 Task: Use LinkedIn's search filters to find people working at MongoDB with the title 'solar photovoltaic installer', offering 'wedding planning' services, in the 'historical sites' industry, and speaking 'Portuguese'.
Action: Mouse pressed left at (639, 95)
Screenshot: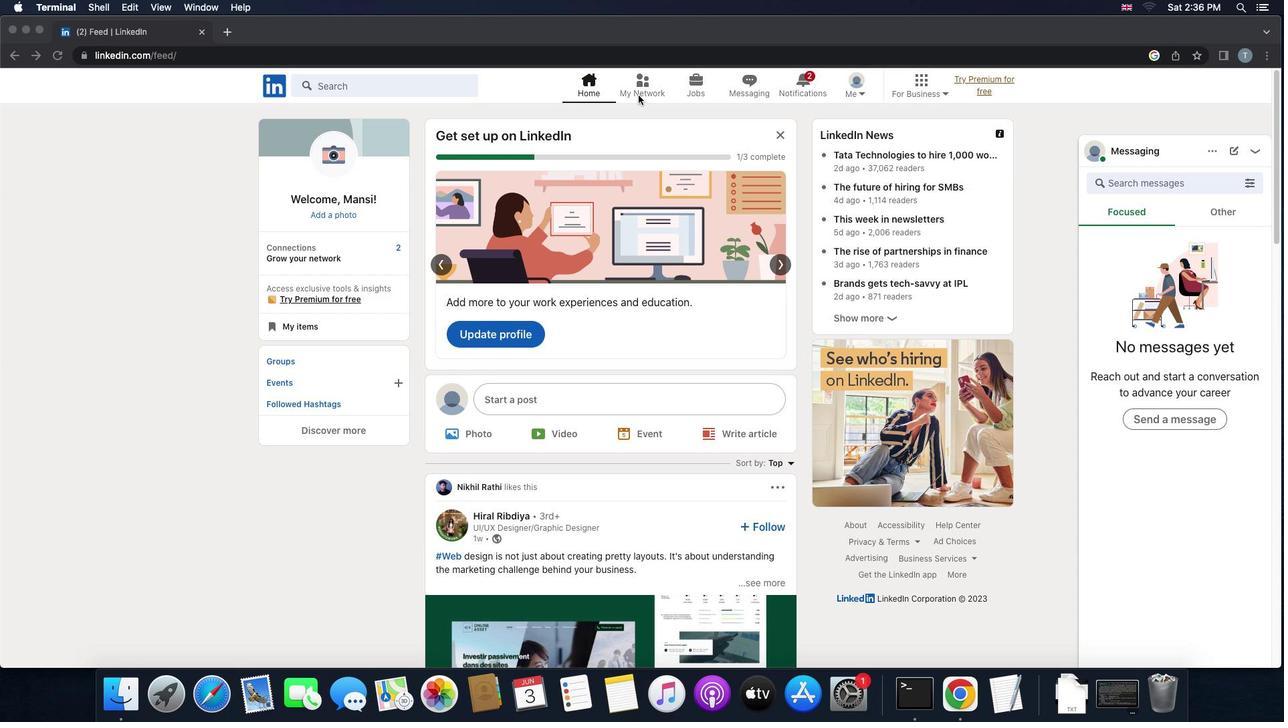 
Action: Mouse pressed left at (639, 95)
Screenshot: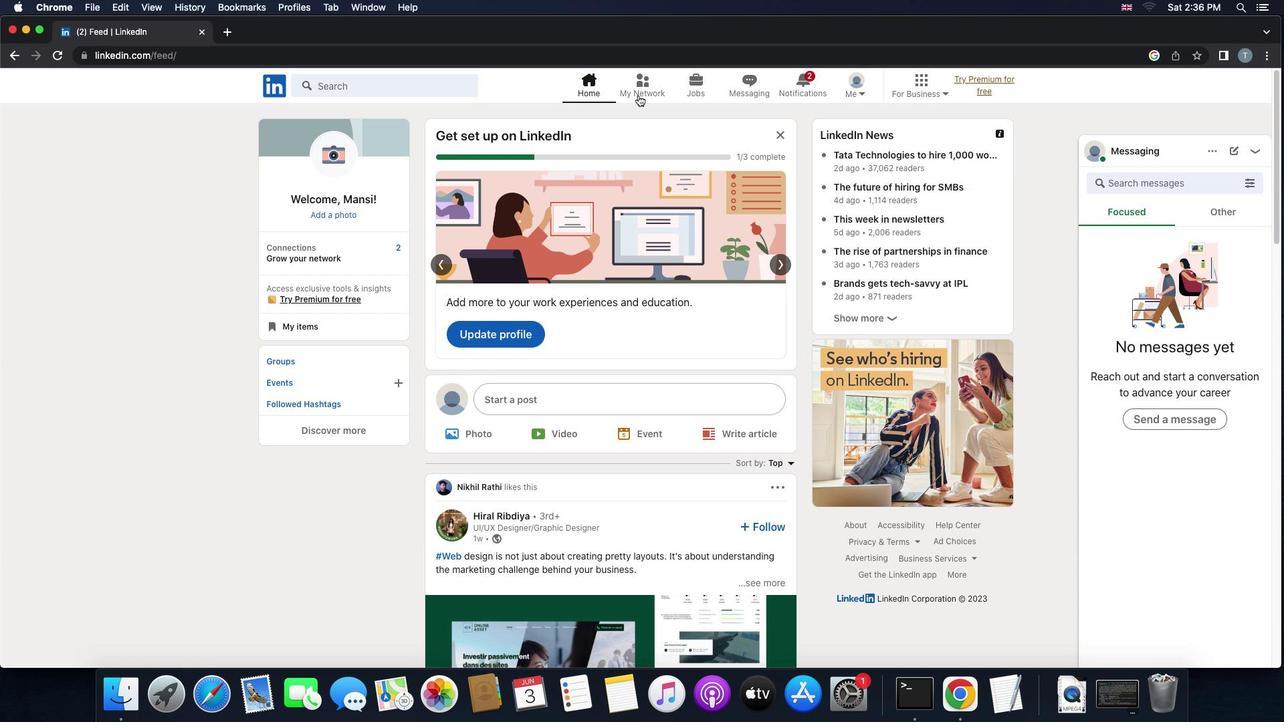 
Action: Mouse moved to (390, 153)
Screenshot: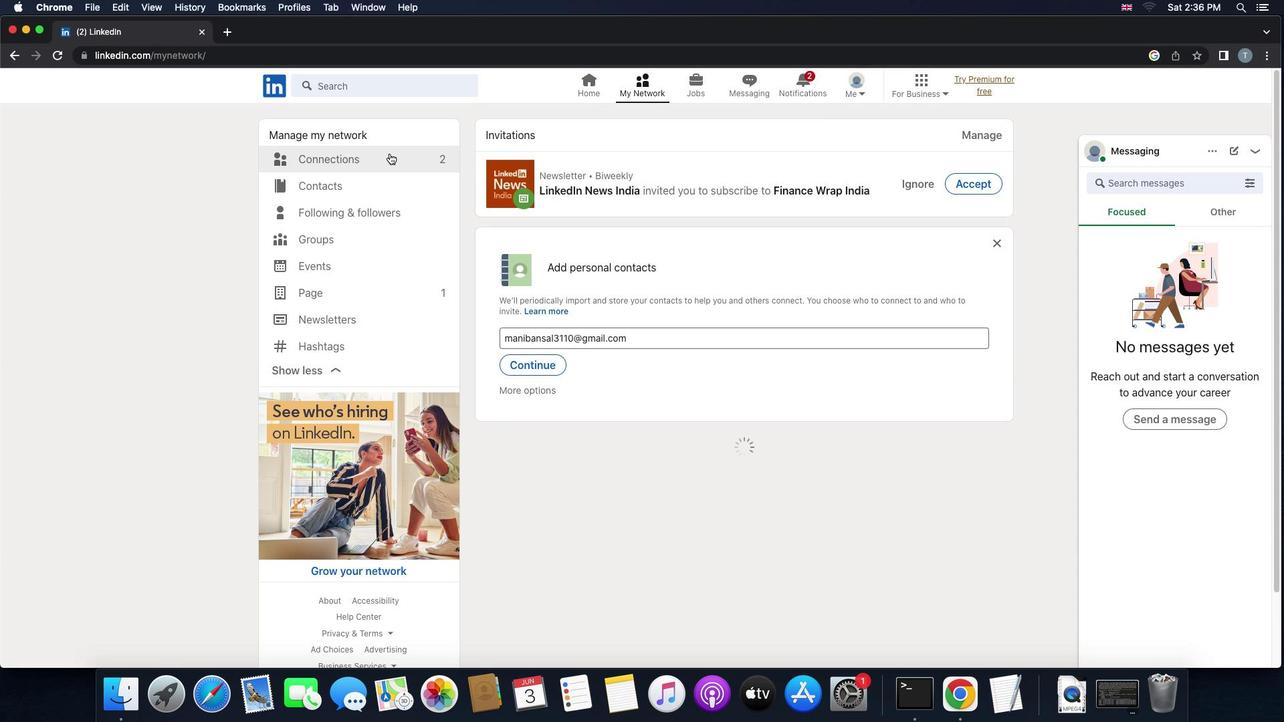 
Action: Mouse pressed left at (390, 153)
Screenshot: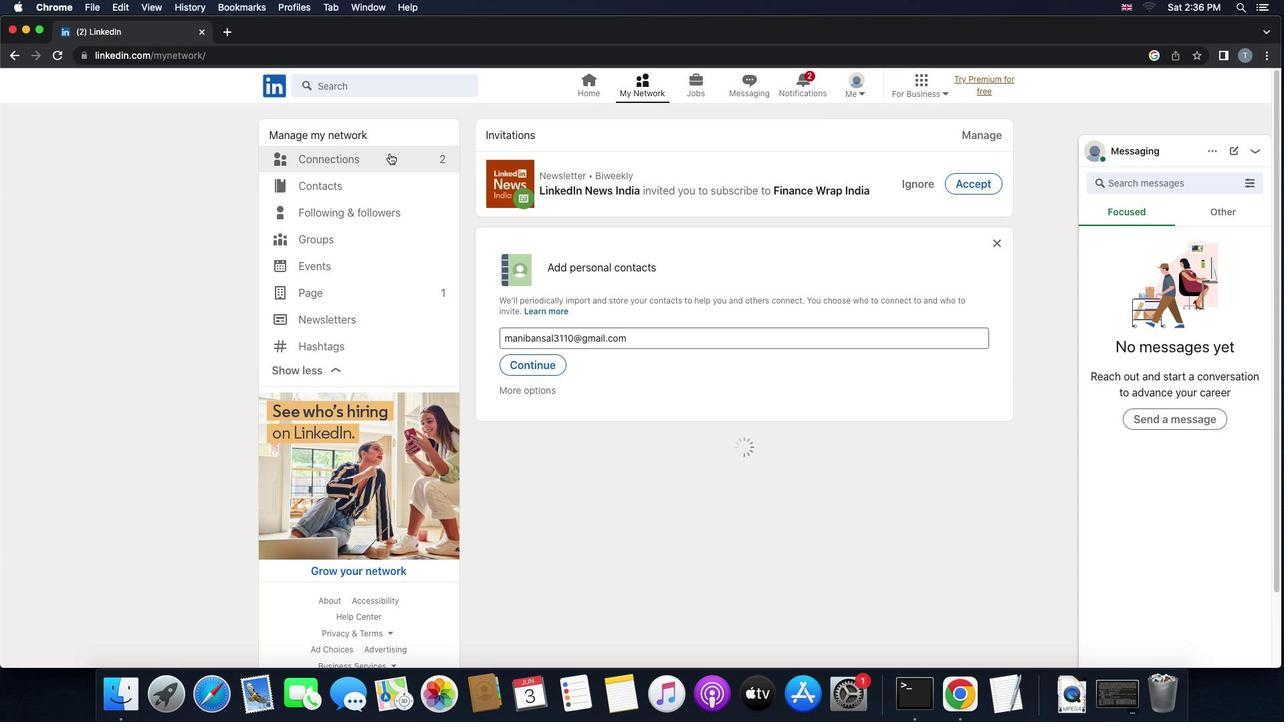 
Action: Mouse pressed left at (390, 153)
Screenshot: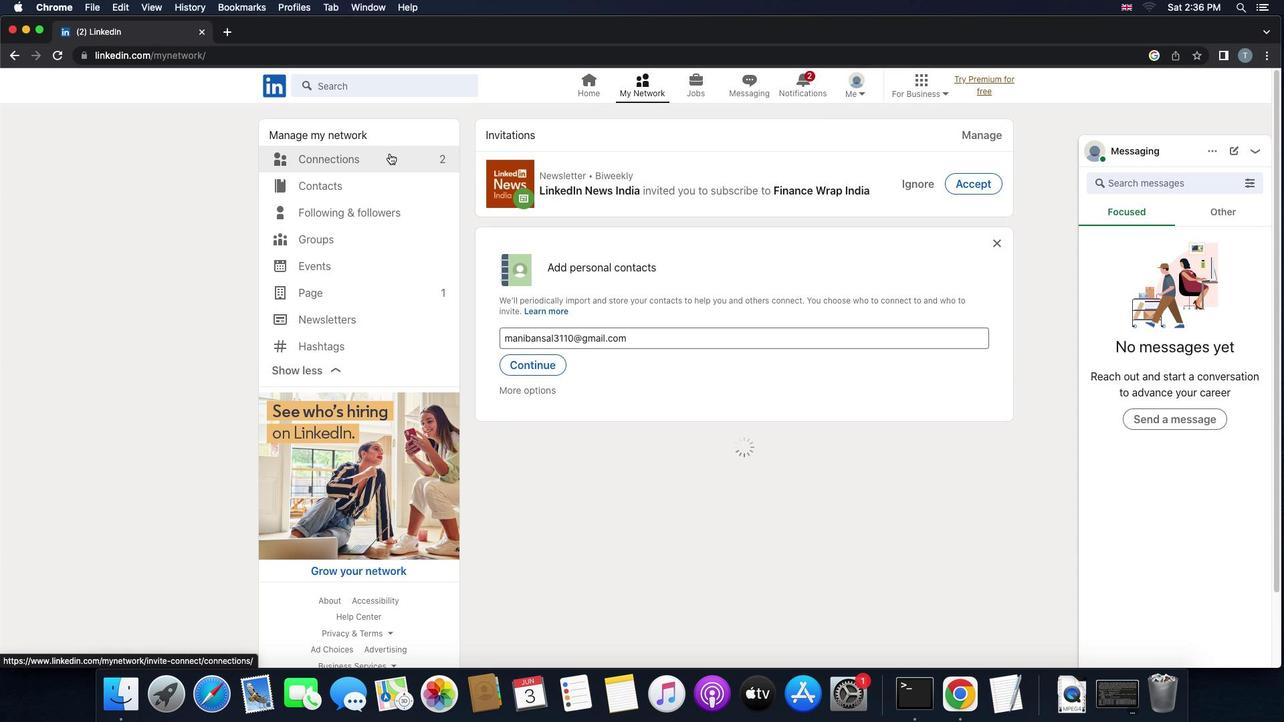 
Action: Mouse moved to (738, 154)
Screenshot: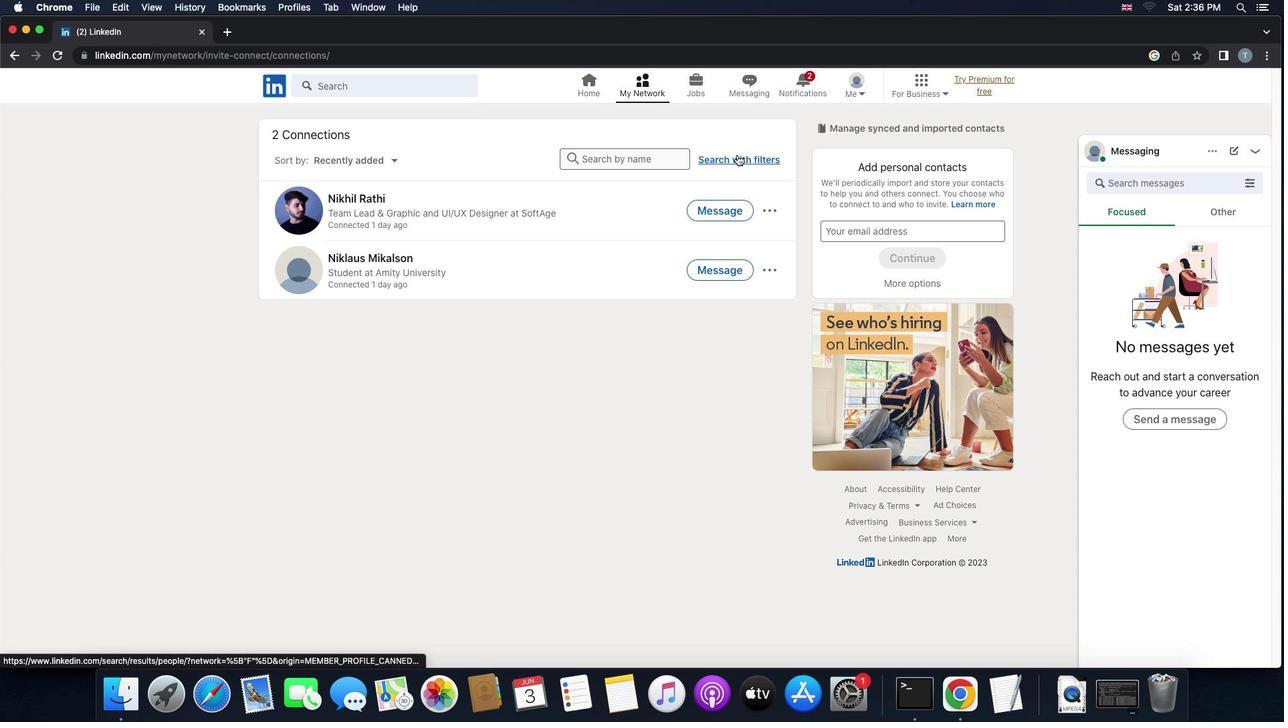 
Action: Mouse pressed left at (738, 154)
Screenshot: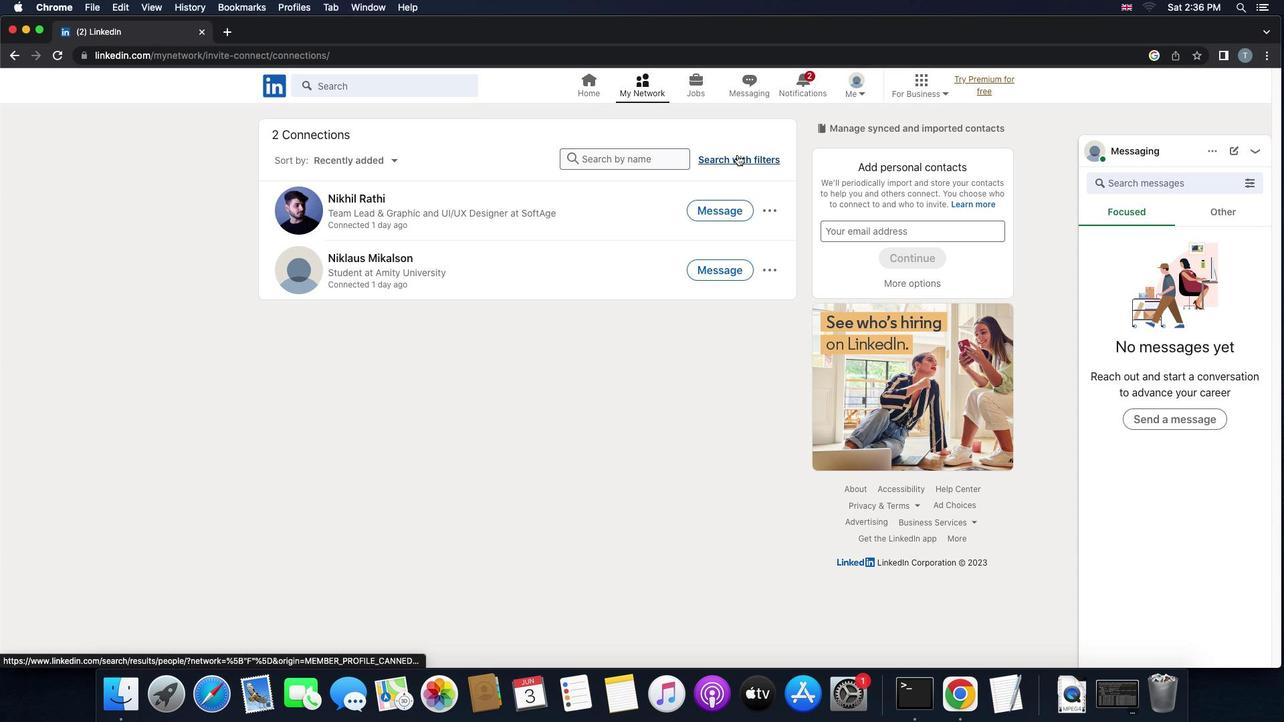 
Action: Mouse moved to (684, 124)
Screenshot: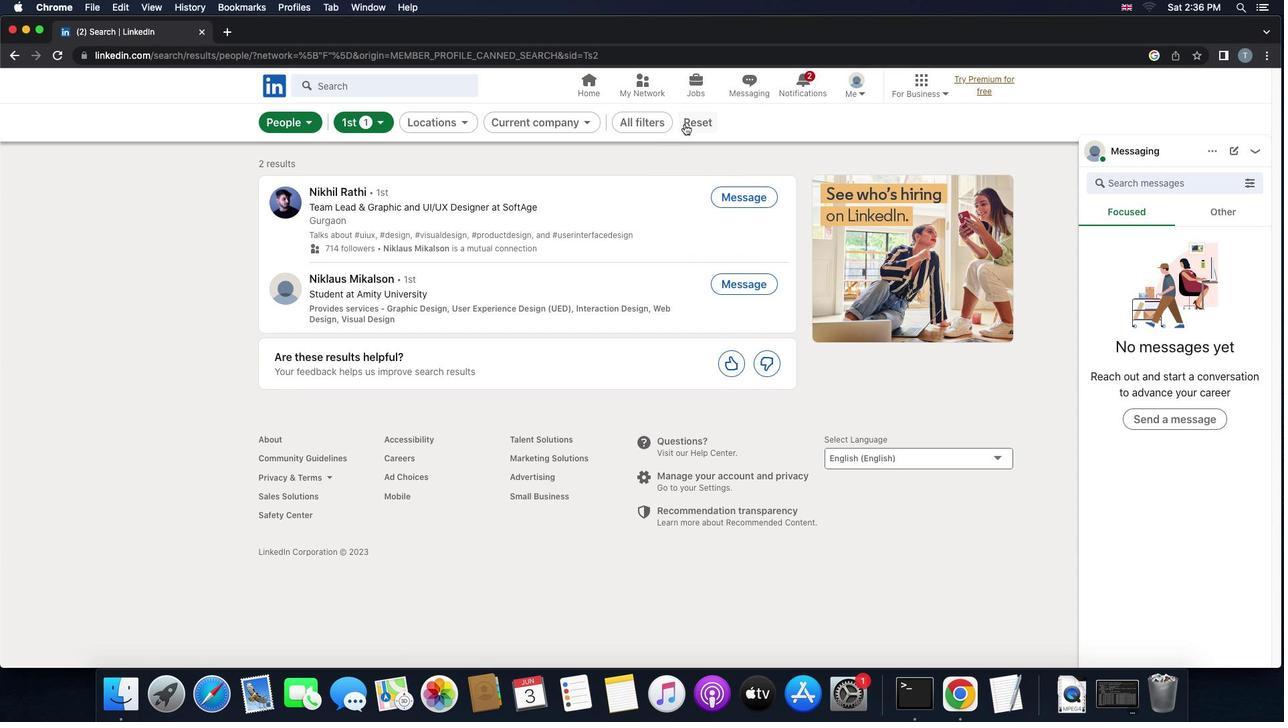 
Action: Mouse pressed left at (684, 124)
Screenshot: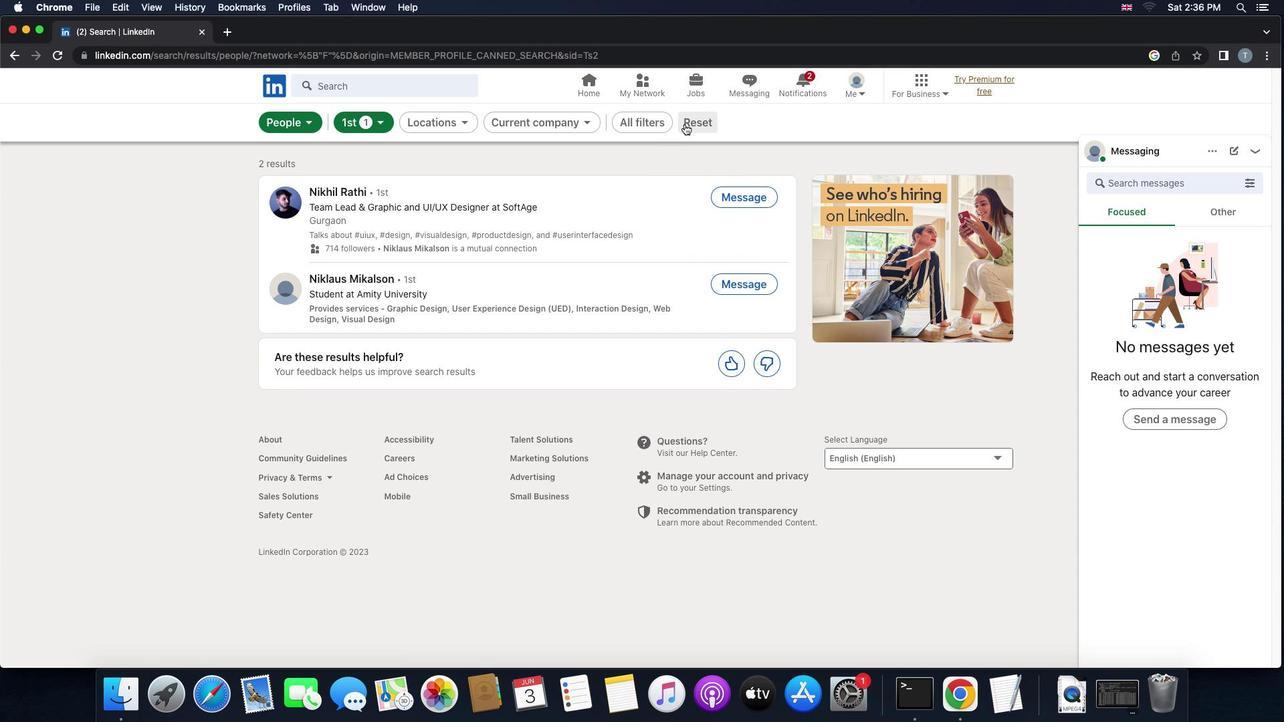 
Action: Mouse moved to (693, 125)
Screenshot: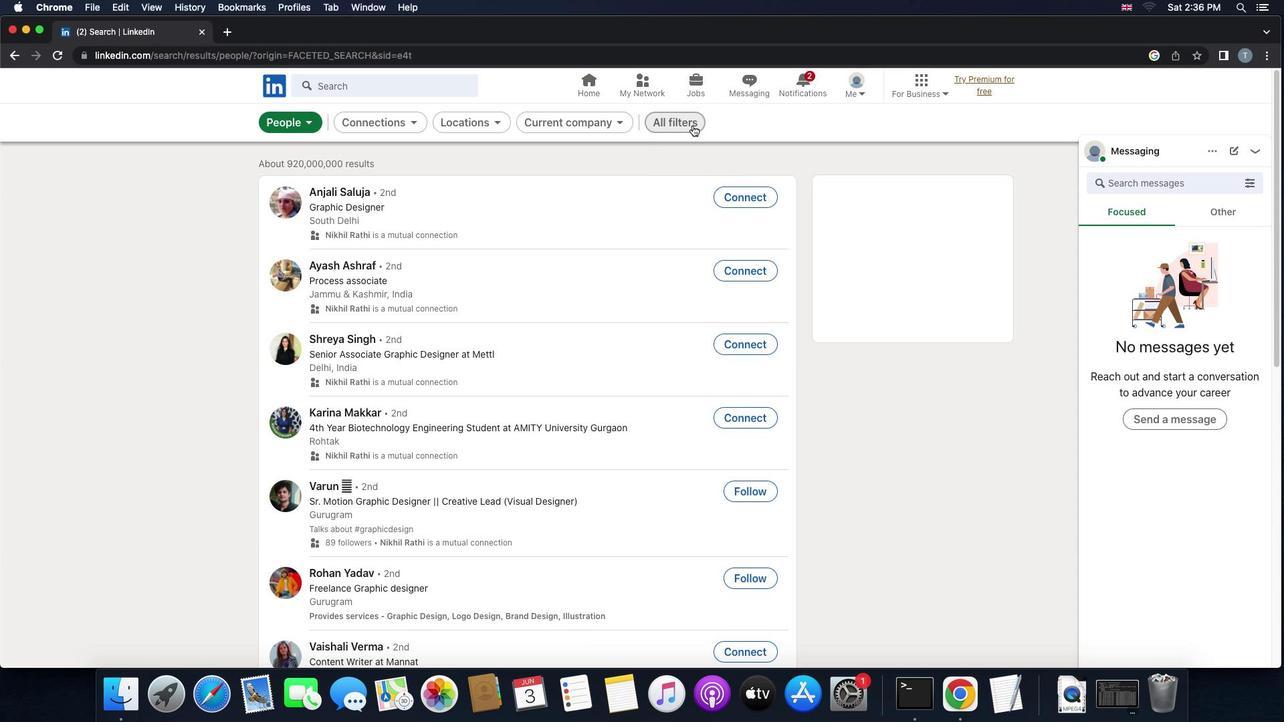 
Action: Mouse pressed left at (693, 125)
Screenshot: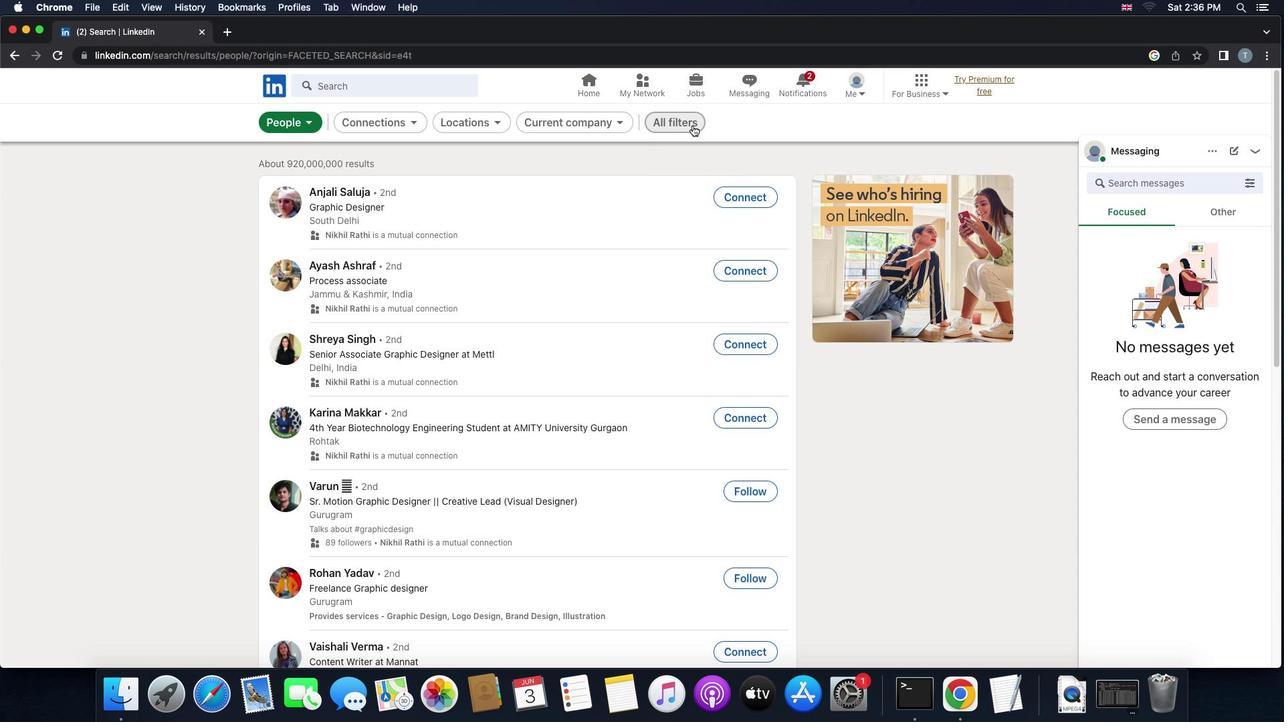 
Action: Mouse moved to (967, 376)
Screenshot: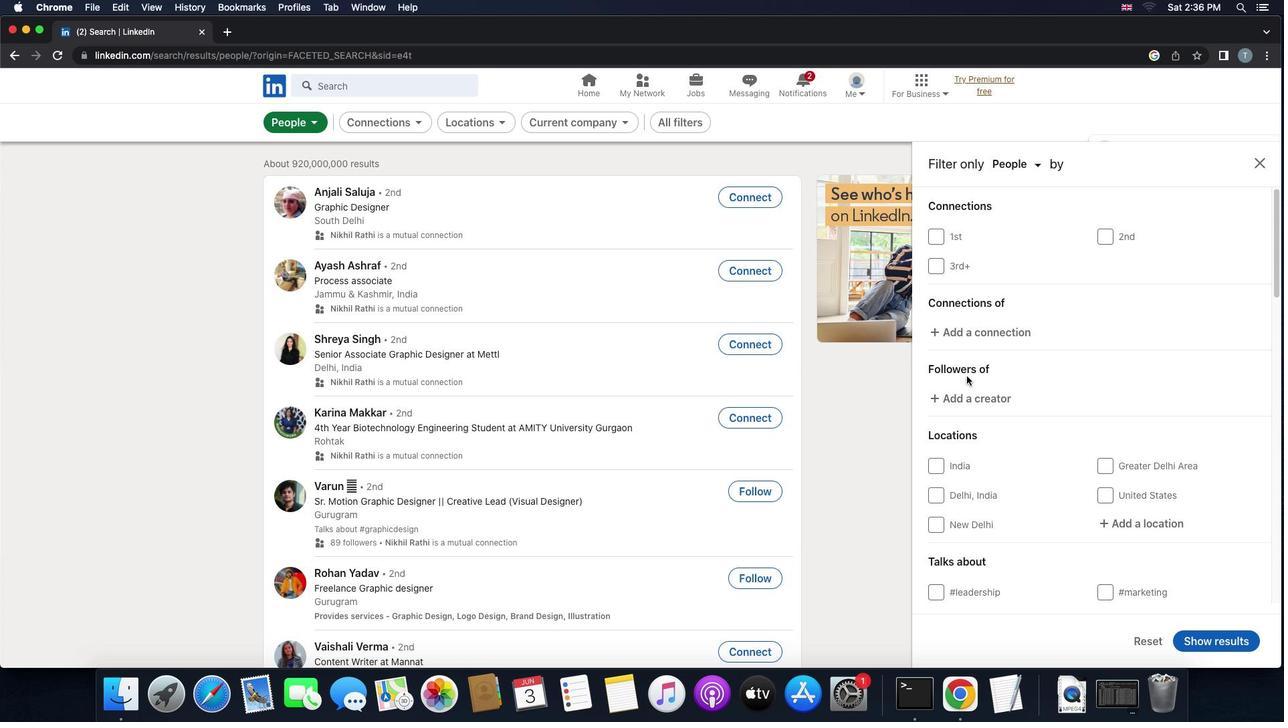 
Action: Mouse scrolled (967, 376) with delta (0, 0)
Screenshot: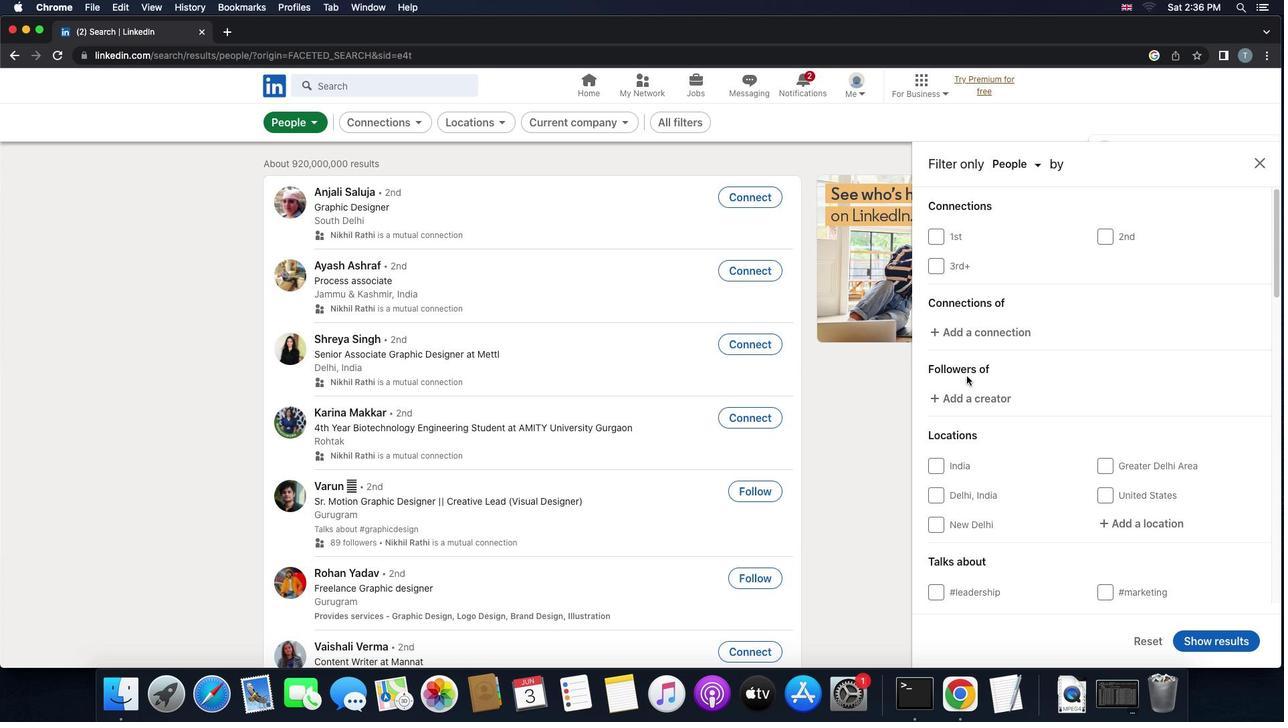 
Action: Mouse scrolled (967, 376) with delta (0, 0)
Screenshot: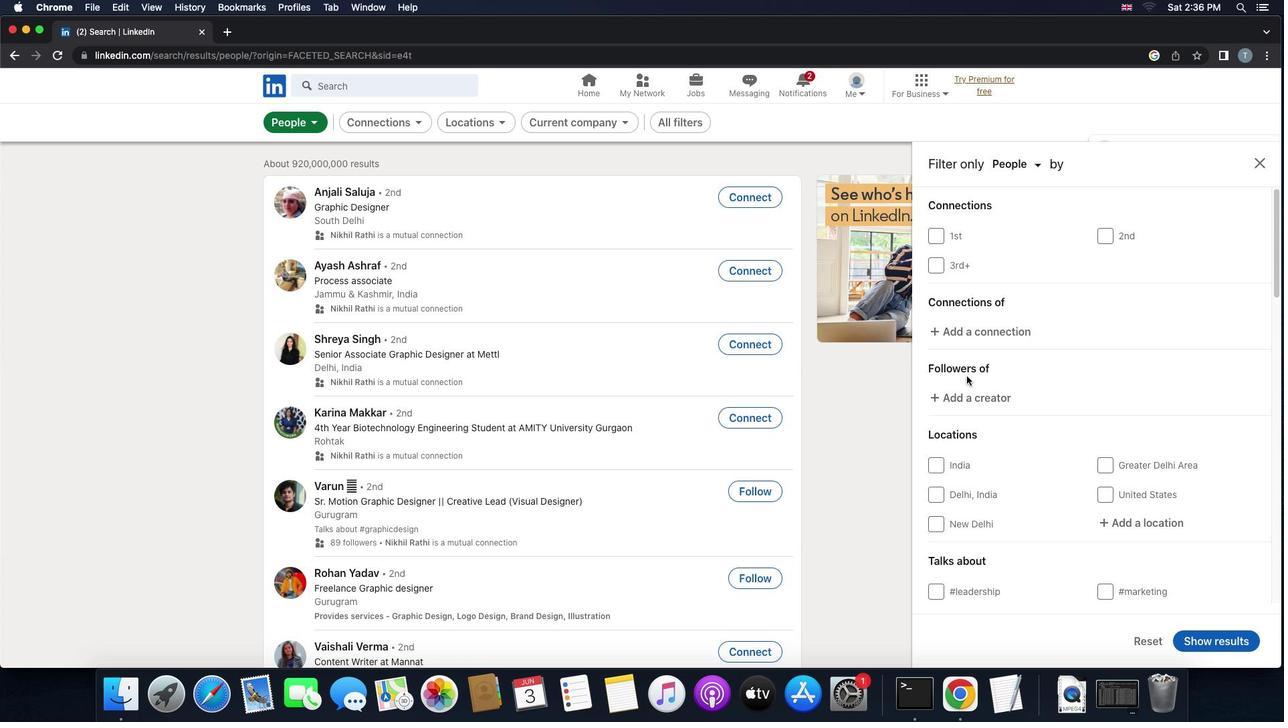 
Action: Mouse moved to (967, 376)
Screenshot: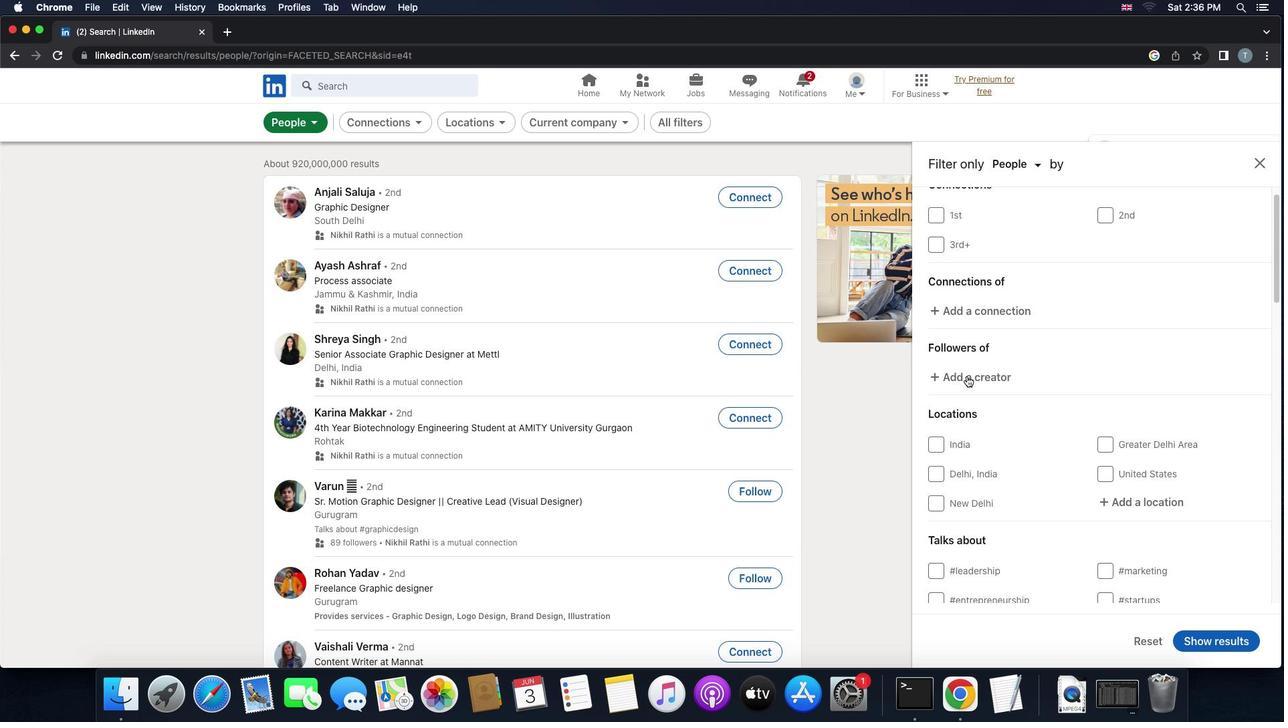 
Action: Mouse scrolled (967, 376) with delta (0, 0)
Screenshot: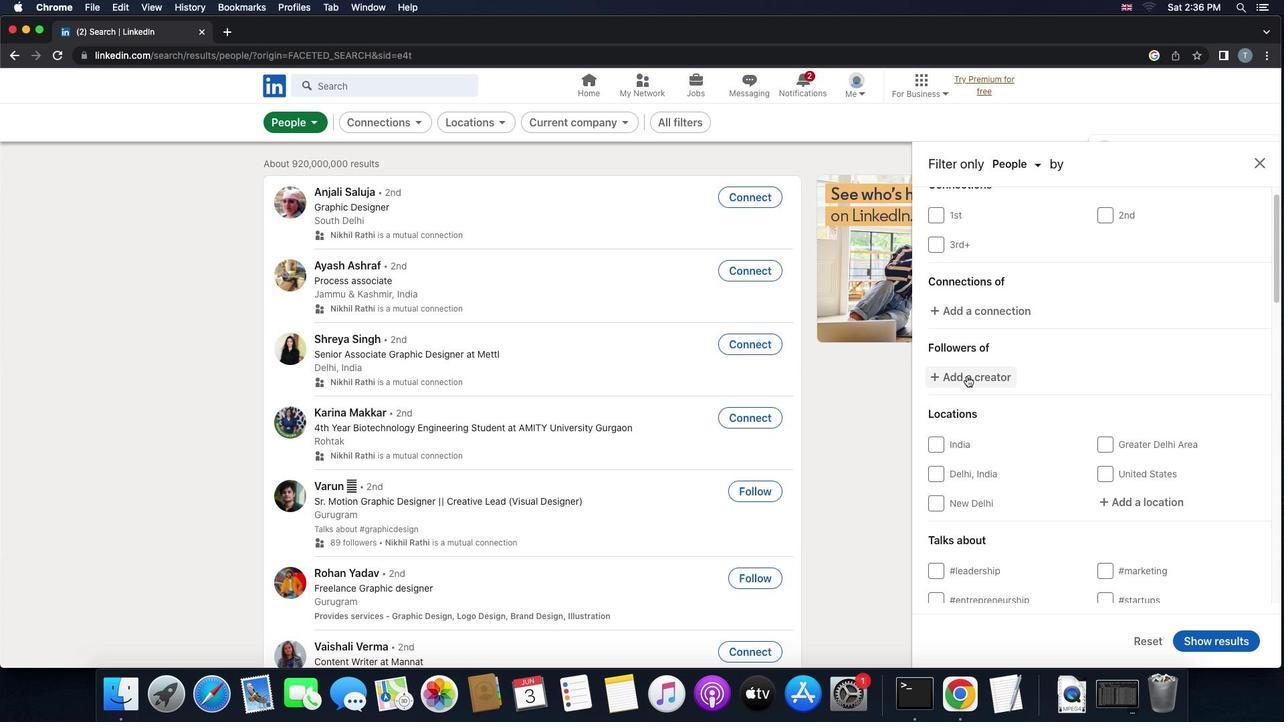 
Action: Mouse scrolled (967, 376) with delta (0, 0)
Screenshot: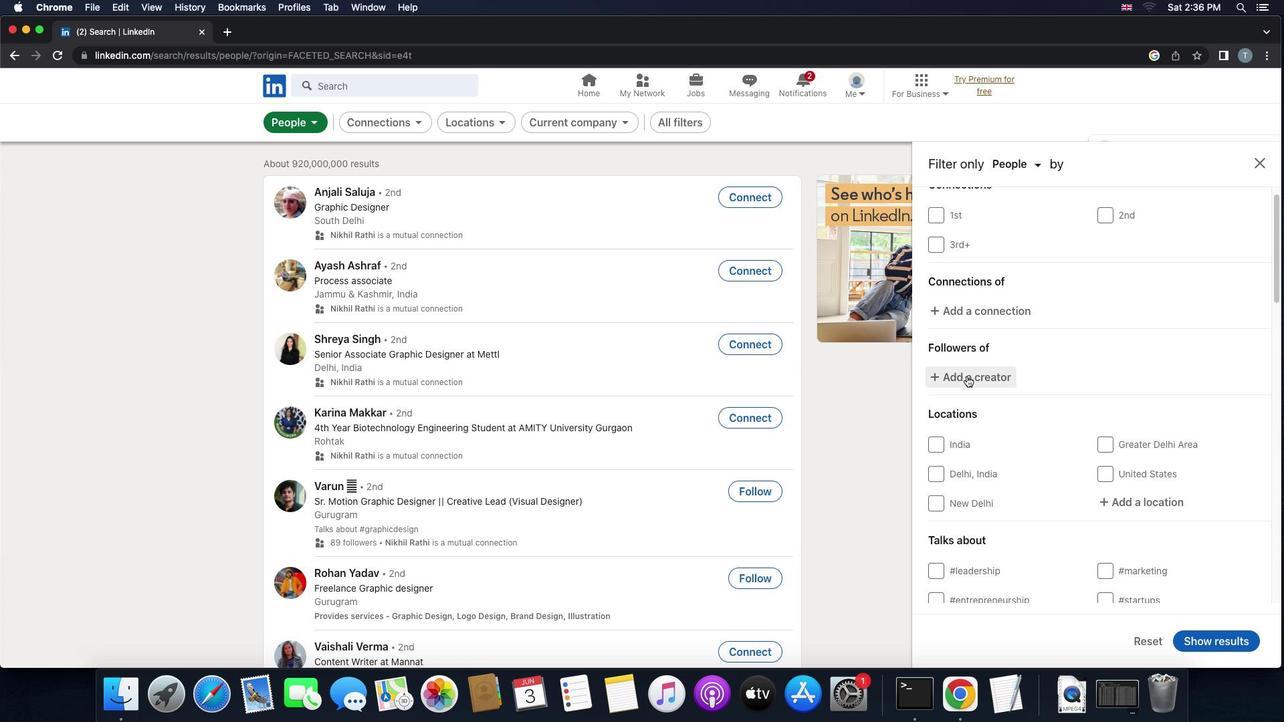 
Action: Mouse scrolled (967, 376) with delta (0, 0)
Screenshot: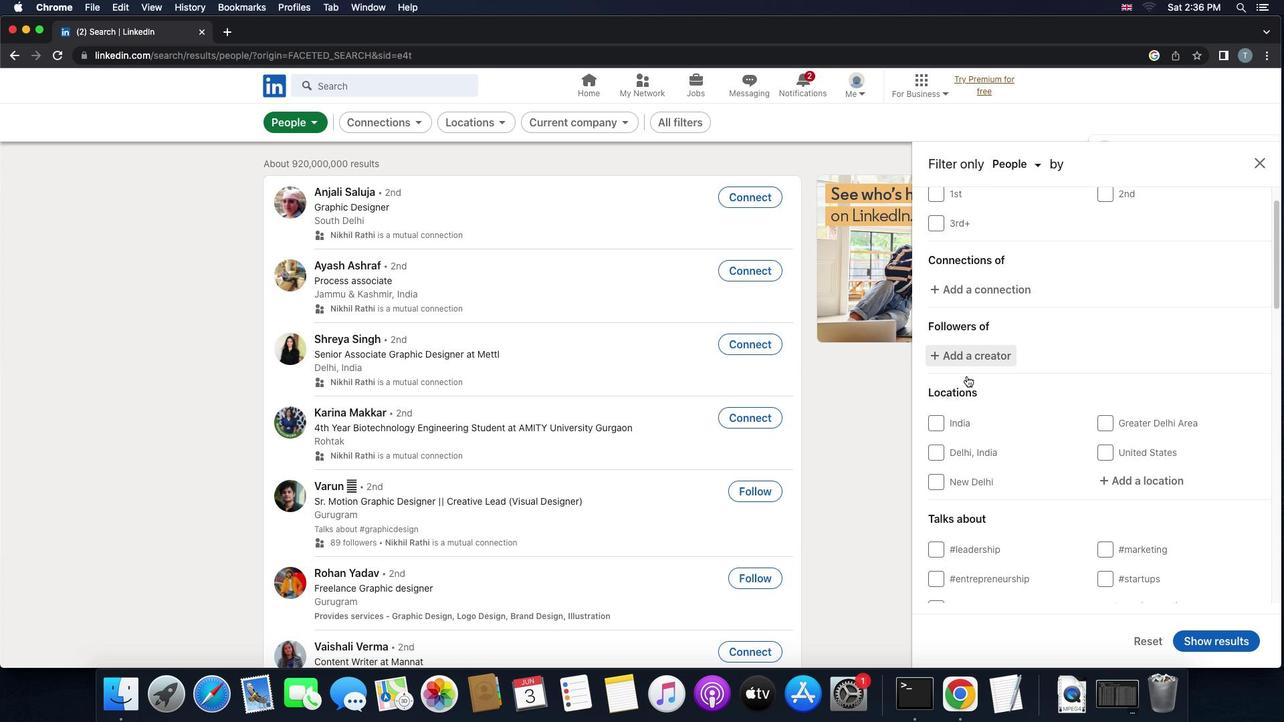 
Action: Mouse moved to (1118, 473)
Screenshot: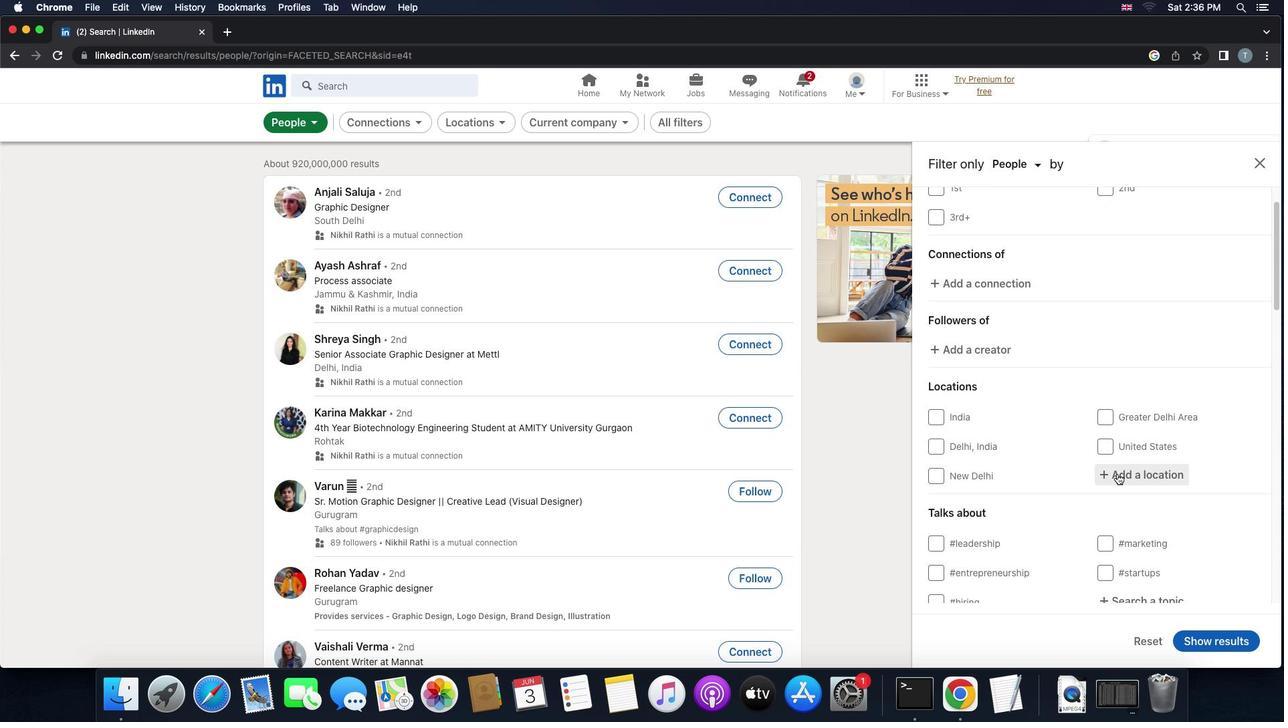 
Action: Mouse pressed left at (1118, 473)
Screenshot: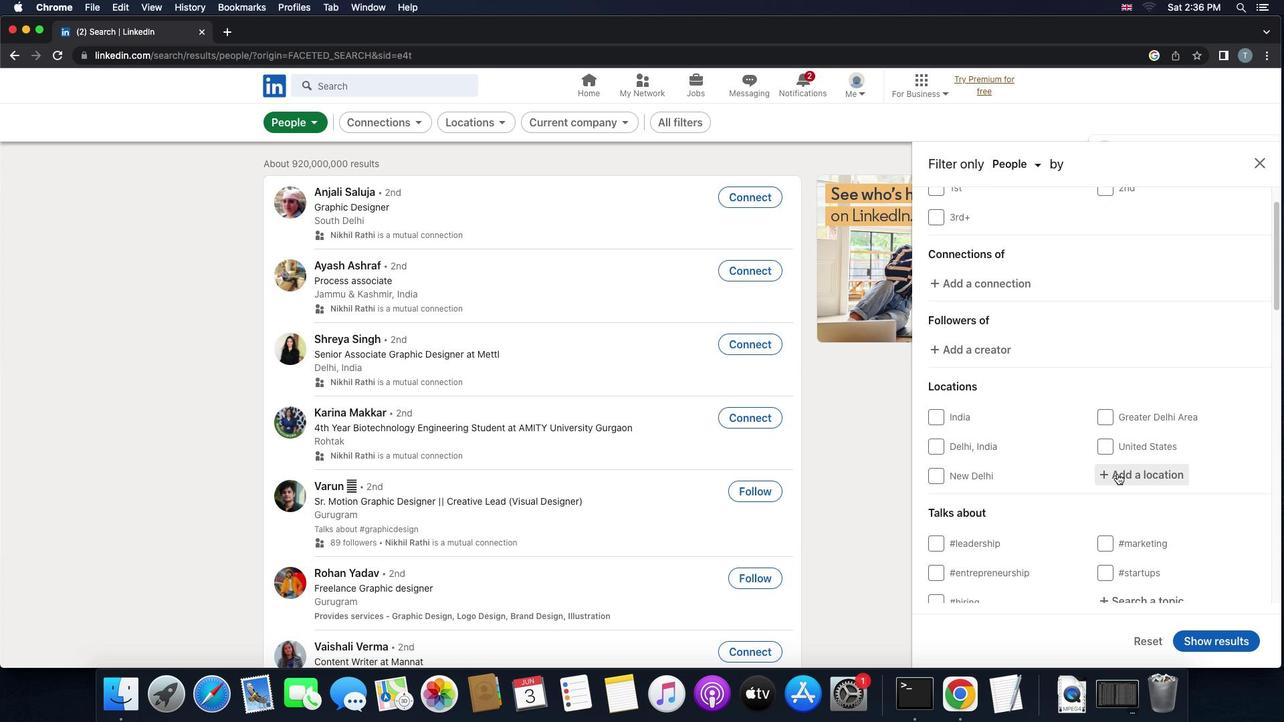 
Action: Mouse moved to (1113, 477)
Screenshot: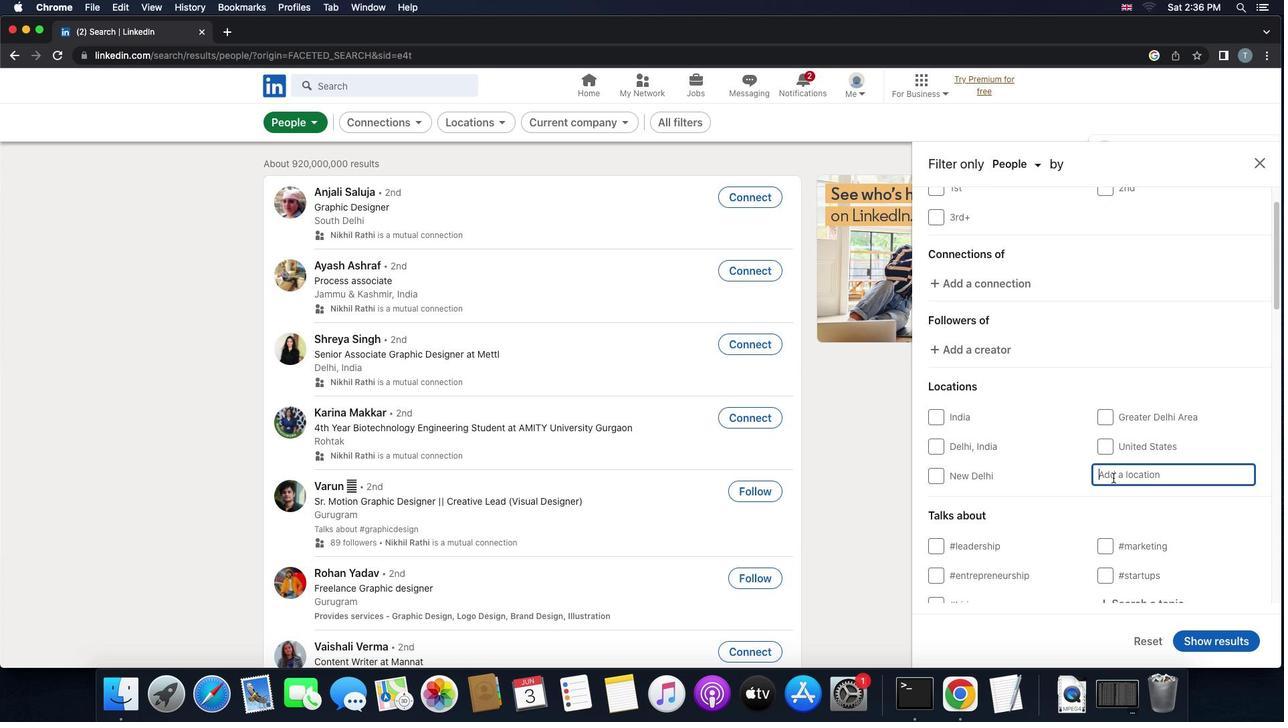
Action: Key pressed 's''z''e''n''t''e''n''d''r''e'
Screenshot: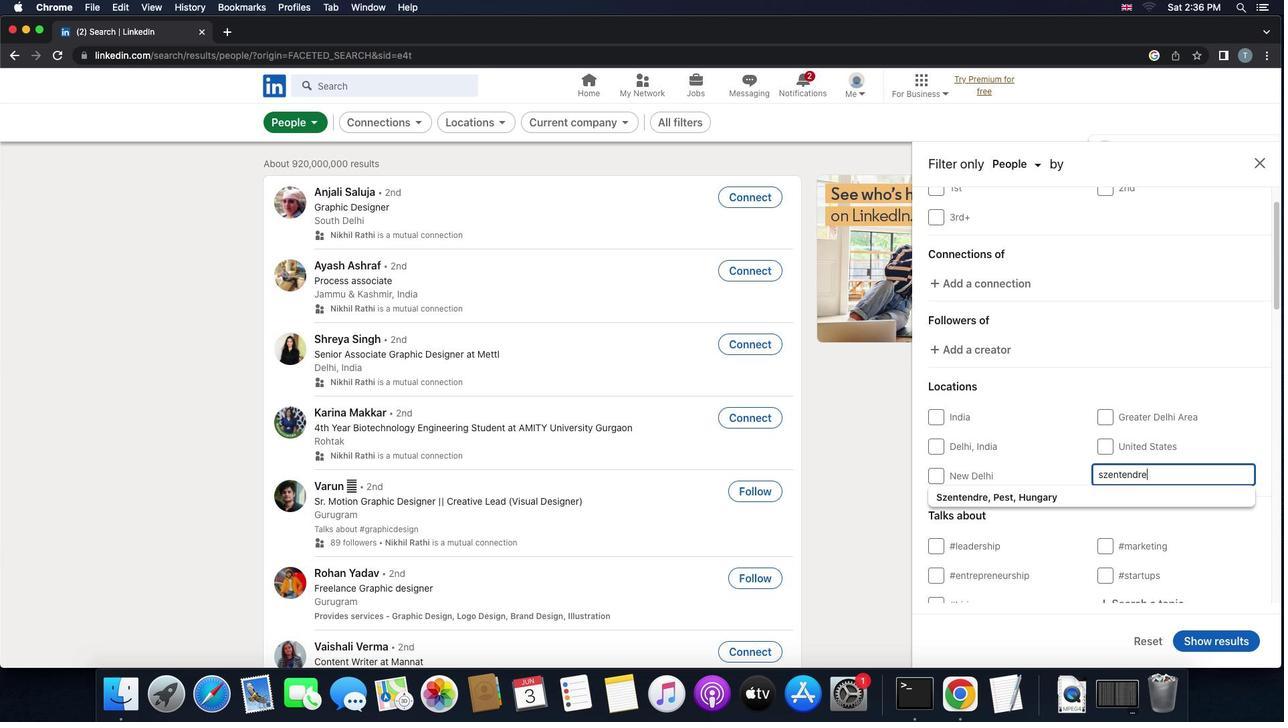 
Action: Mouse moved to (1101, 497)
Screenshot: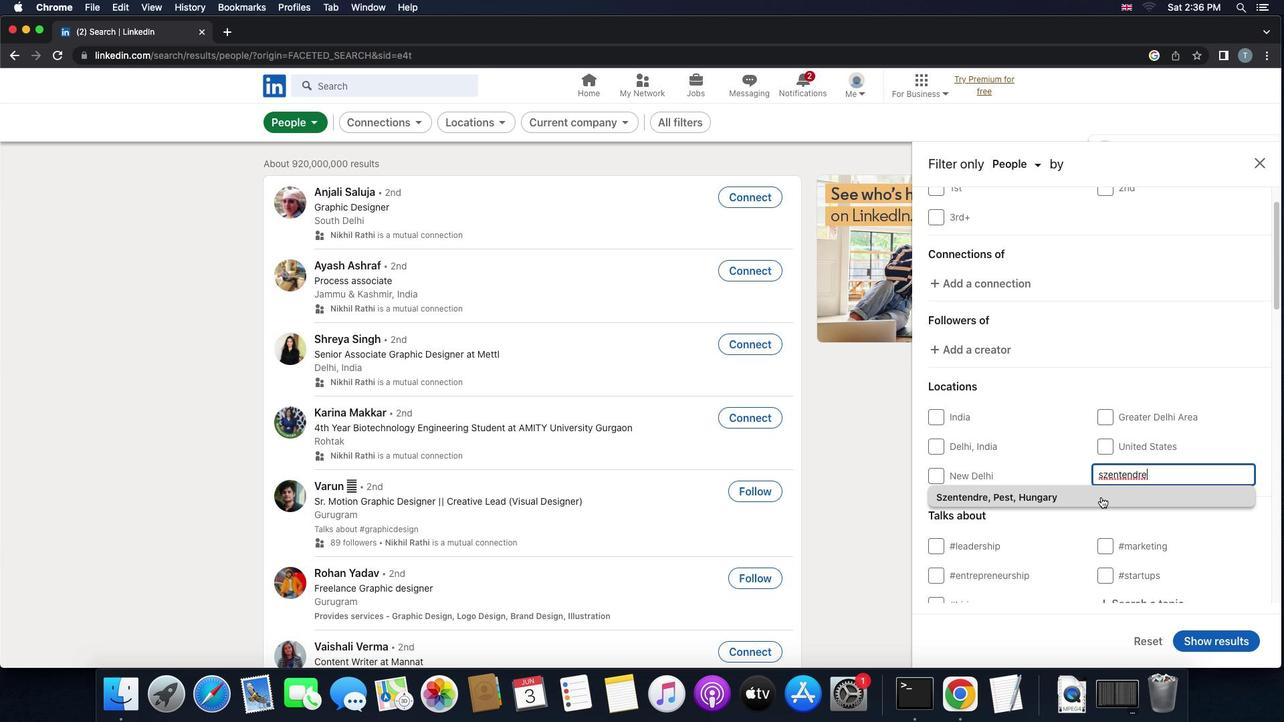 
Action: Mouse pressed left at (1101, 497)
Screenshot: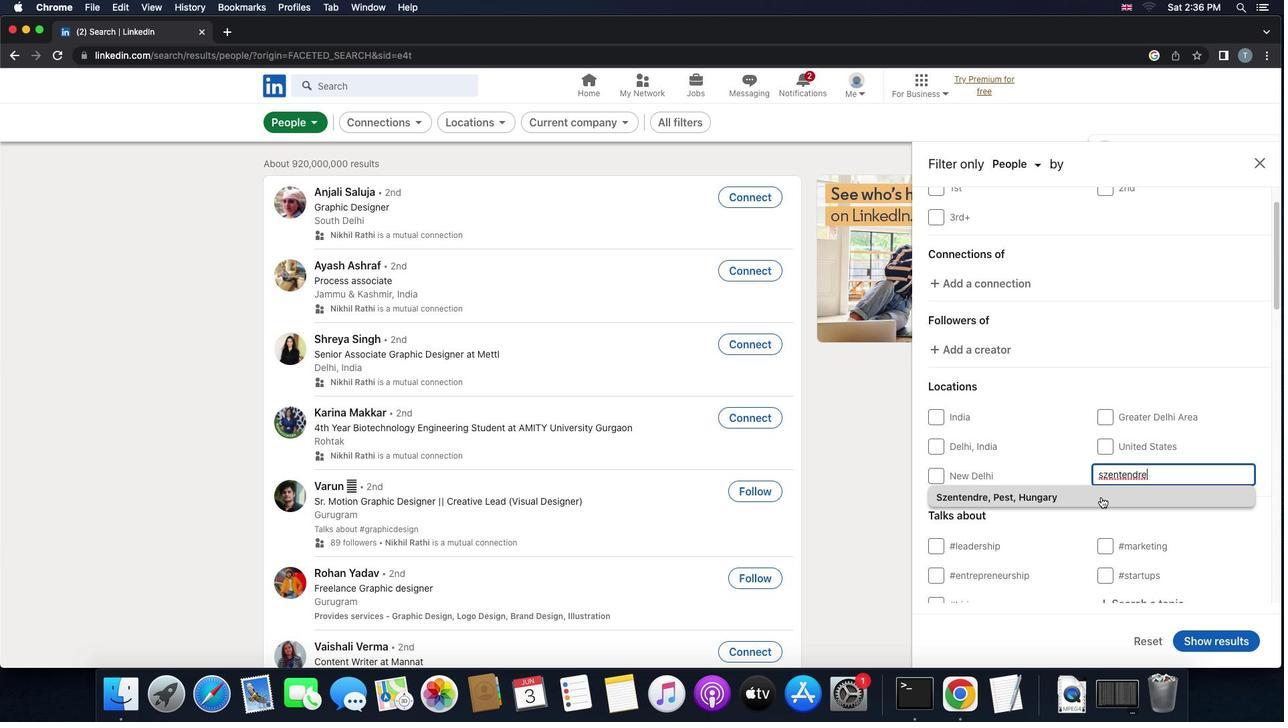 
Action: Mouse moved to (1098, 498)
Screenshot: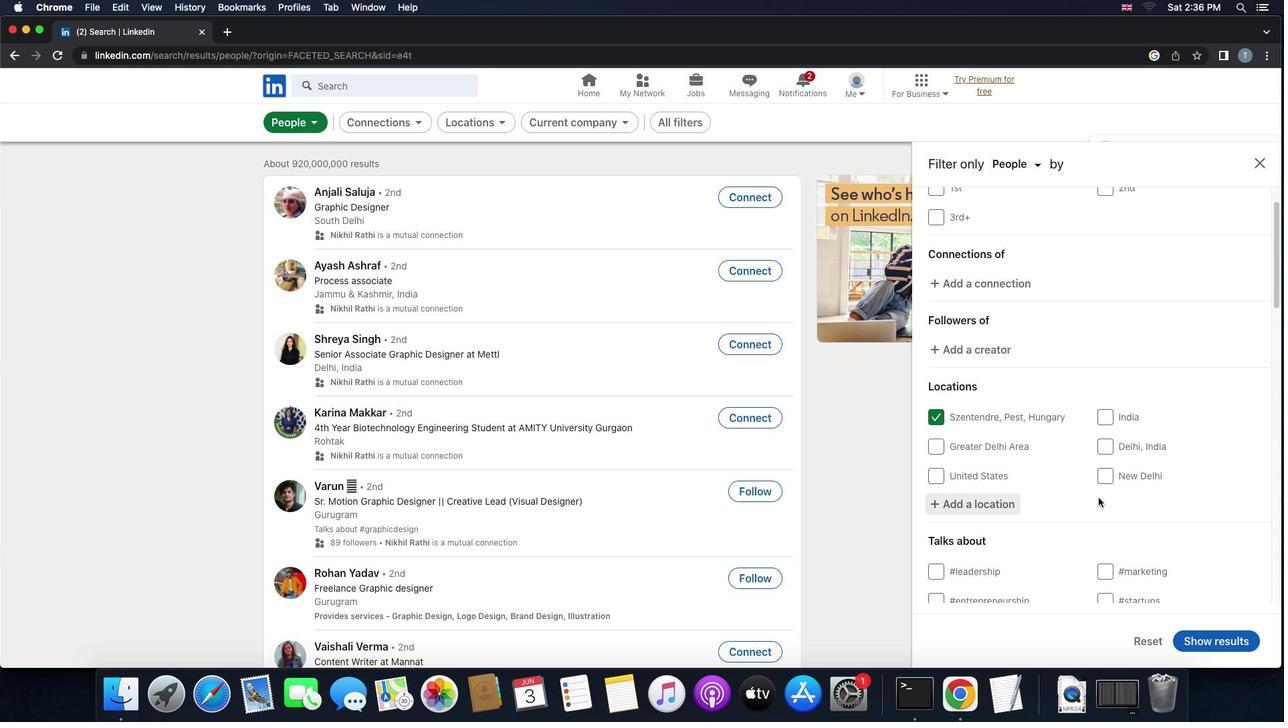 
Action: Mouse scrolled (1098, 498) with delta (0, 0)
Screenshot: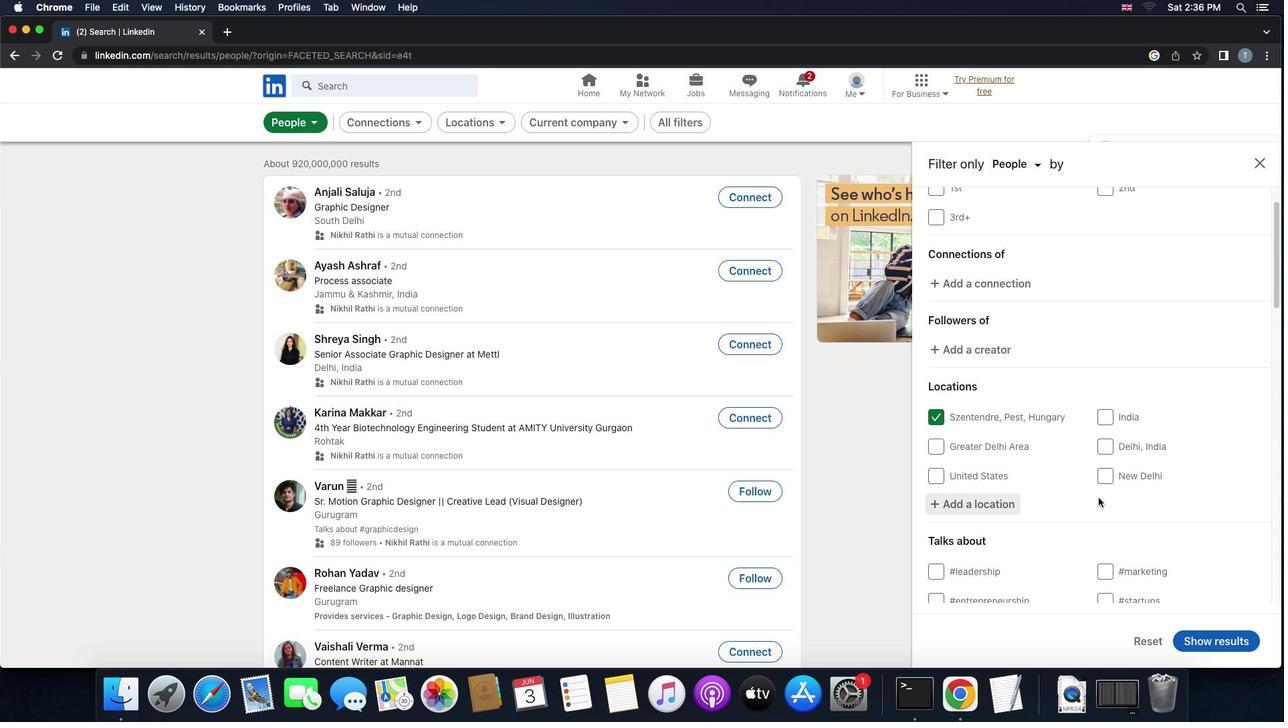 
Action: Mouse scrolled (1098, 498) with delta (0, 0)
Screenshot: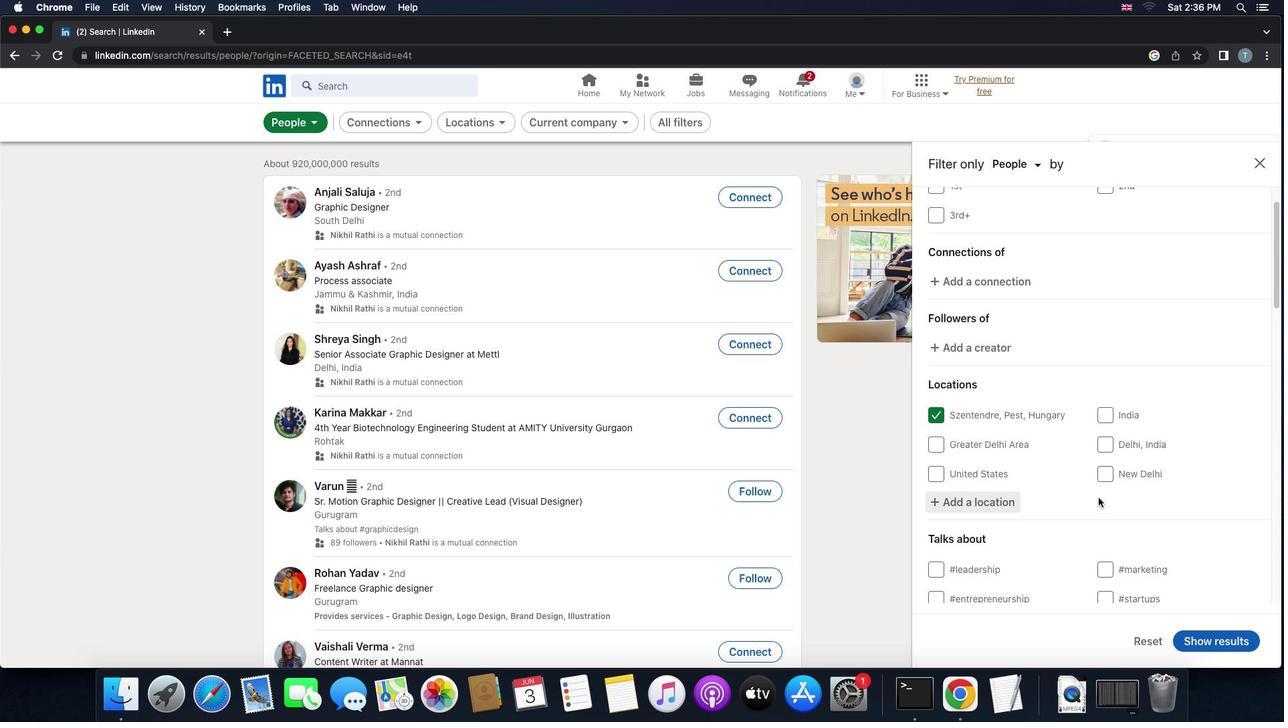 
Action: Mouse scrolled (1098, 498) with delta (0, 0)
Screenshot: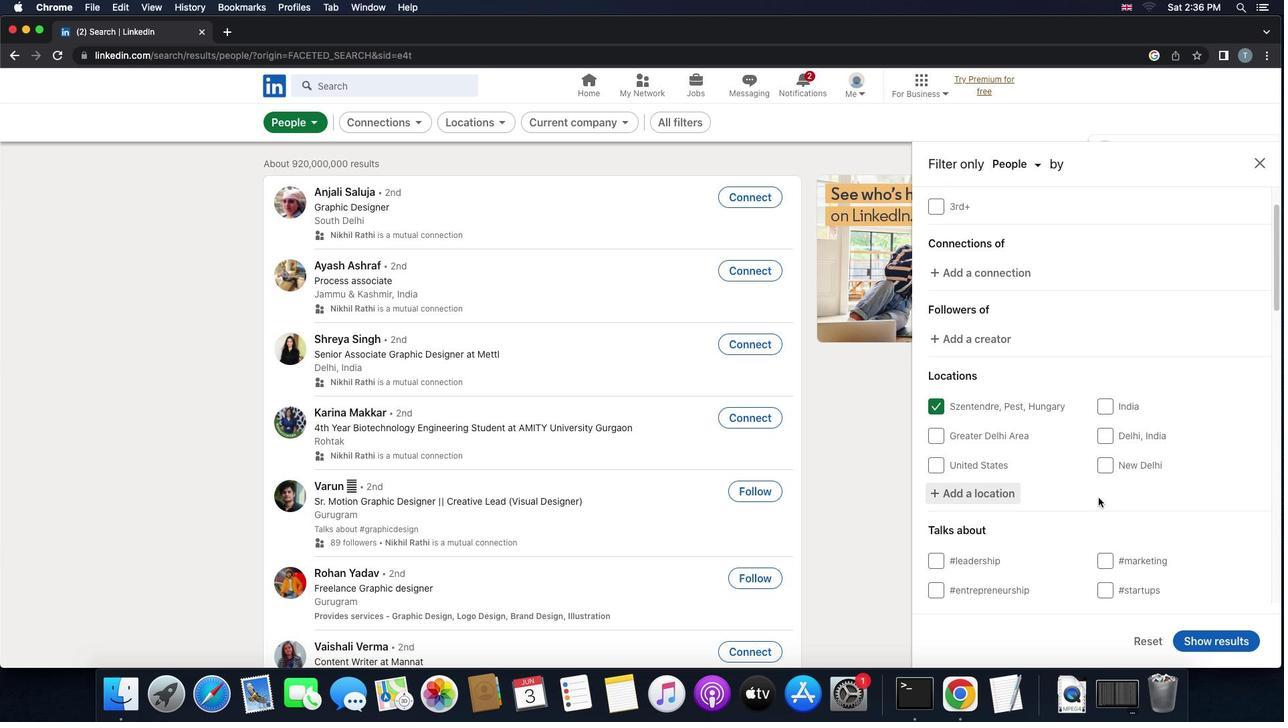 
Action: Mouse moved to (1098, 498)
Screenshot: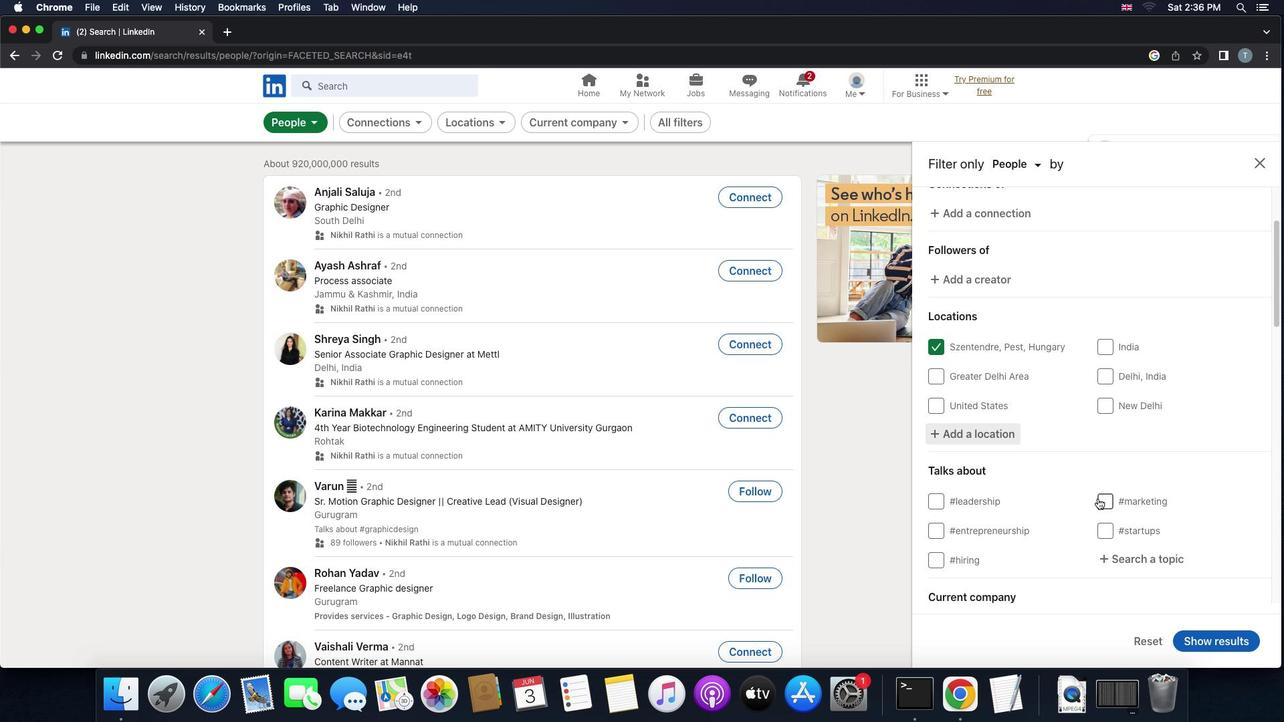 
Action: Mouse scrolled (1098, 498) with delta (0, 0)
Screenshot: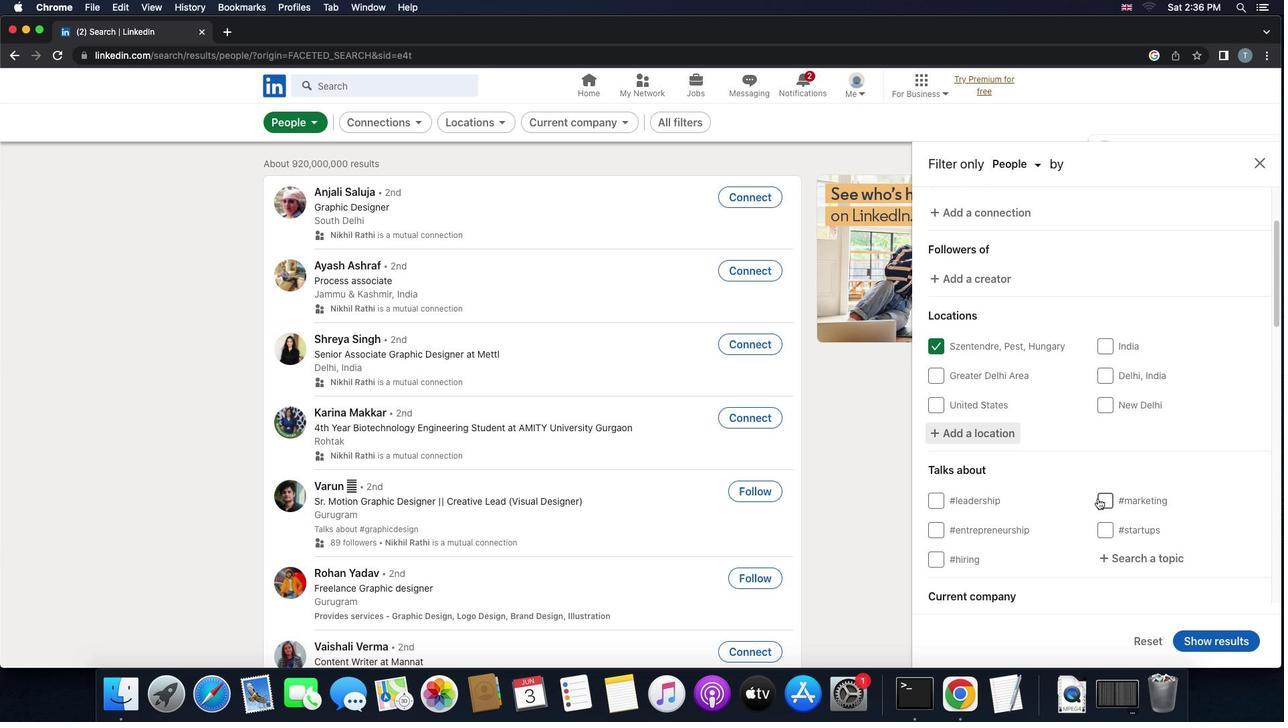 
Action: Mouse scrolled (1098, 498) with delta (0, 0)
Screenshot: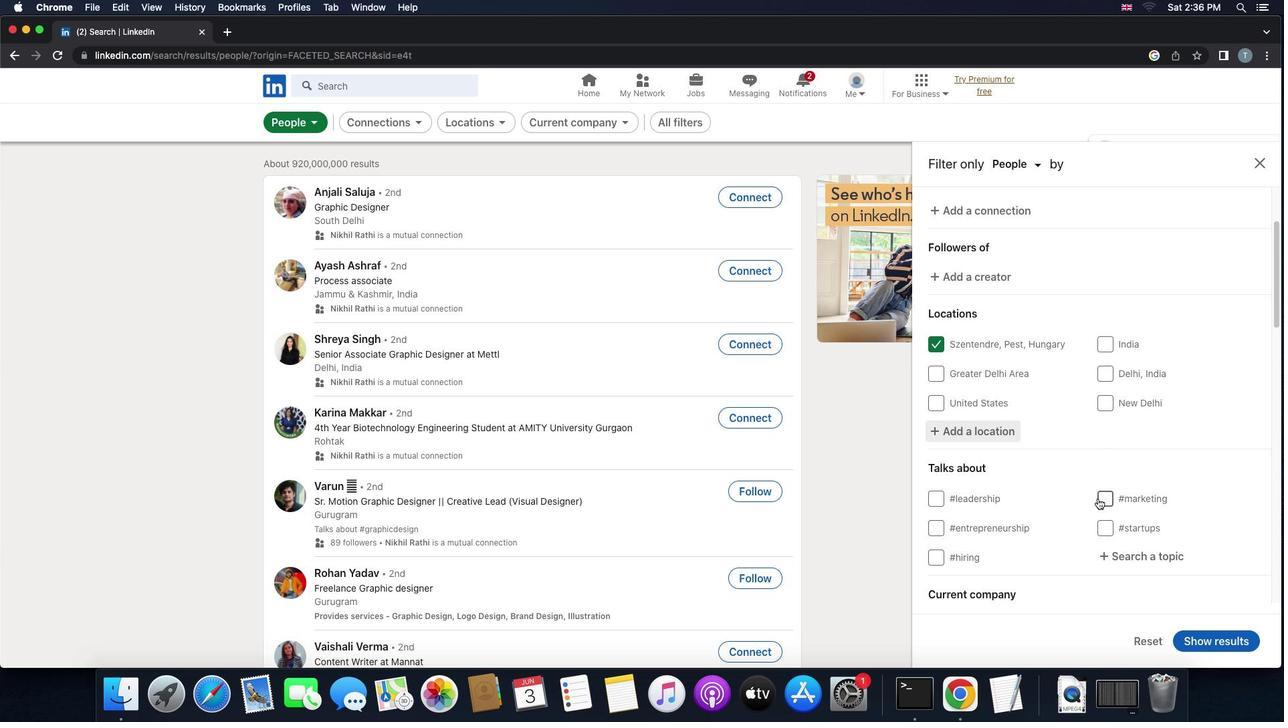 
Action: Mouse scrolled (1098, 498) with delta (0, 0)
Screenshot: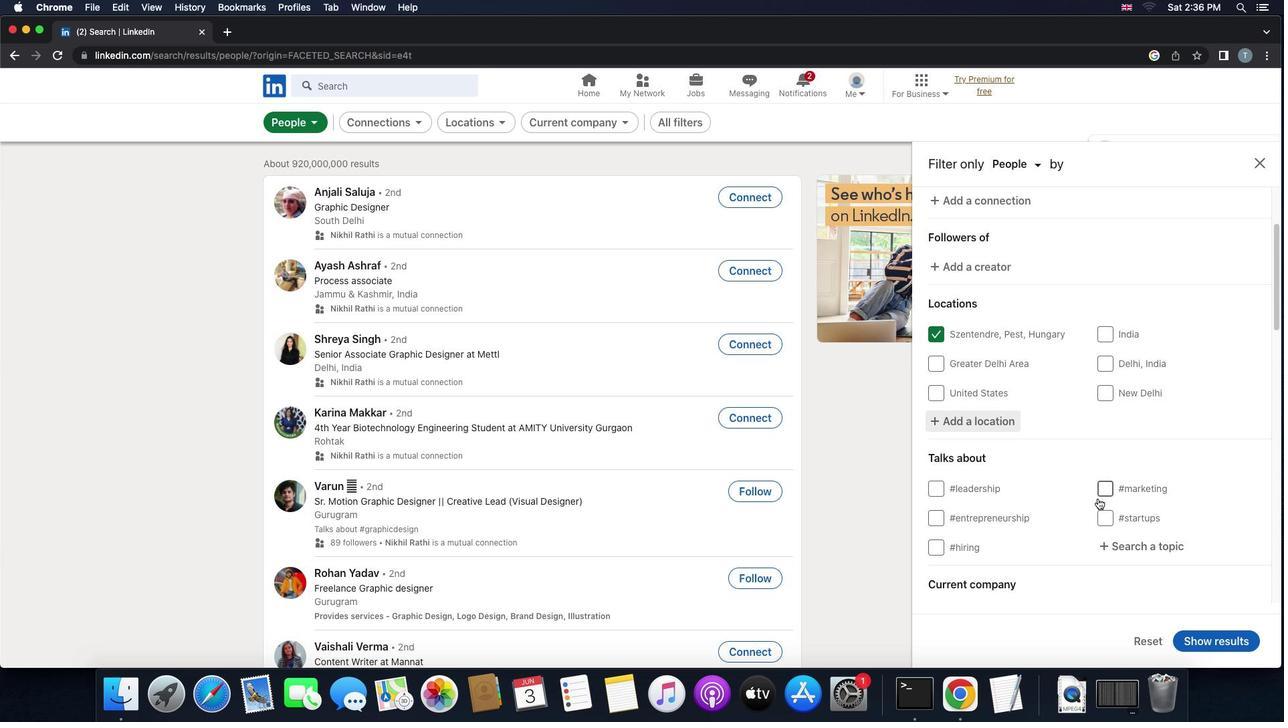 
Action: Mouse moved to (1098, 498)
Screenshot: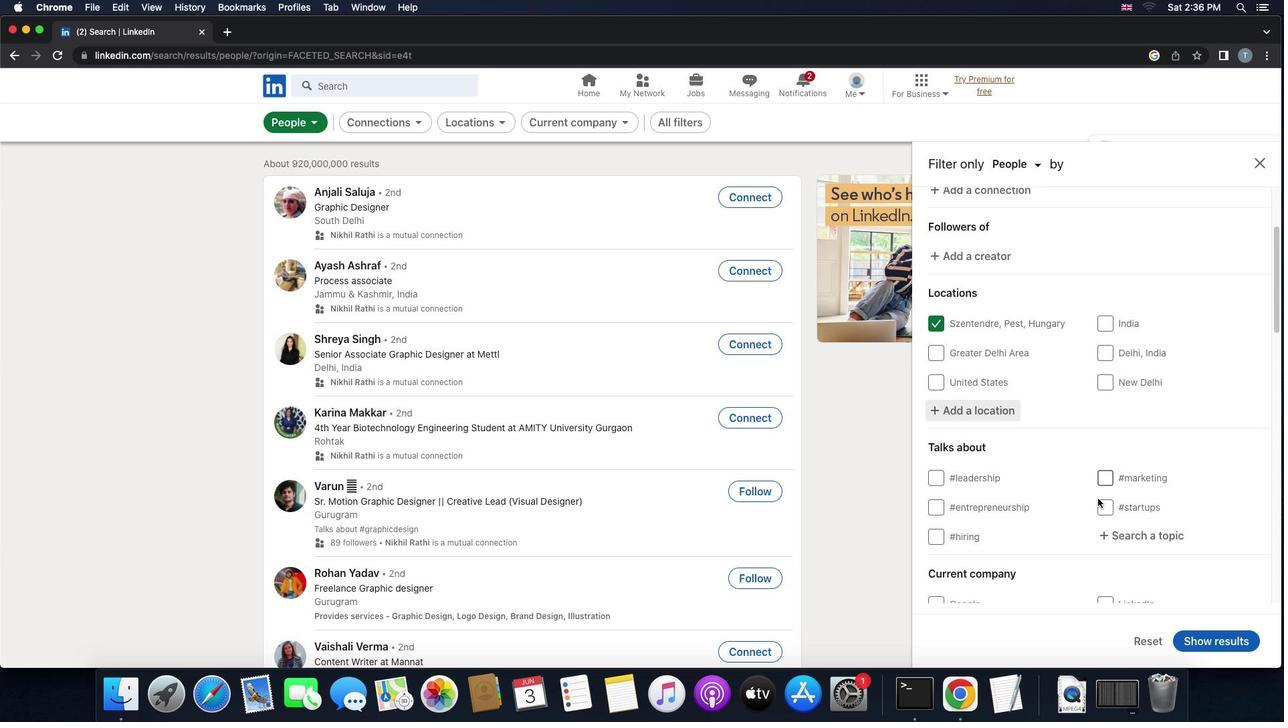 
Action: Mouse scrolled (1098, 498) with delta (0, 0)
Screenshot: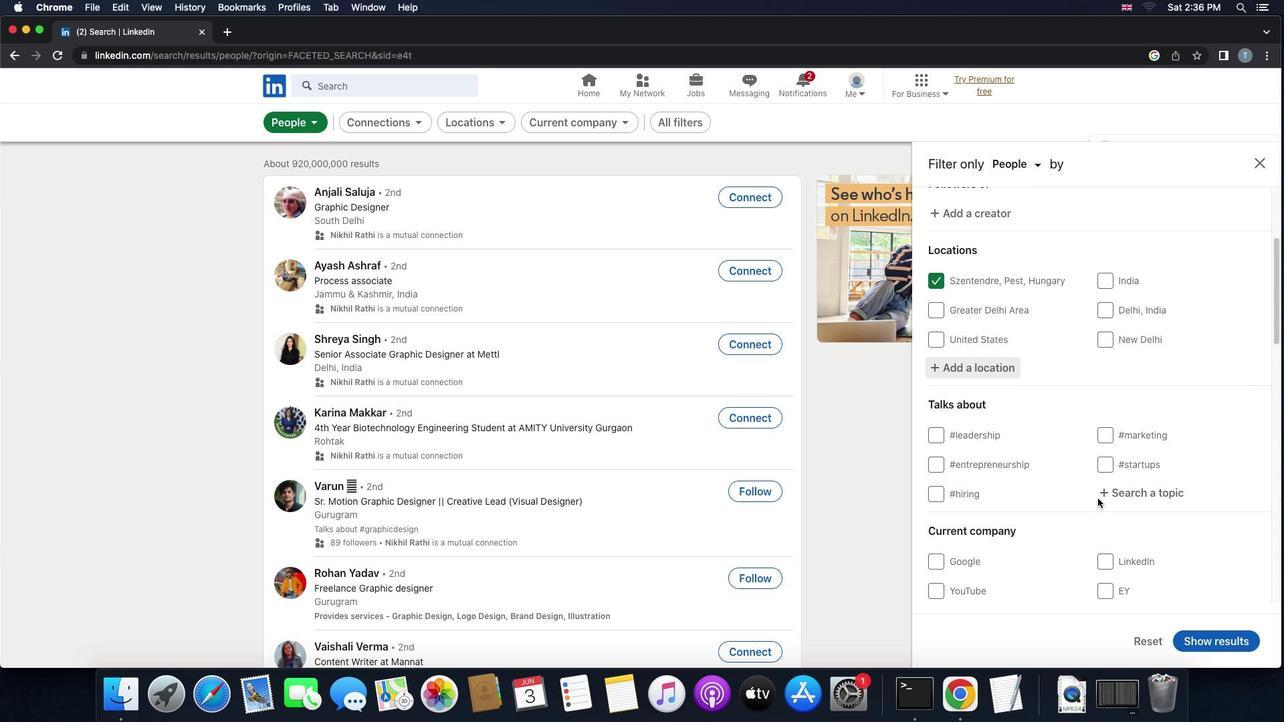 
Action: Mouse scrolled (1098, 498) with delta (0, 0)
Screenshot: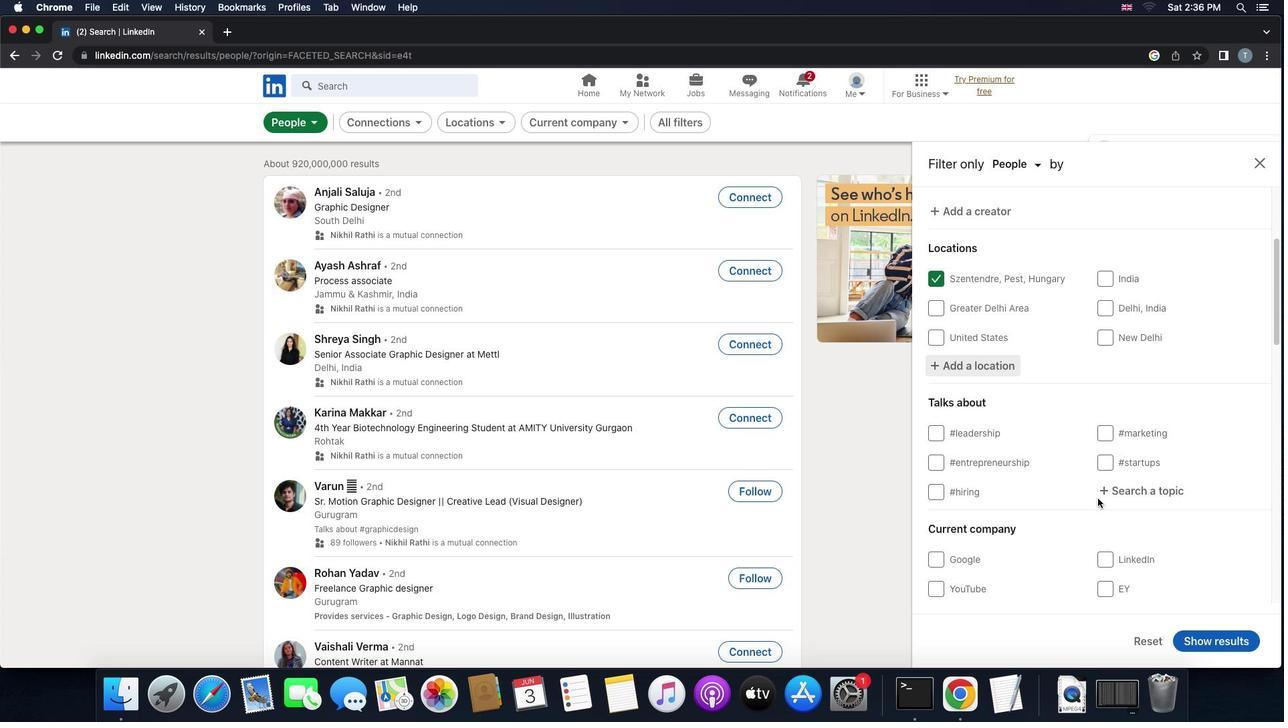 
Action: Mouse moved to (1132, 479)
Screenshot: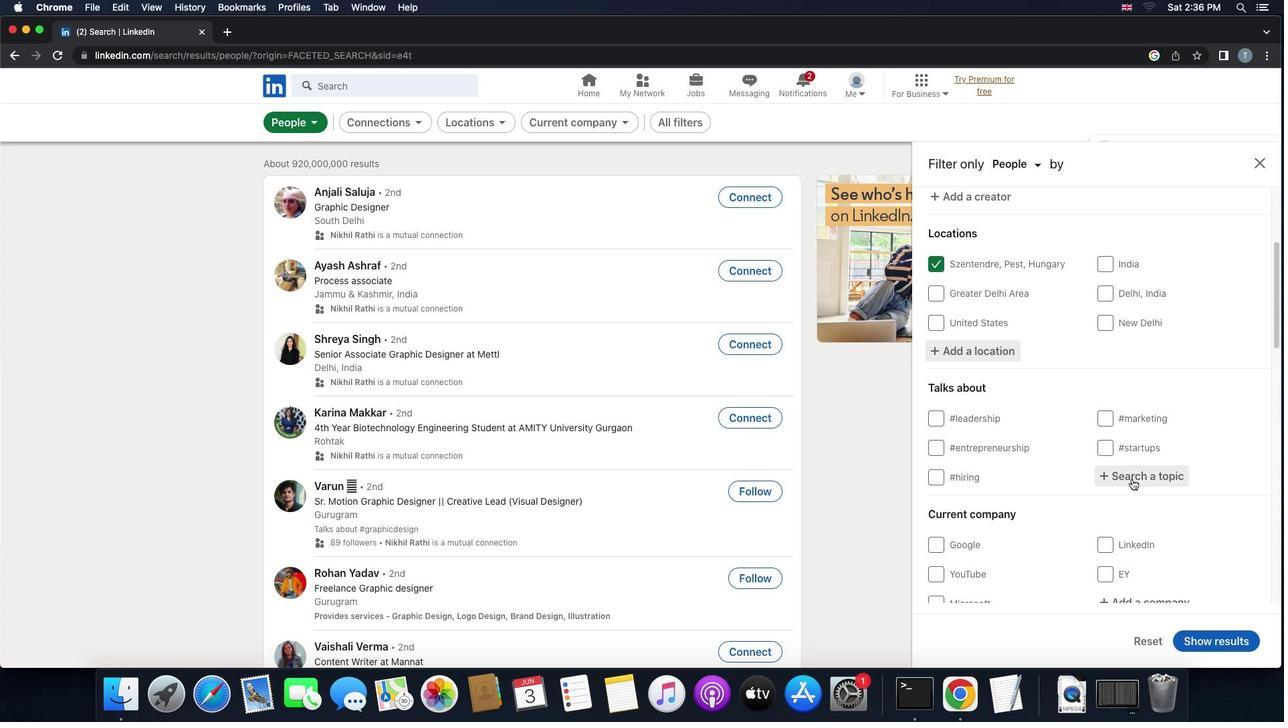 
Action: Mouse pressed left at (1132, 479)
Screenshot: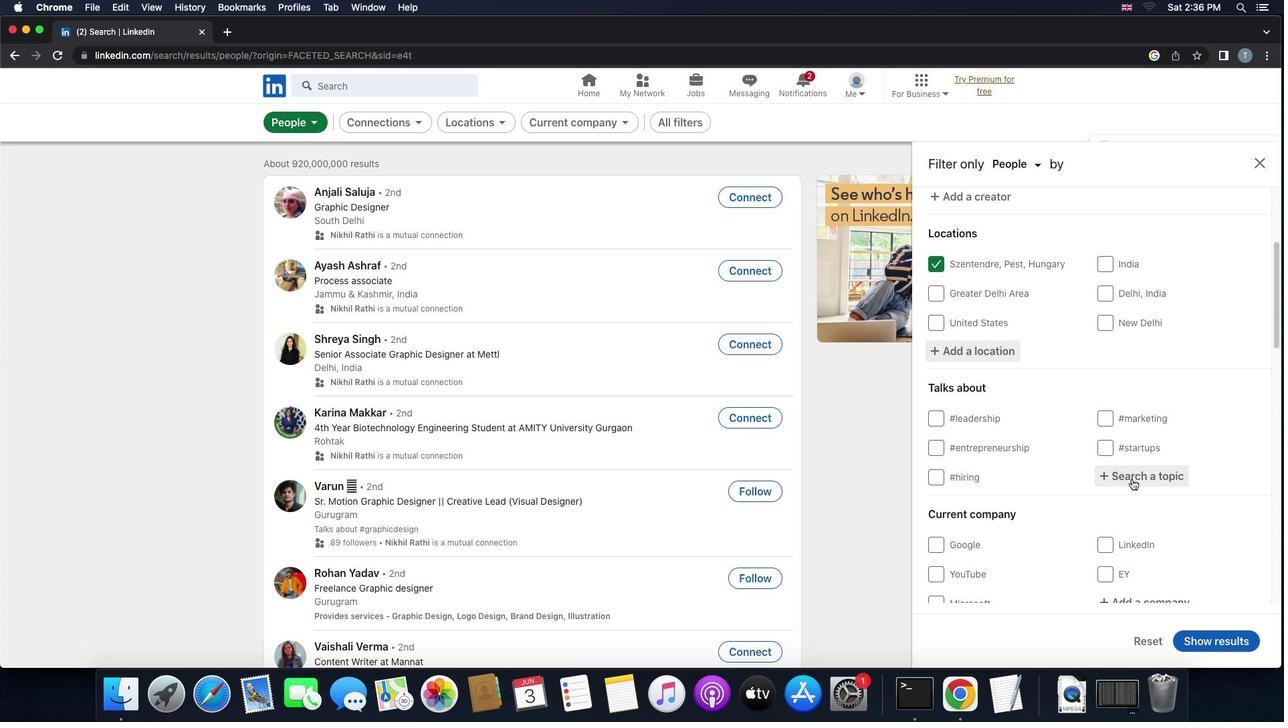 
Action: Mouse moved to (1124, 481)
Screenshot: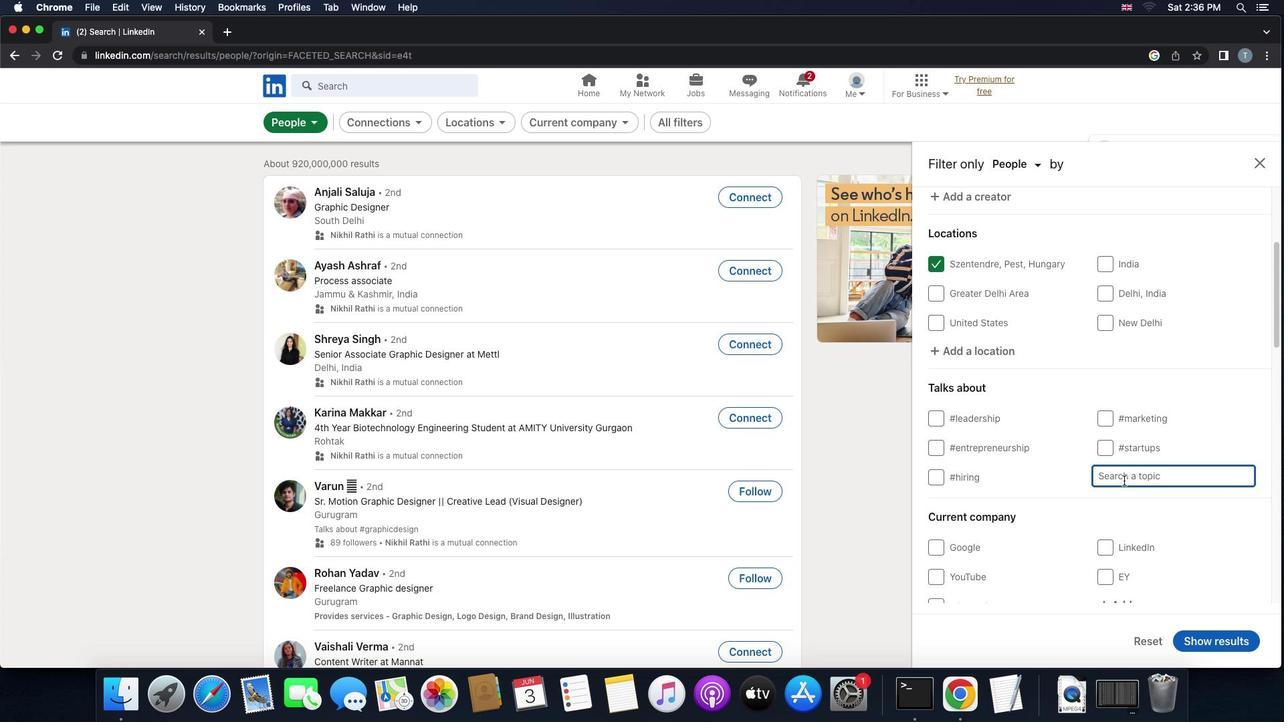 
Action: Key pressed 'p''e''r''s''o''n''a''l''t''r''a''i''n''e''r'
Screenshot: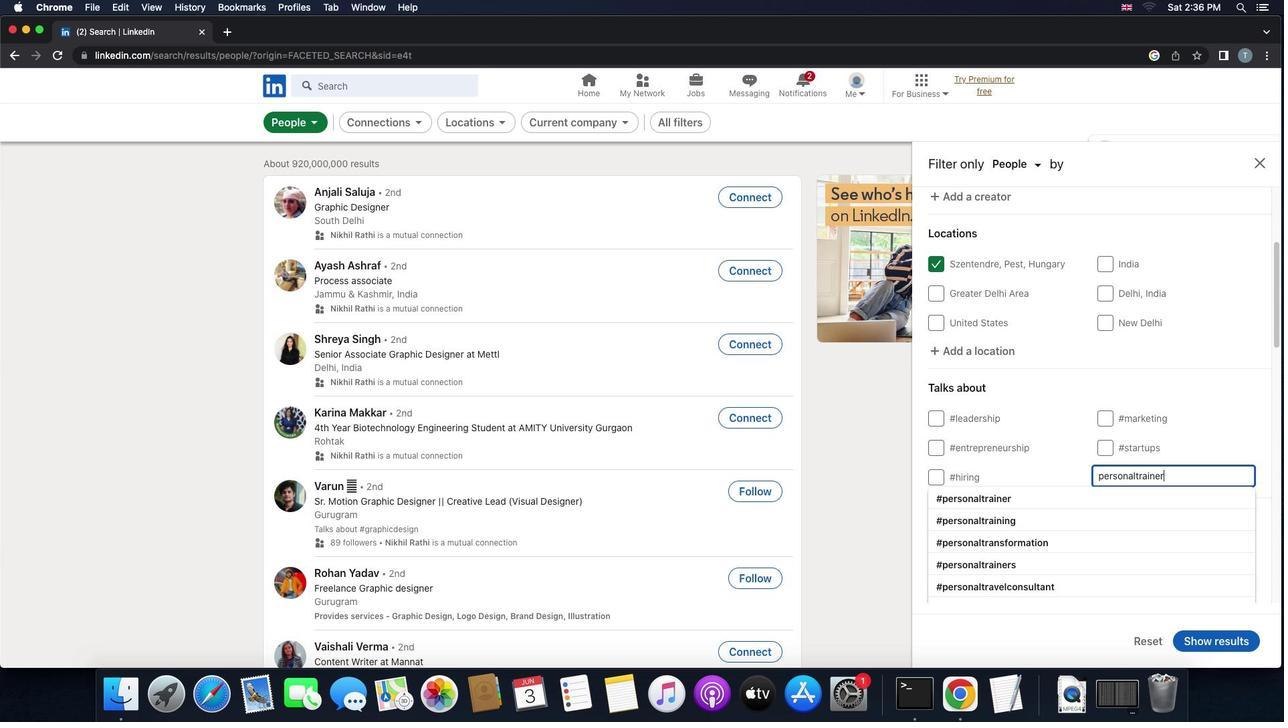 
Action: Mouse moved to (1067, 488)
Screenshot: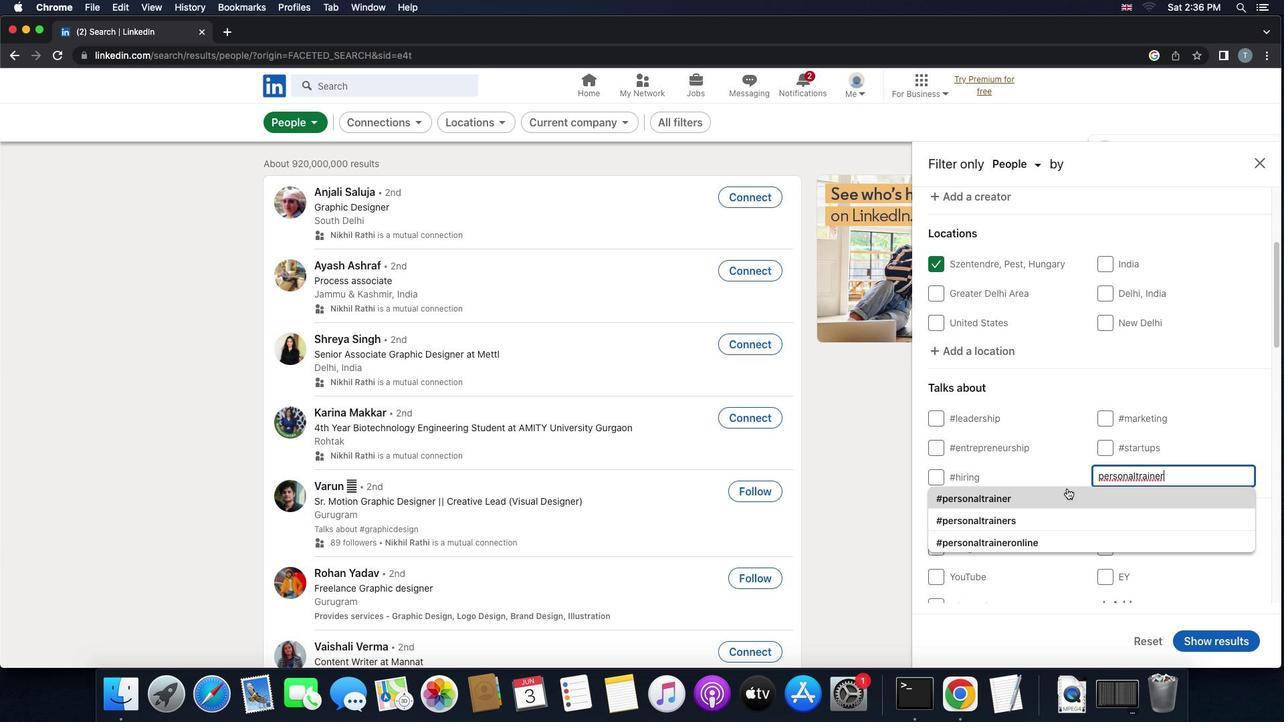 
Action: Mouse pressed left at (1067, 488)
Screenshot: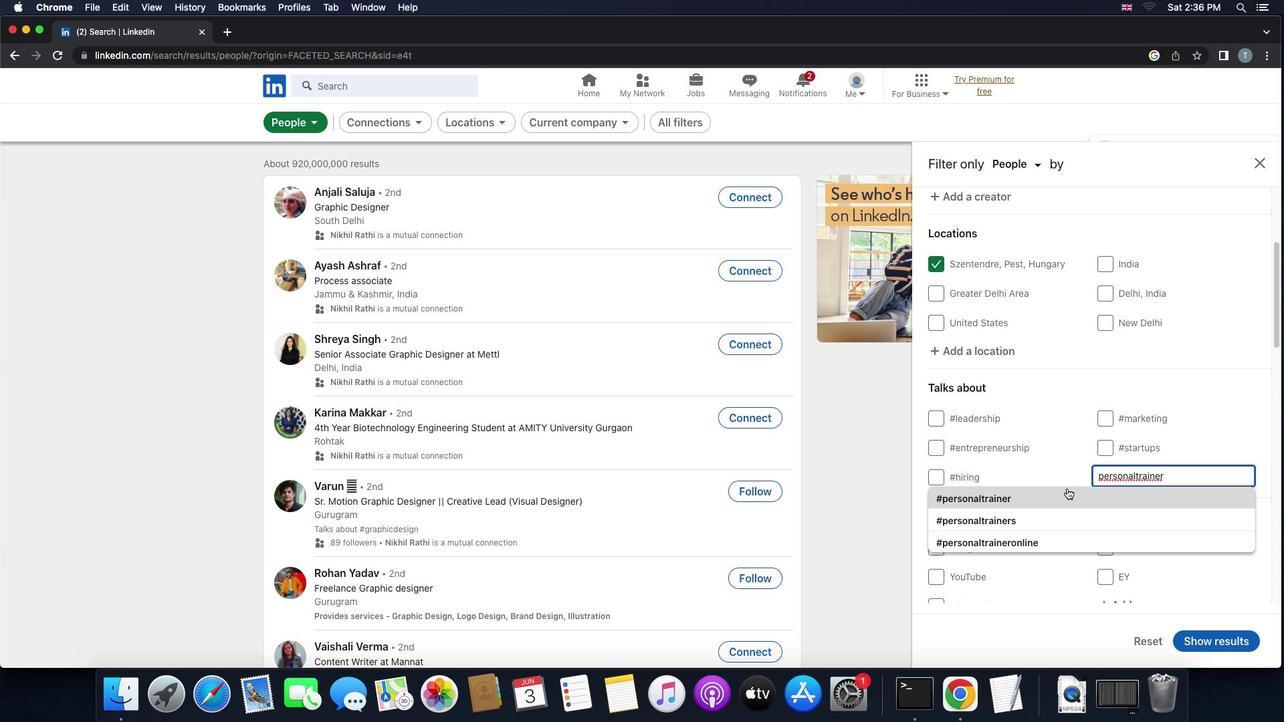 
Action: Mouse moved to (1074, 491)
Screenshot: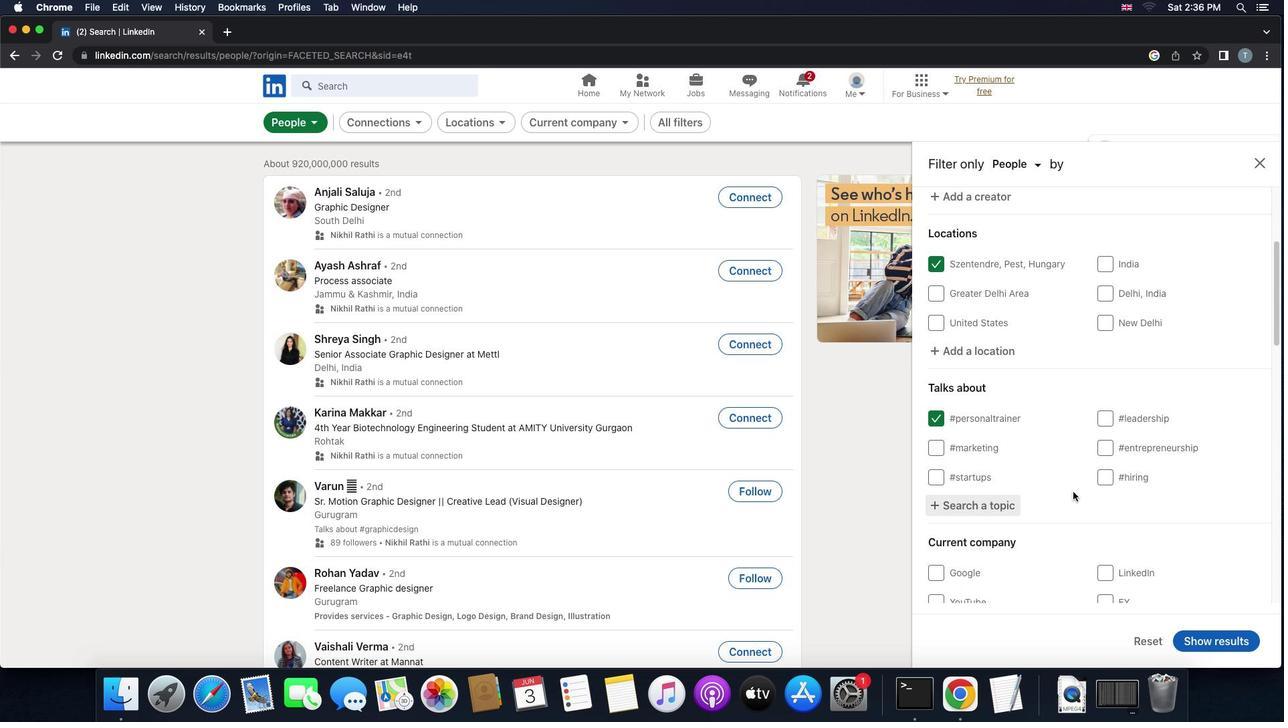 
Action: Mouse scrolled (1074, 491) with delta (0, 0)
Screenshot: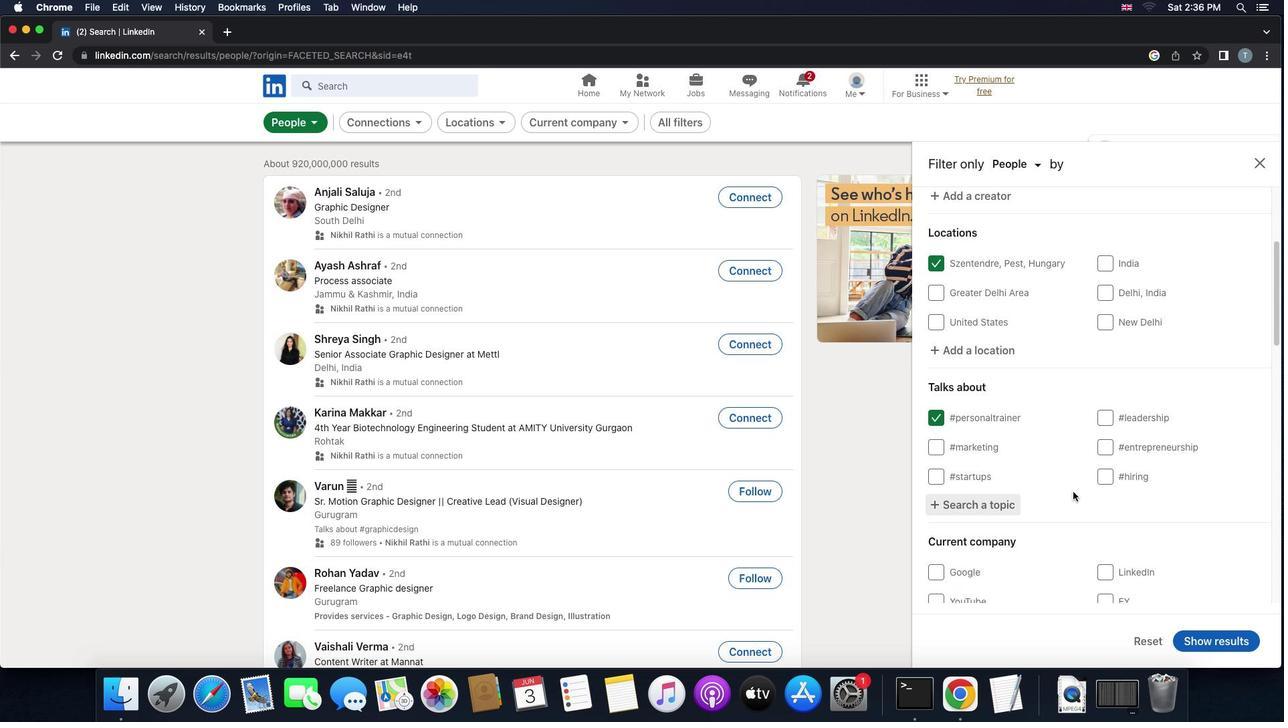
Action: Mouse moved to (1074, 491)
Screenshot: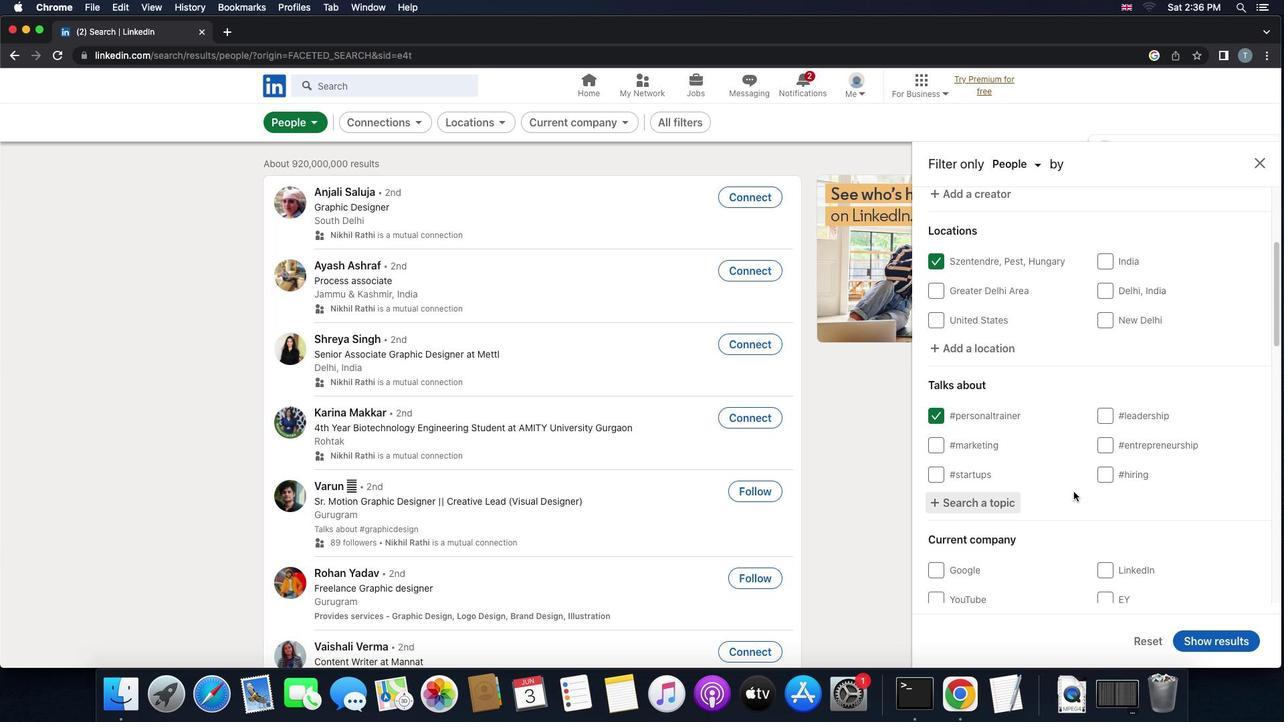 
Action: Mouse scrolled (1074, 491) with delta (0, 0)
Screenshot: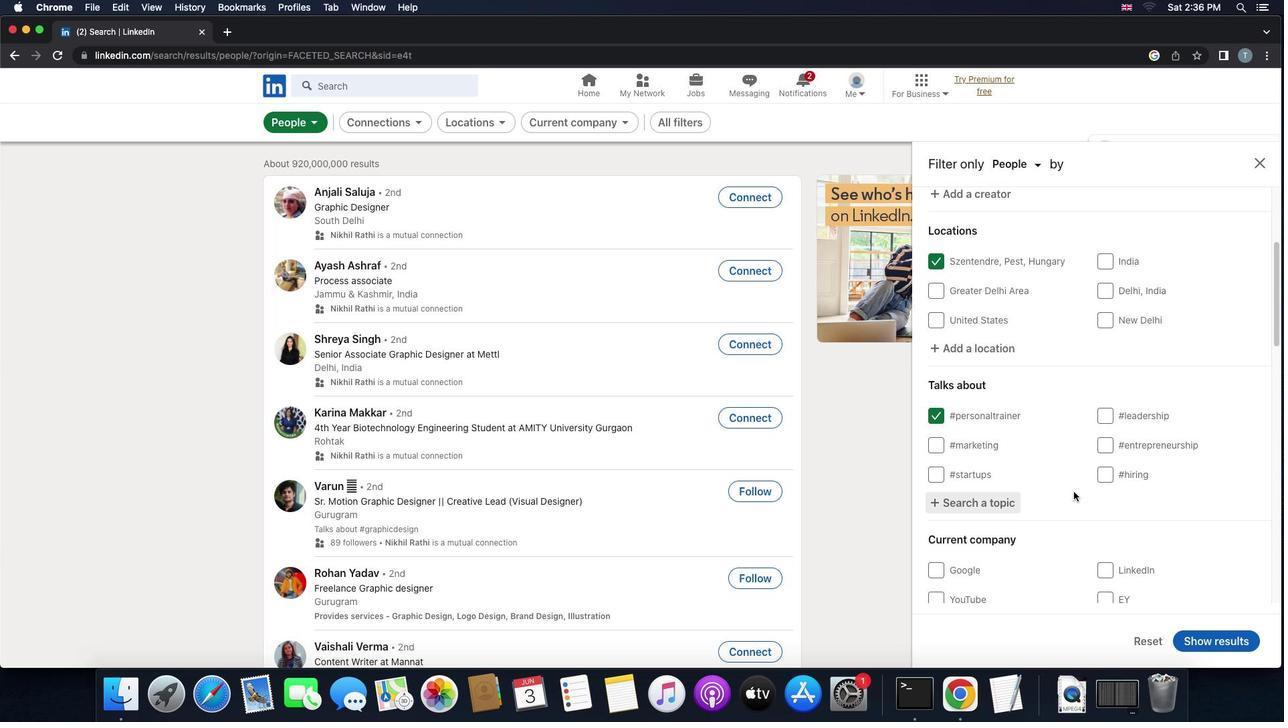 
Action: Mouse scrolled (1074, 491) with delta (0, 0)
Screenshot: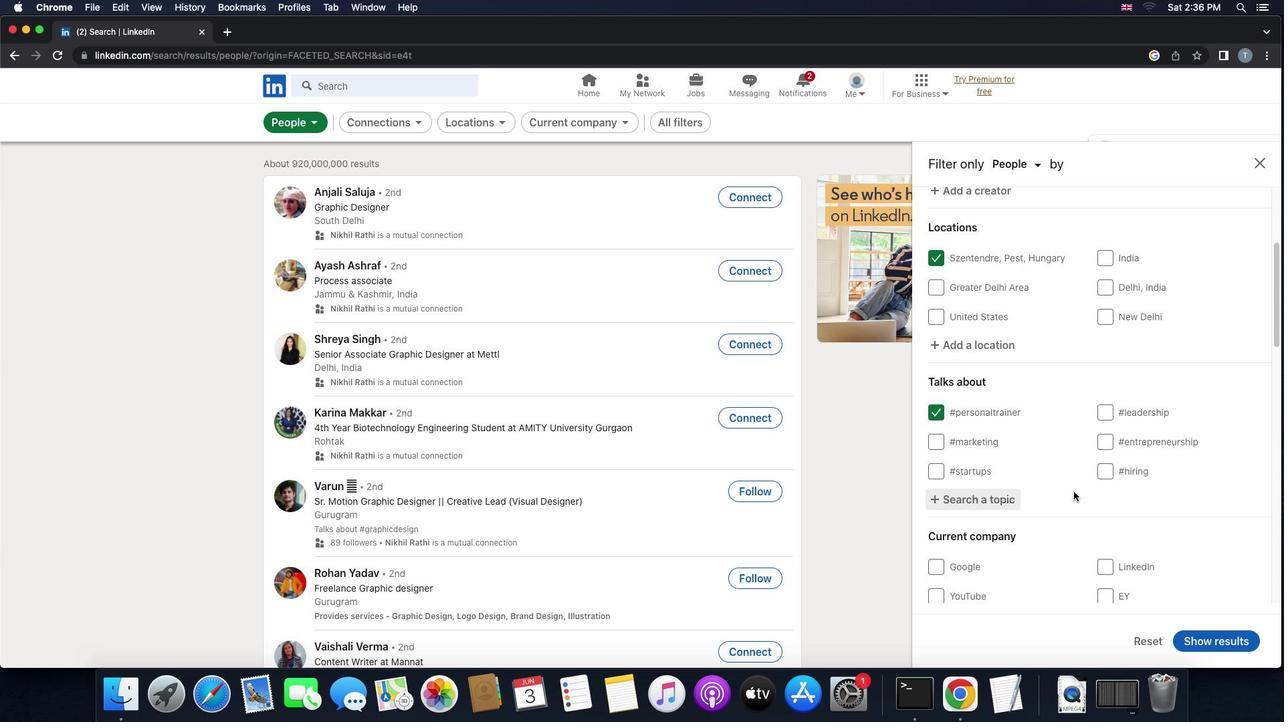 
Action: Mouse moved to (1033, 516)
Screenshot: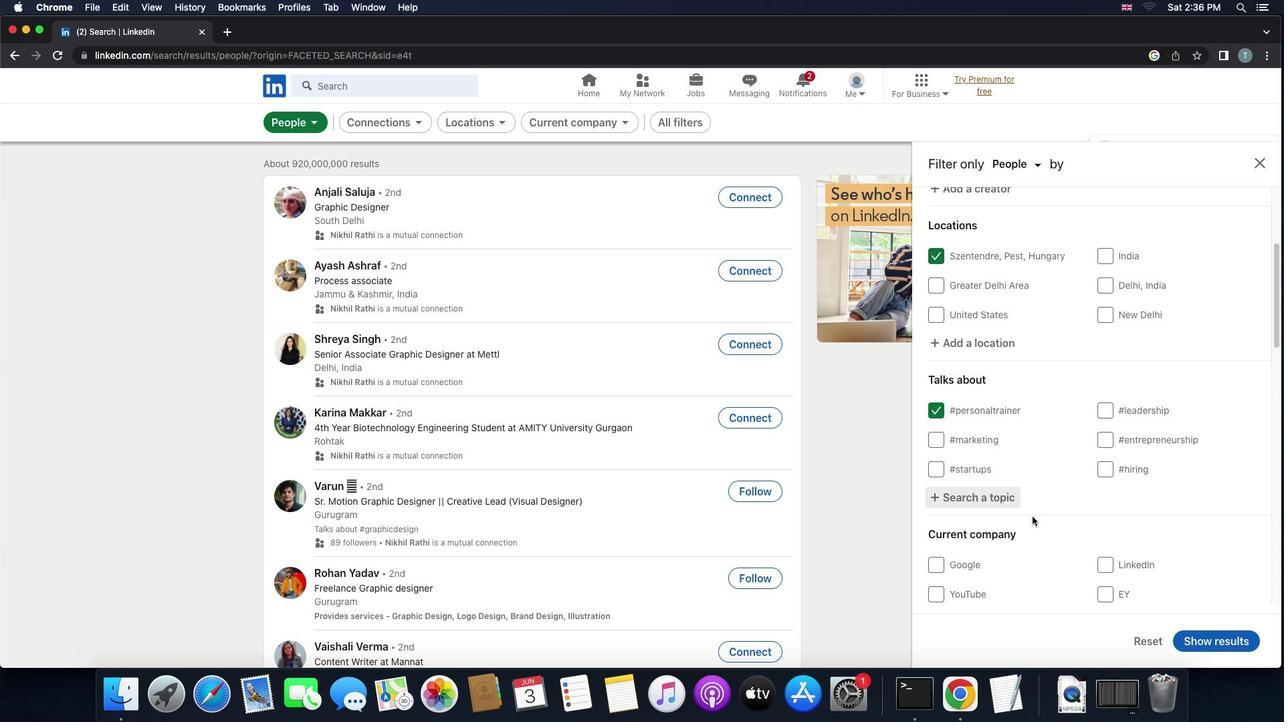
Action: Mouse scrolled (1033, 516) with delta (0, 0)
Screenshot: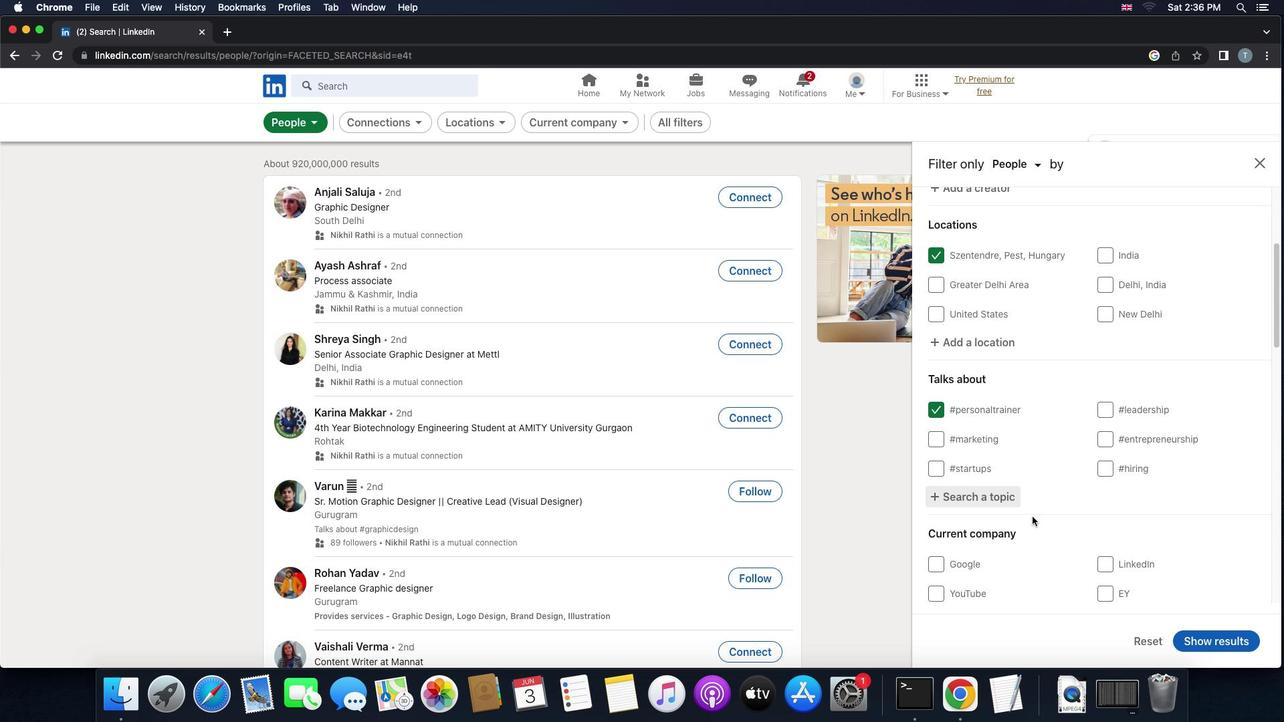 
Action: Mouse scrolled (1033, 516) with delta (0, 0)
Screenshot: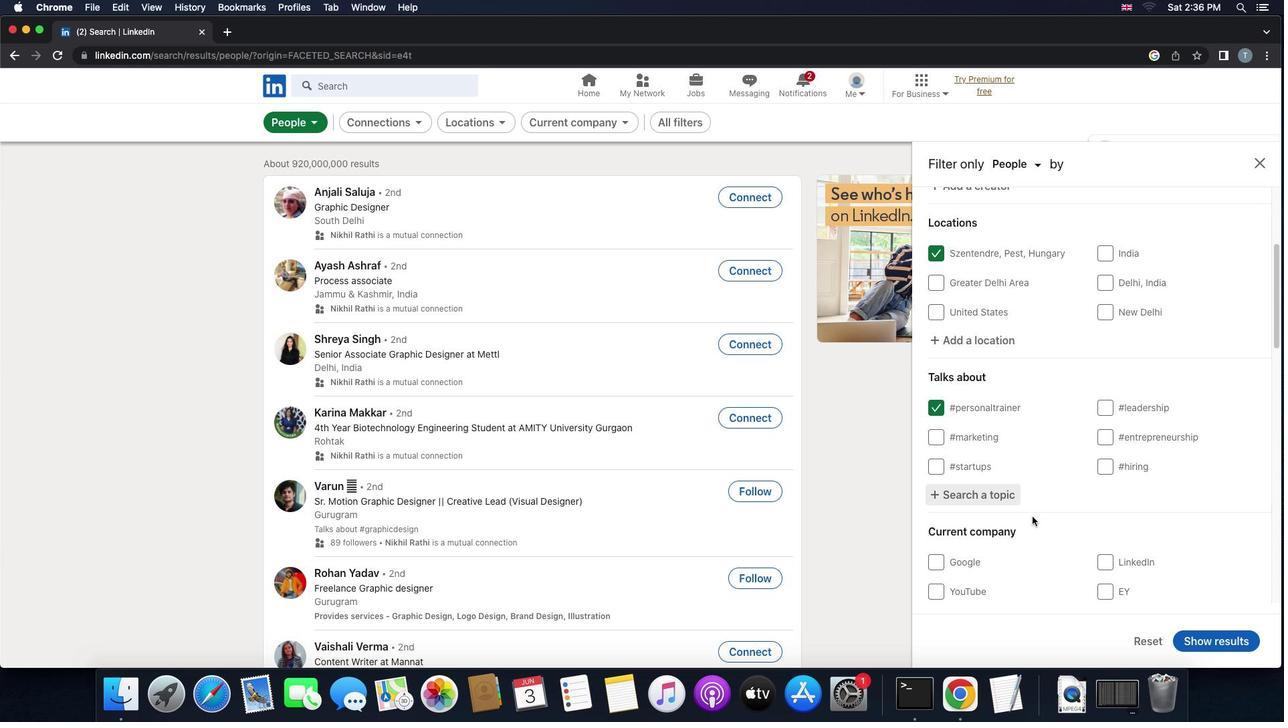 
Action: Mouse scrolled (1033, 516) with delta (0, 0)
Screenshot: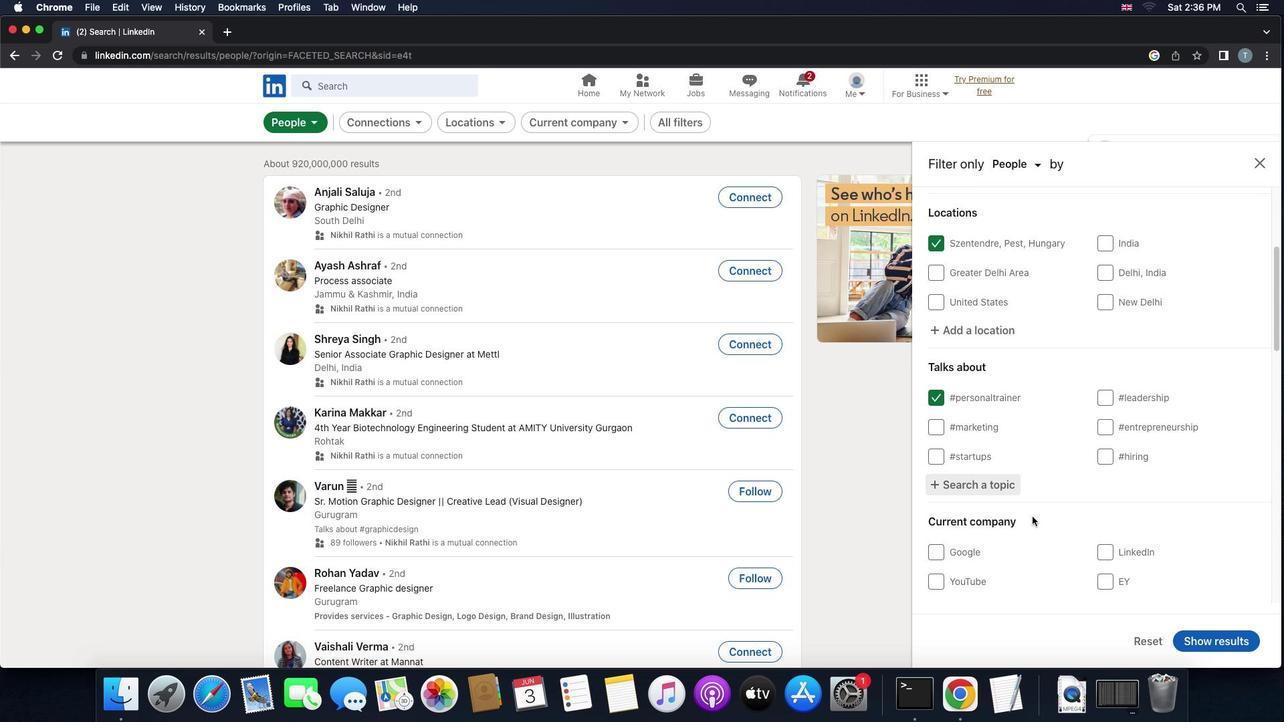 
Action: Mouse scrolled (1033, 516) with delta (0, 0)
Screenshot: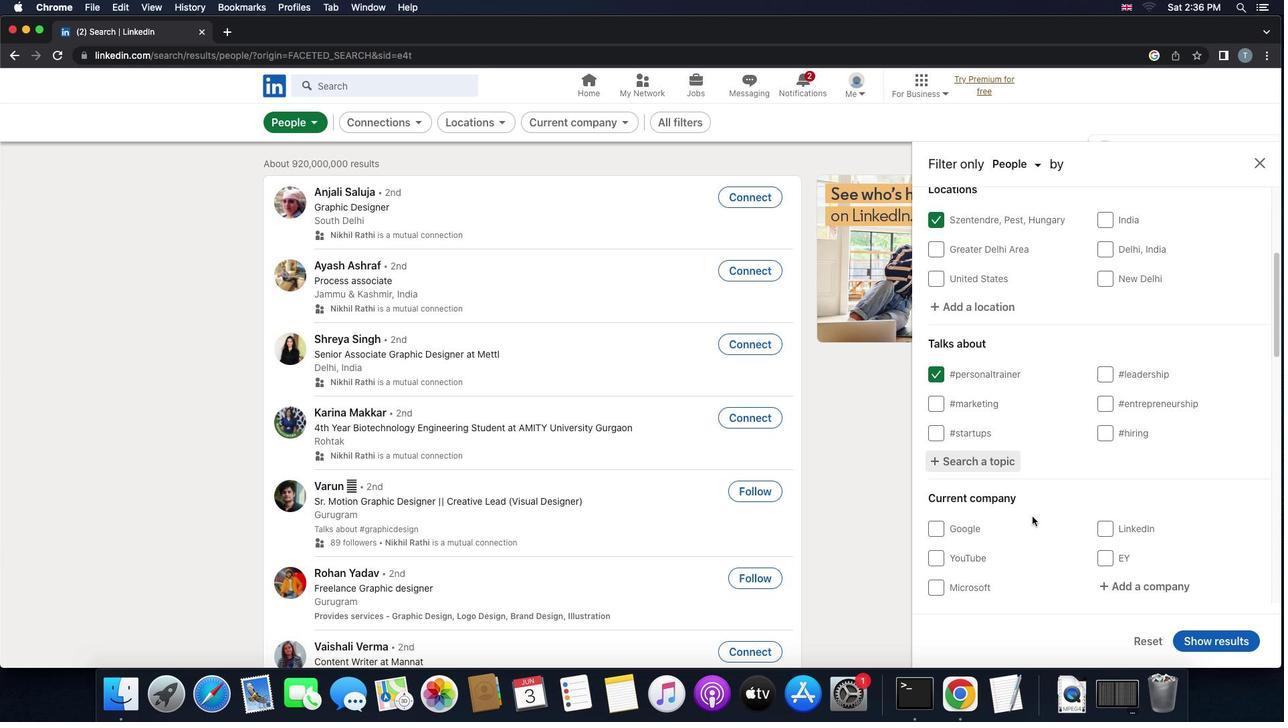 
Action: Mouse scrolled (1033, 516) with delta (0, 0)
Screenshot: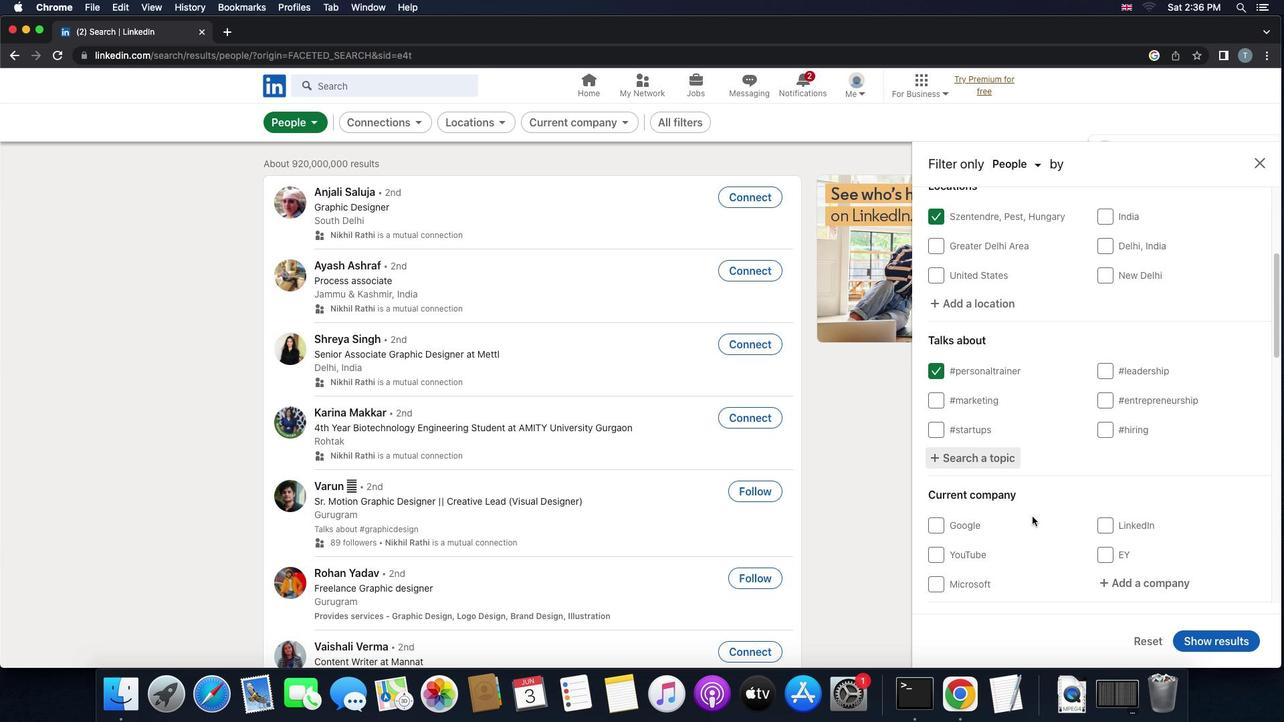 
Action: Mouse scrolled (1033, 516) with delta (0, 0)
Screenshot: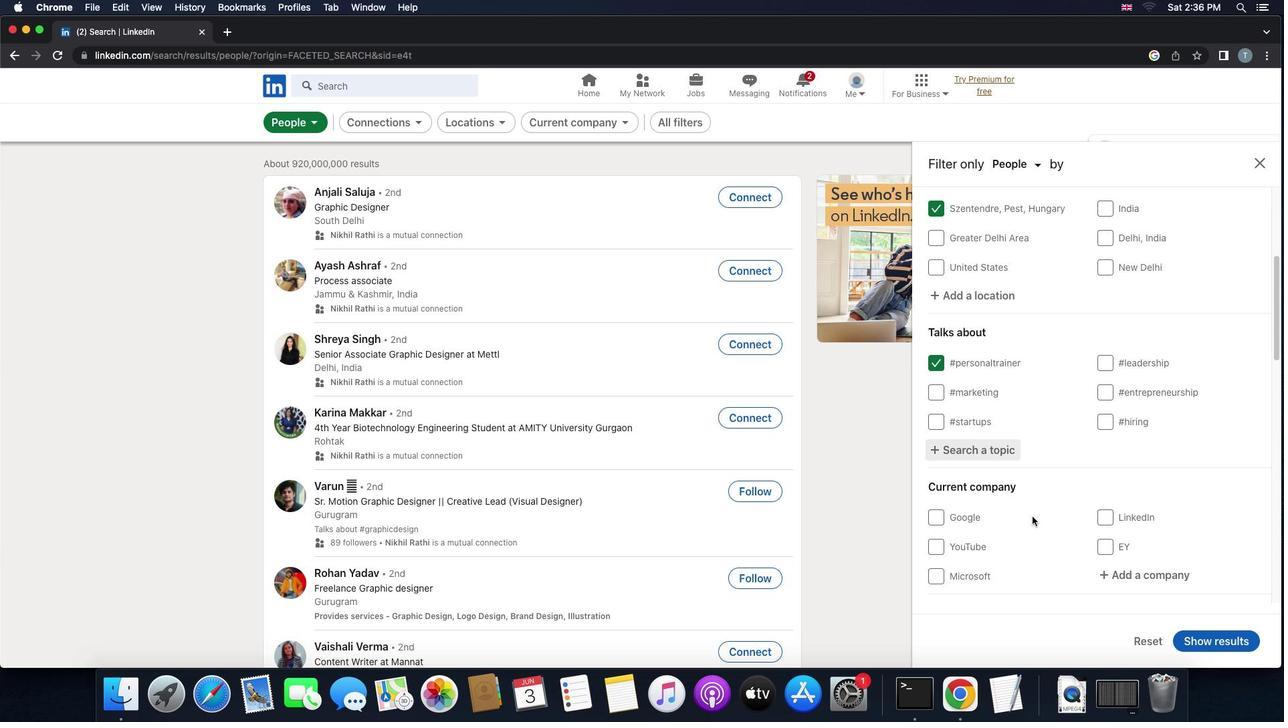 
Action: Mouse scrolled (1033, 516) with delta (0, 0)
Screenshot: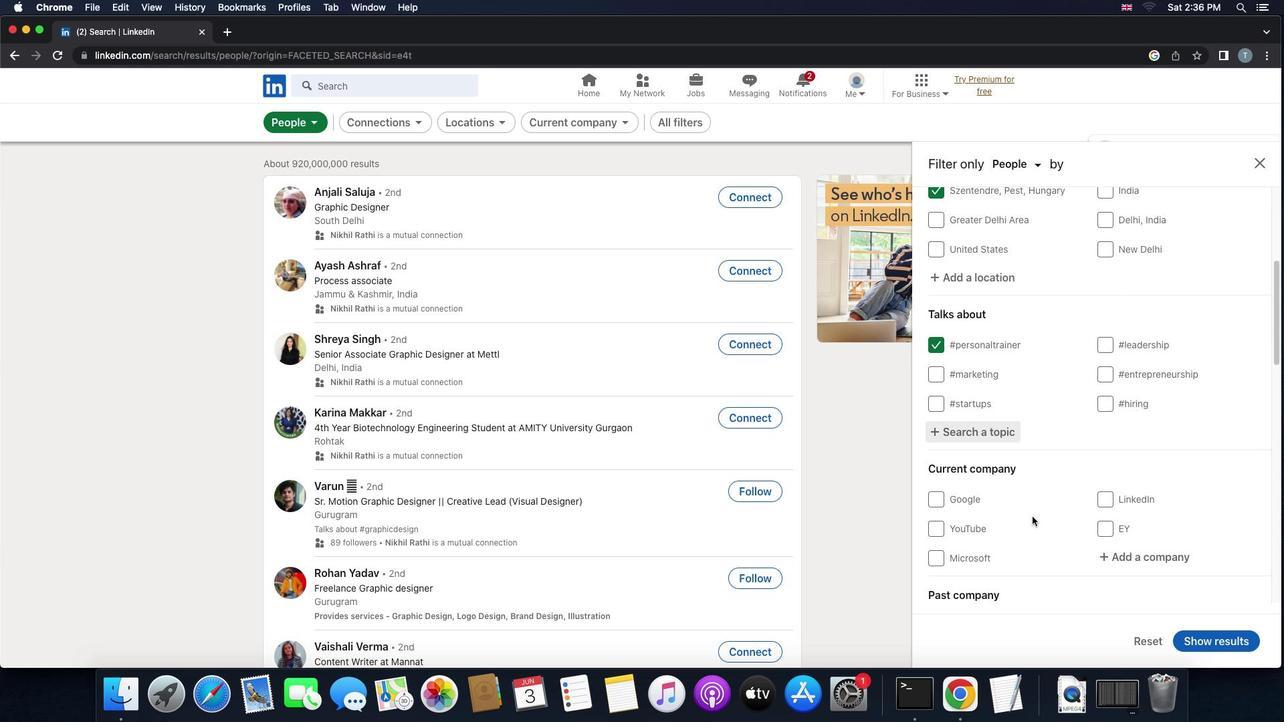 
Action: Mouse scrolled (1033, 516) with delta (0, 0)
Screenshot: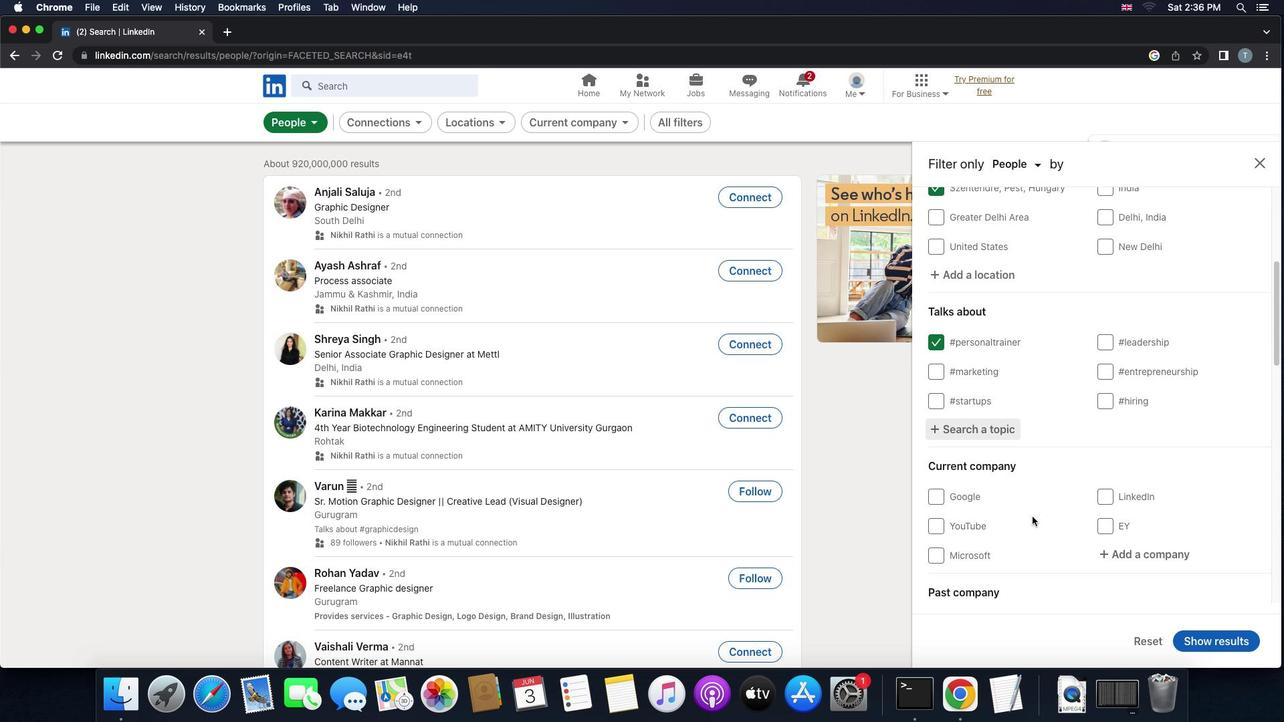 
Action: Mouse scrolled (1033, 516) with delta (0, 0)
Screenshot: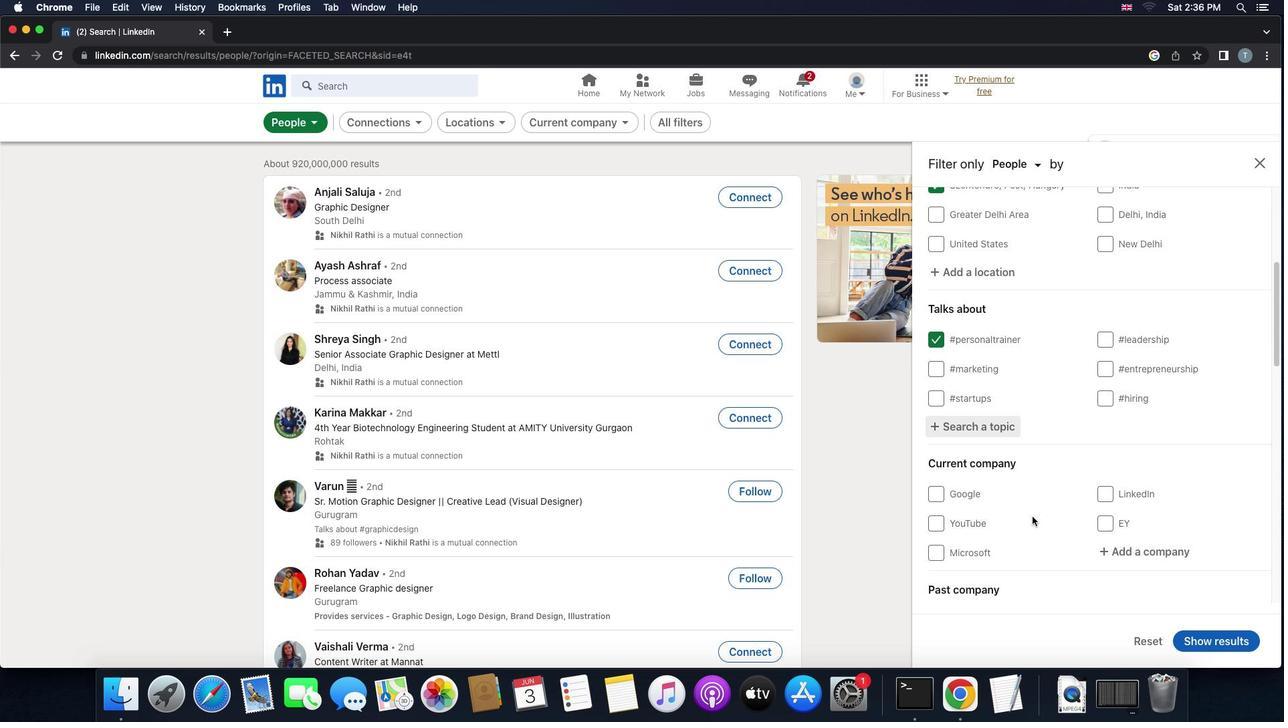 
Action: Mouse scrolled (1033, 516) with delta (0, 0)
Screenshot: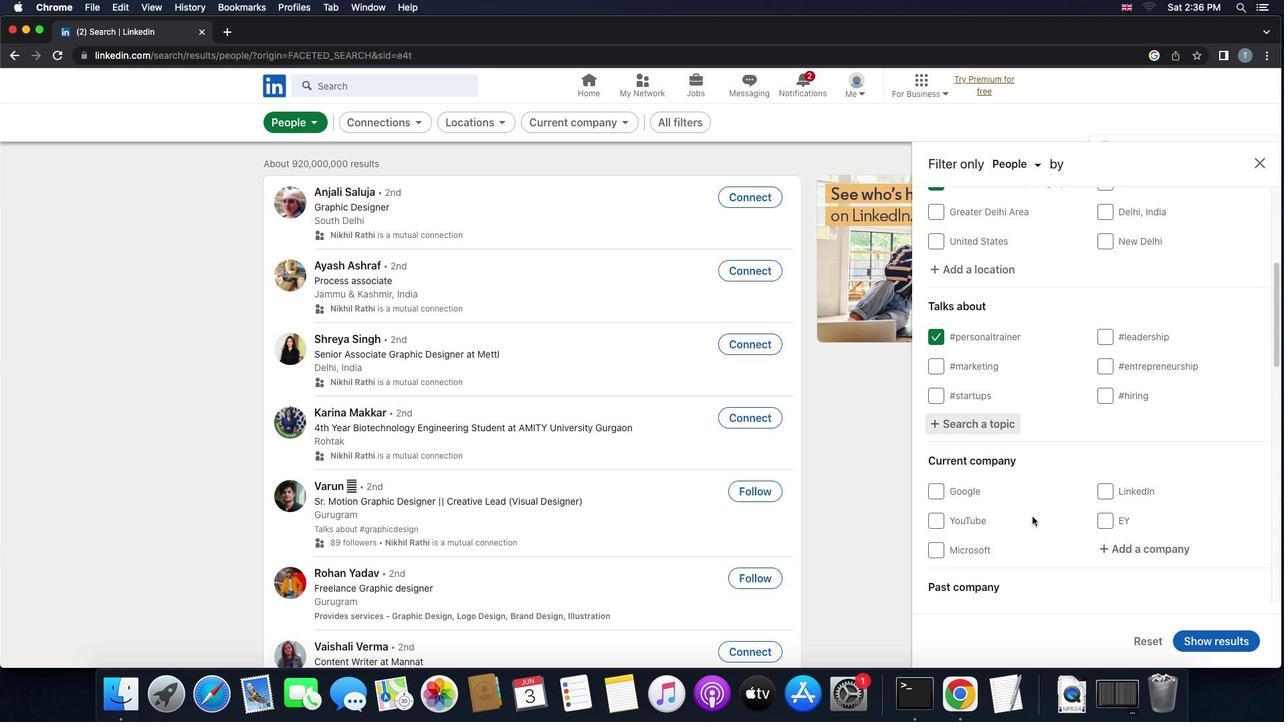 
Action: Mouse scrolled (1033, 516) with delta (0, 0)
Screenshot: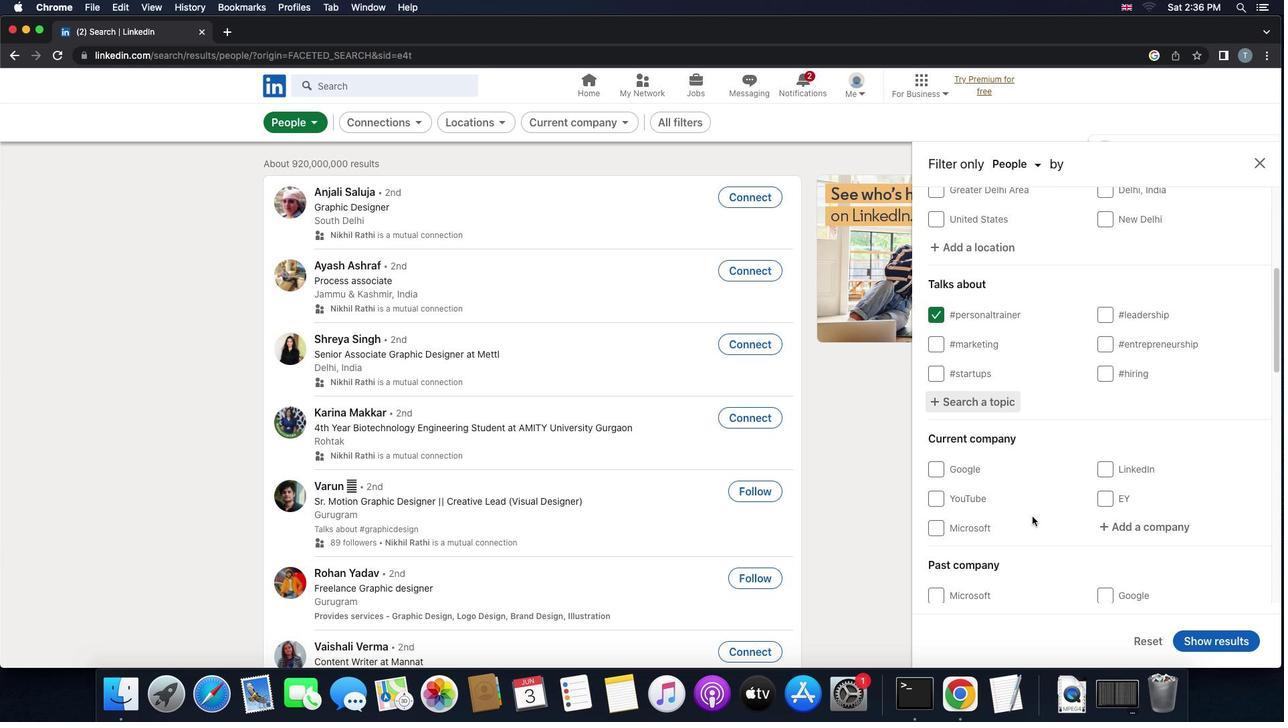 
Action: Mouse scrolled (1033, 516) with delta (0, 0)
Screenshot: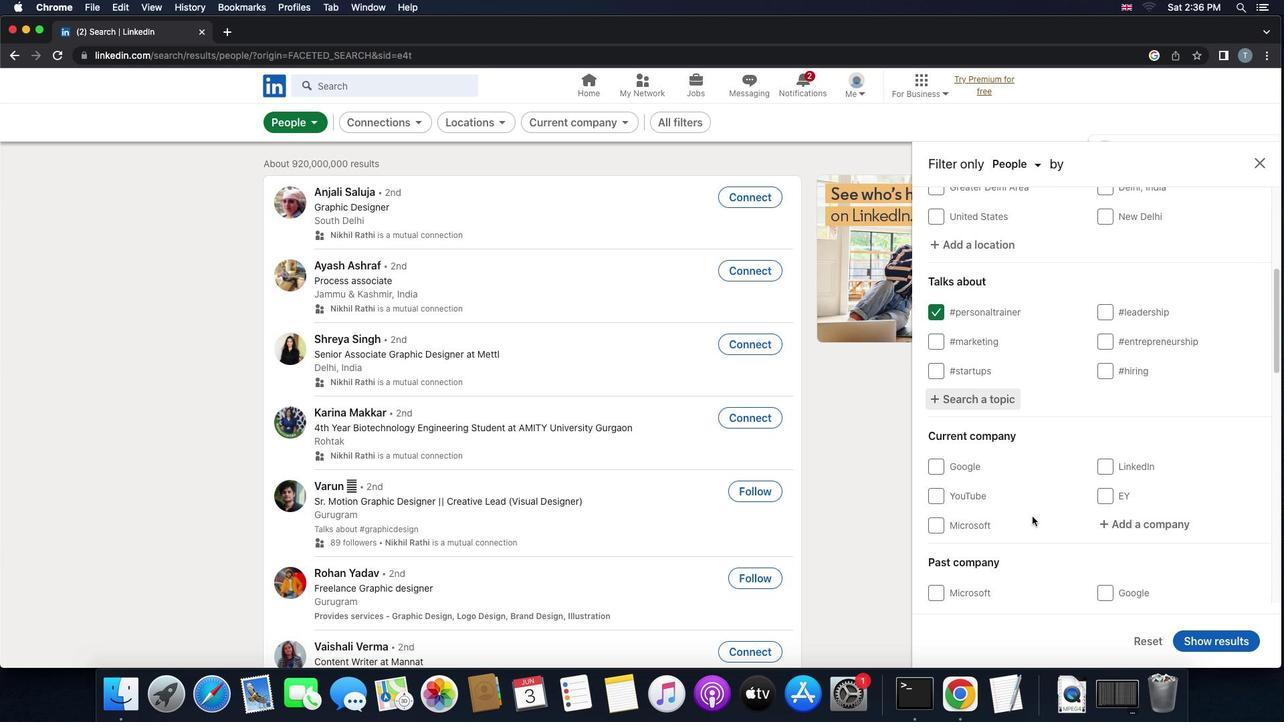 
Action: Mouse scrolled (1033, 516) with delta (0, 0)
Screenshot: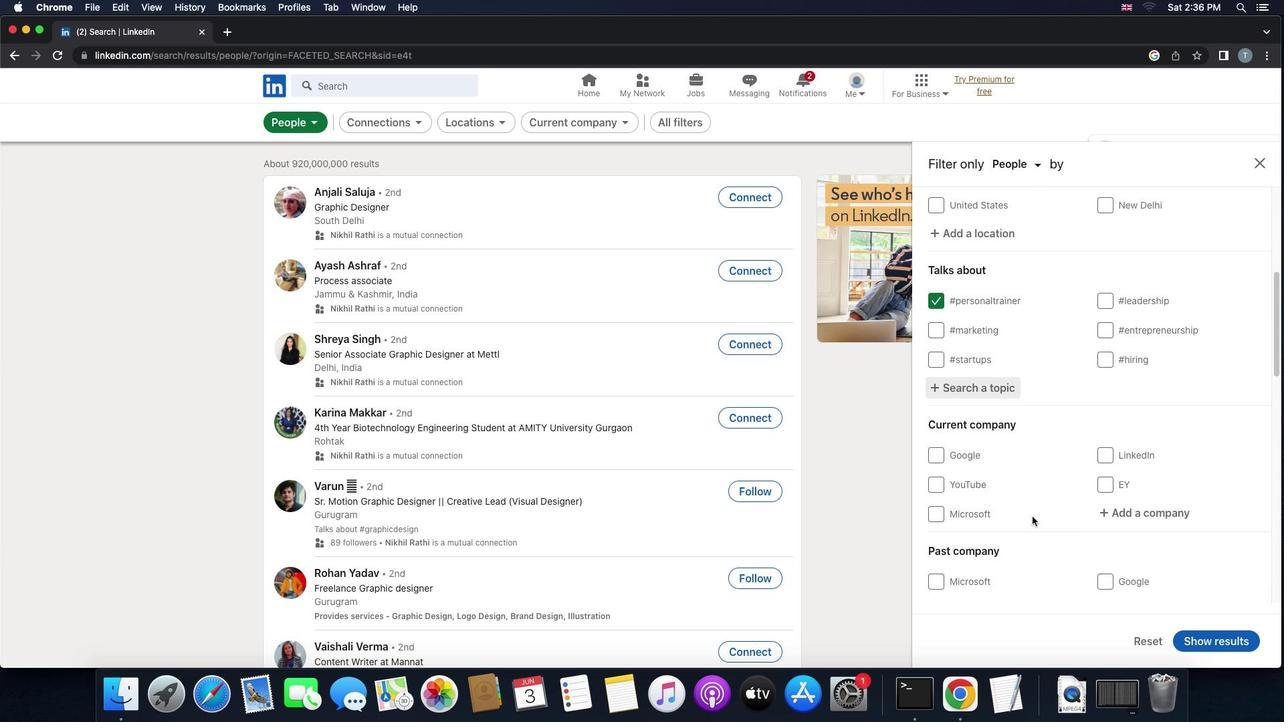 
Action: Mouse scrolled (1033, 516) with delta (0, 0)
Screenshot: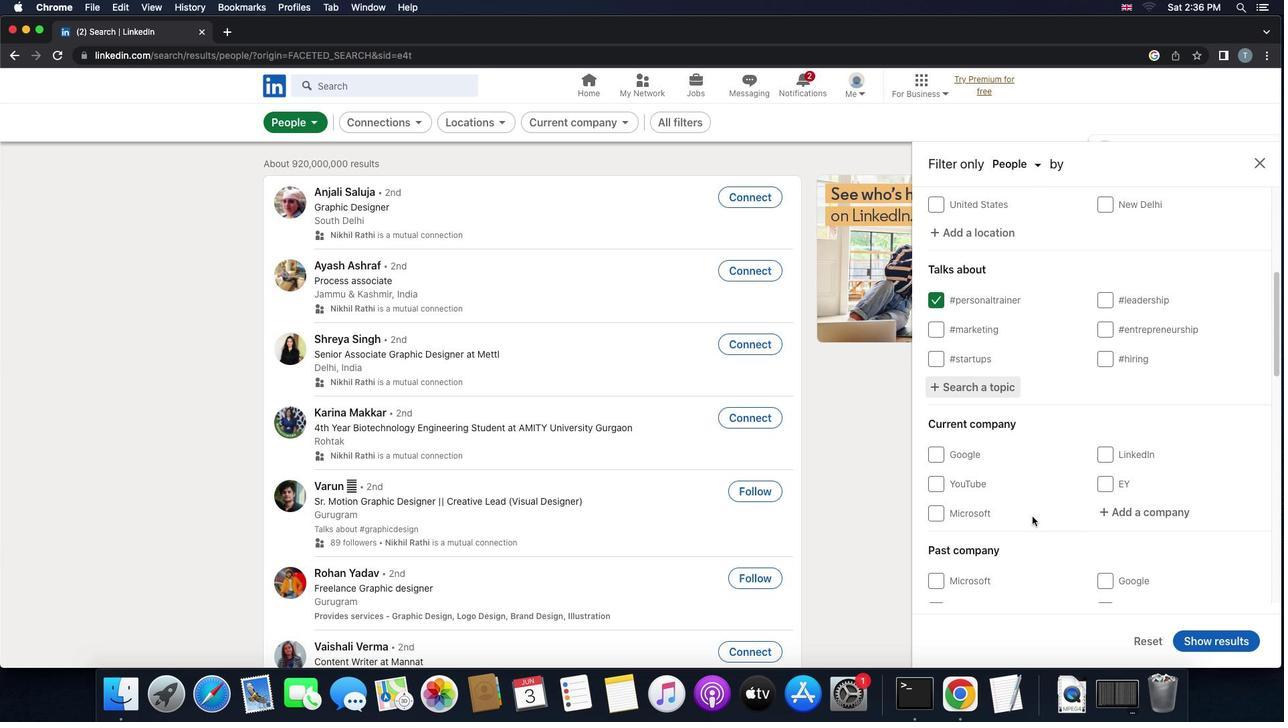 
Action: Mouse scrolled (1033, 516) with delta (0, 0)
Screenshot: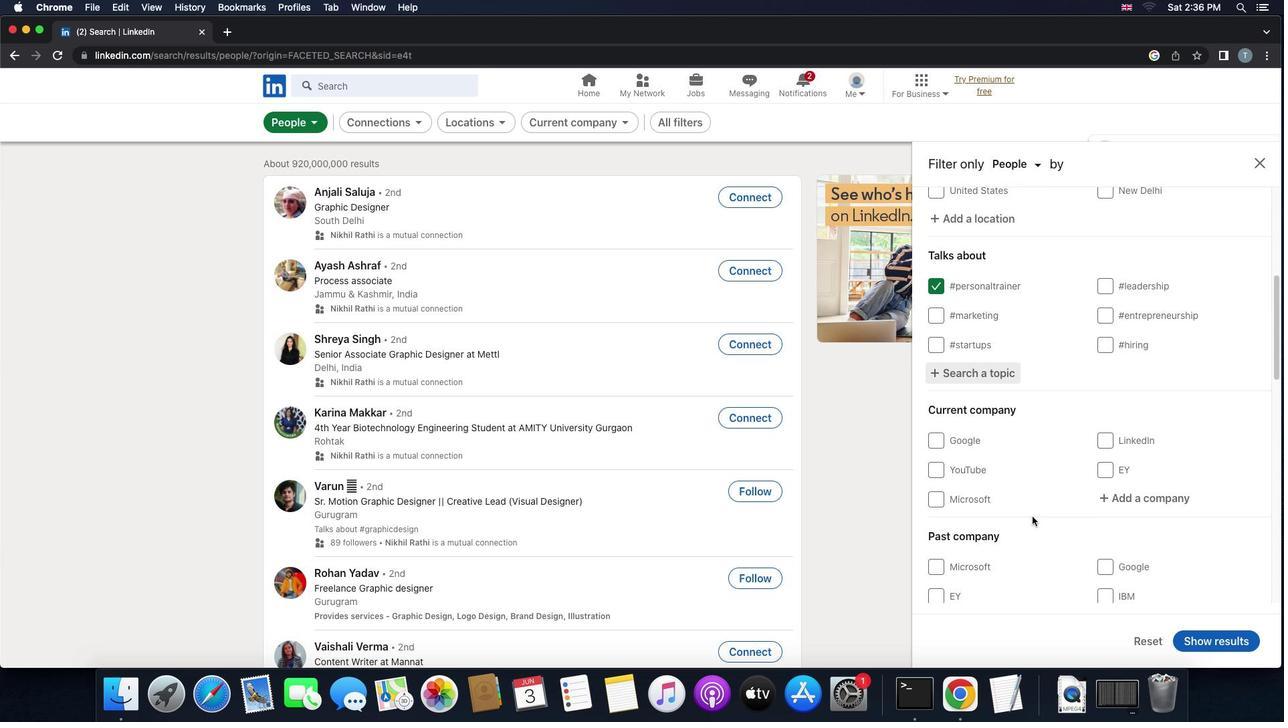 
Action: Mouse scrolled (1033, 516) with delta (0, 0)
Screenshot: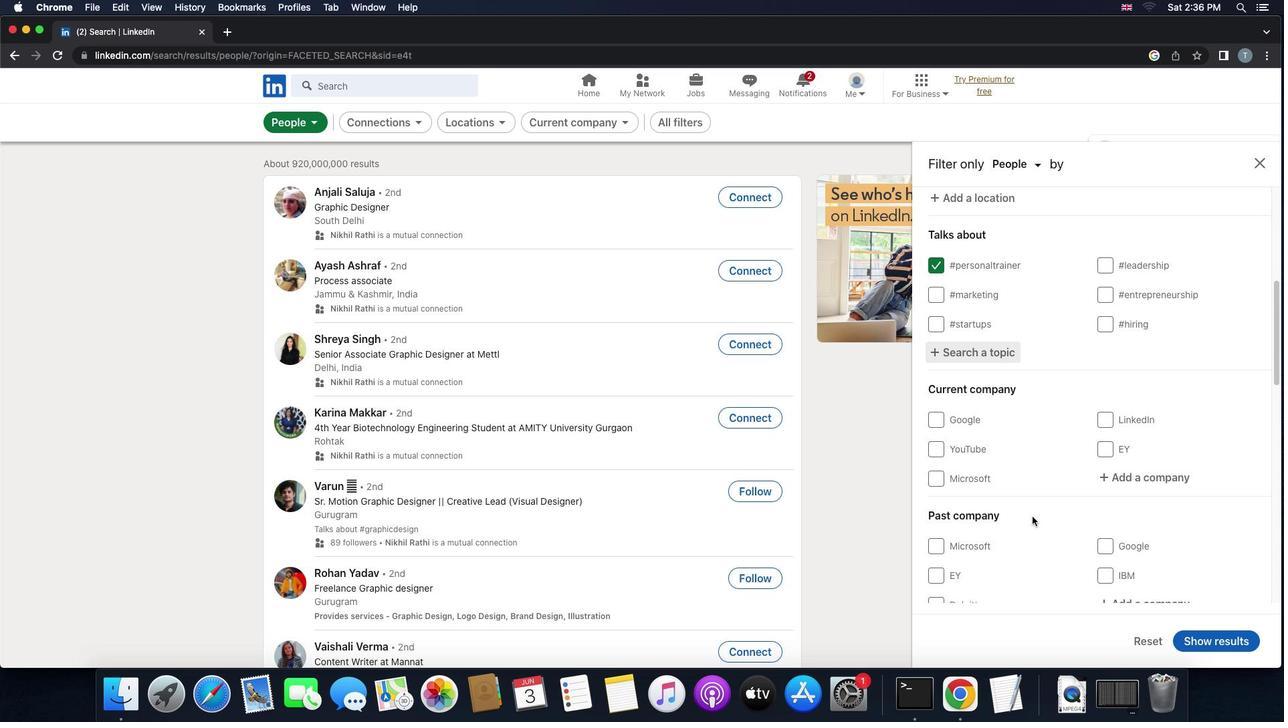 
Action: Mouse scrolled (1033, 516) with delta (0, 0)
Screenshot: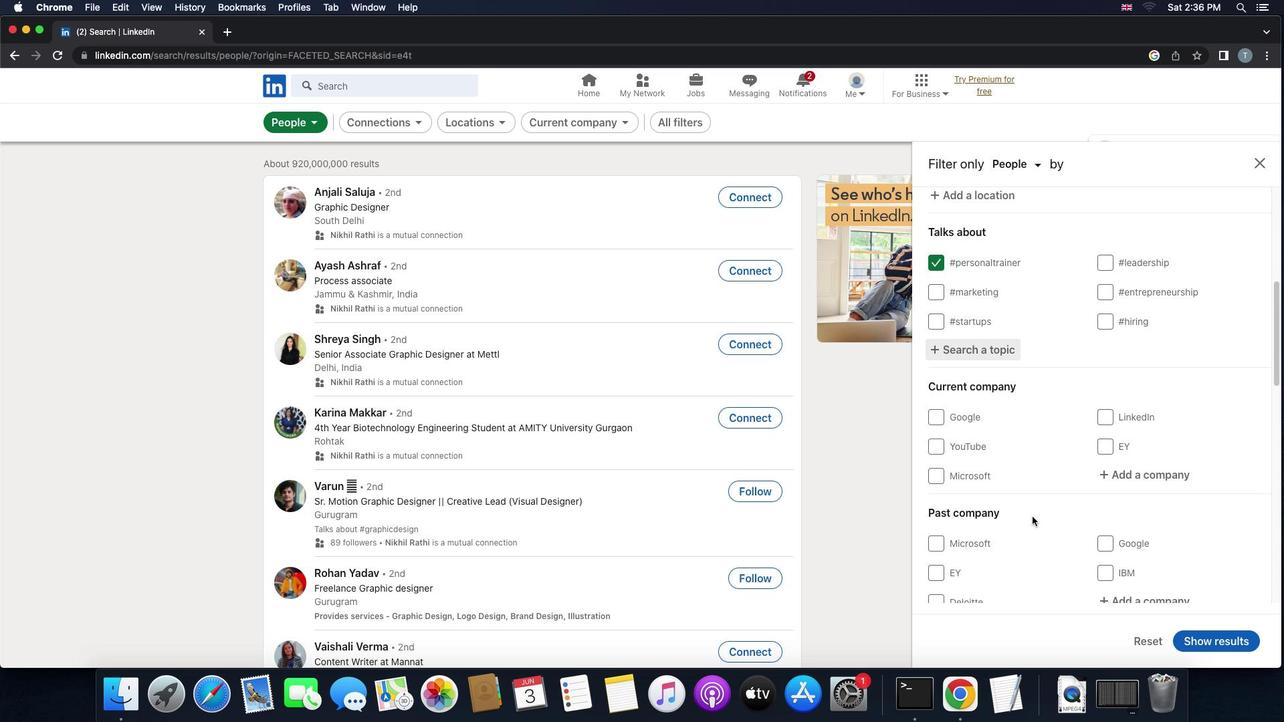 
Action: Mouse scrolled (1033, 516) with delta (0, 0)
Screenshot: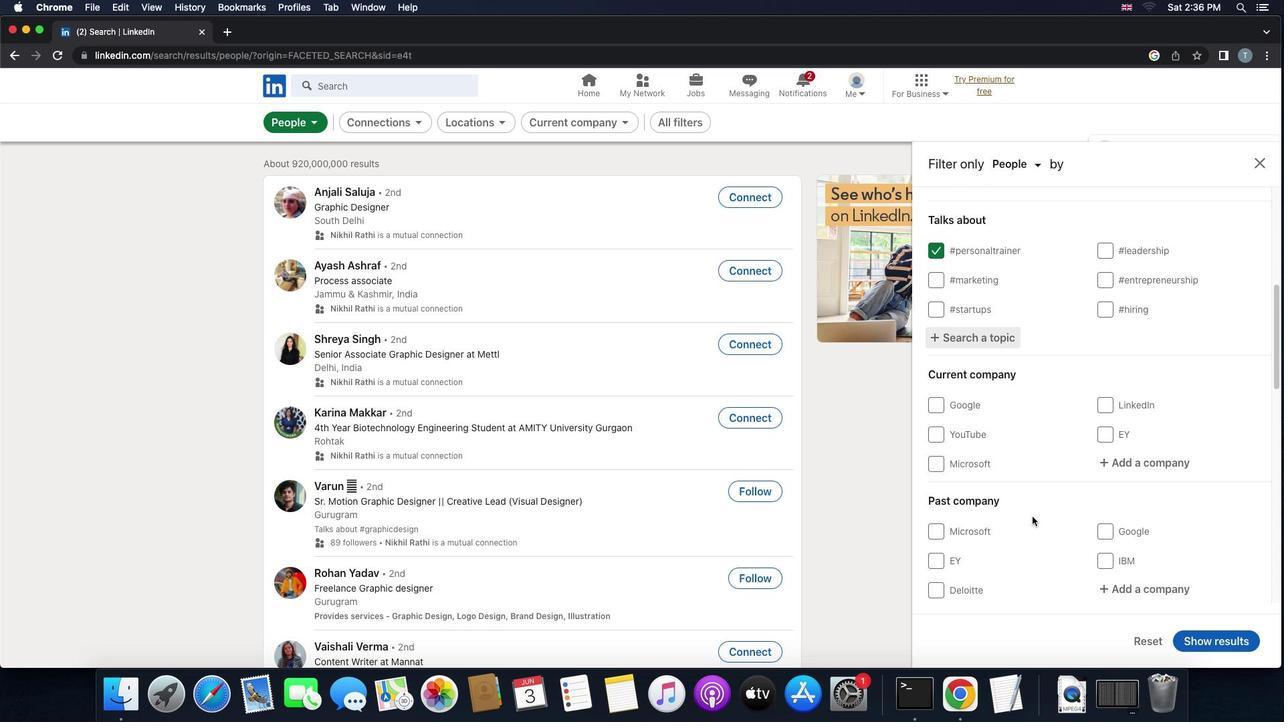 
Action: Mouse moved to (1110, 462)
Screenshot: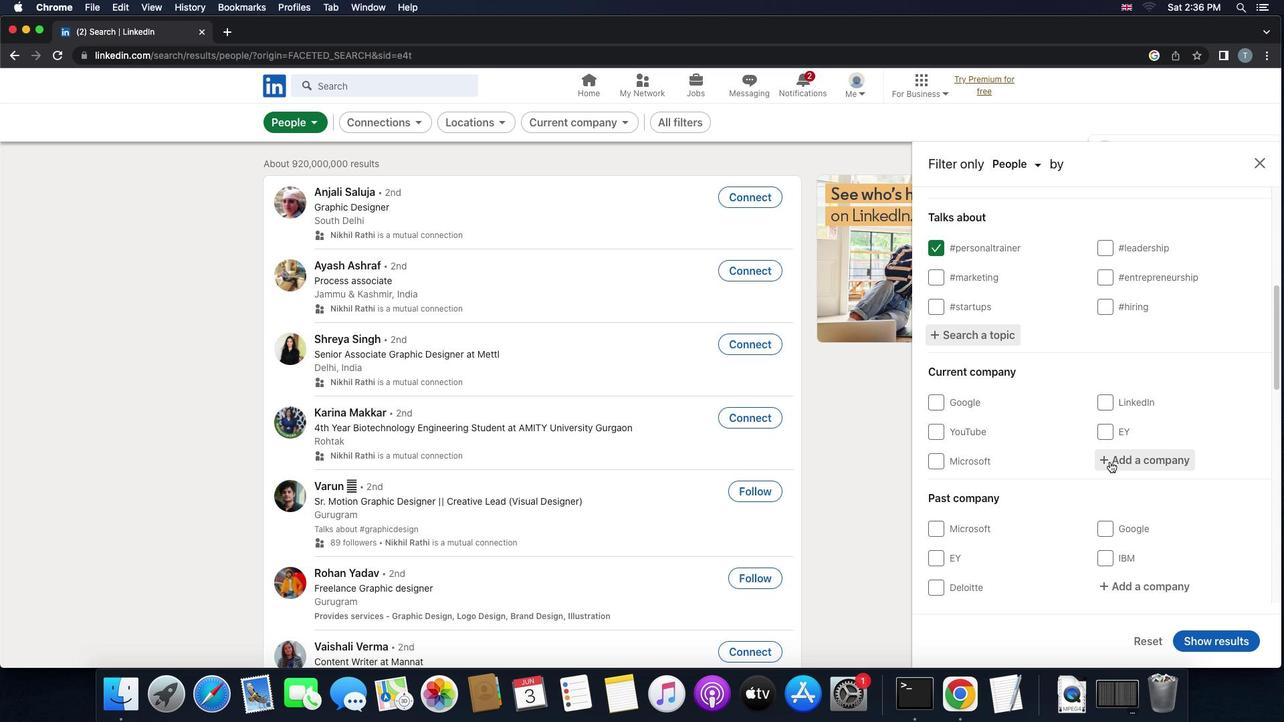 
Action: Mouse pressed left at (1110, 462)
Screenshot: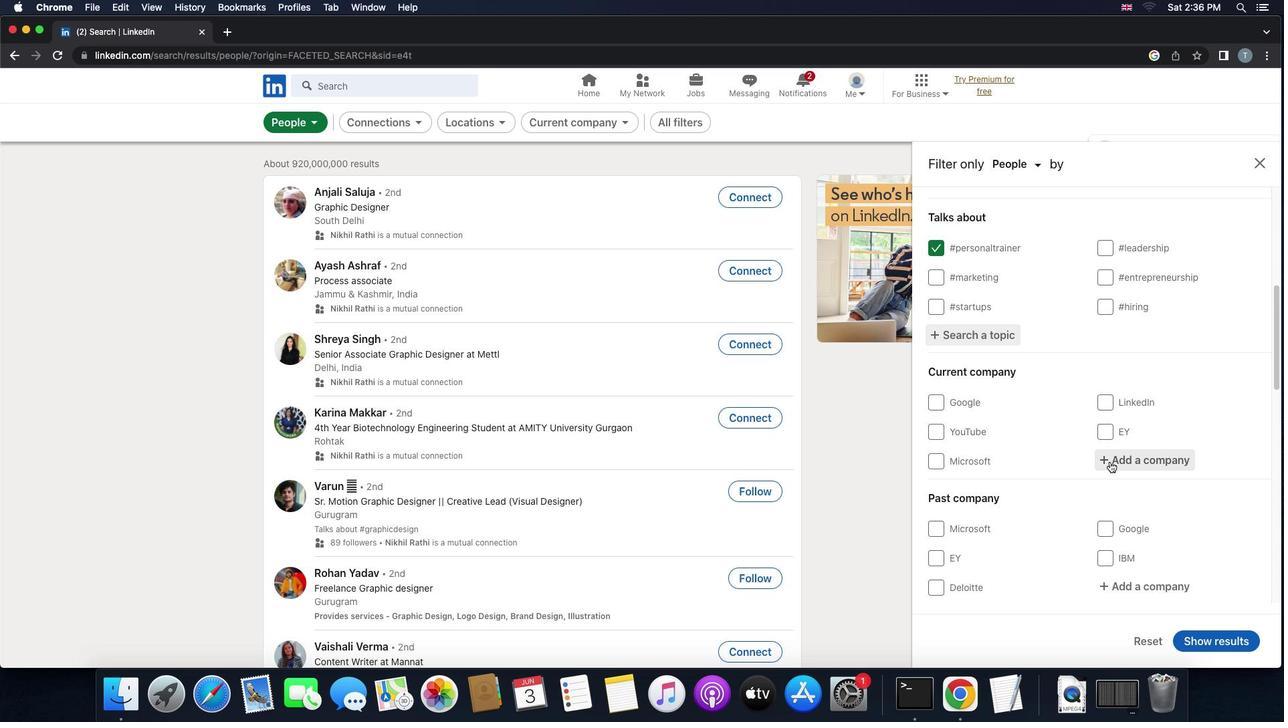 
Action: Mouse moved to (1110, 462)
Screenshot: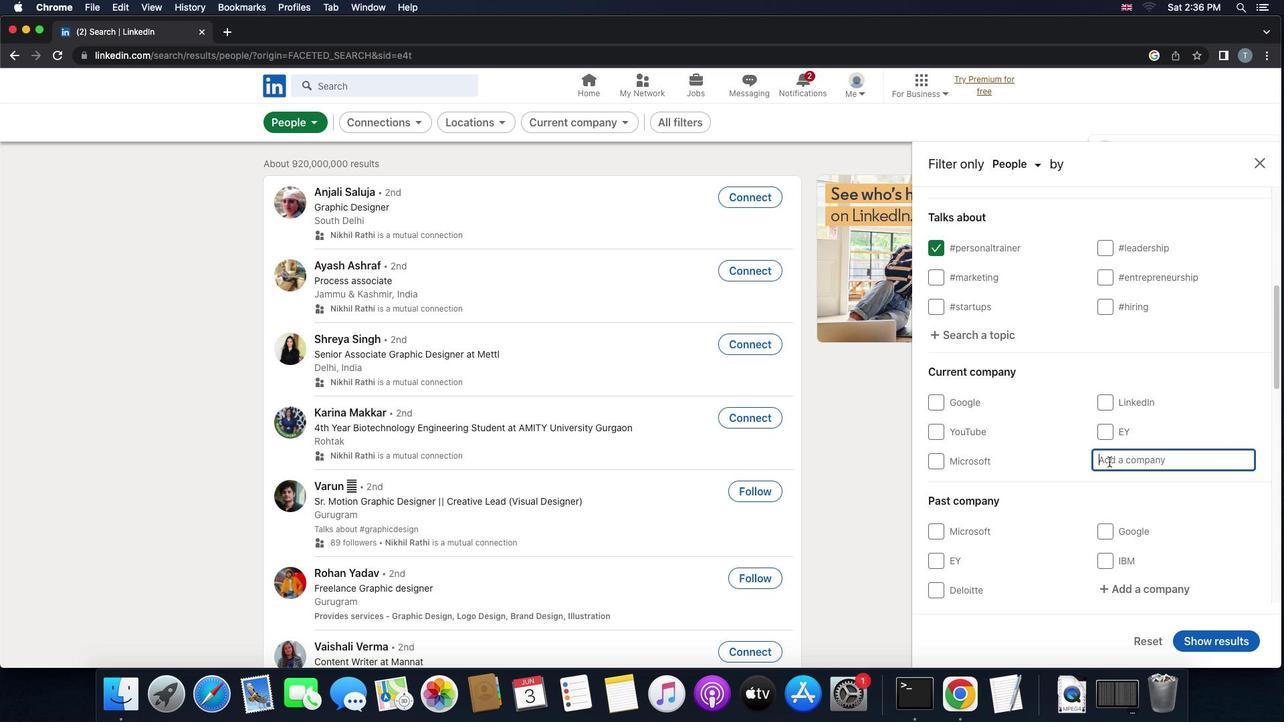 
Action: Key pressed 'm''o''n''g''o'Key.shift'D''B'
Screenshot: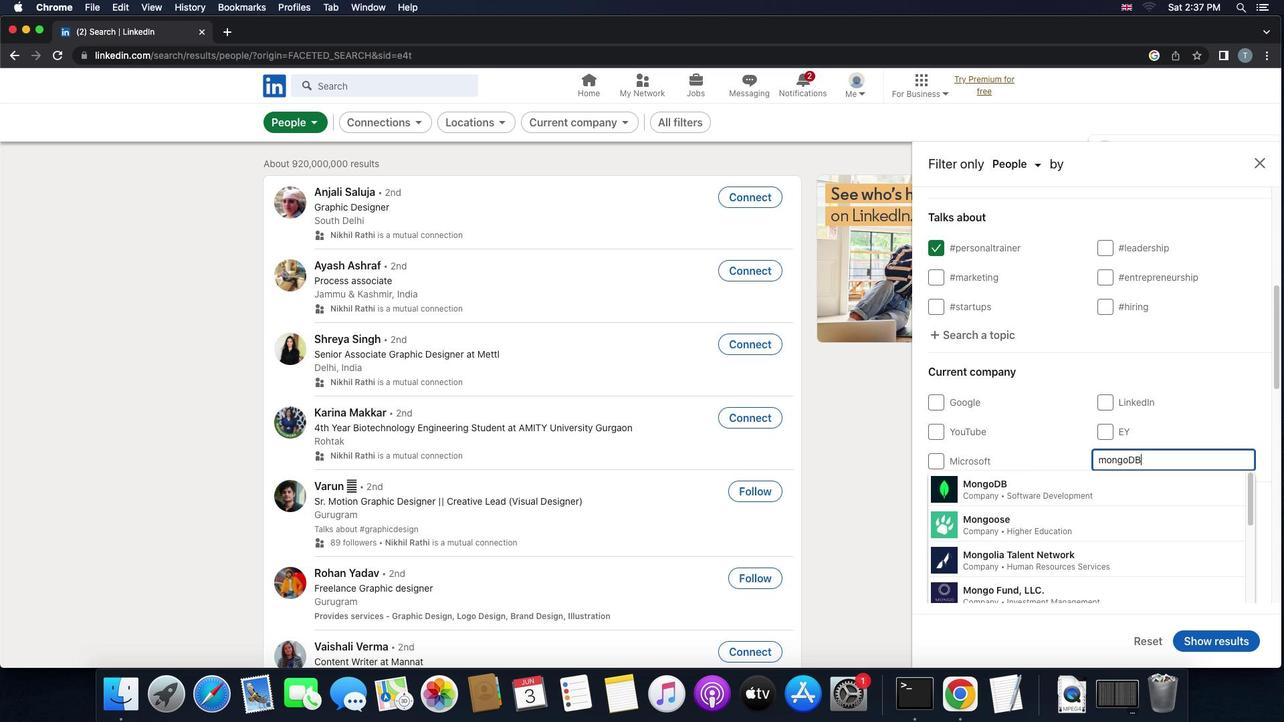 
Action: Mouse moved to (1048, 478)
Screenshot: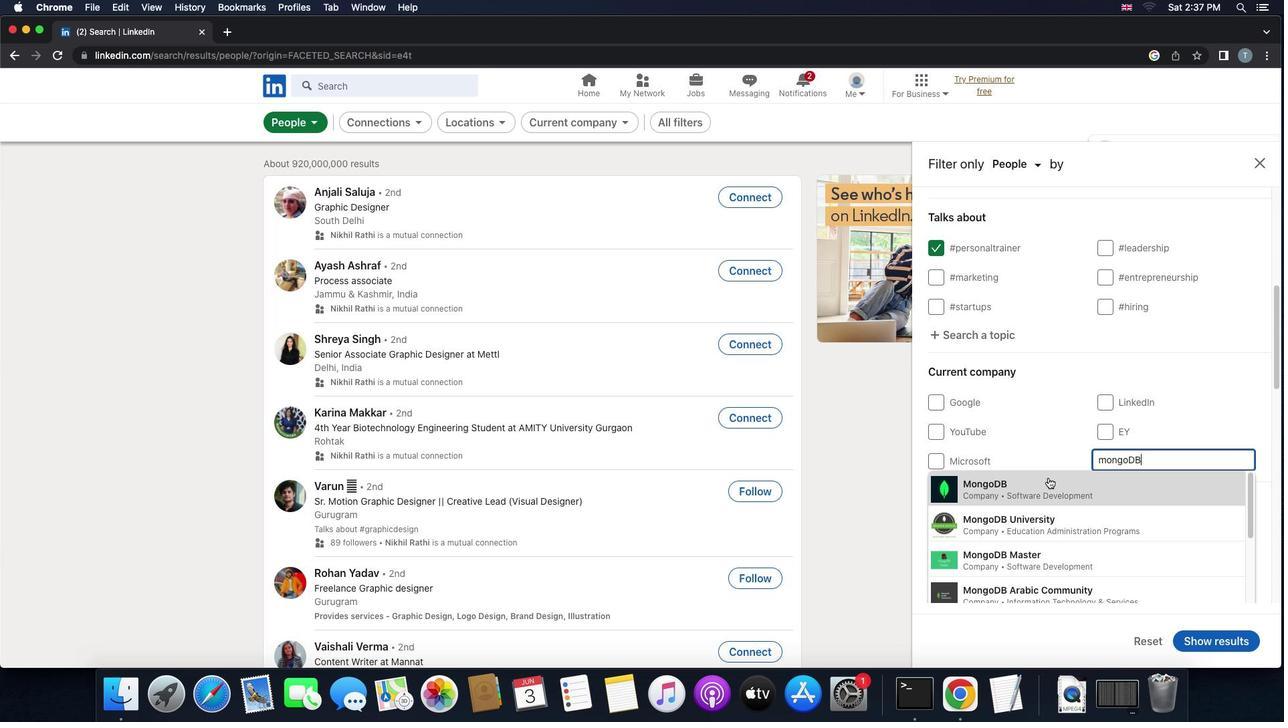 
Action: Mouse pressed left at (1048, 478)
Screenshot: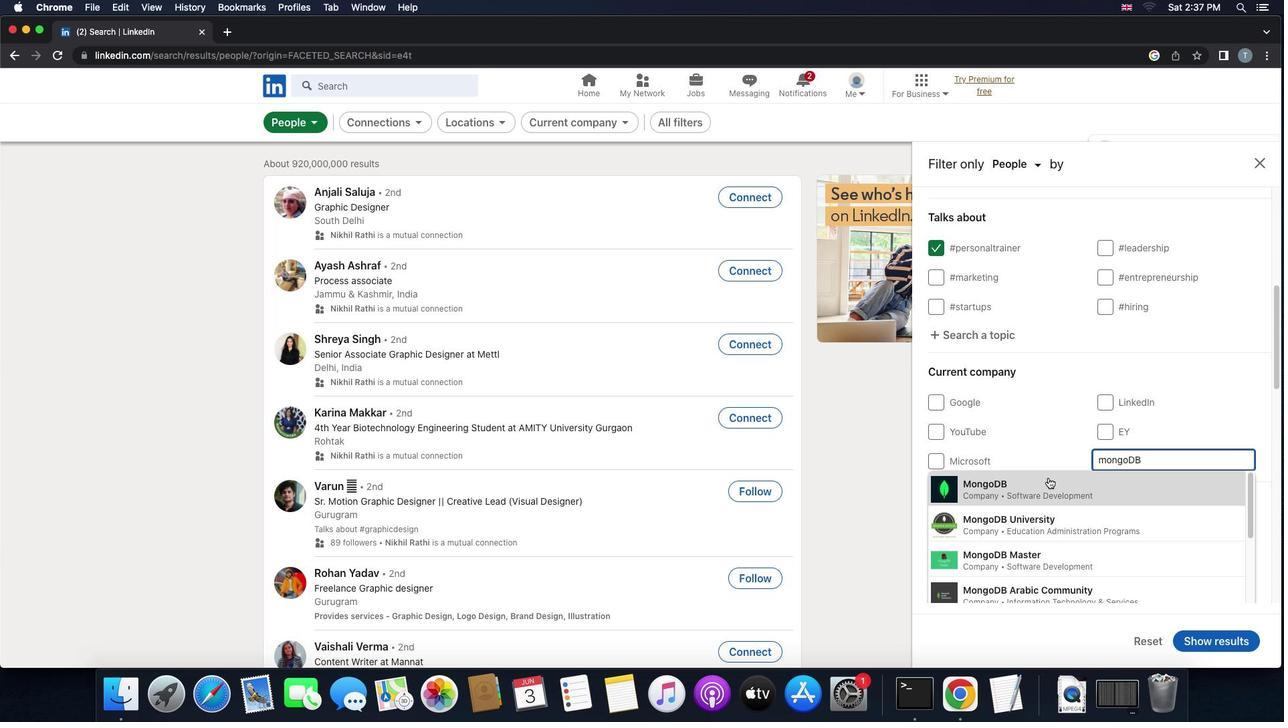 
Action: Mouse moved to (1044, 518)
Screenshot: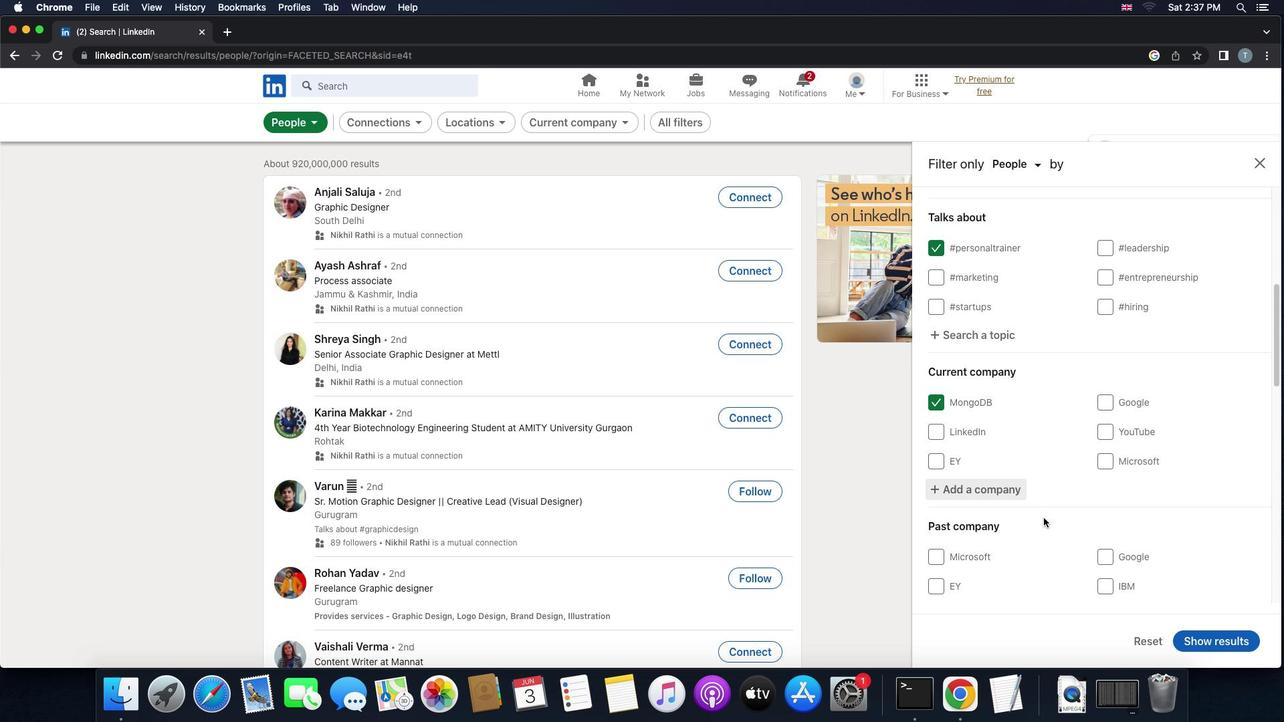 
Action: Mouse scrolled (1044, 518) with delta (0, 0)
Screenshot: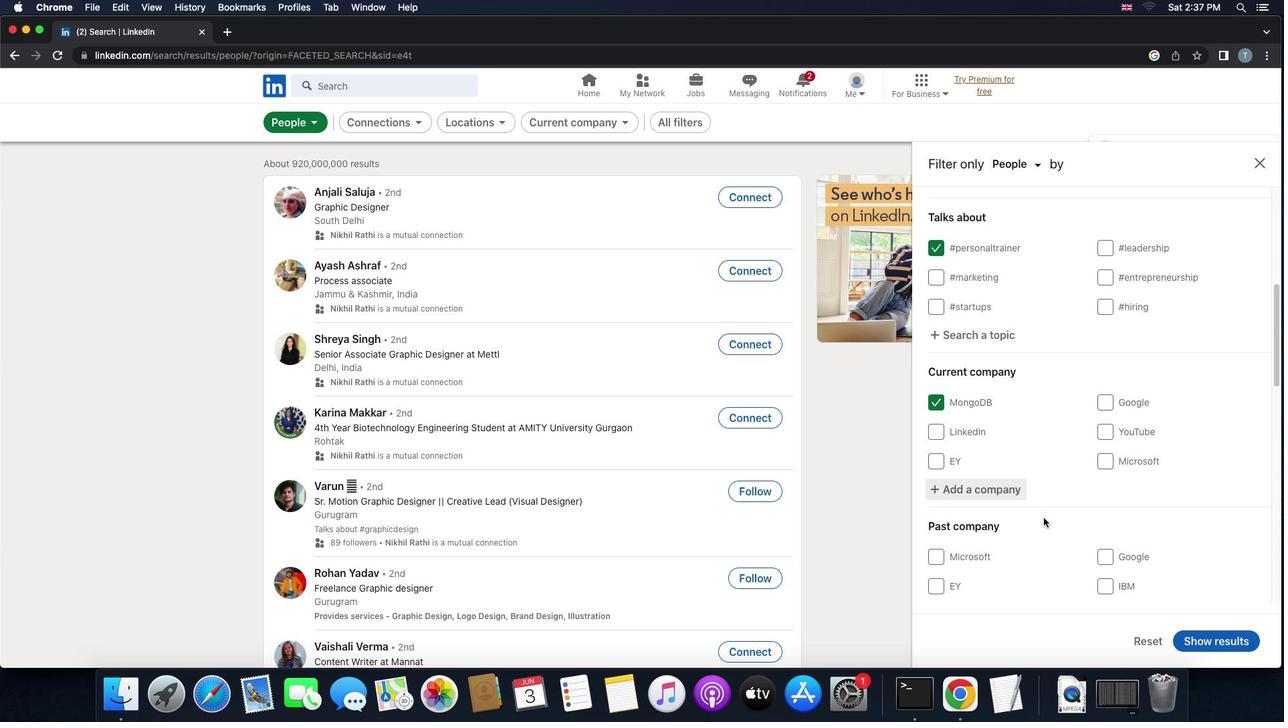 
Action: Mouse scrolled (1044, 518) with delta (0, 0)
Screenshot: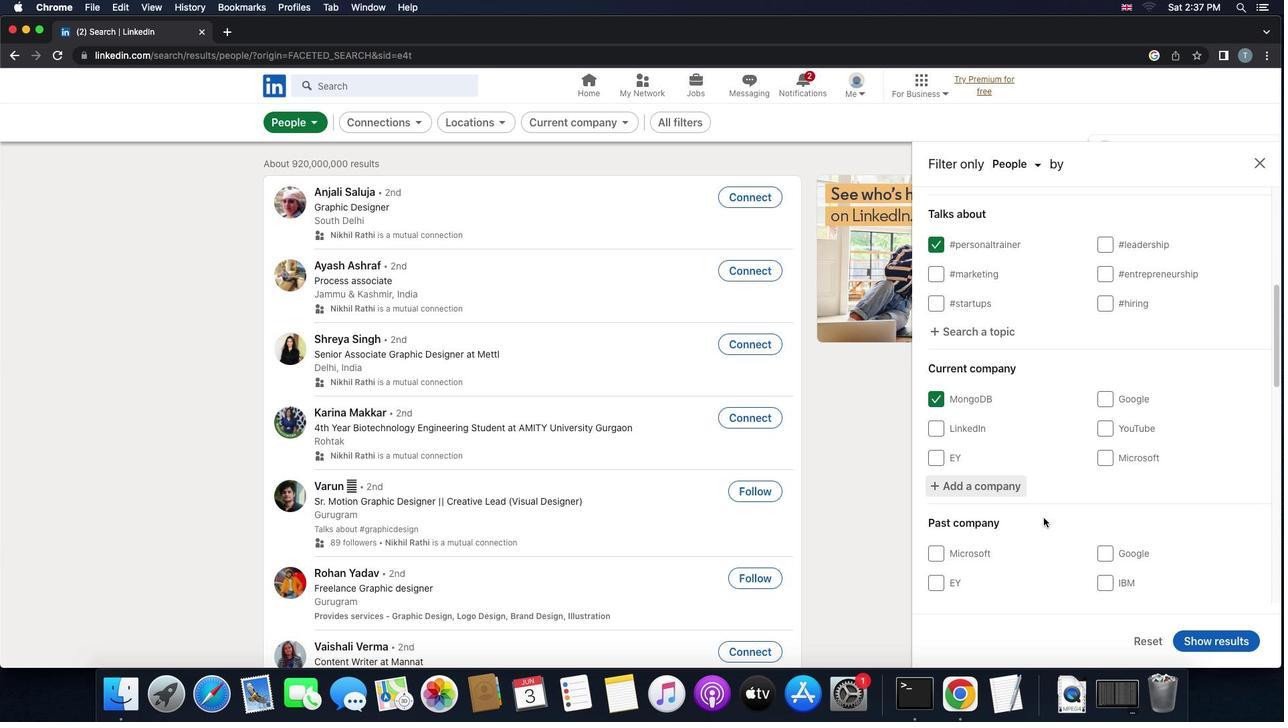 
Action: Mouse scrolled (1044, 518) with delta (0, 0)
Screenshot: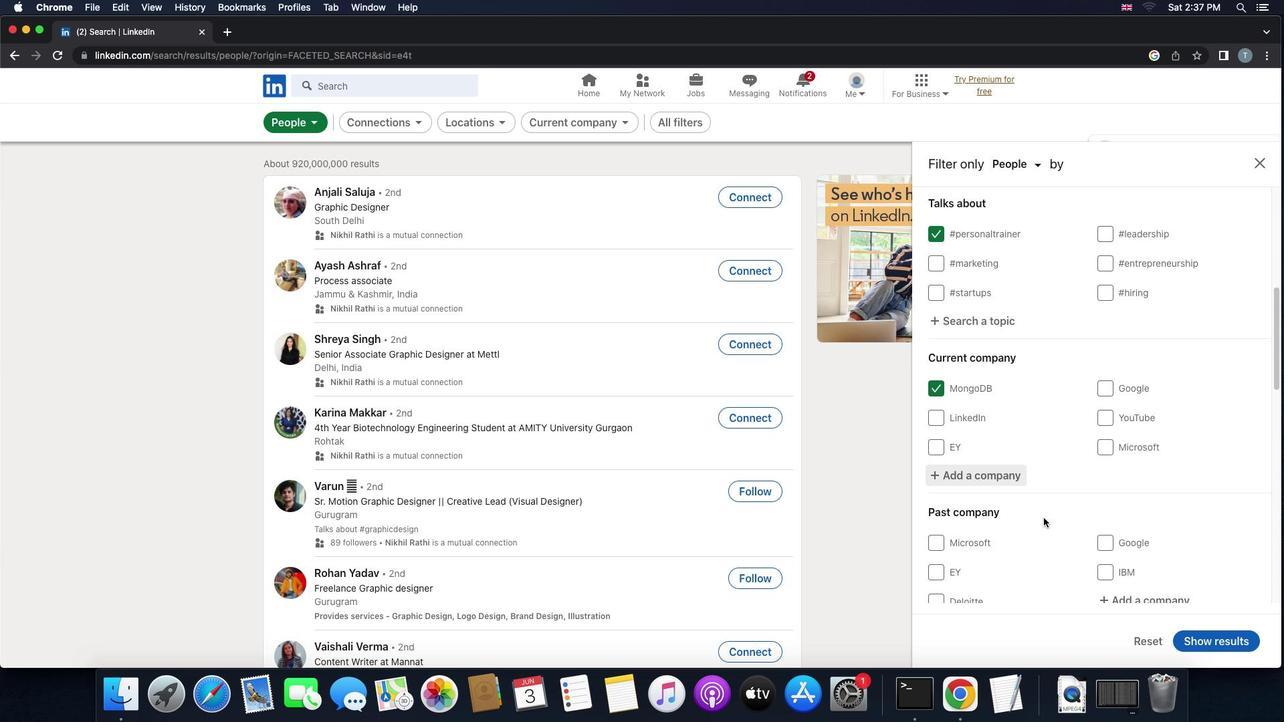 
Action: Mouse scrolled (1044, 518) with delta (0, 0)
Screenshot: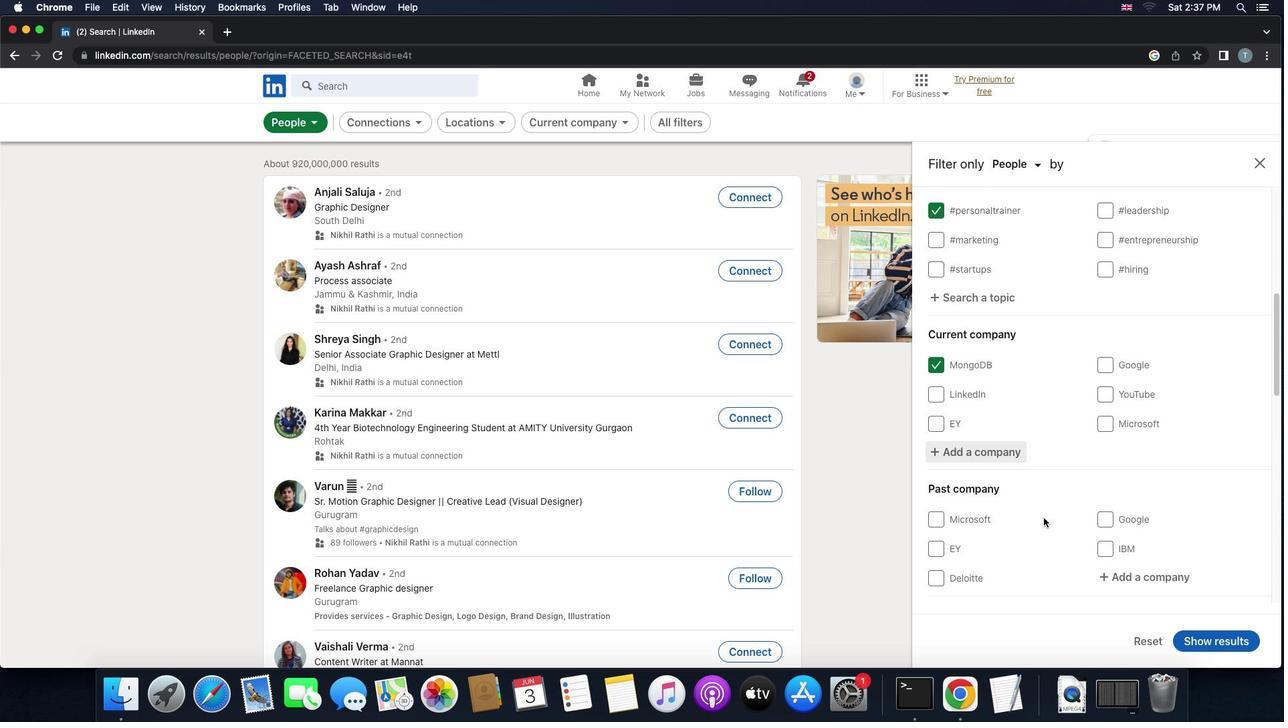 
Action: Mouse scrolled (1044, 518) with delta (0, 0)
Screenshot: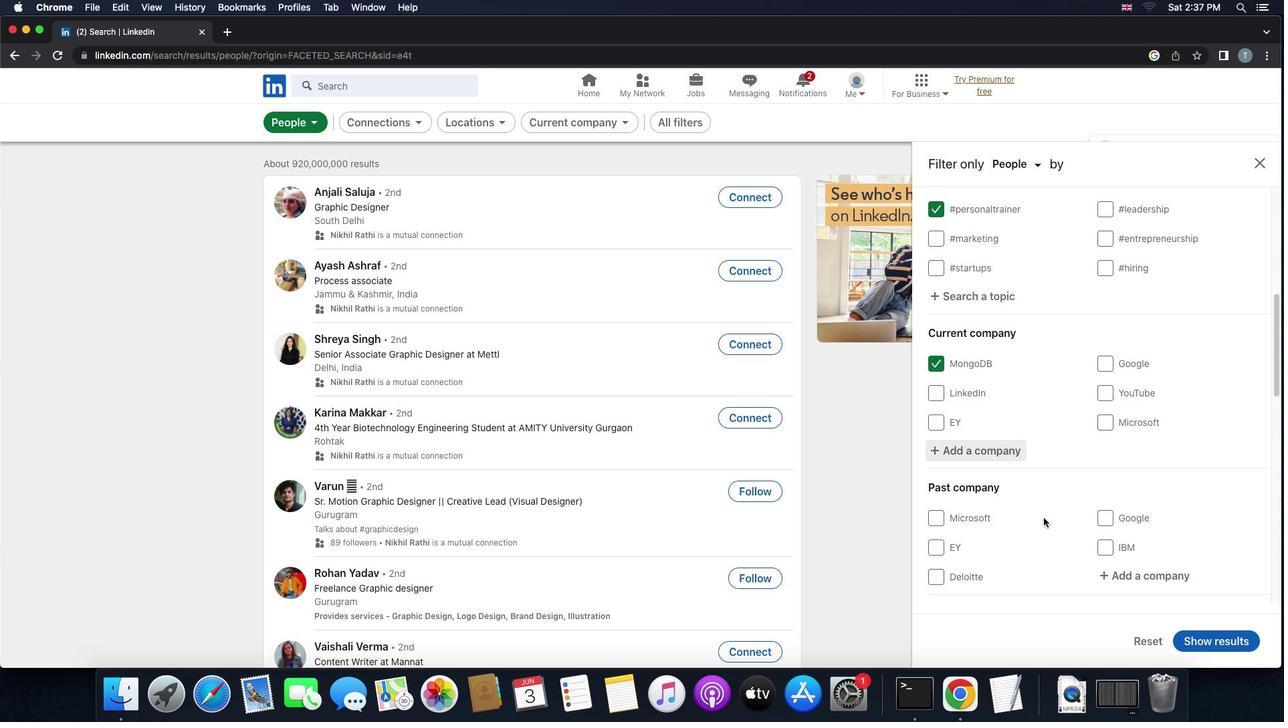 
Action: Mouse scrolled (1044, 518) with delta (0, 0)
Screenshot: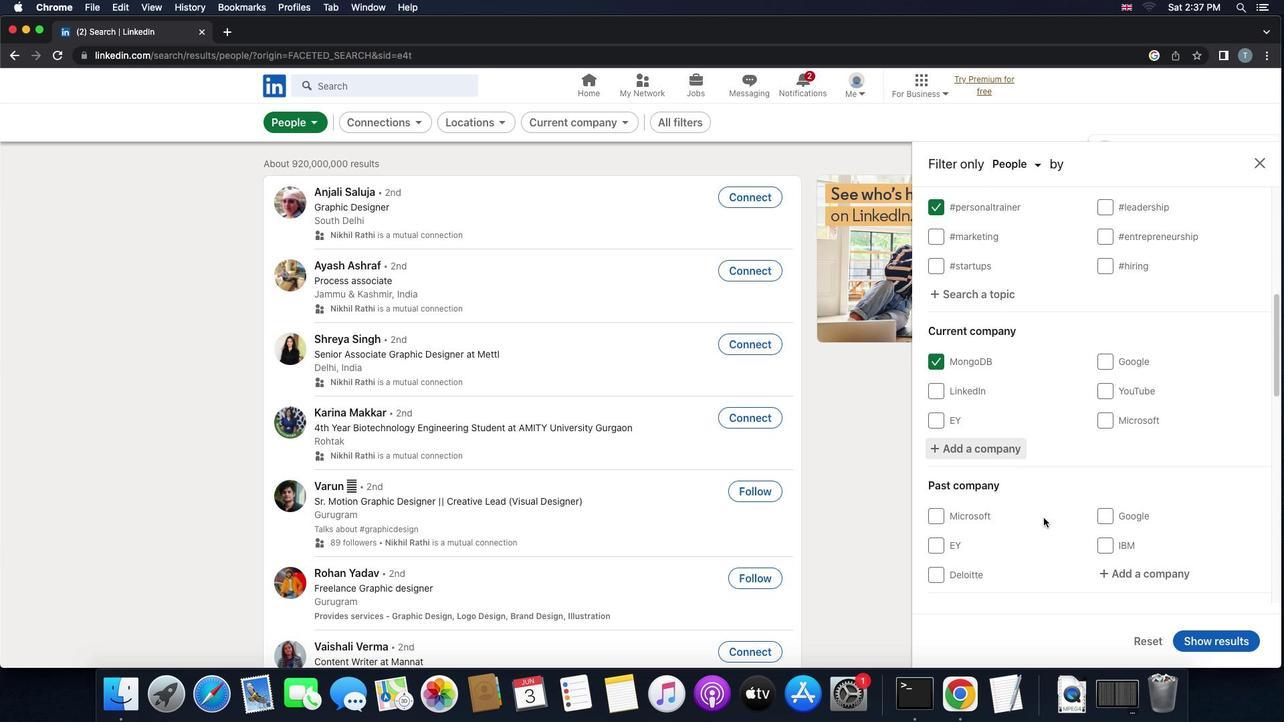 
Action: Mouse scrolled (1044, 518) with delta (0, 0)
Screenshot: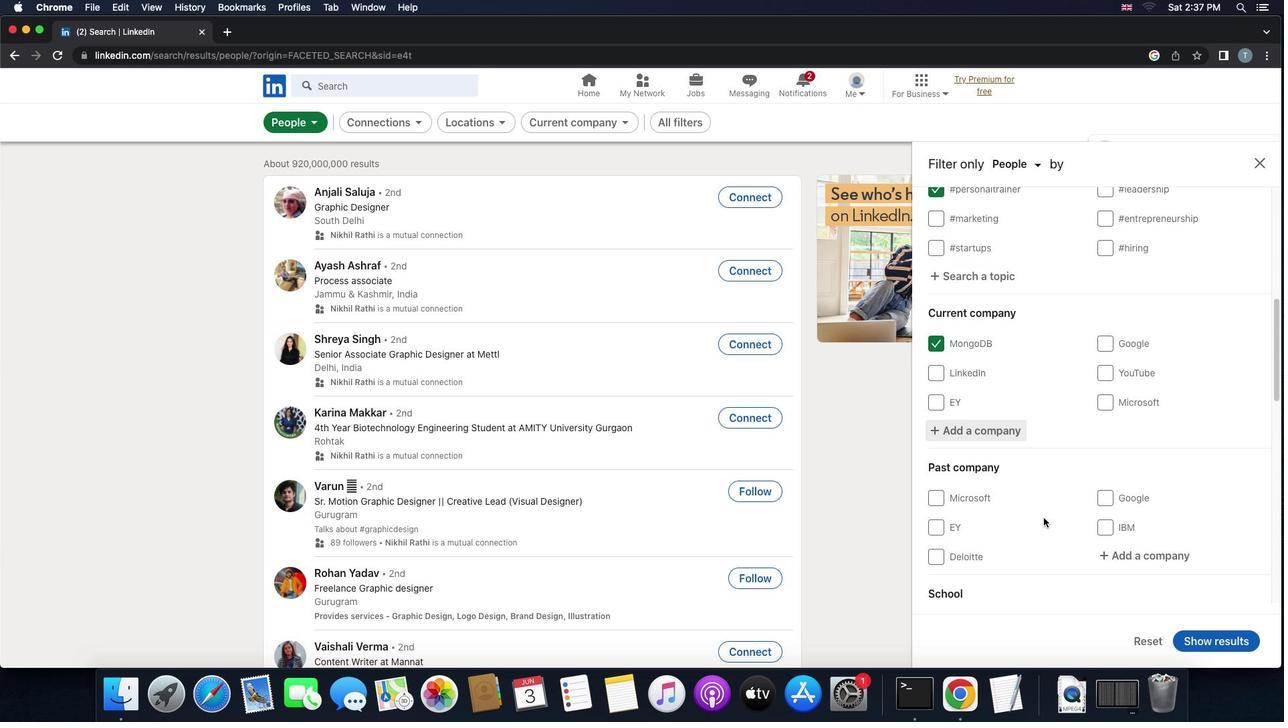 
Action: Mouse moved to (1070, 510)
Screenshot: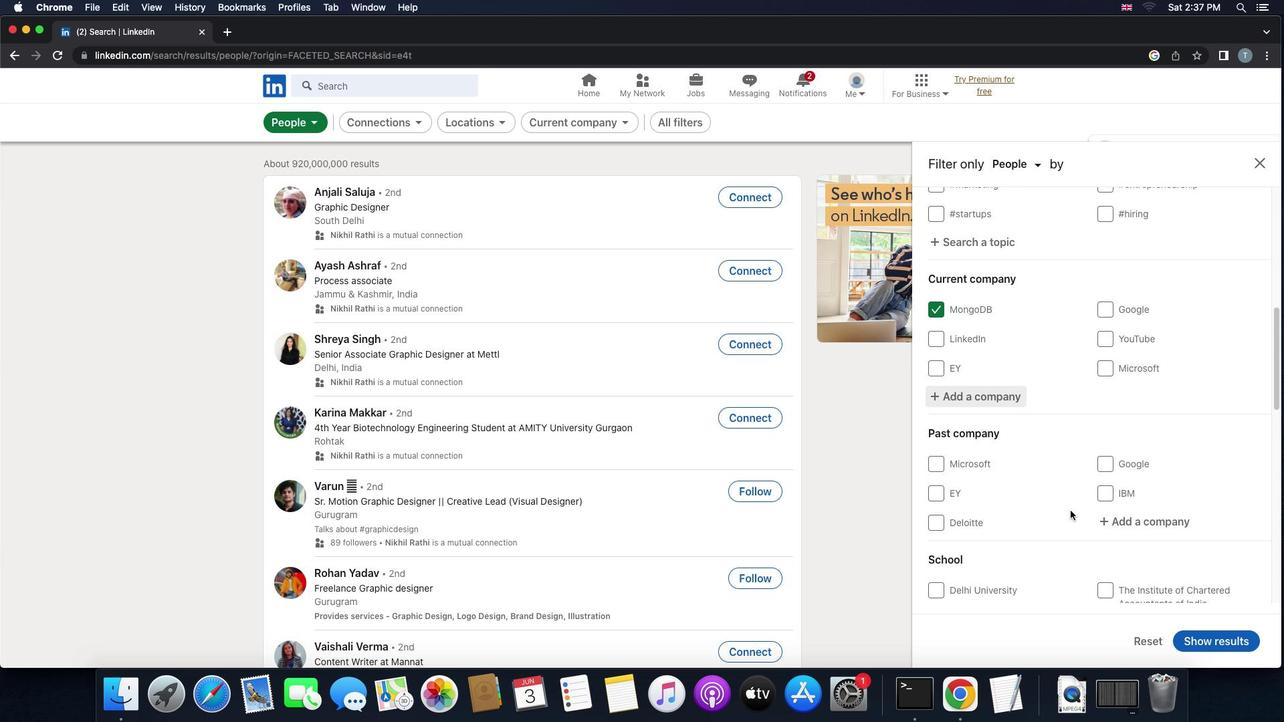 
Action: Mouse scrolled (1070, 510) with delta (0, 0)
Screenshot: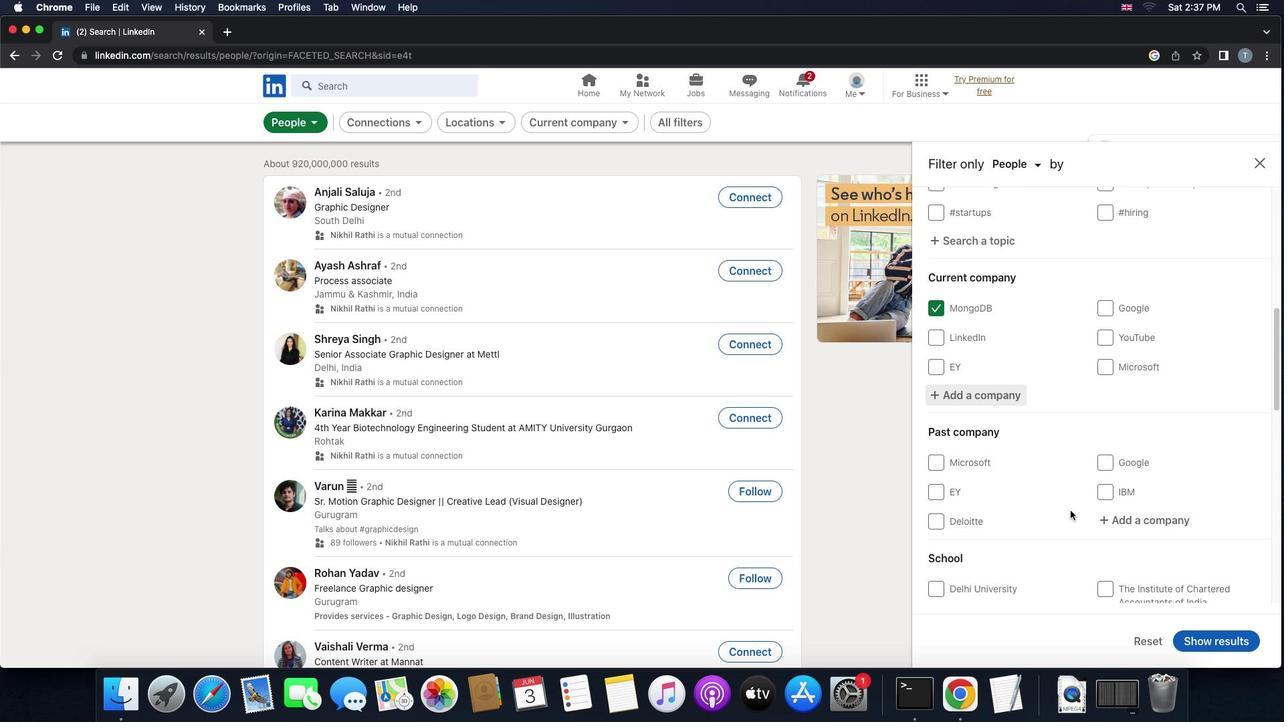 
Action: Mouse scrolled (1070, 510) with delta (0, 0)
Screenshot: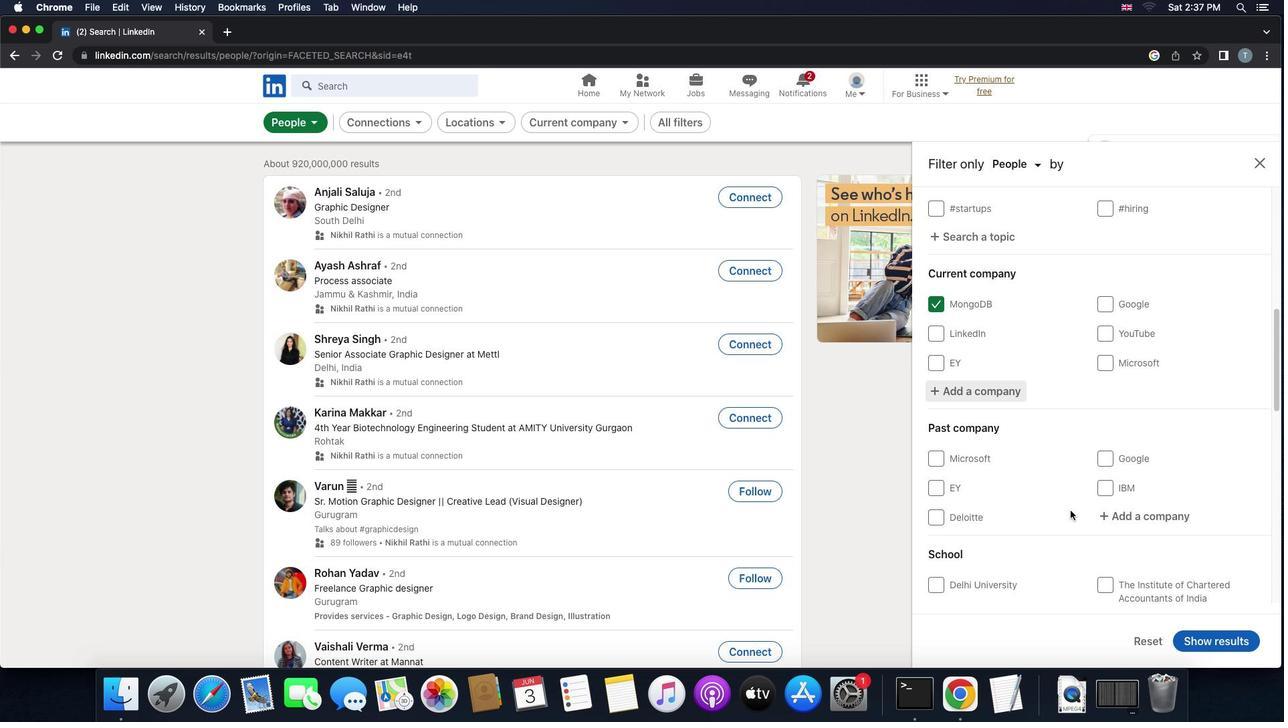 
Action: Mouse scrolled (1070, 510) with delta (0, -1)
Screenshot: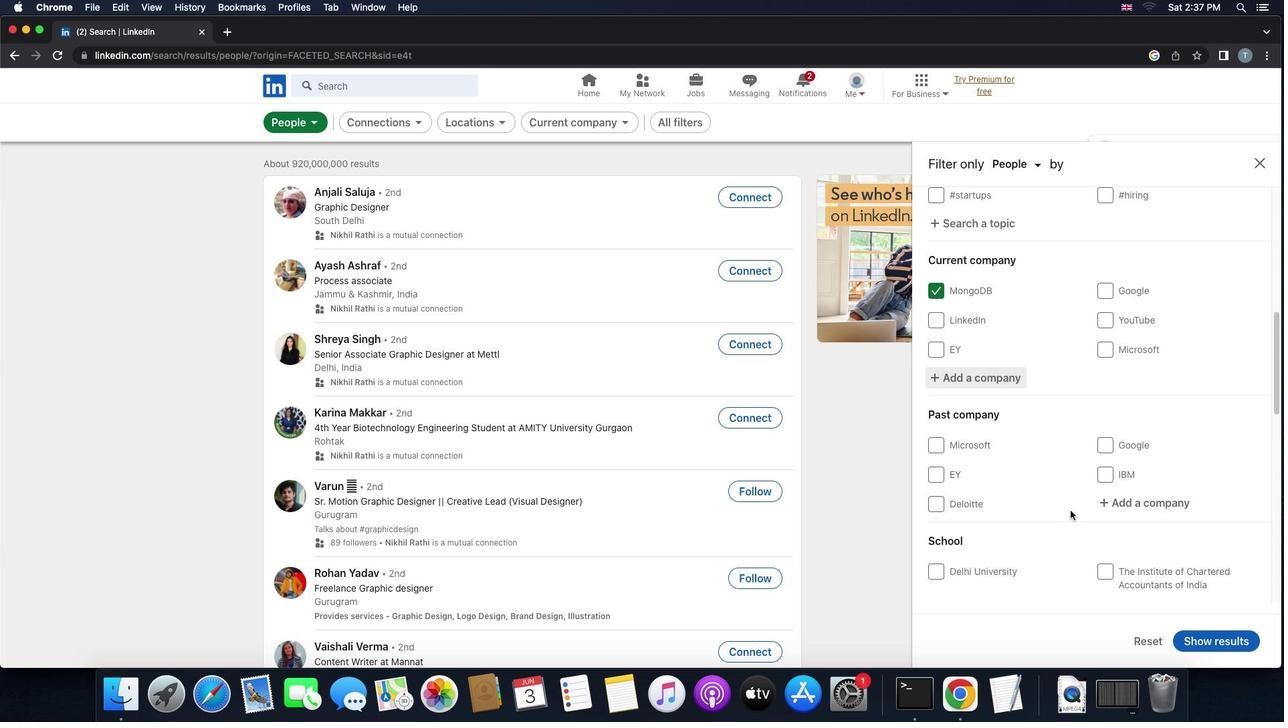
Action: Mouse moved to (1104, 554)
Screenshot: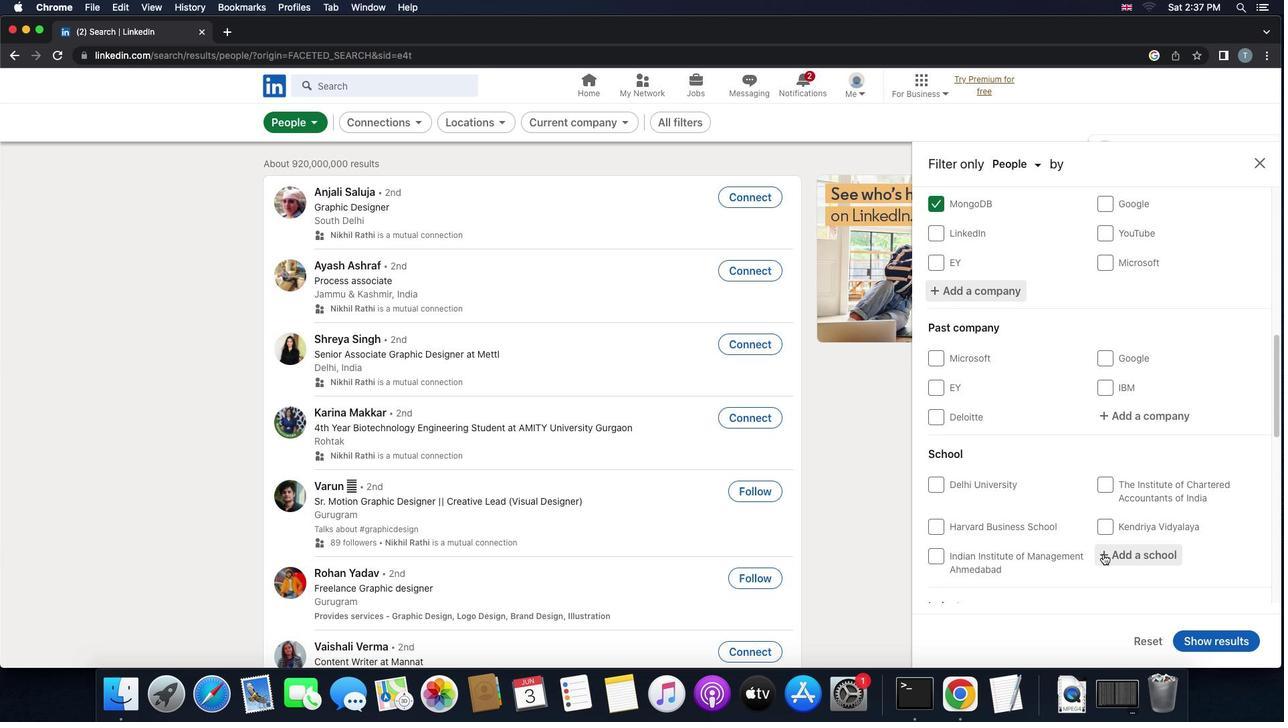 
Action: Mouse pressed left at (1104, 554)
Screenshot: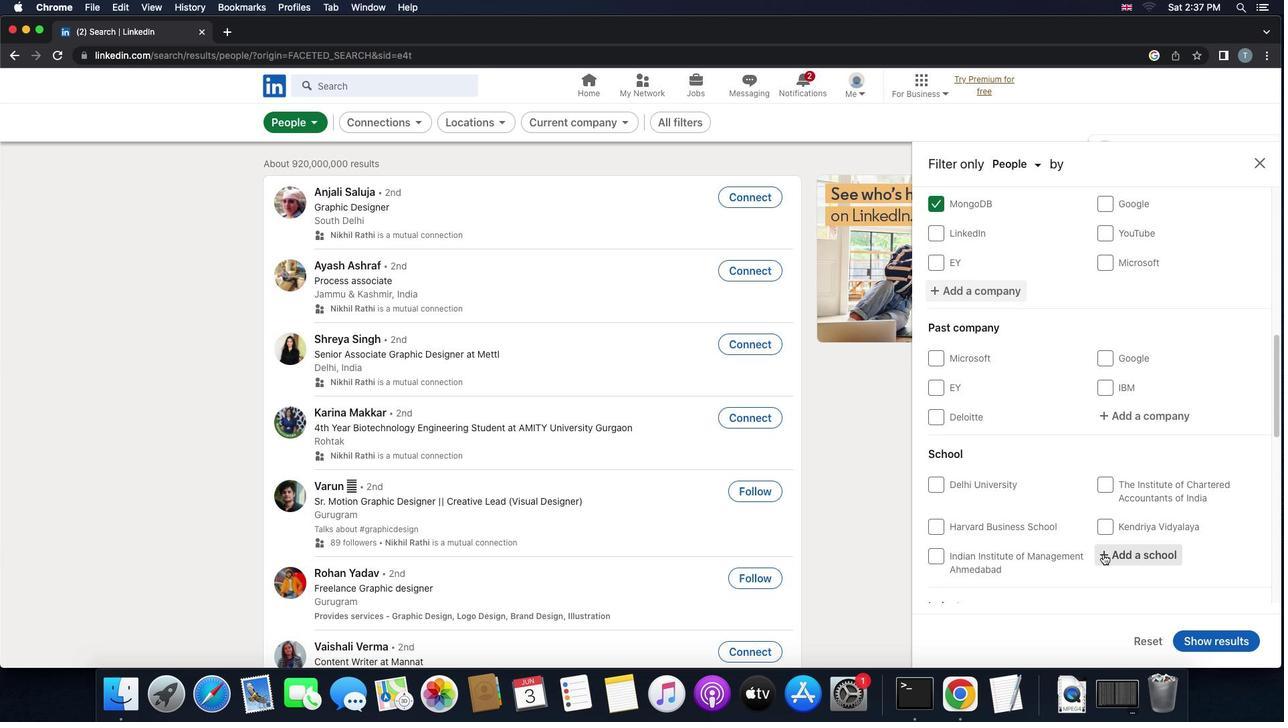 
Action: Mouse moved to (1104, 554)
Screenshot: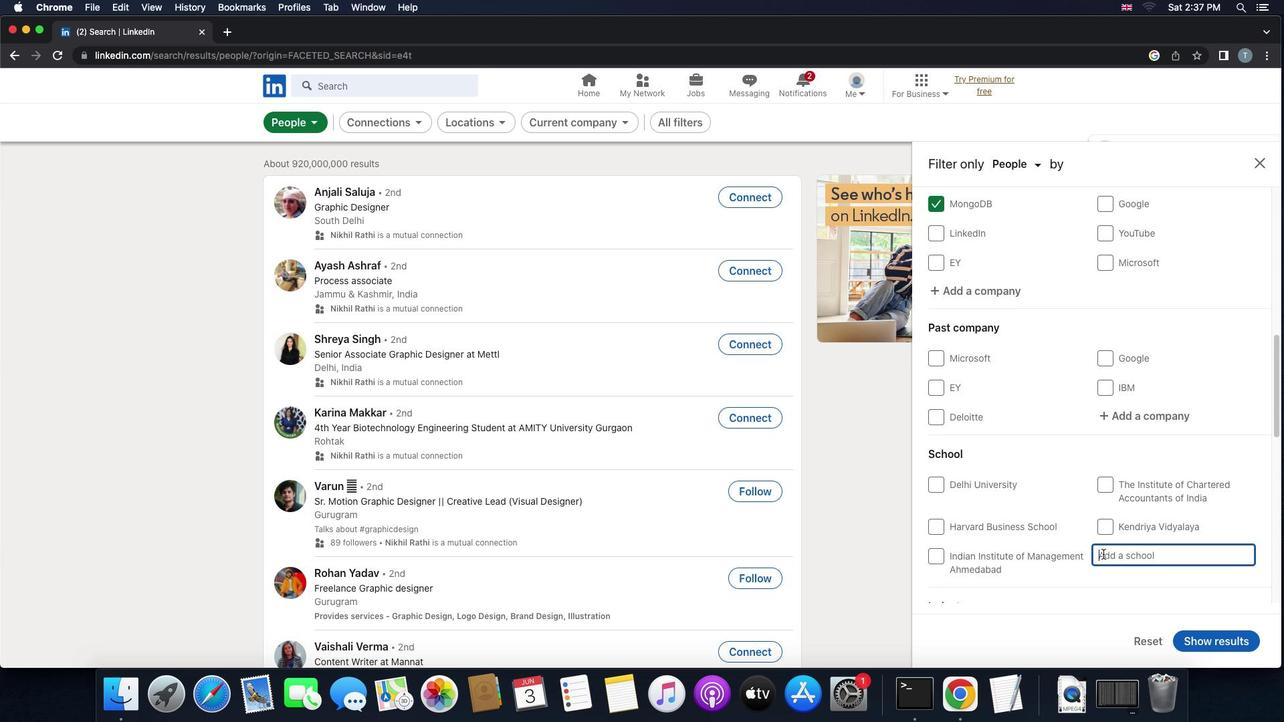
Action: Key pressed Key.shift'R''N''S'
Screenshot: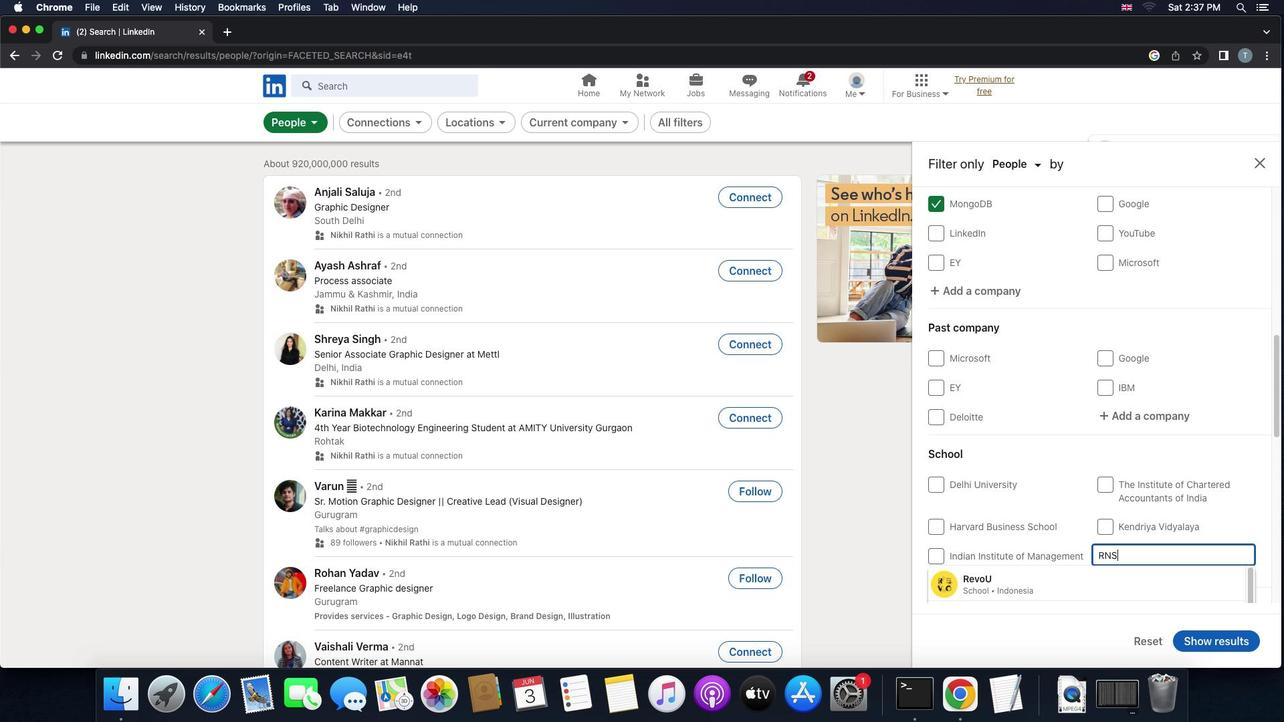 
Action: Mouse moved to (1067, 590)
Screenshot: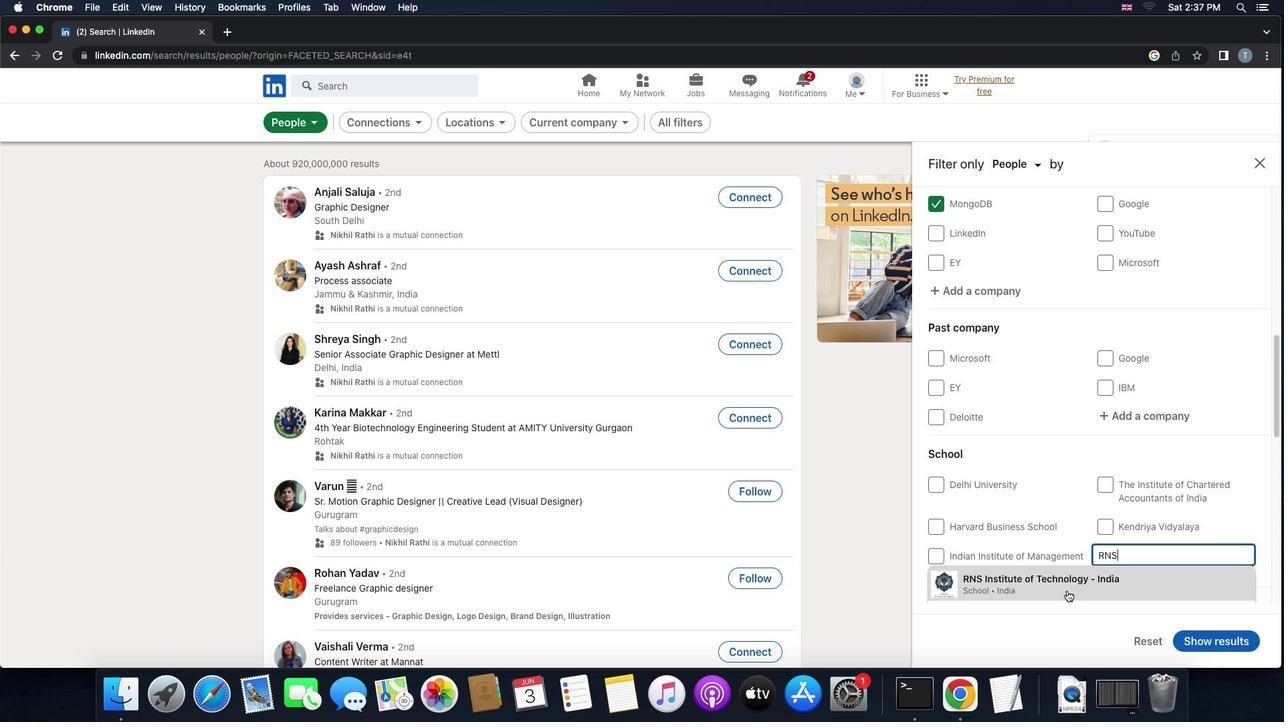 
Action: Mouse pressed left at (1067, 590)
Screenshot: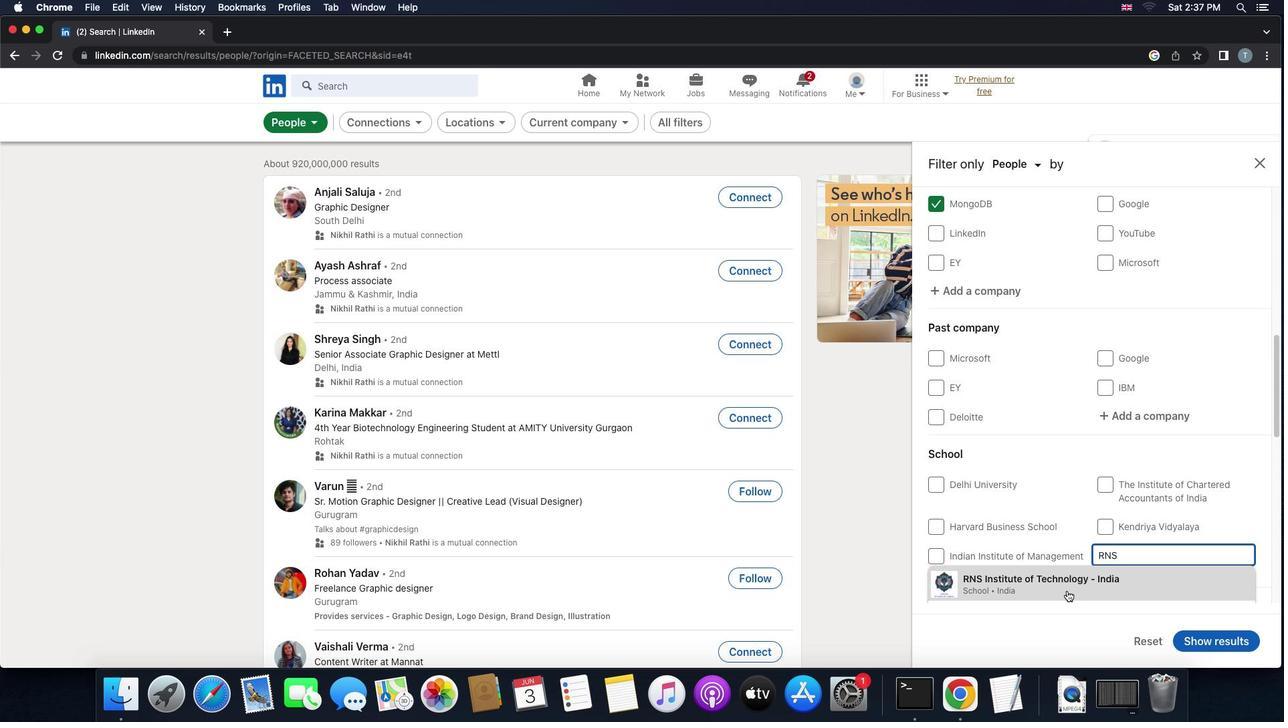 
Action: Mouse scrolled (1067, 590) with delta (0, 0)
Screenshot: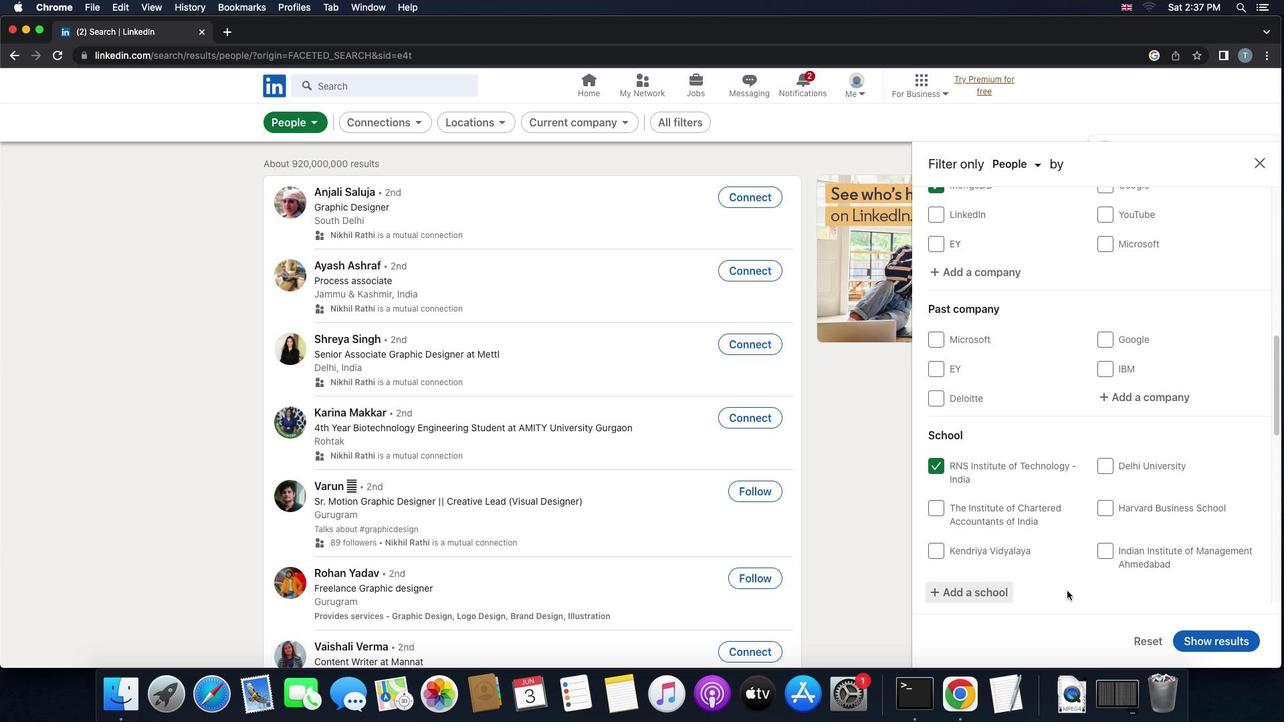 
Action: Mouse scrolled (1067, 590) with delta (0, 0)
Screenshot: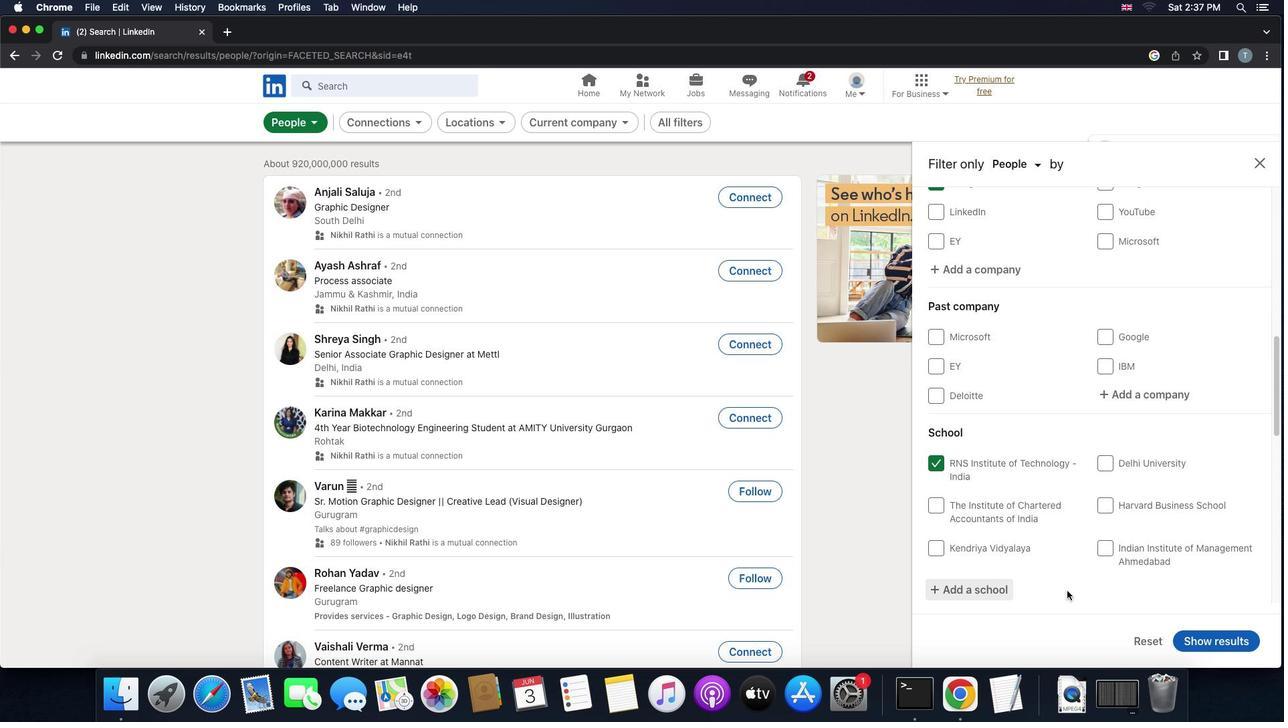 
Action: Mouse scrolled (1067, 590) with delta (0, 0)
Screenshot: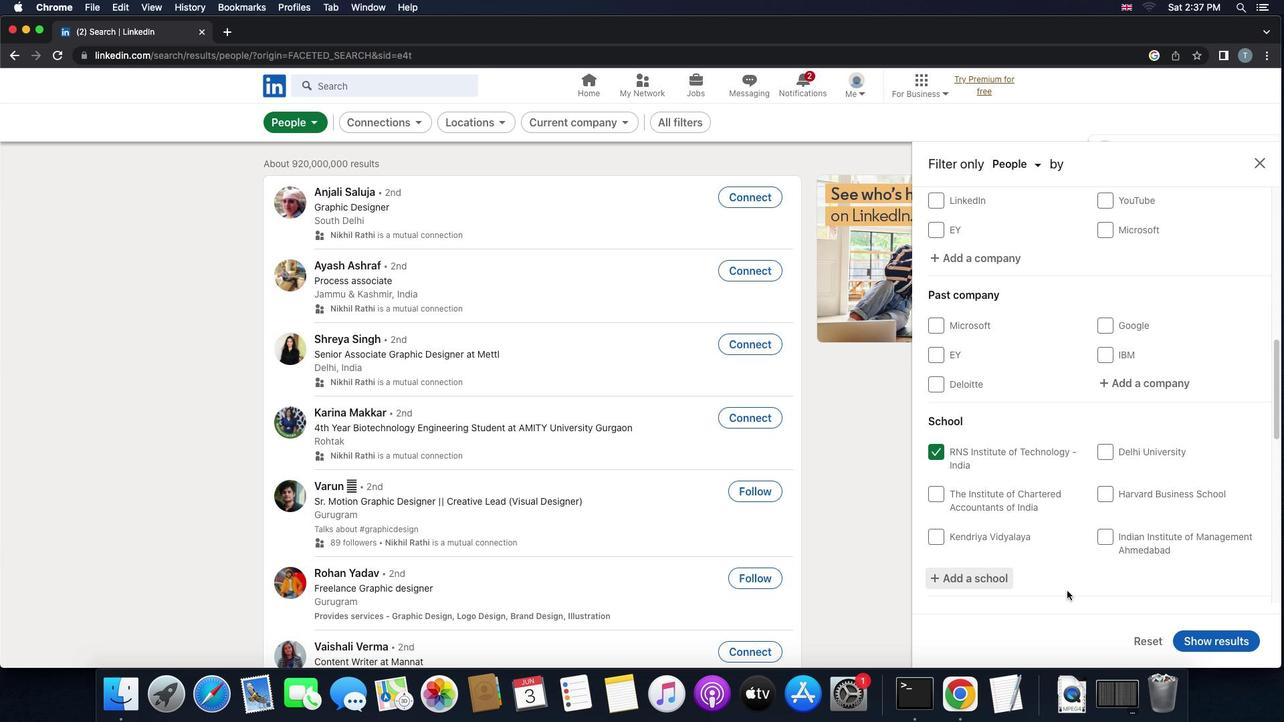 
Action: Mouse scrolled (1067, 590) with delta (0, 0)
Screenshot: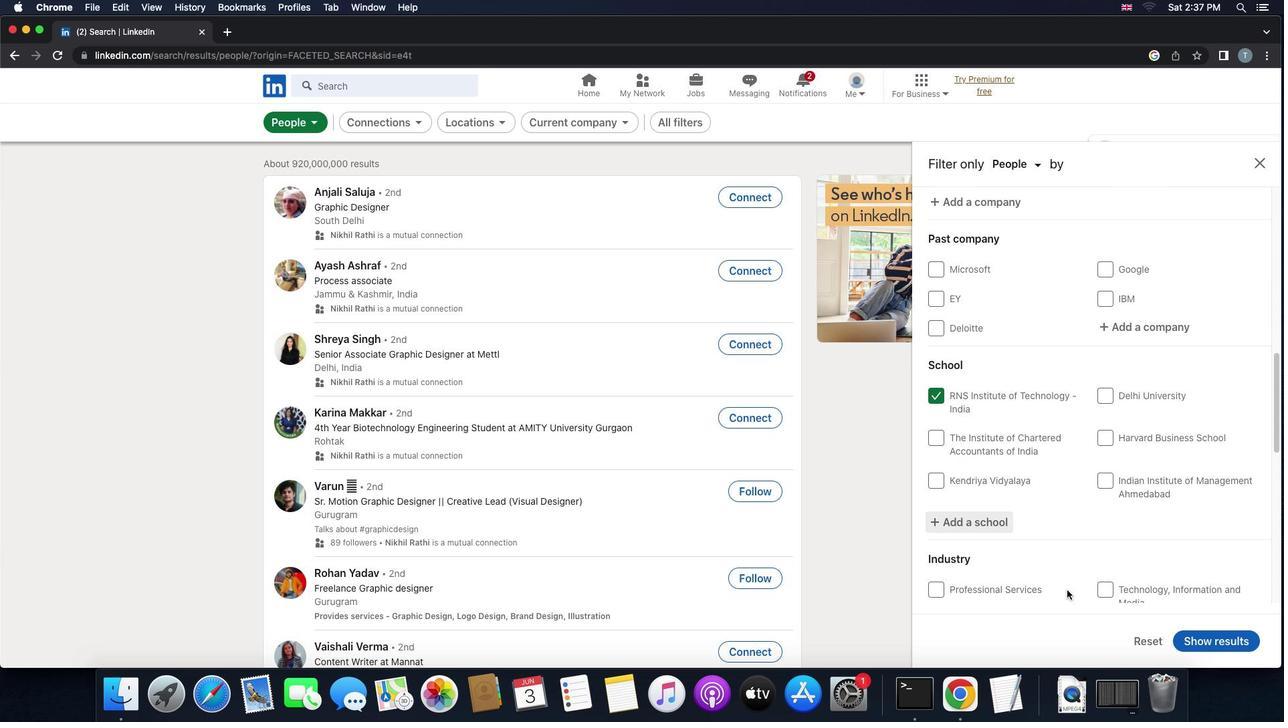 
Action: Mouse moved to (1068, 590)
Screenshot: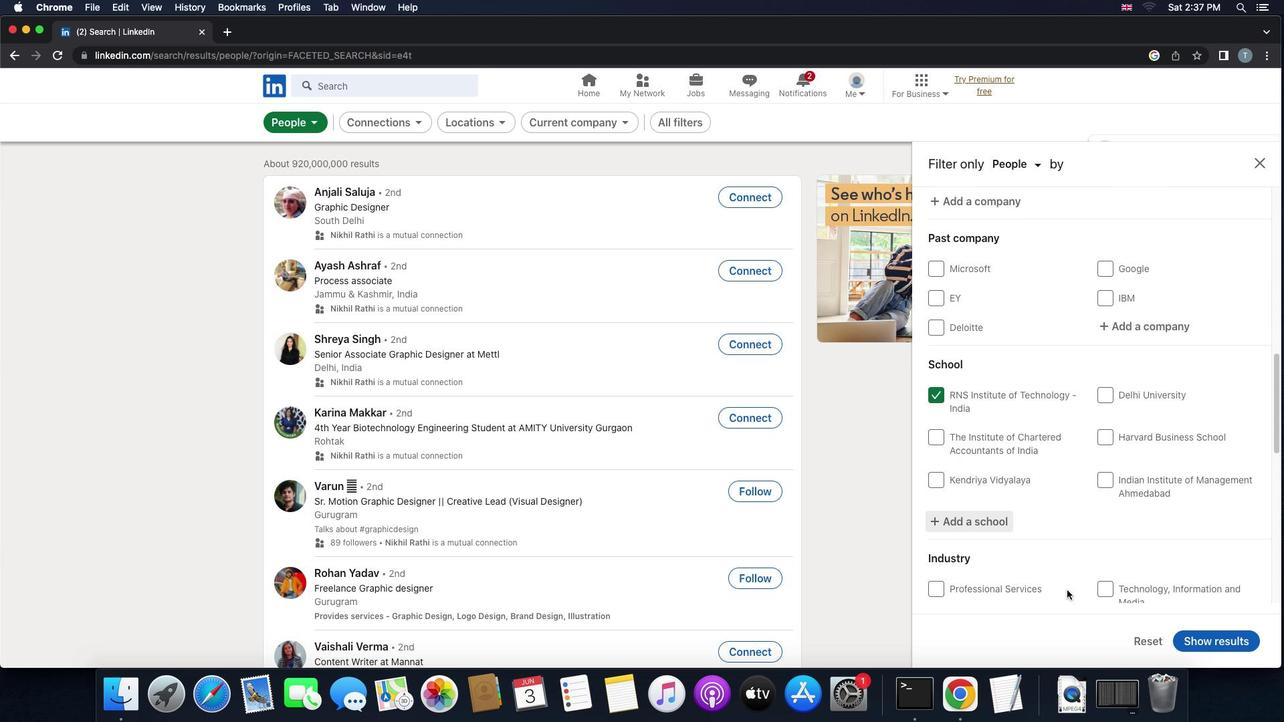 
Action: Mouse scrolled (1068, 590) with delta (0, 0)
Screenshot: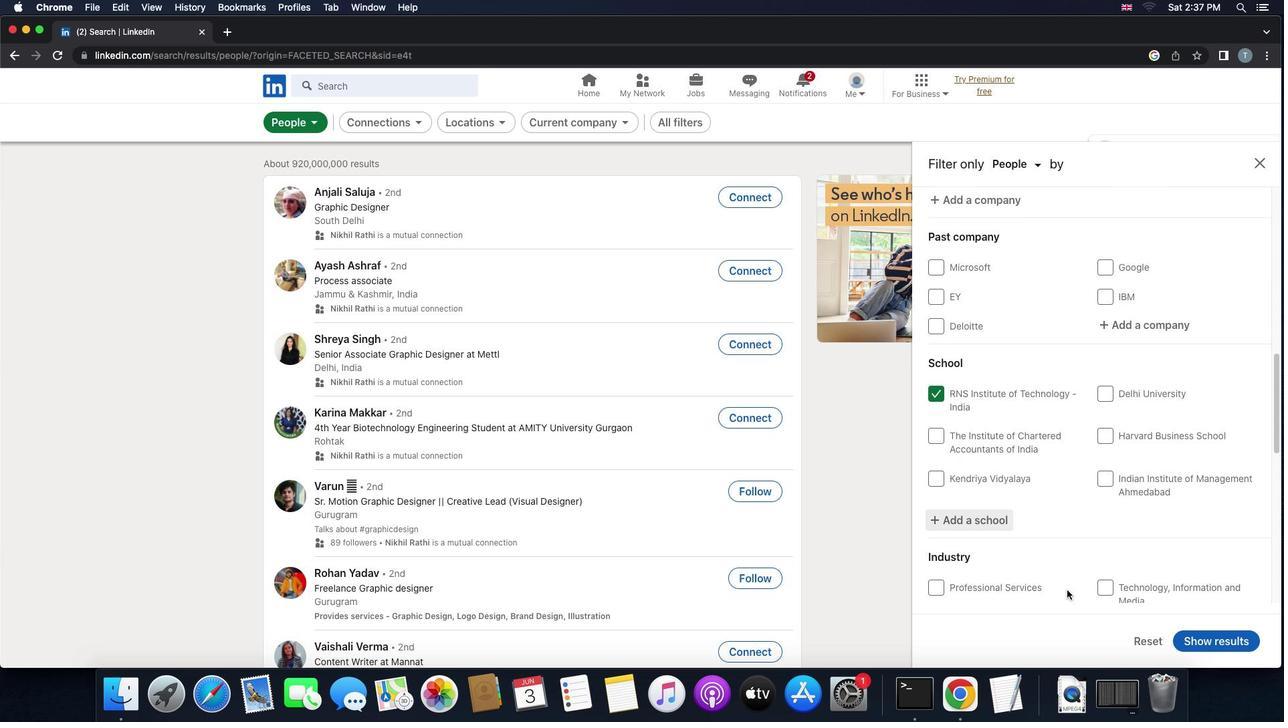 
Action: Mouse scrolled (1068, 590) with delta (0, 0)
Screenshot: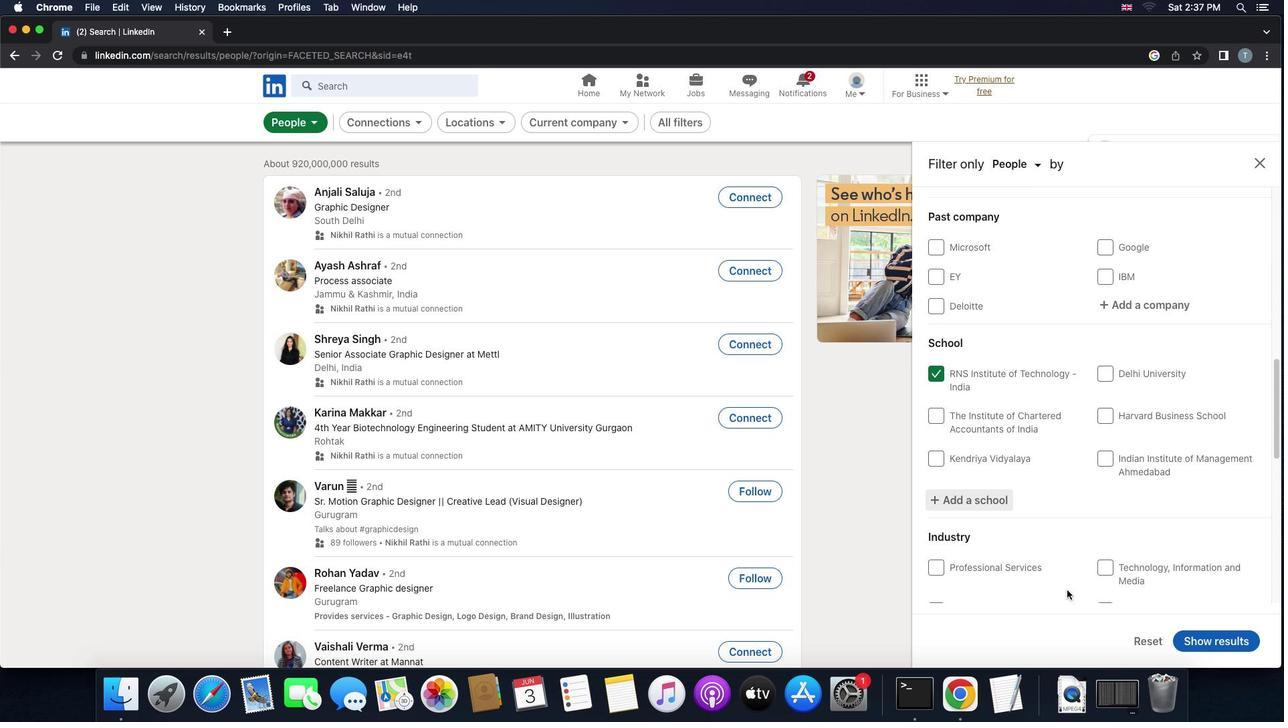 
Action: Mouse scrolled (1068, 590) with delta (0, 0)
Screenshot: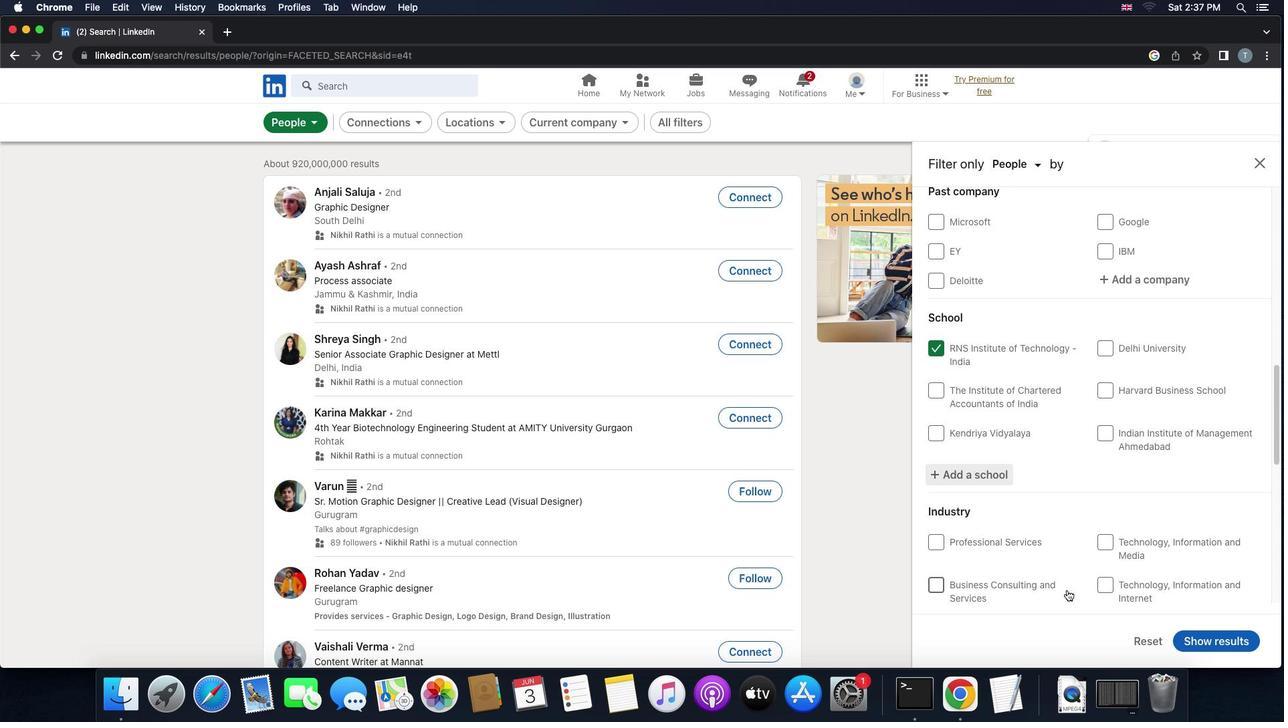 
Action: Mouse scrolled (1068, 590) with delta (0, 0)
Screenshot: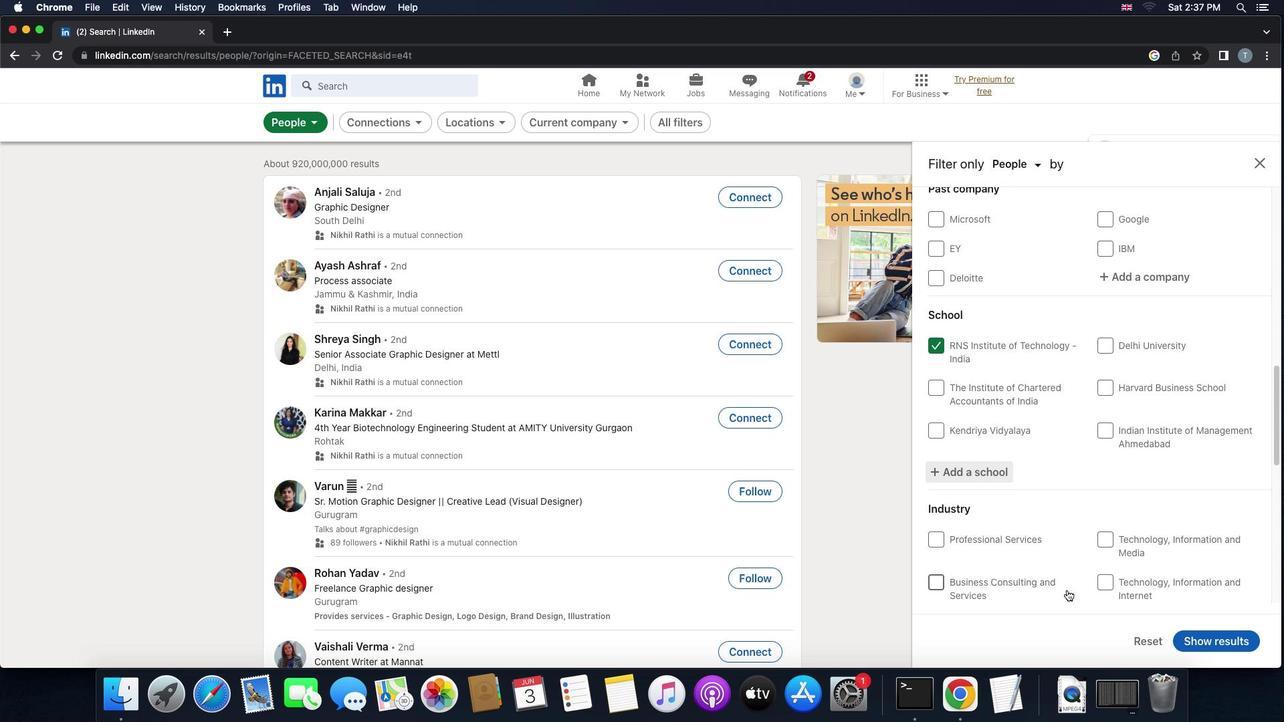 
Action: Mouse scrolled (1068, 590) with delta (0, 0)
Screenshot: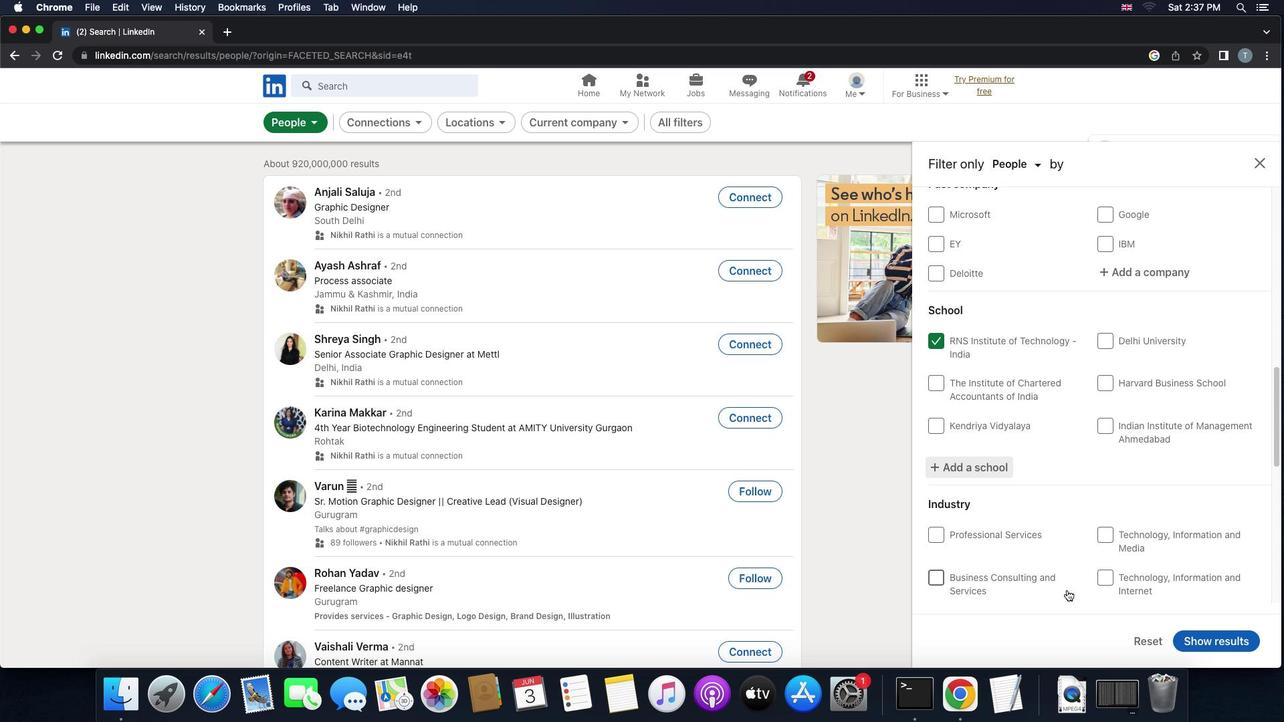 
Action: Mouse moved to (1121, 582)
Screenshot: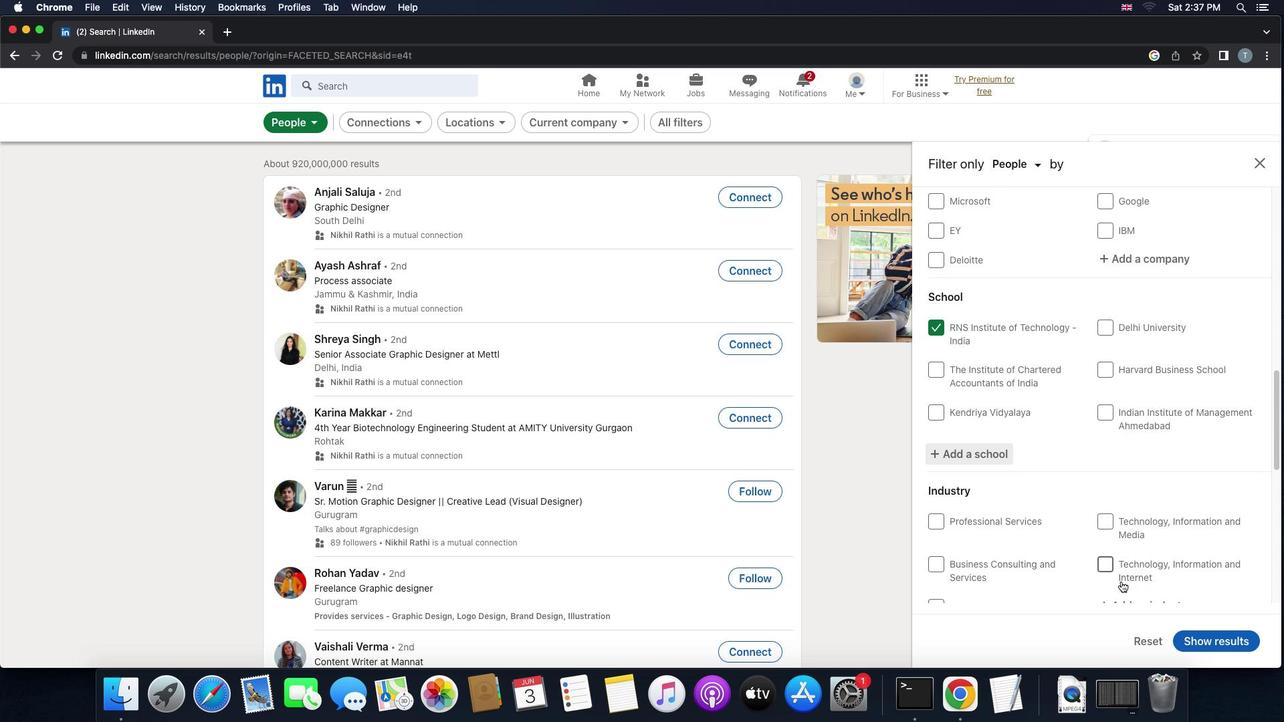 
Action: Mouse scrolled (1121, 582) with delta (0, 0)
Screenshot: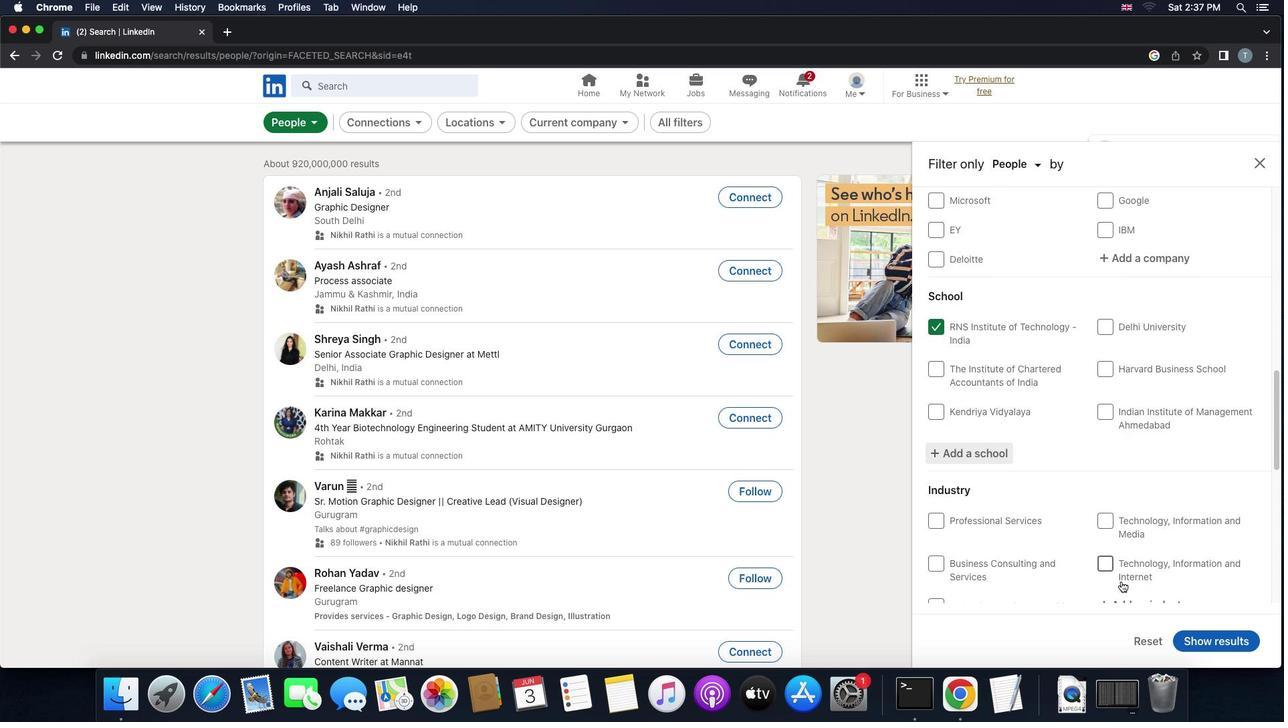
Action: Mouse scrolled (1121, 582) with delta (0, 0)
Screenshot: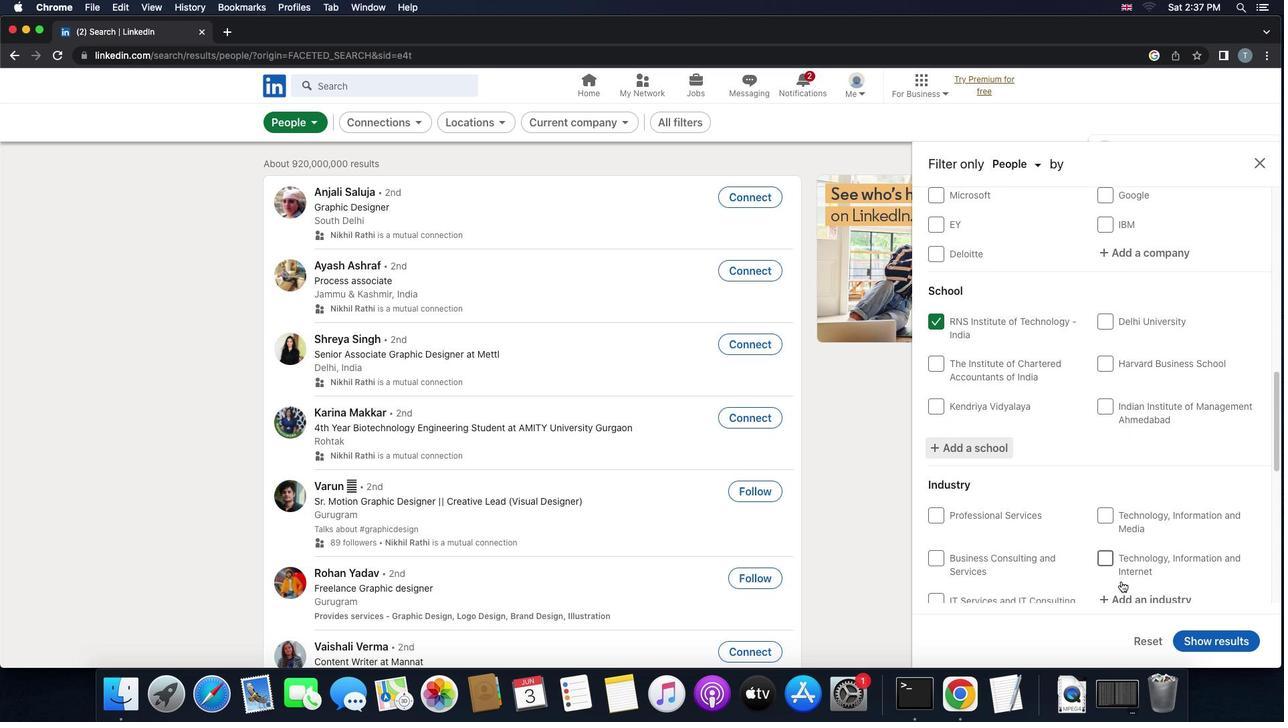 
Action: Mouse scrolled (1121, 582) with delta (0, -1)
Screenshot: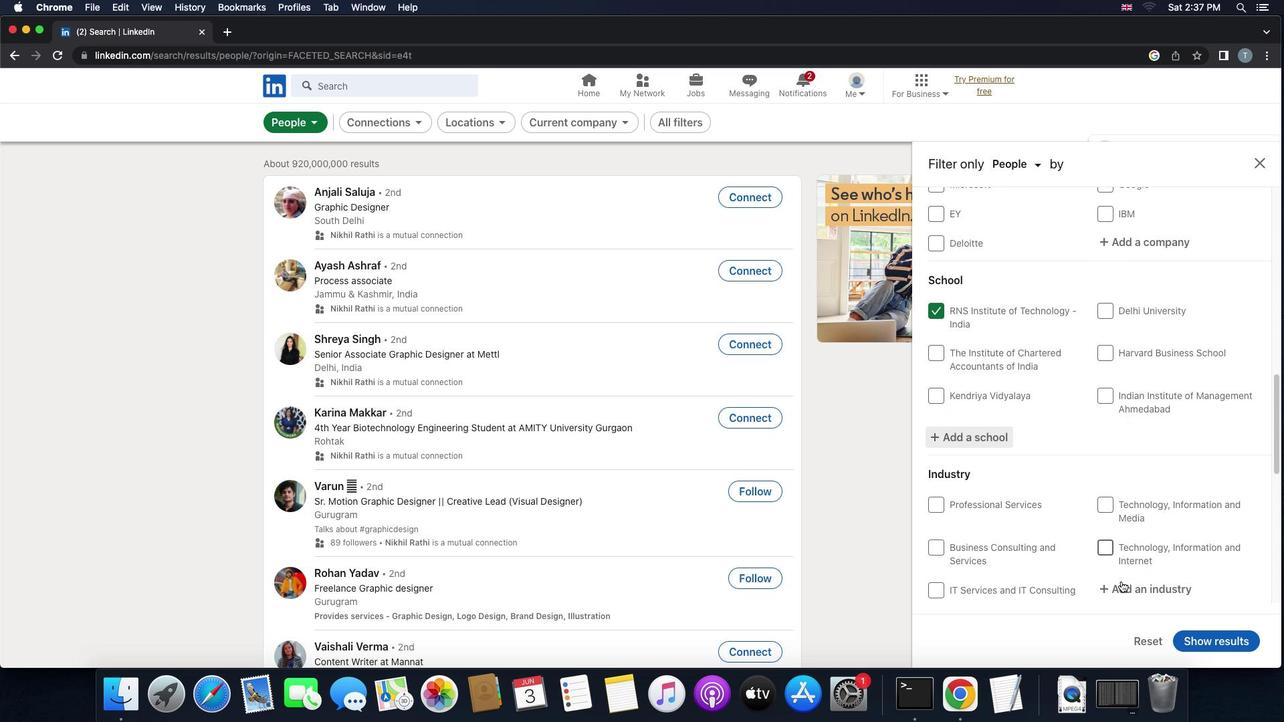 
Action: Mouse moved to (1135, 514)
Screenshot: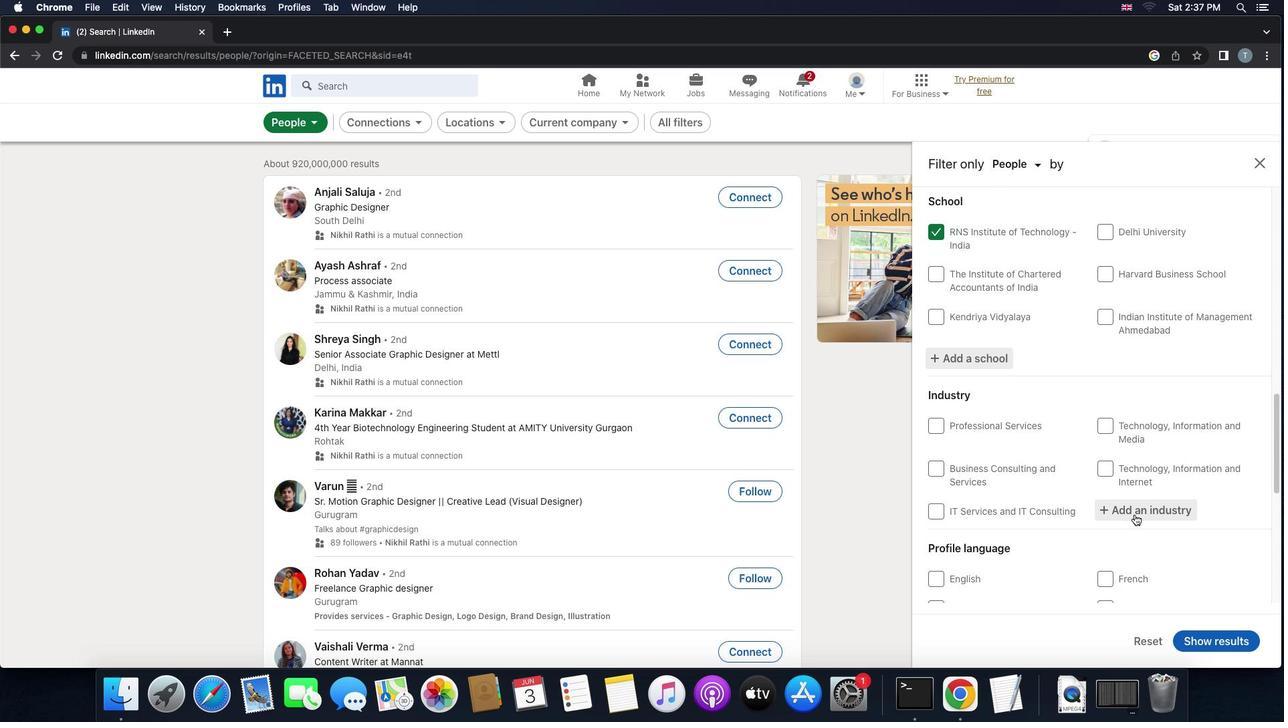 
Action: Mouse pressed left at (1135, 514)
Screenshot: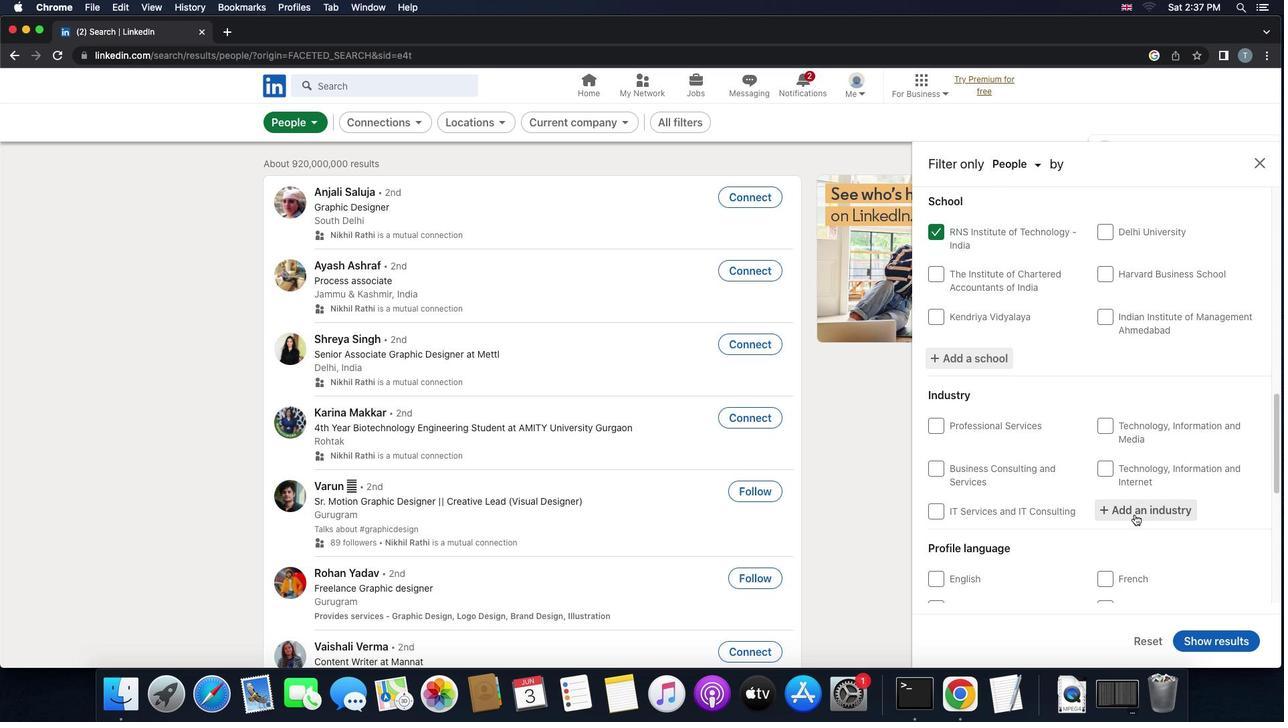 
Action: Key pressed 'h''i''s''t''o''r''i''c''a''l'Key.space's''i''t''e''s'
Screenshot: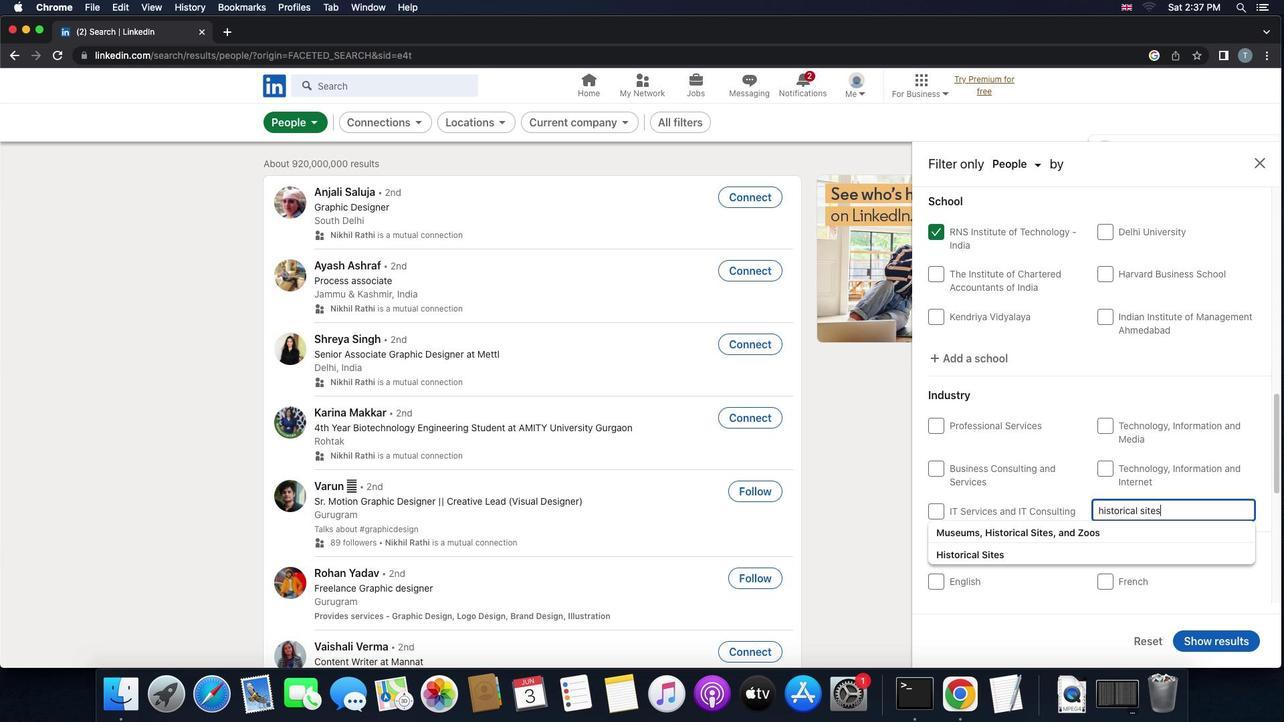 
Action: Mouse moved to (1027, 546)
Screenshot: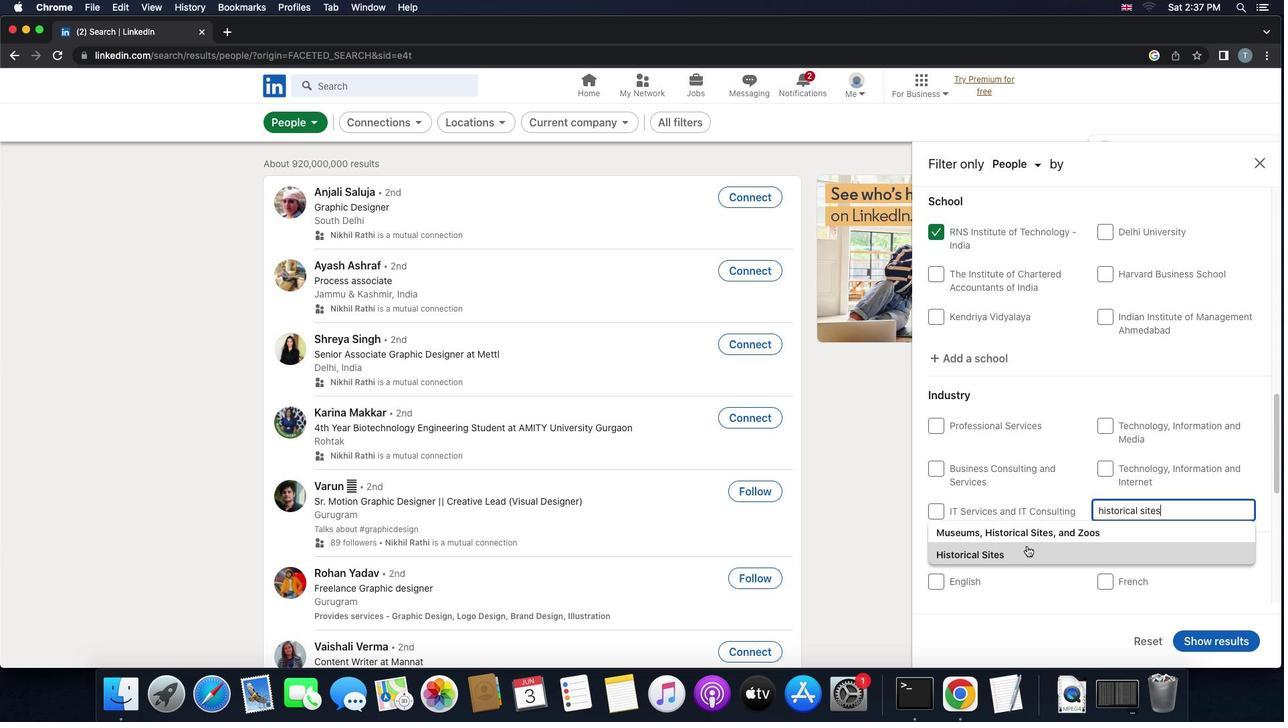
Action: Mouse pressed left at (1027, 546)
Screenshot: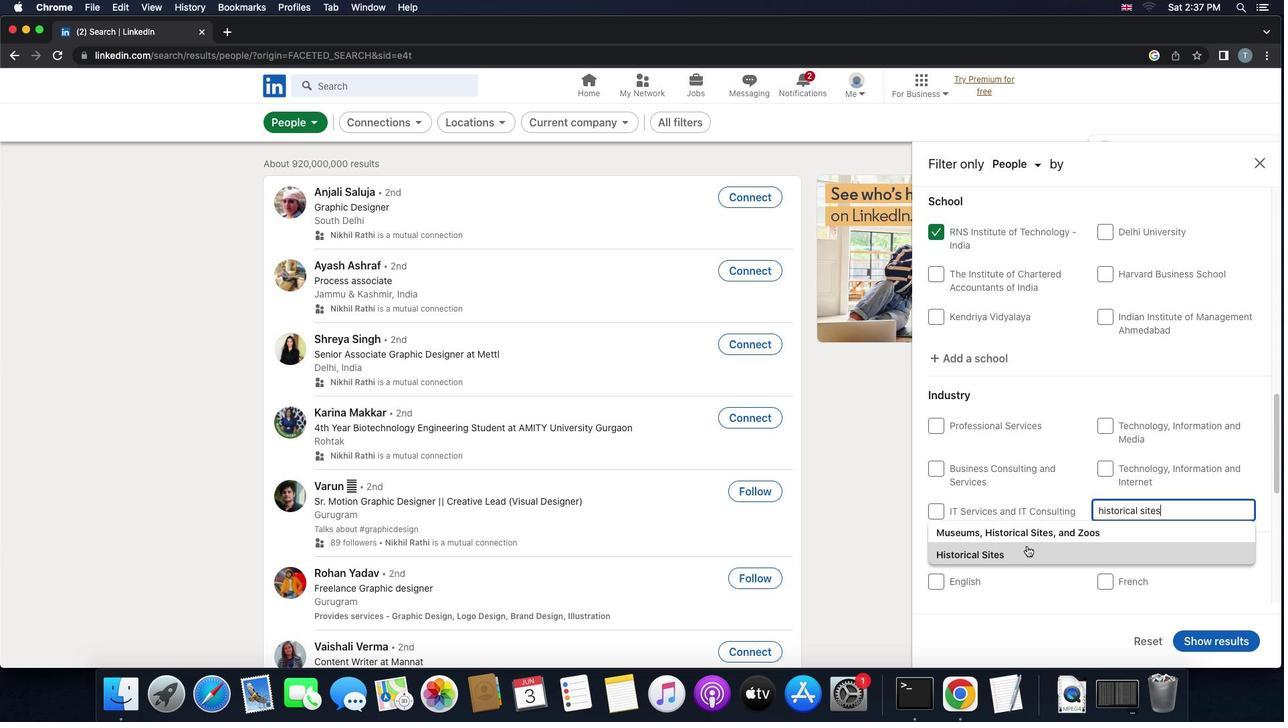 
Action: Mouse moved to (1027, 546)
Screenshot: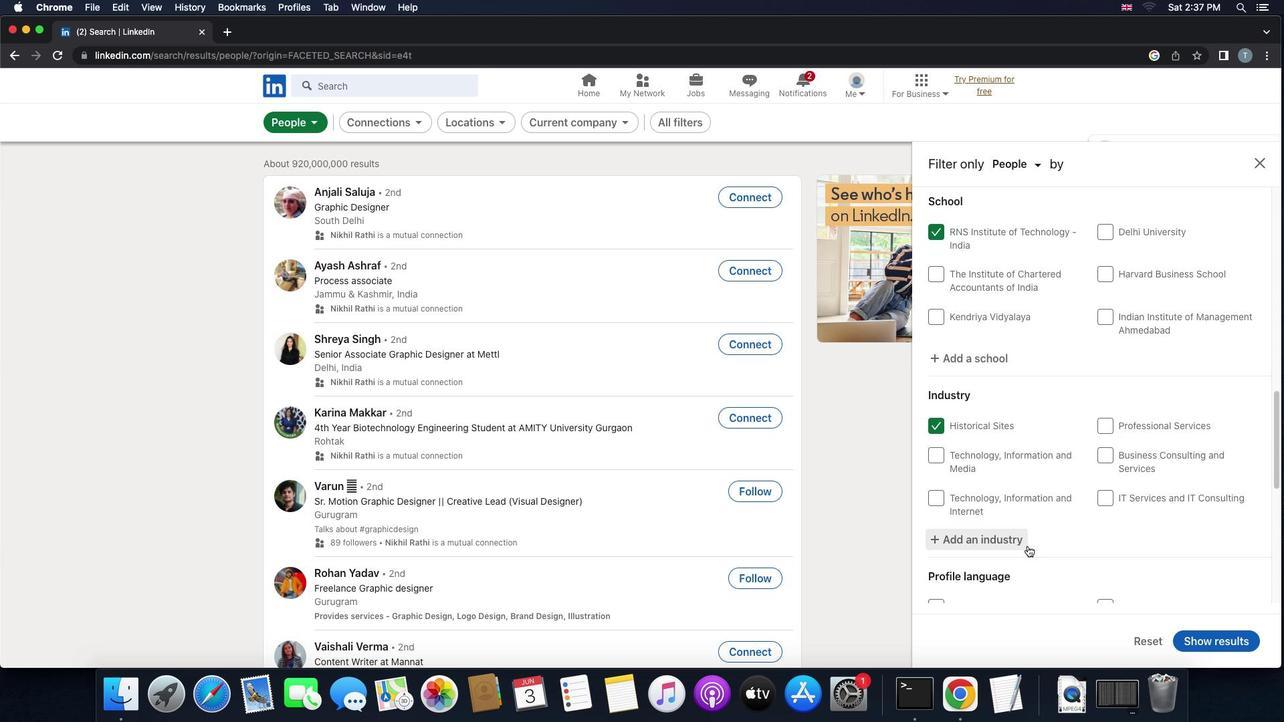 
Action: Mouse scrolled (1027, 546) with delta (0, 0)
Screenshot: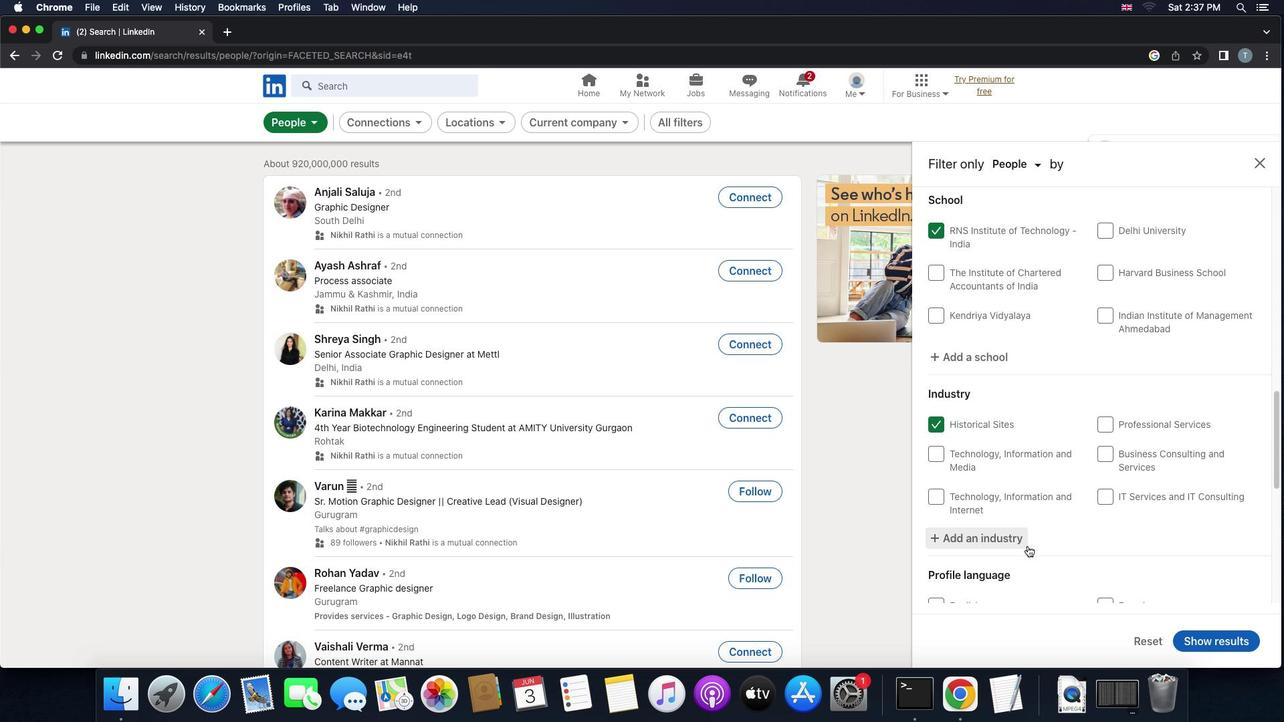 
Action: Mouse scrolled (1027, 546) with delta (0, 0)
Screenshot: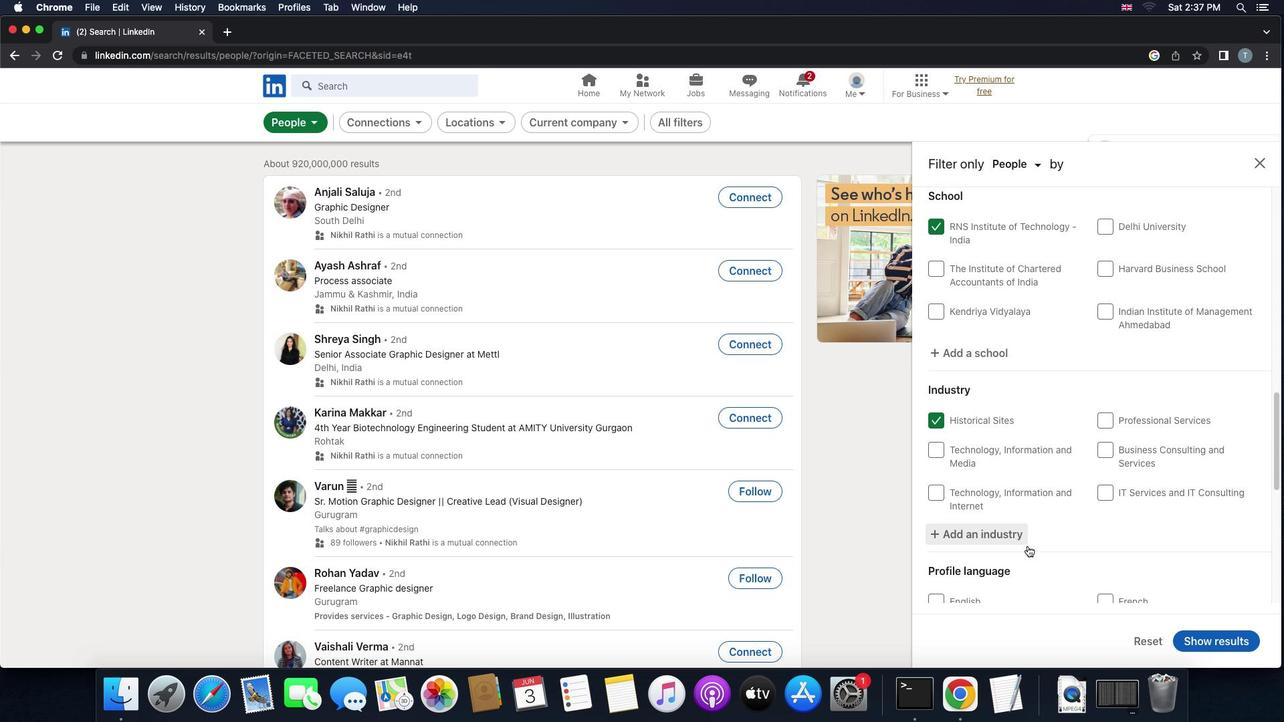 
Action: Mouse scrolled (1027, 546) with delta (0, -1)
Screenshot: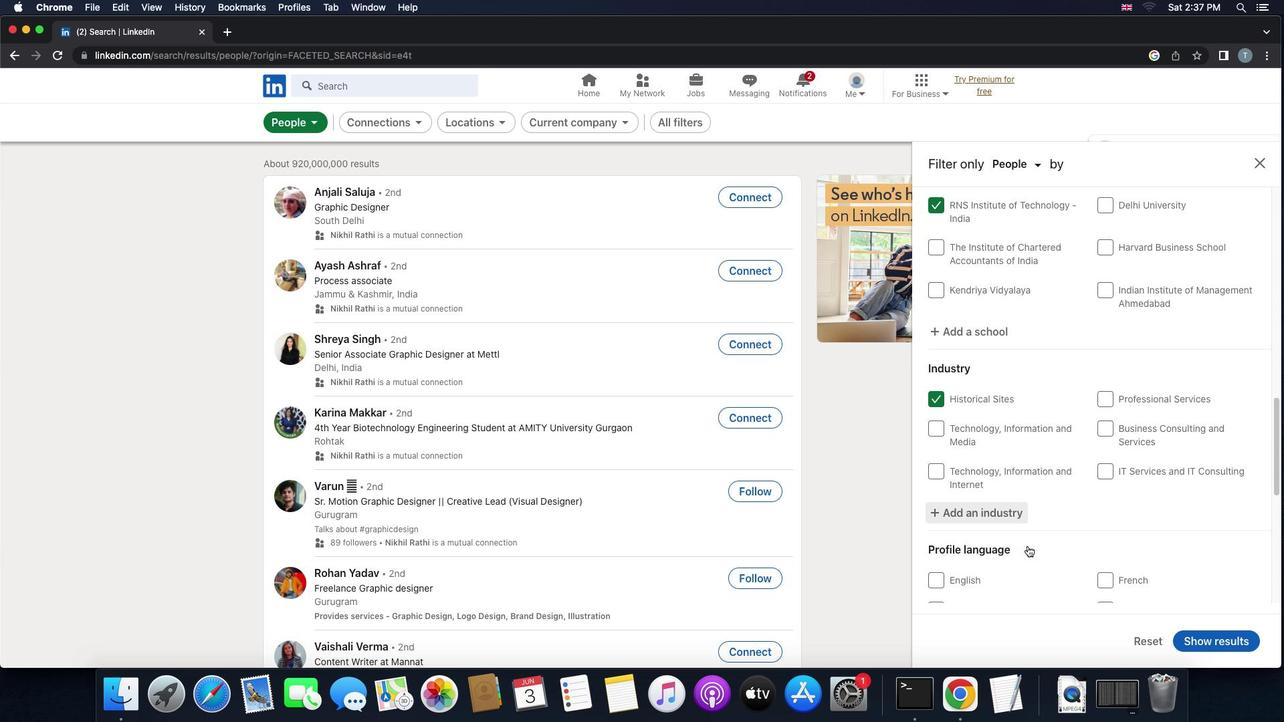 
Action: Mouse scrolled (1027, 546) with delta (0, 0)
Screenshot: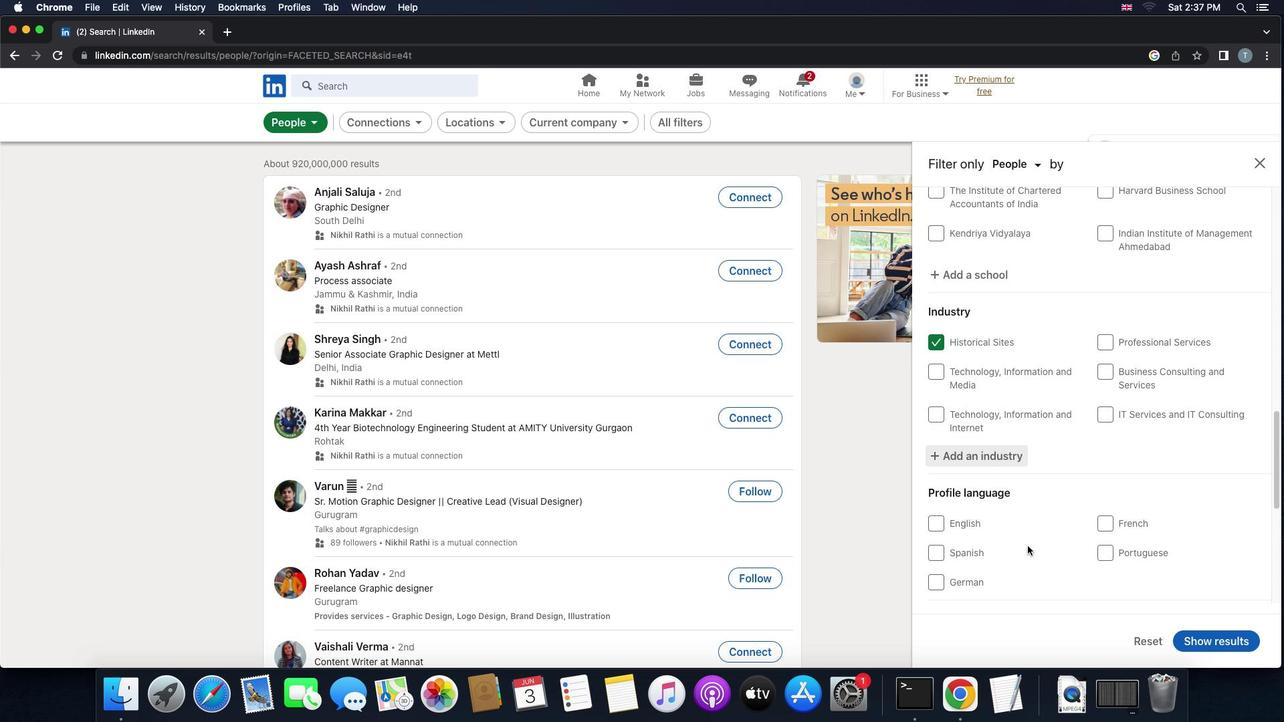 
Action: Mouse scrolled (1027, 546) with delta (0, 0)
Screenshot: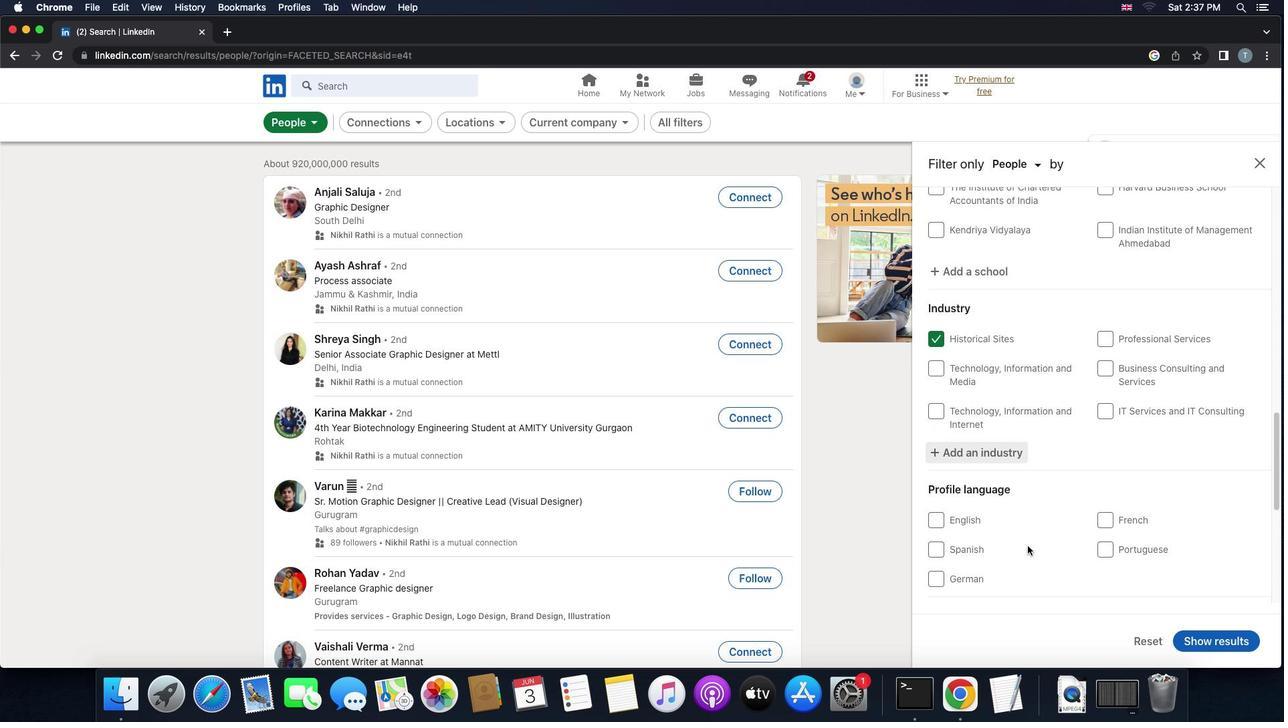 
Action: Mouse scrolled (1027, 546) with delta (0, 0)
Screenshot: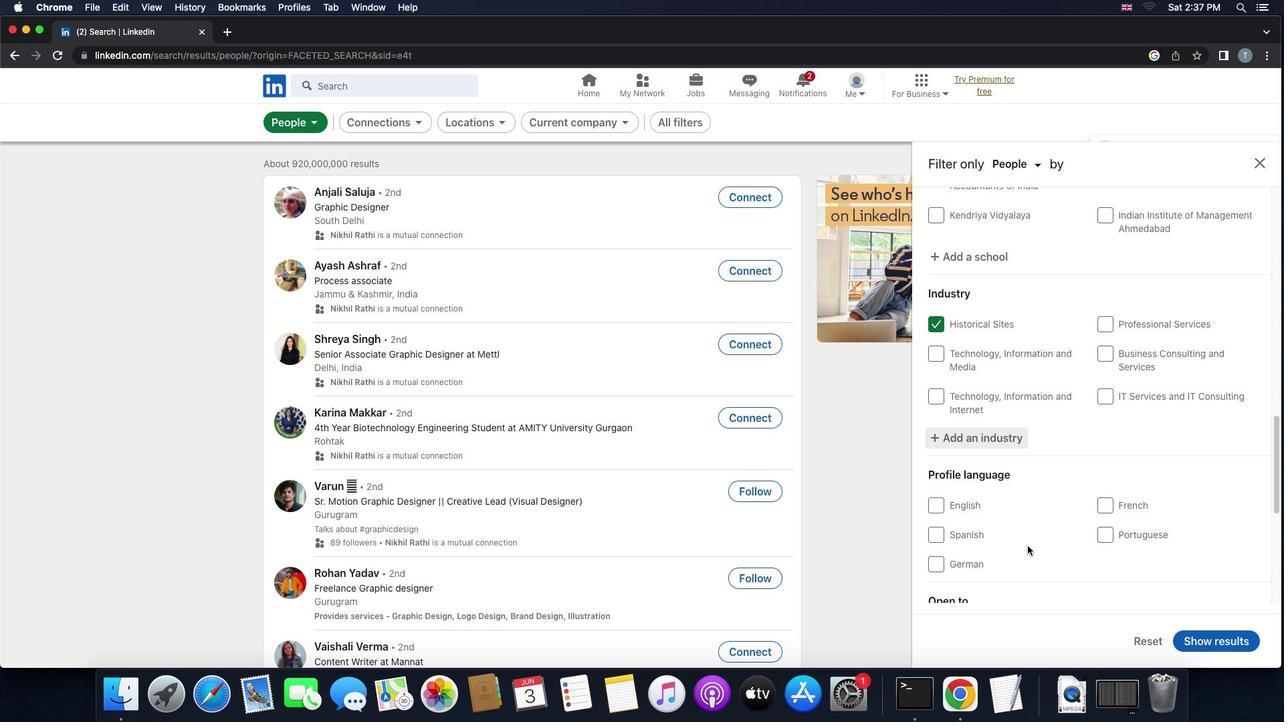 
Action: Mouse moved to (1108, 534)
Screenshot: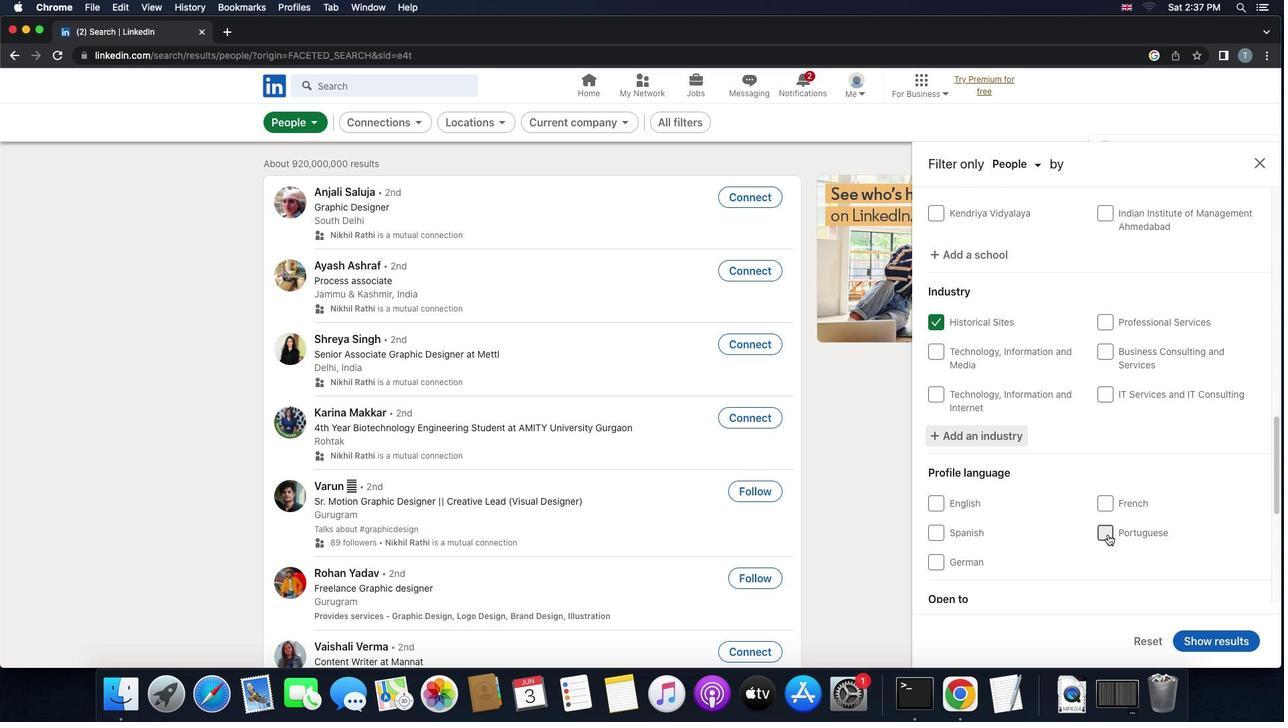 
Action: Mouse pressed left at (1108, 534)
Screenshot: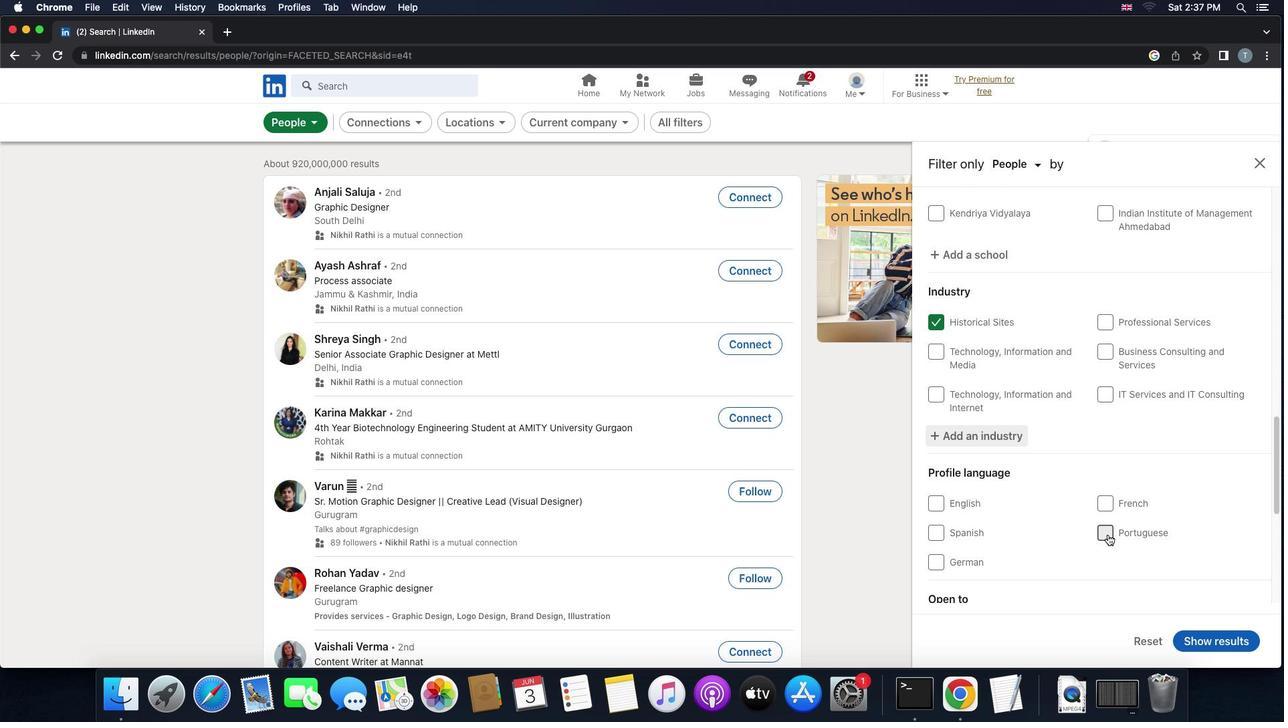 
Action: Mouse moved to (1100, 541)
Screenshot: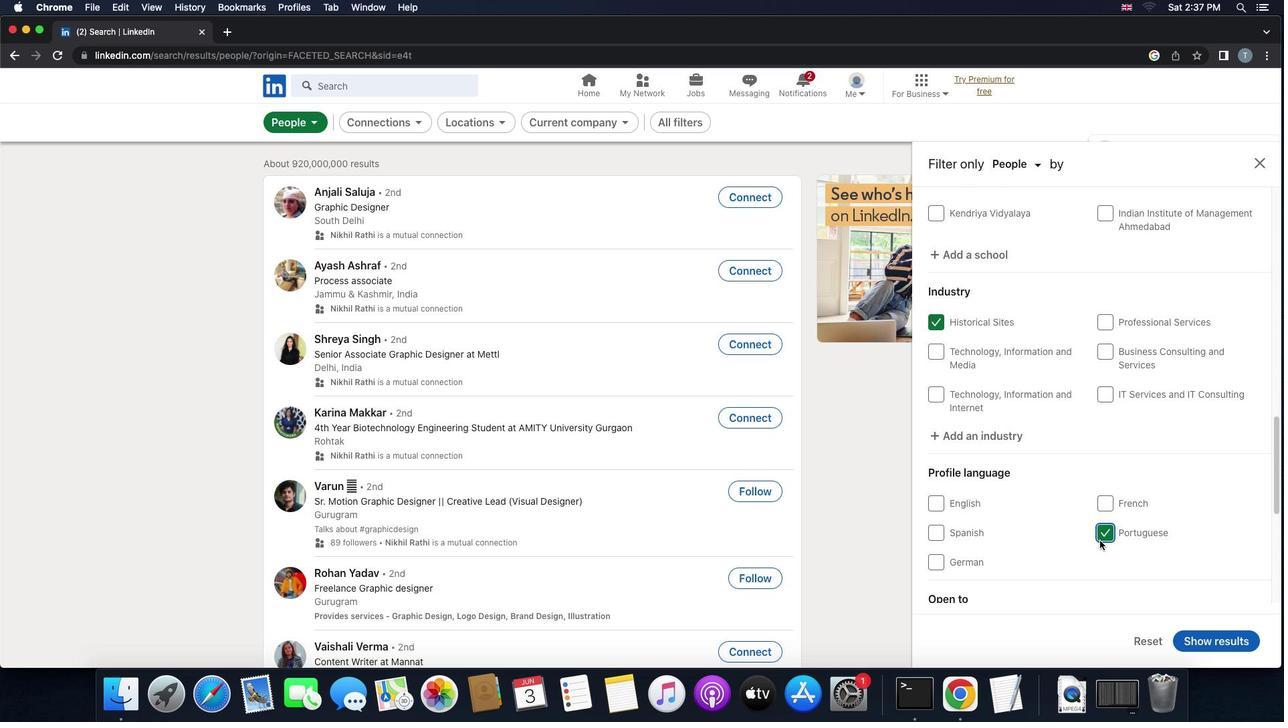 
Action: Mouse scrolled (1100, 541) with delta (0, 0)
Screenshot: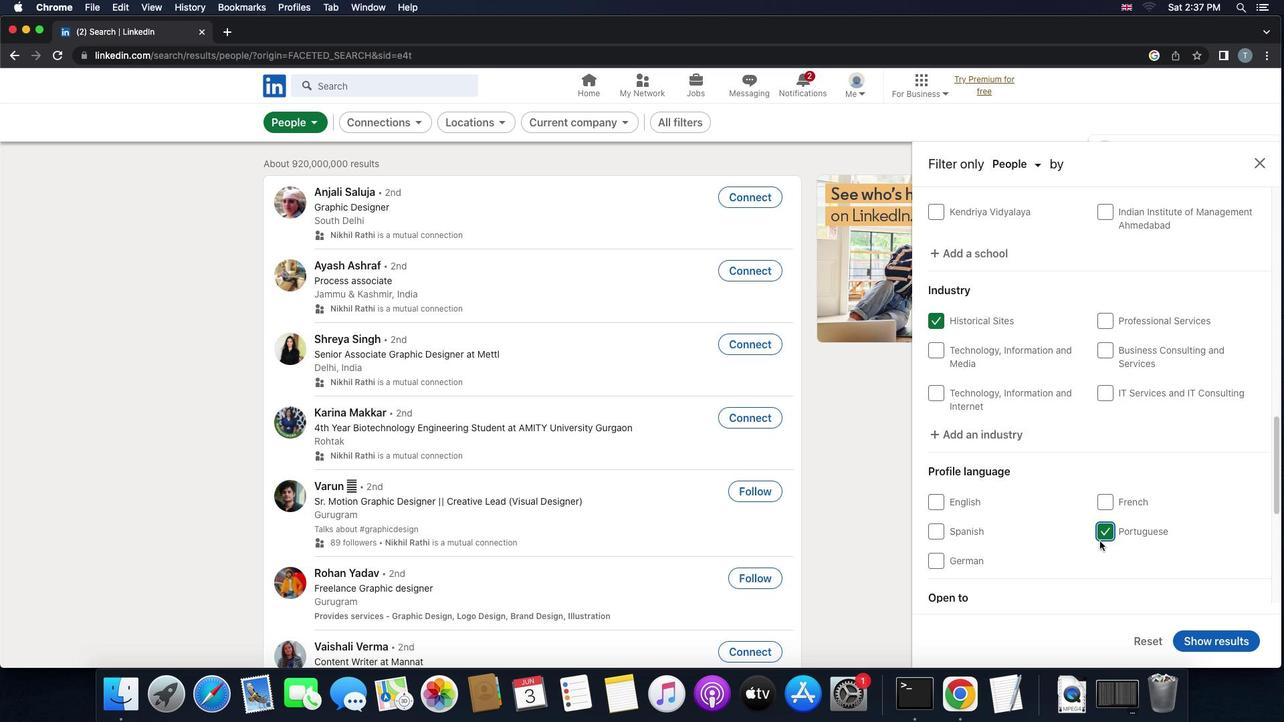 
Action: Mouse scrolled (1100, 541) with delta (0, 0)
Screenshot: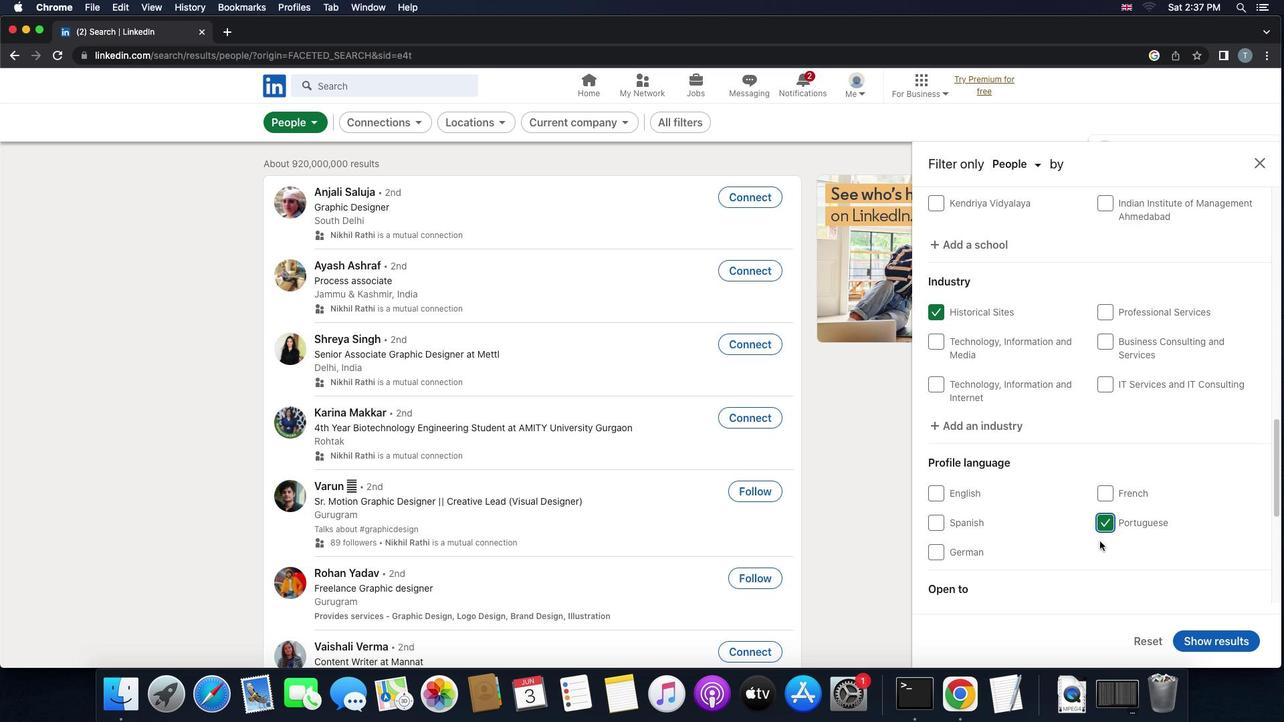 
Action: Mouse moved to (1100, 541)
Screenshot: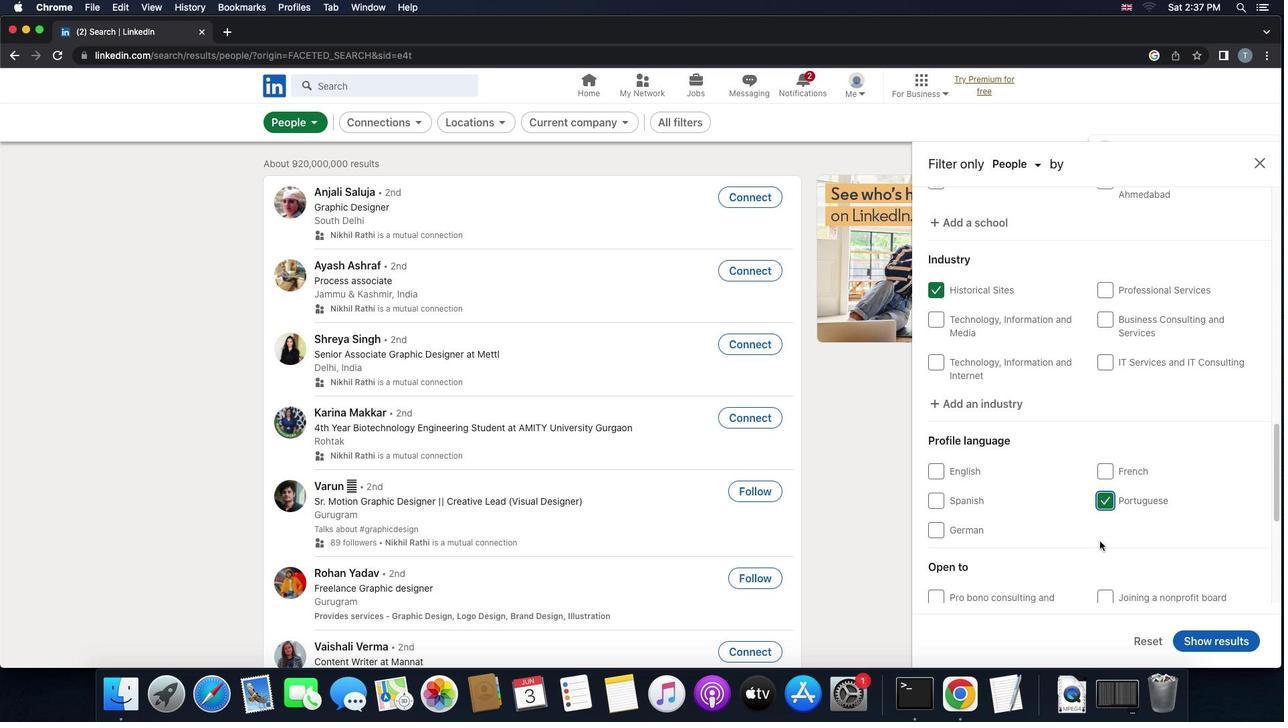 
Action: Mouse scrolled (1100, 541) with delta (0, -2)
Screenshot: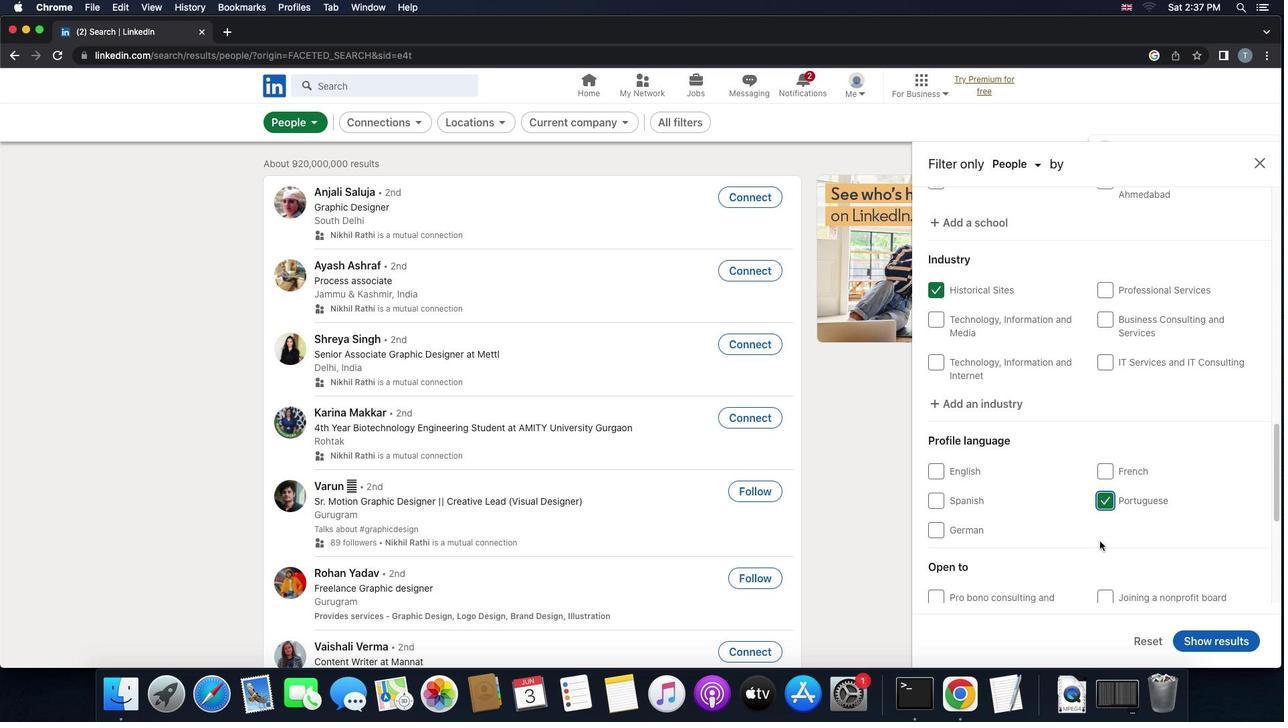 
Action: Mouse moved to (1098, 543)
Screenshot: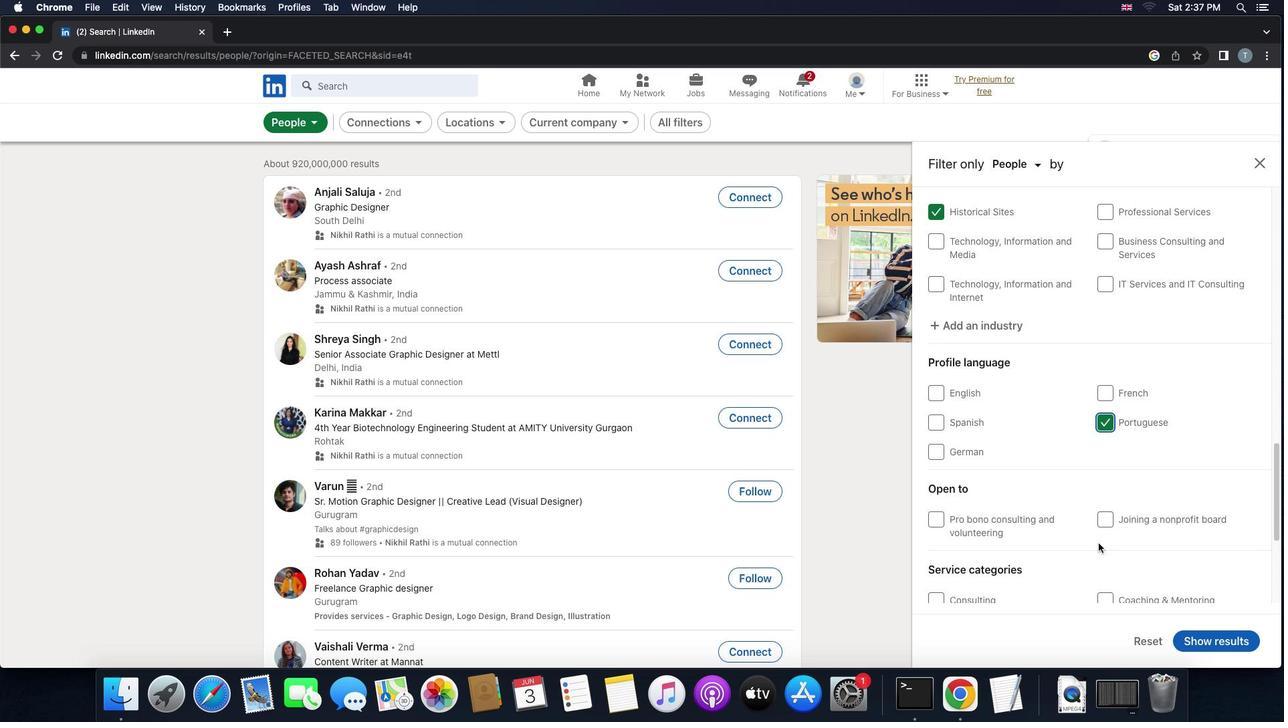 
Action: Mouse scrolled (1098, 543) with delta (0, 0)
Screenshot: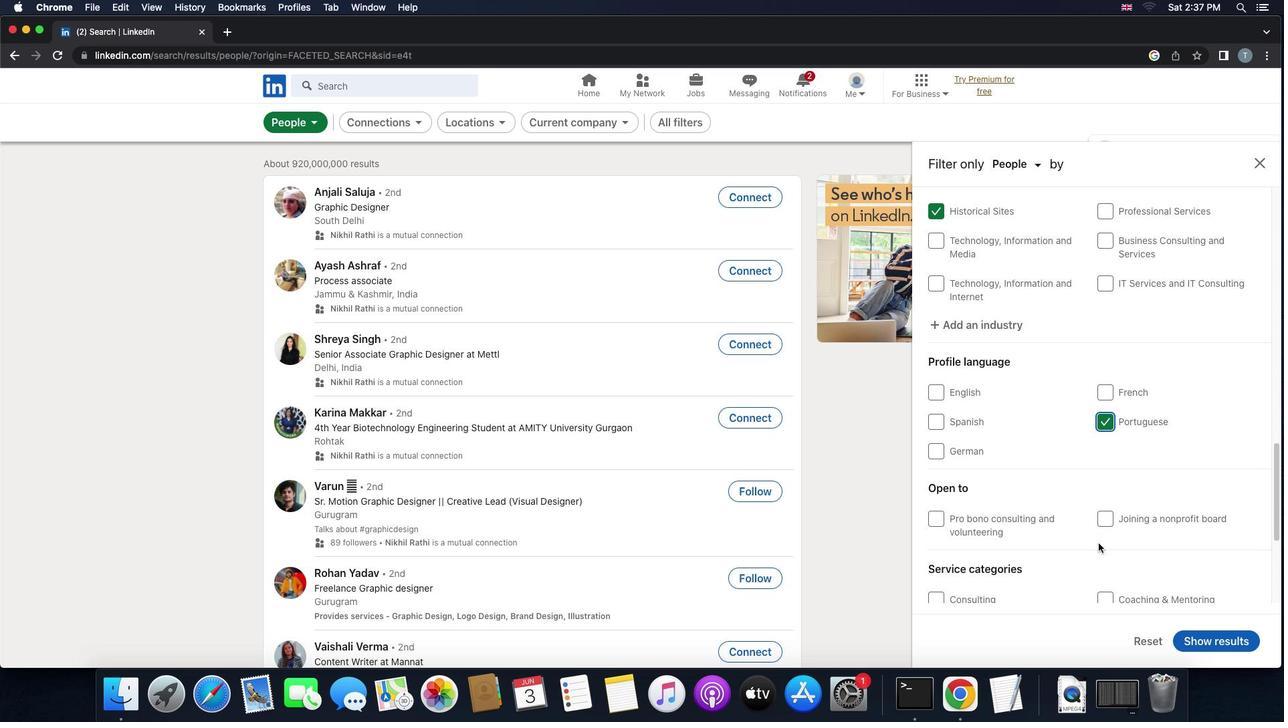 
Action: Mouse scrolled (1098, 543) with delta (0, 0)
Screenshot: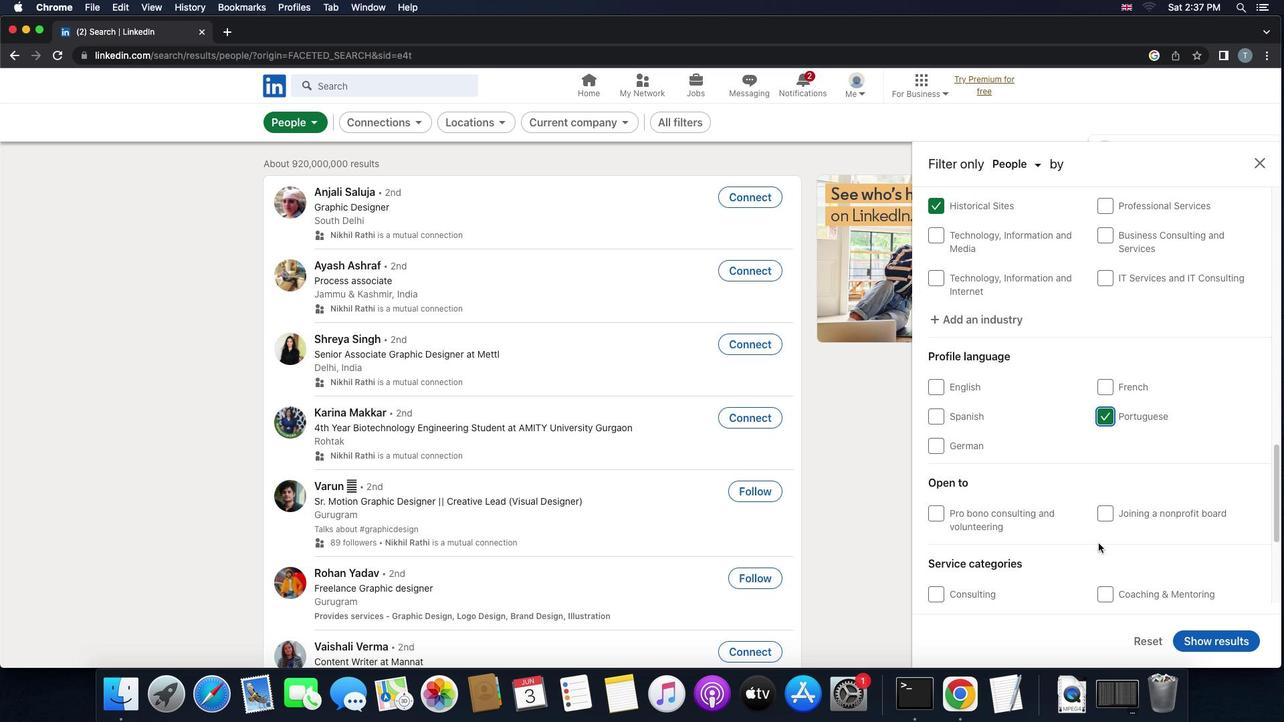 
Action: Mouse scrolled (1098, 543) with delta (0, 0)
Screenshot: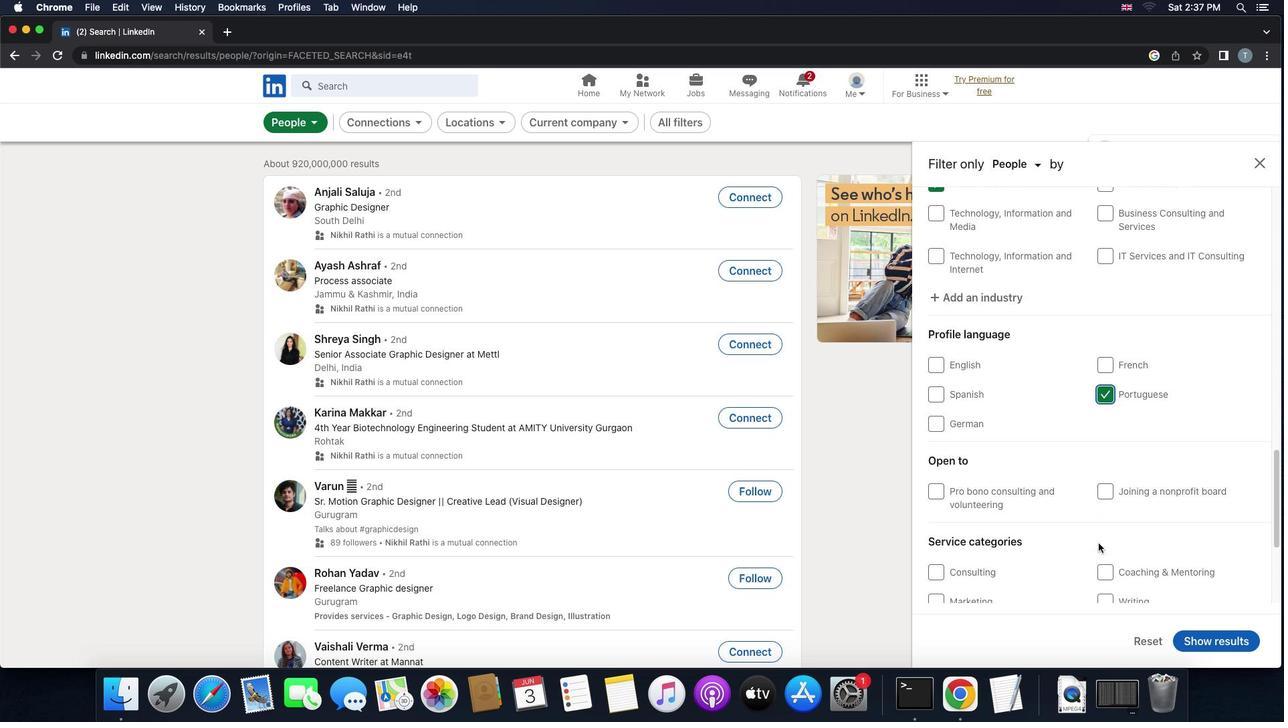 
Action: Mouse scrolled (1098, 543) with delta (0, 0)
Screenshot: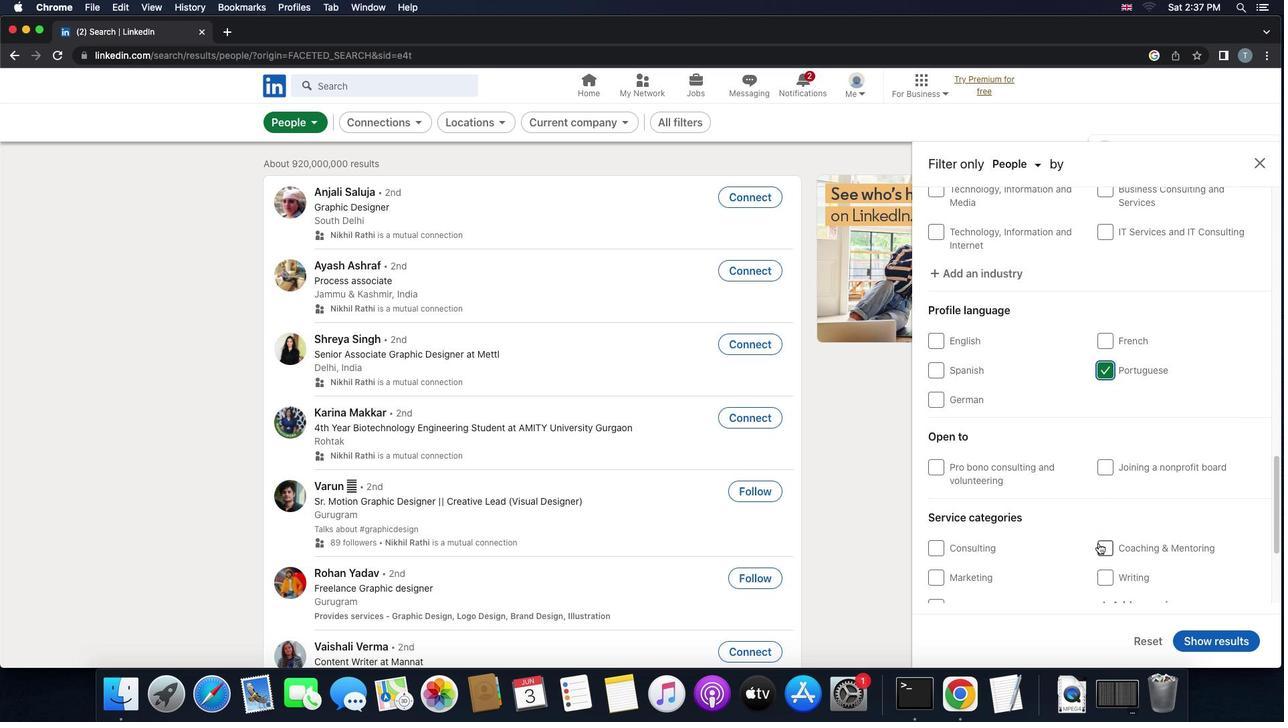 
Action: Mouse scrolled (1098, 543) with delta (0, 0)
Screenshot: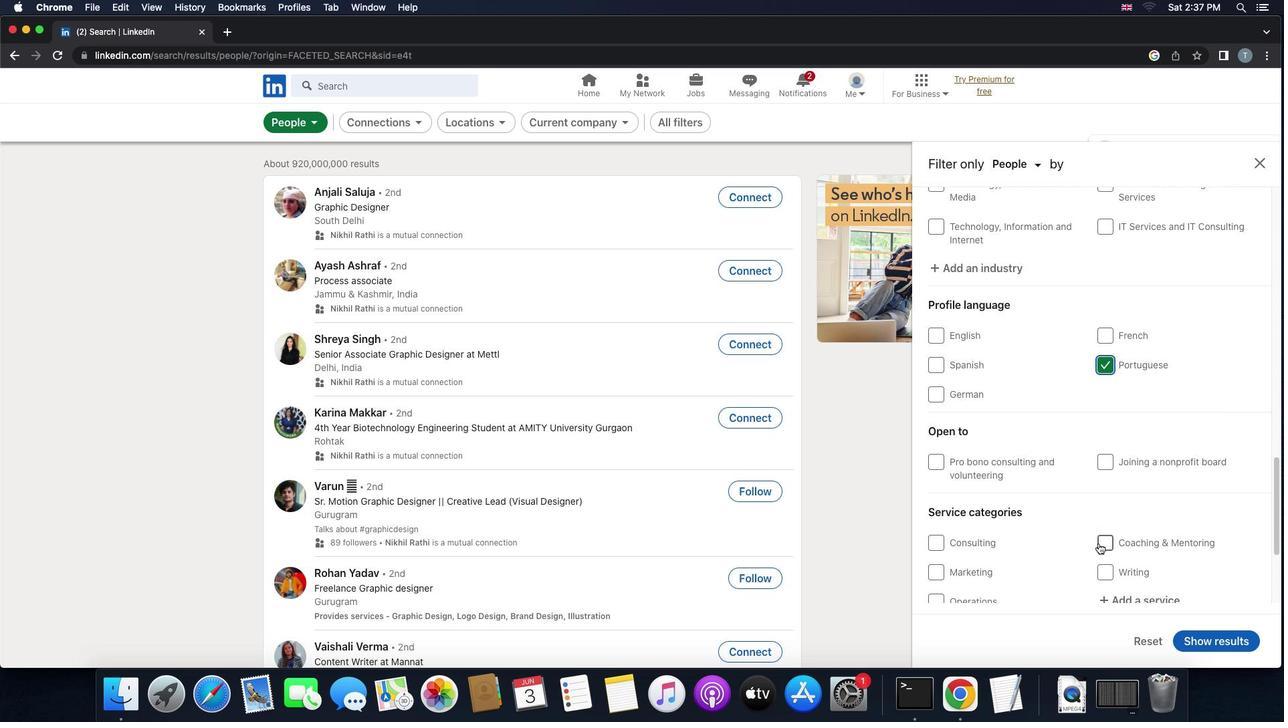 
Action: Mouse moved to (1117, 578)
Screenshot: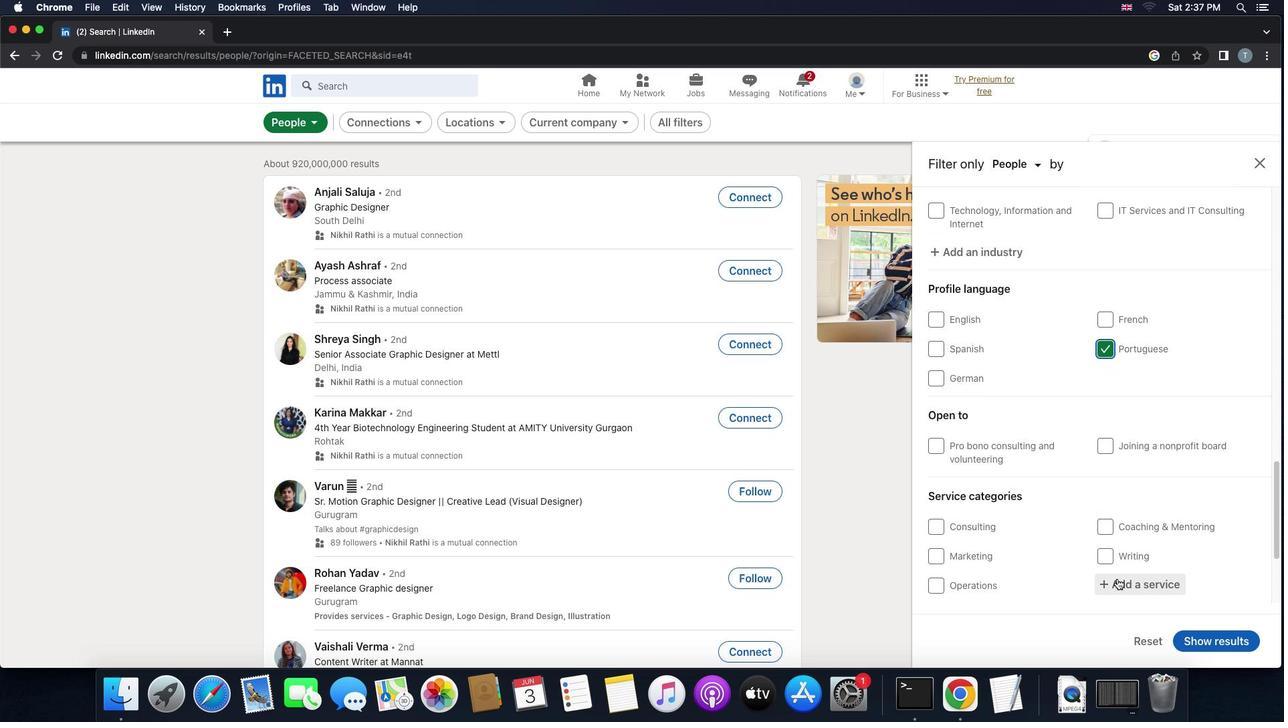 
Action: Mouse pressed left at (1117, 578)
Screenshot: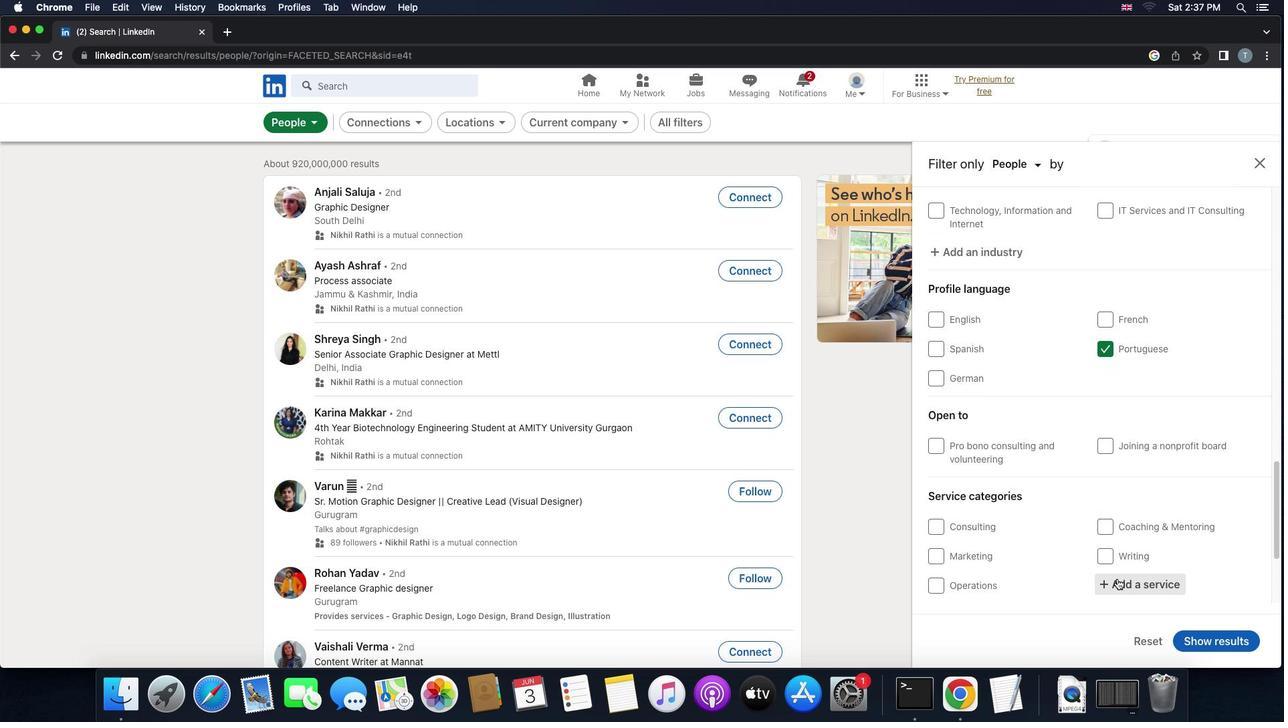 
Action: Mouse moved to (1117, 578)
Screenshot: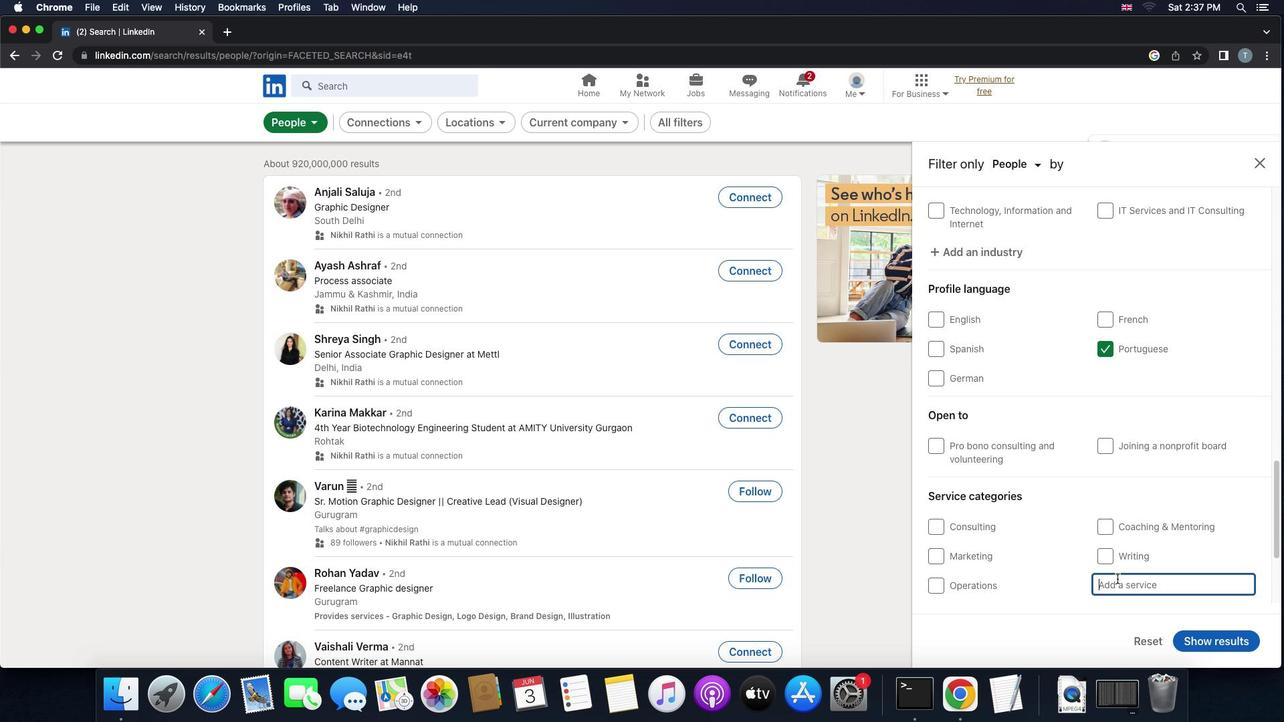 
Action: Key pressed 'w''e''d''d''i''n''f'Key.backspace'g'Key.space'p''l''a''n''n''i''n''g'
Screenshot: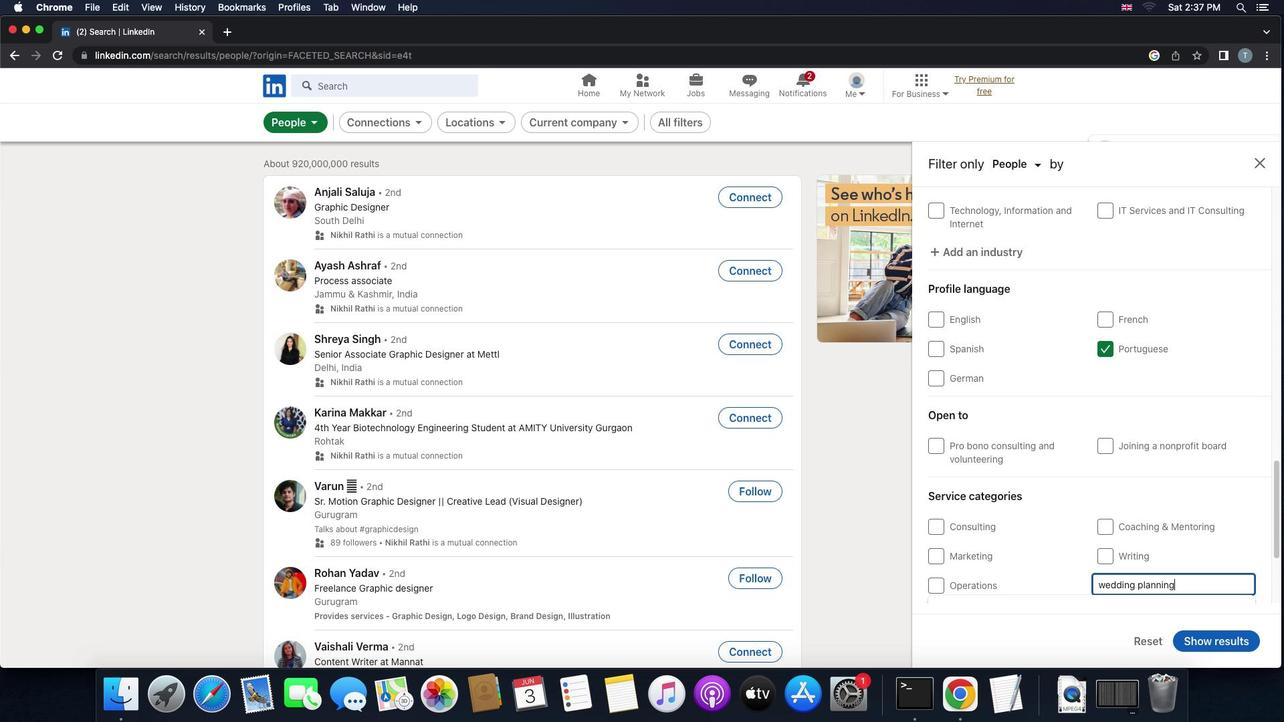 
Action: Mouse scrolled (1117, 578) with delta (0, 0)
Screenshot: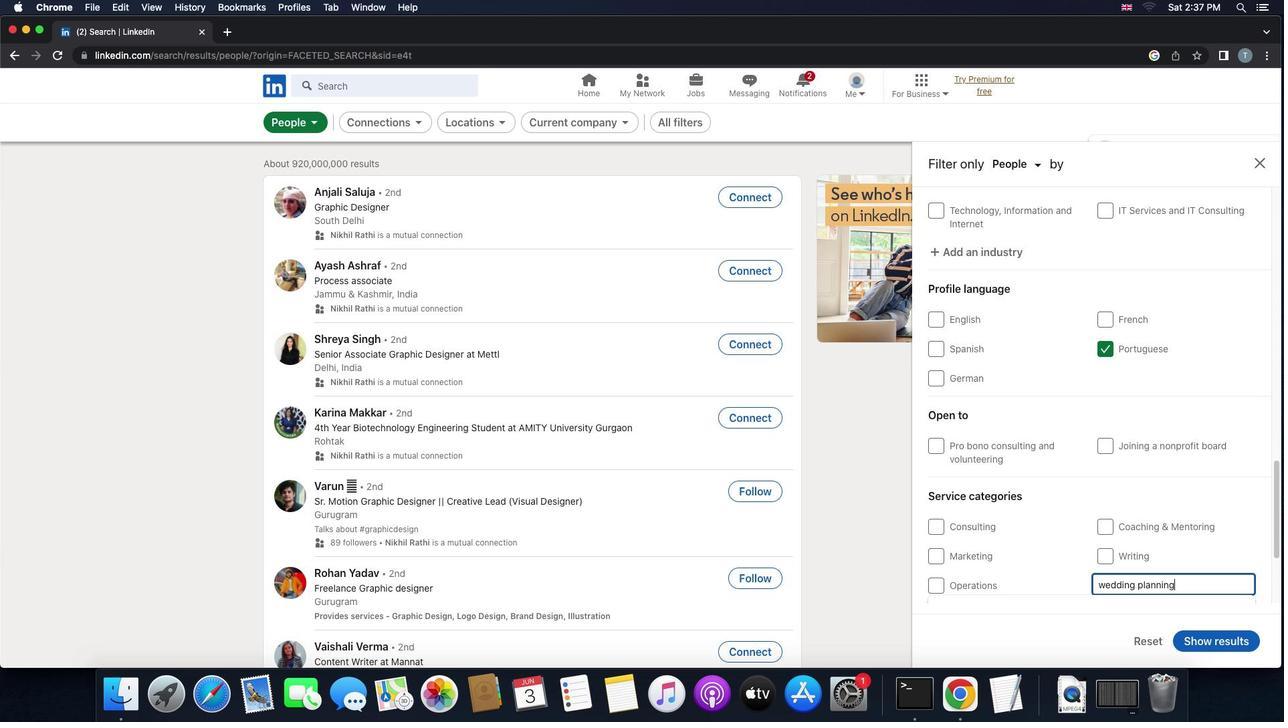 
Action: Mouse scrolled (1117, 578) with delta (0, 0)
Screenshot: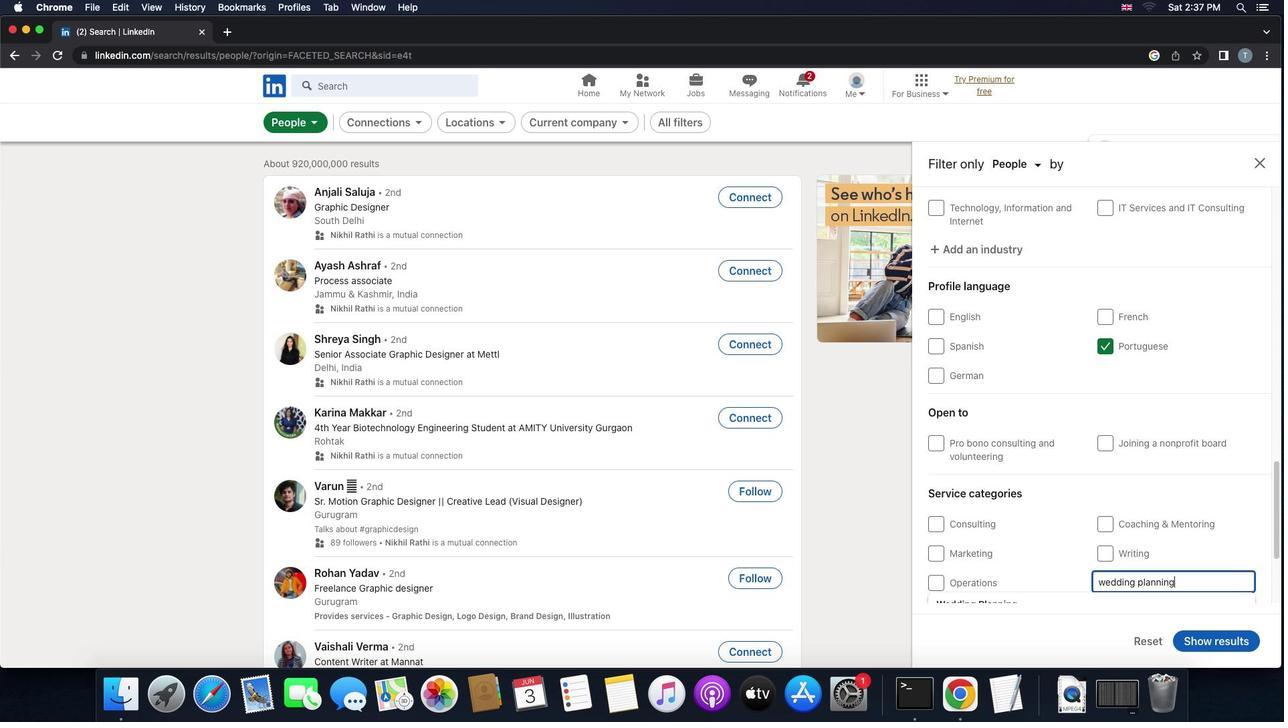 
Action: Mouse scrolled (1117, 578) with delta (0, -1)
Screenshot: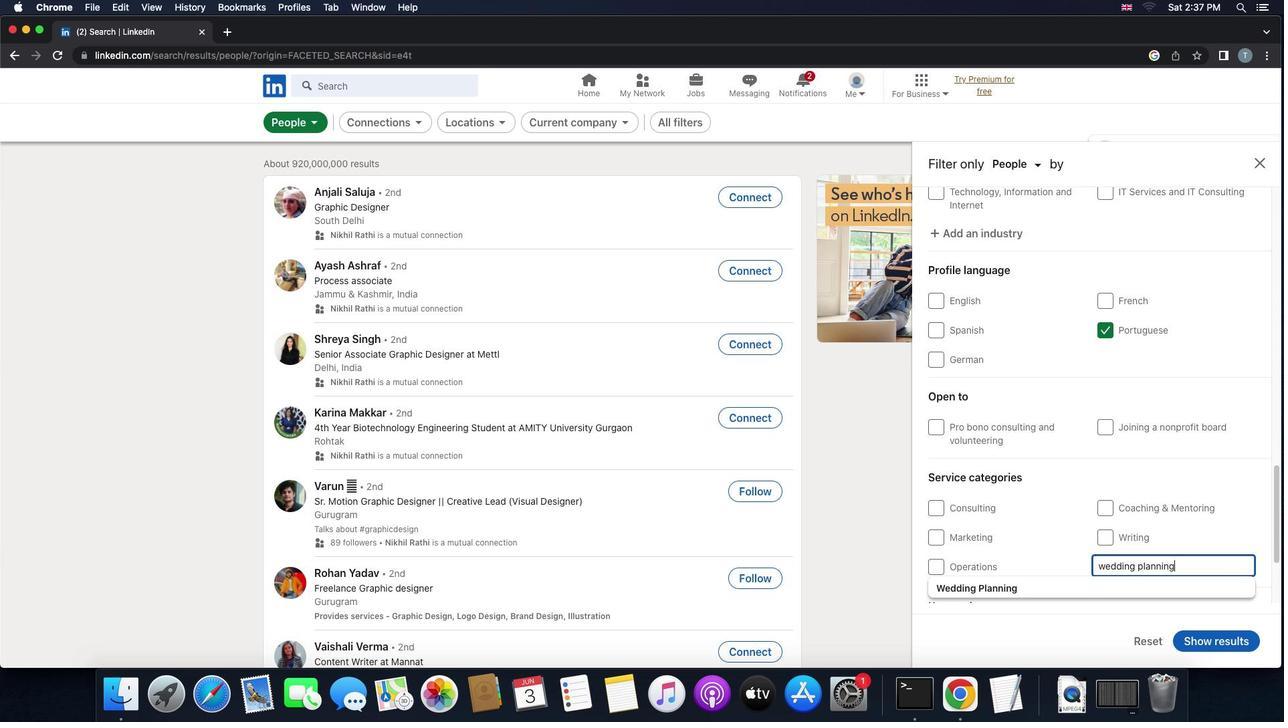 
Action: Mouse scrolled (1117, 578) with delta (0, 0)
Screenshot: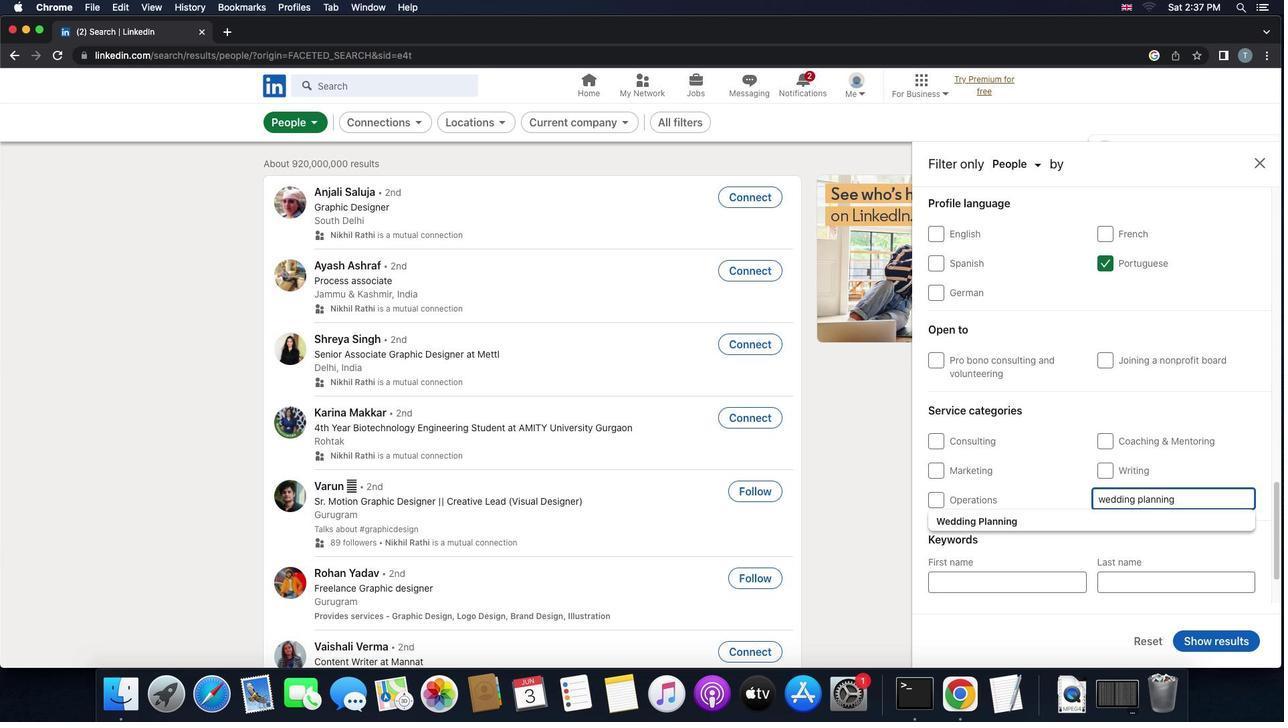 
Action: Mouse moved to (1009, 520)
Screenshot: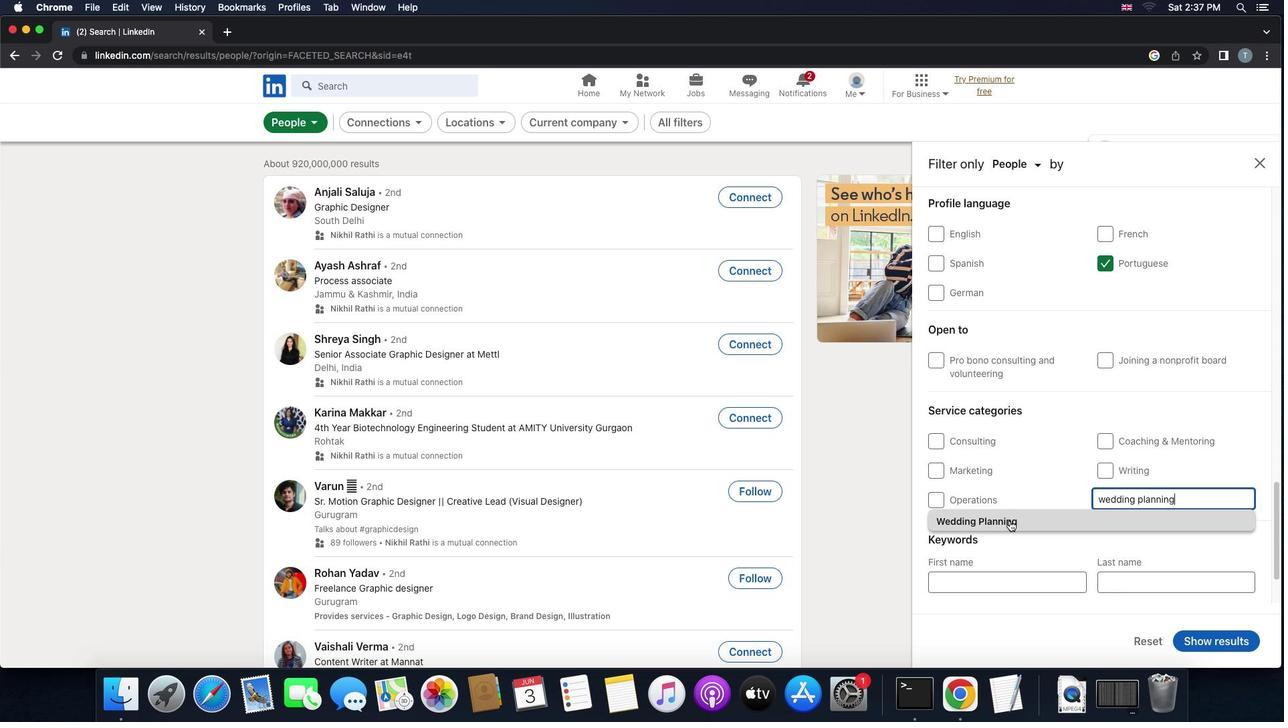 
Action: Mouse pressed left at (1009, 520)
Screenshot: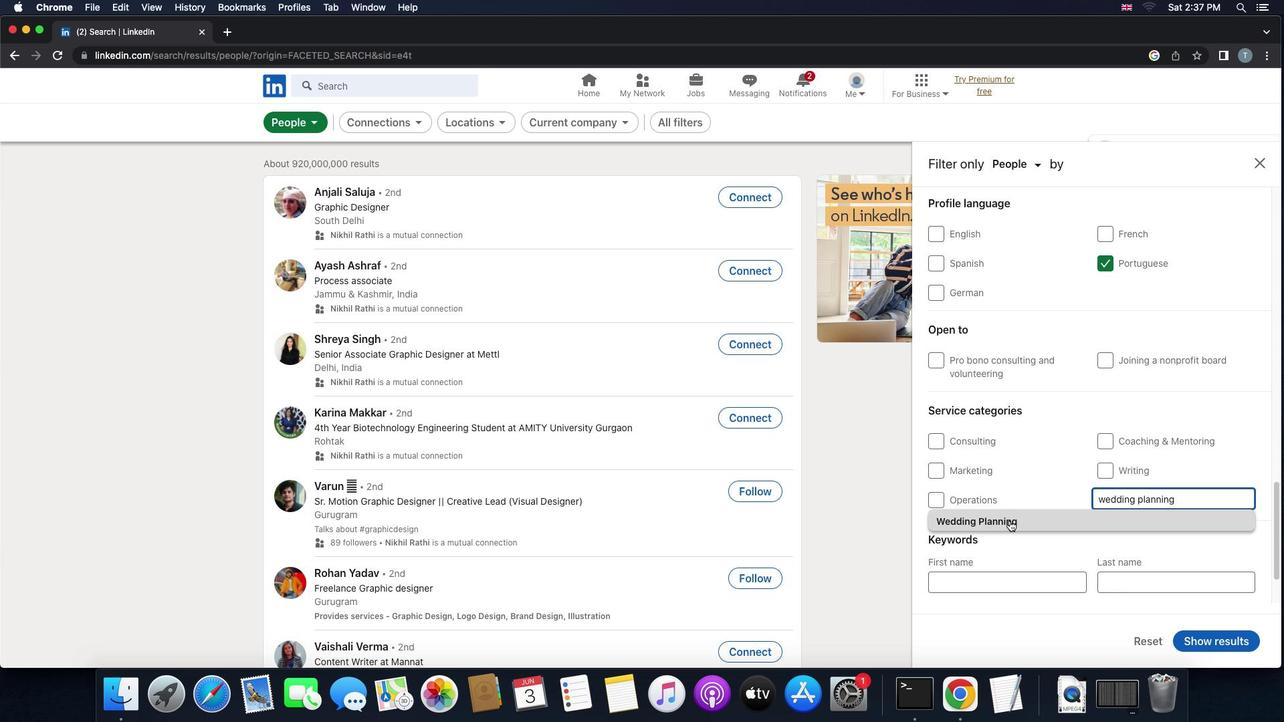 
Action: Mouse moved to (1018, 524)
Screenshot: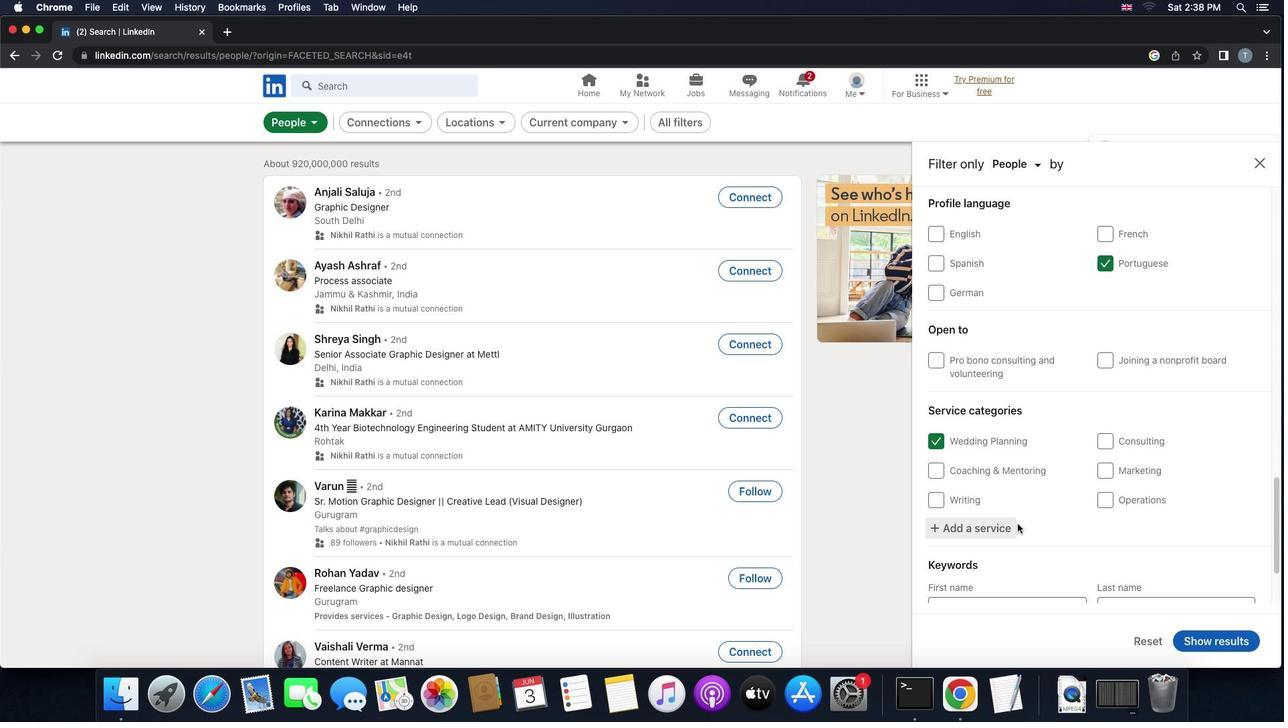 
Action: Mouse scrolled (1018, 524) with delta (0, 0)
Screenshot: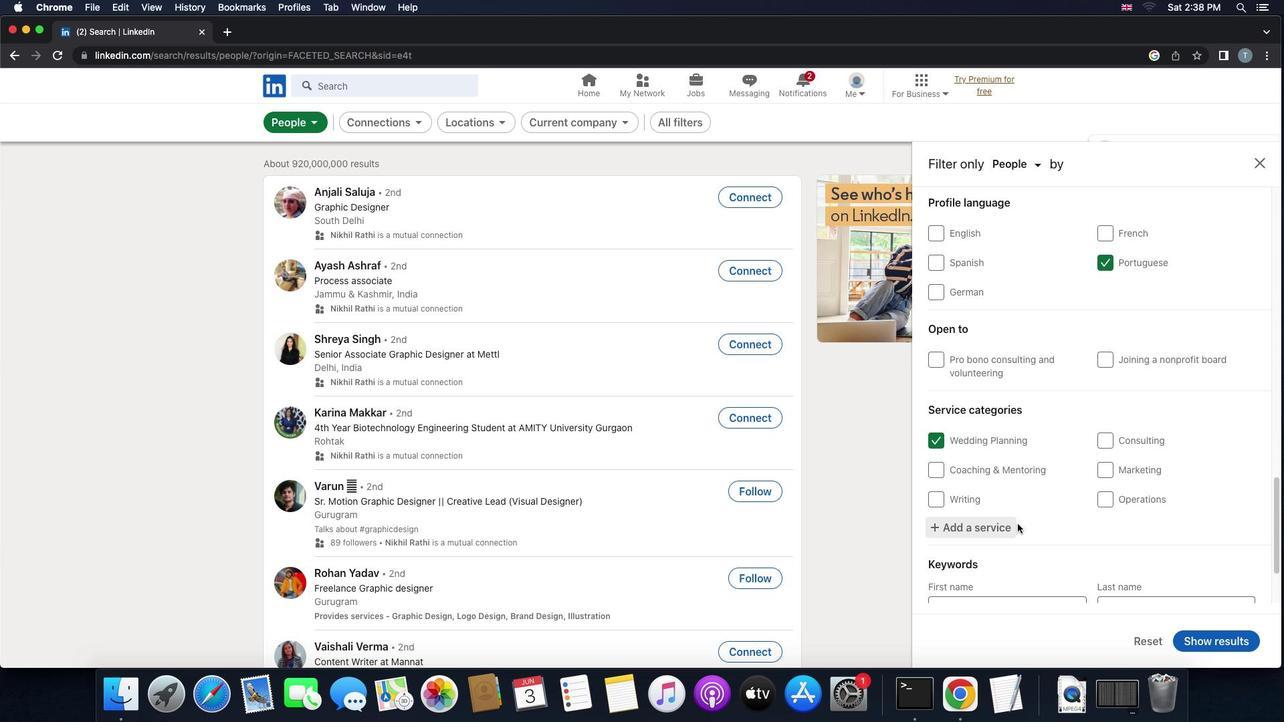 
Action: Mouse scrolled (1018, 524) with delta (0, 0)
Screenshot: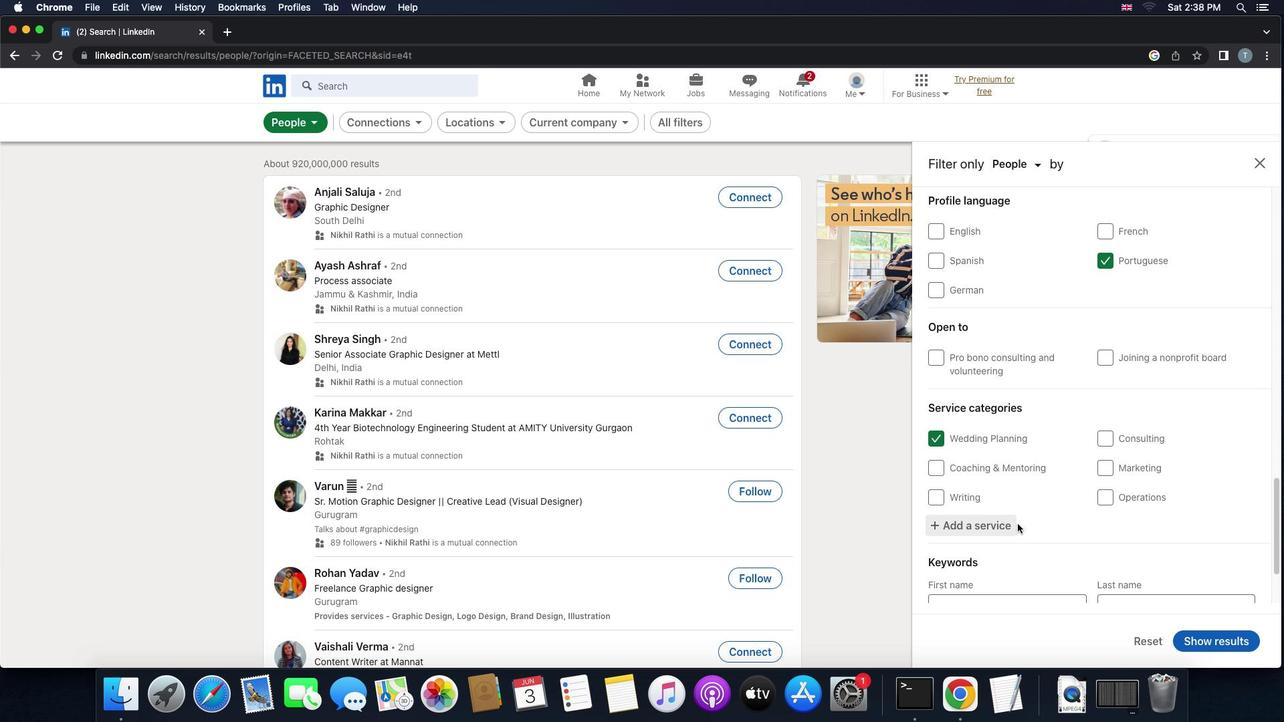 
Action: Mouse scrolled (1018, 524) with delta (0, 0)
Screenshot: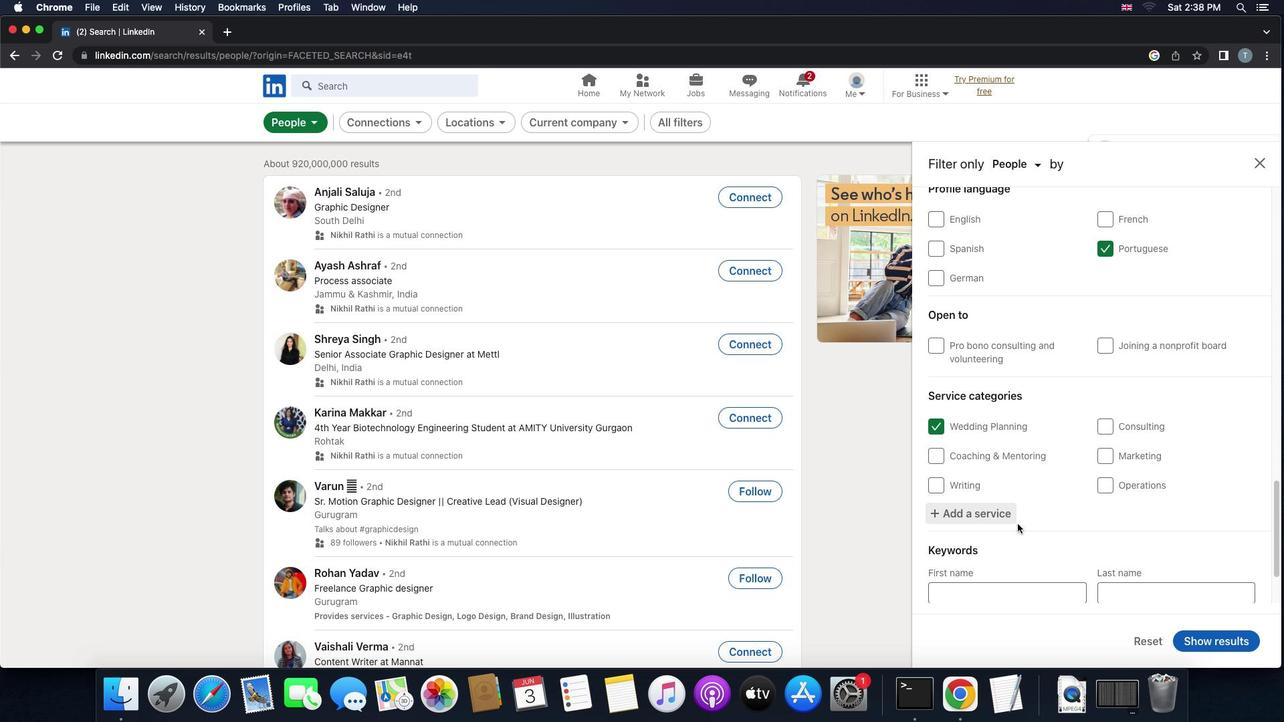 
Action: Mouse scrolled (1018, 524) with delta (0, 0)
Screenshot: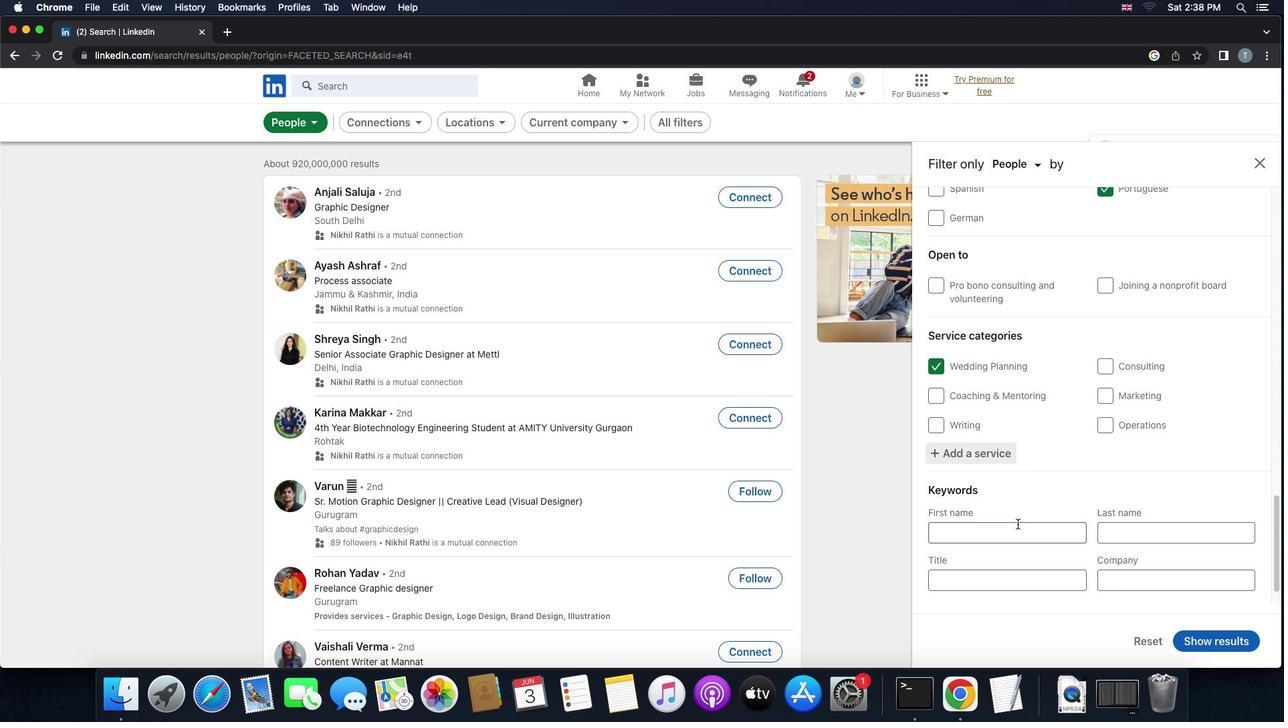 
Action: Mouse moved to (1018, 524)
Screenshot: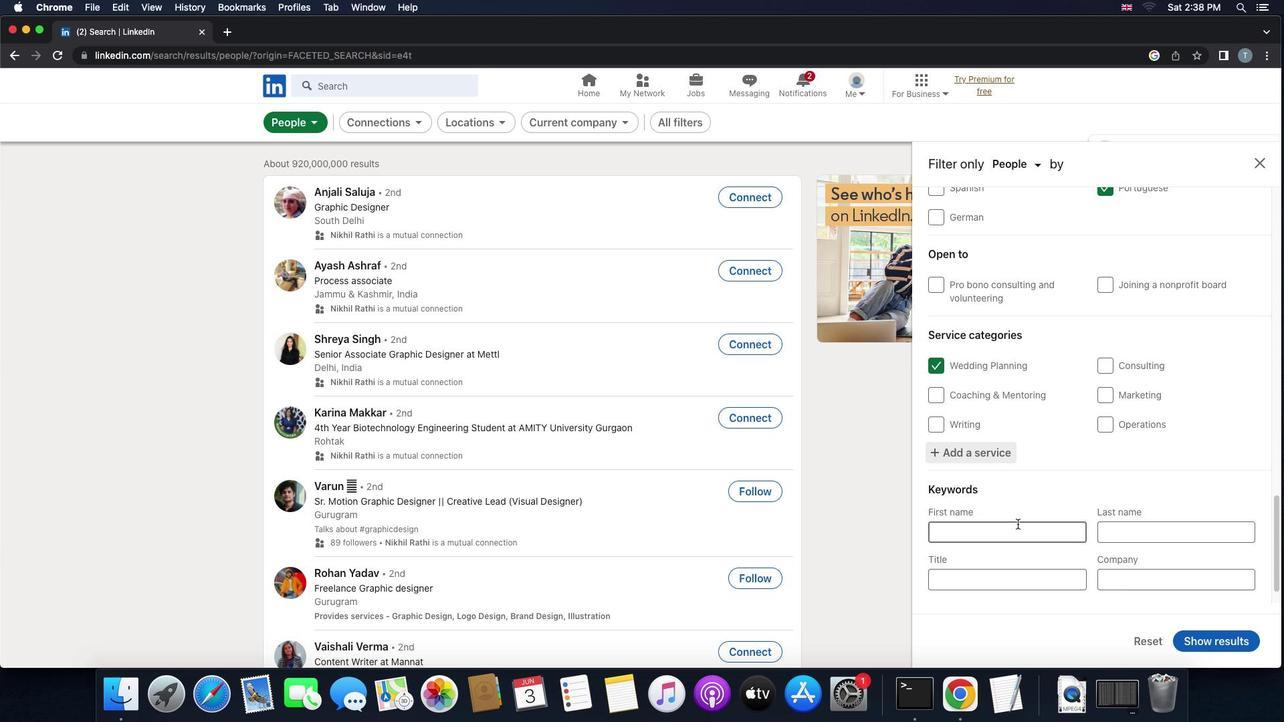 
Action: Mouse scrolled (1018, 524) with delta (0, 0)
Screenshot: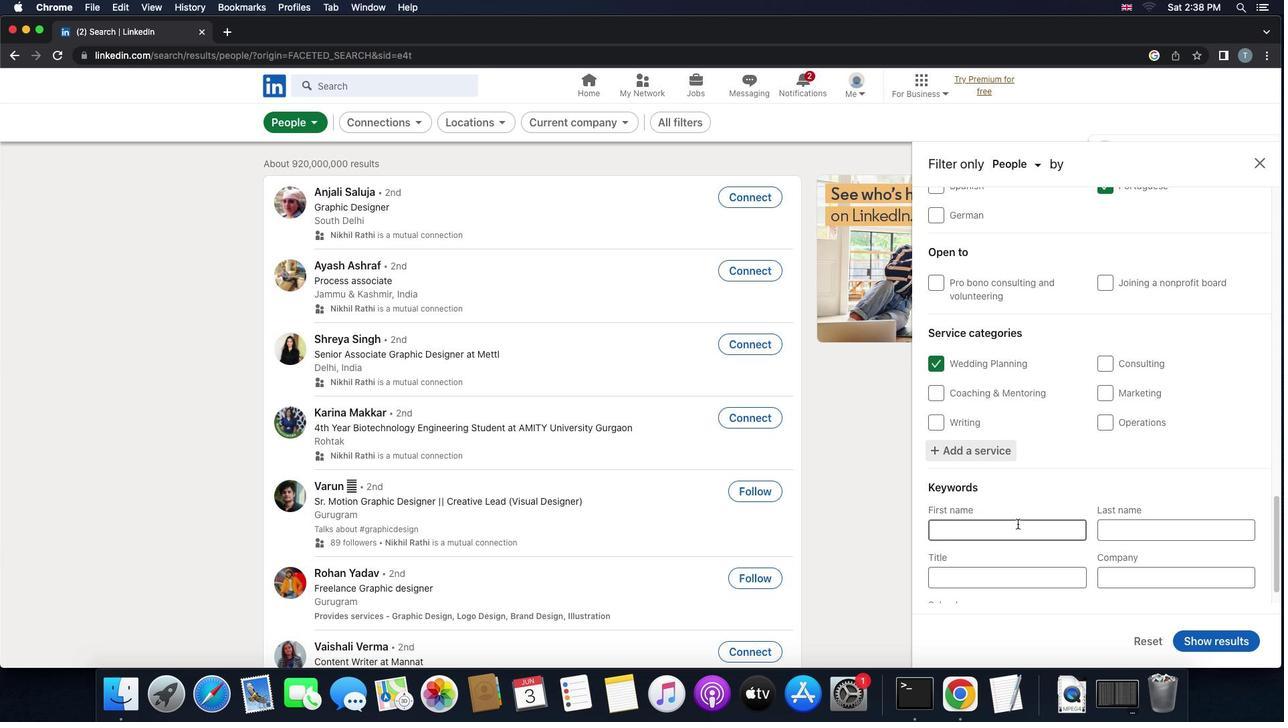 
Action: Mouse scrolled (1018, 524) with delta (0, -1)
Screenshot: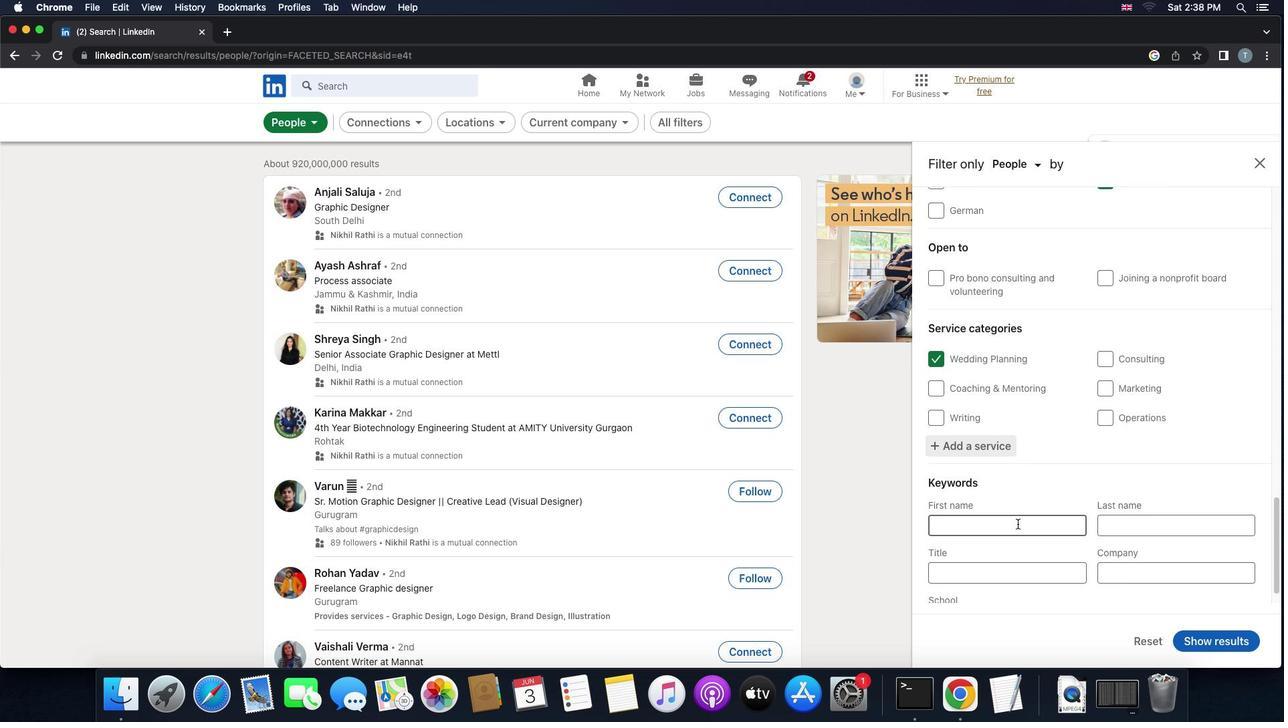 
Action: Mouse moved to (1007, 548)
Screenshot: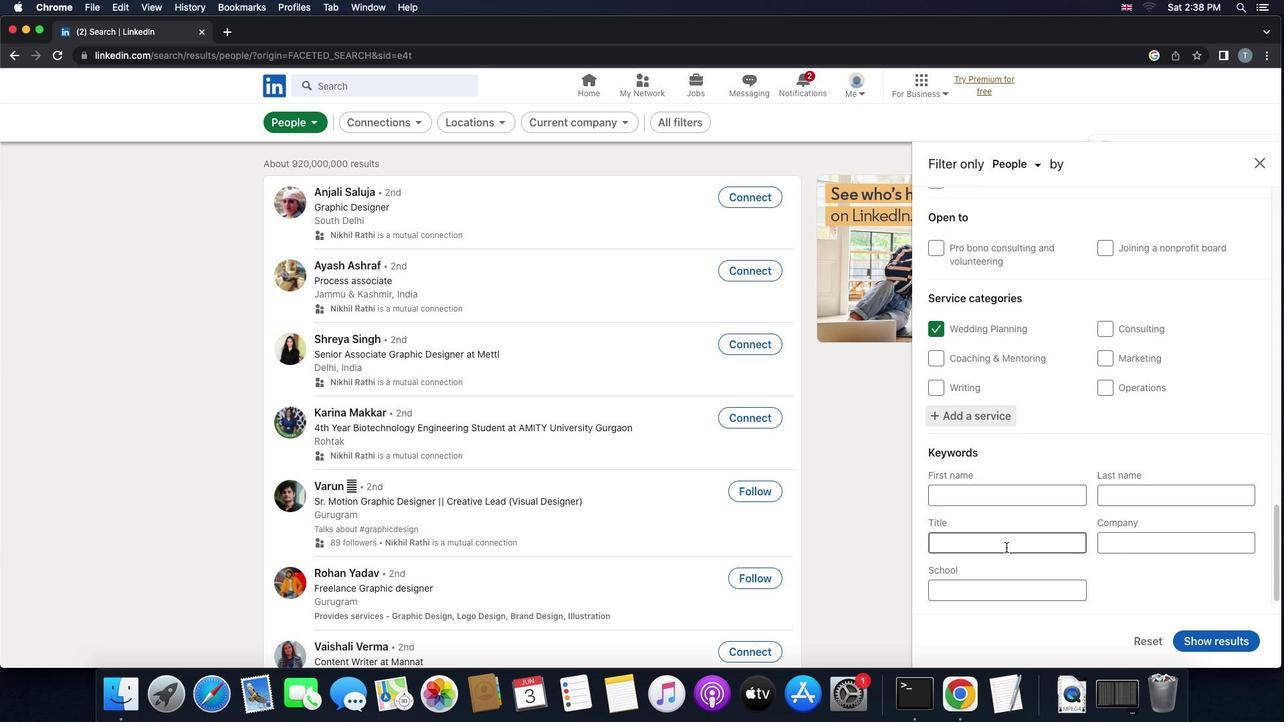 
Action: Mouse pressed left at (1007, 548)
Screenshot: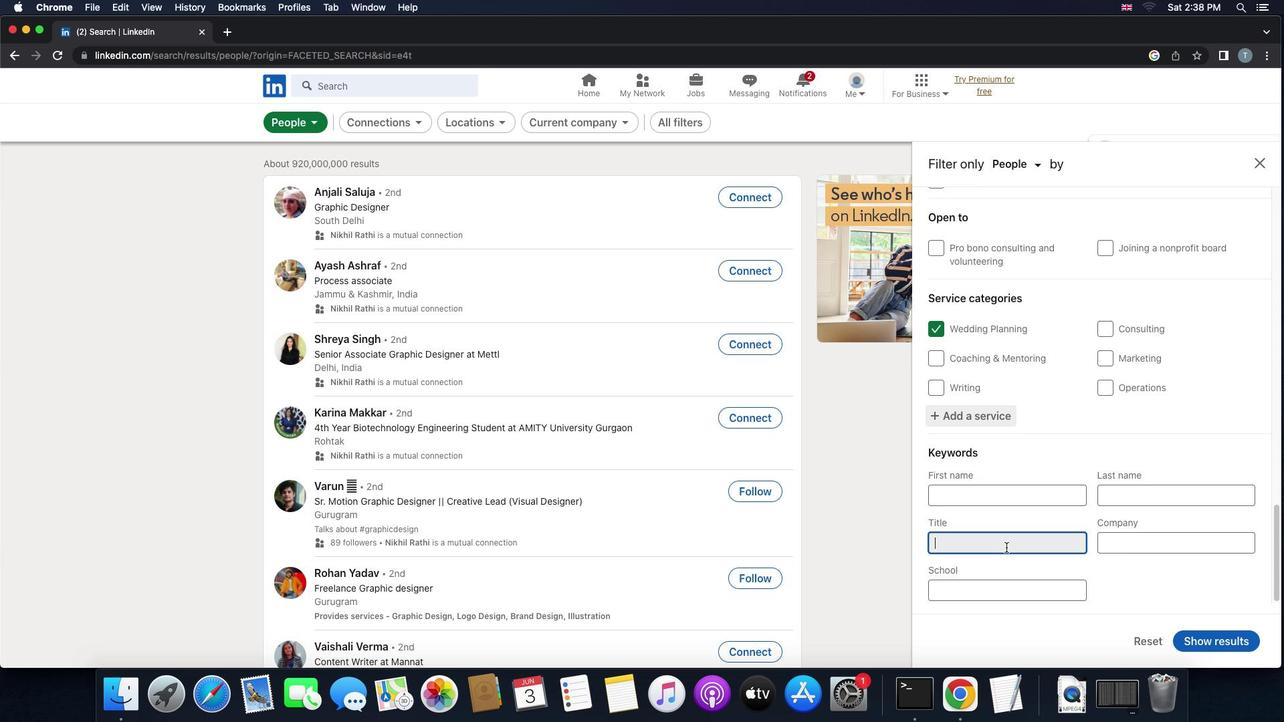 
Action: Key pressed 's''o''l''a''r'Key.space'p''h''o''t''o''v''o''l''t''a''i''c'Key.space'i''n''s''t''a''l''l''e''r'
Screenshot: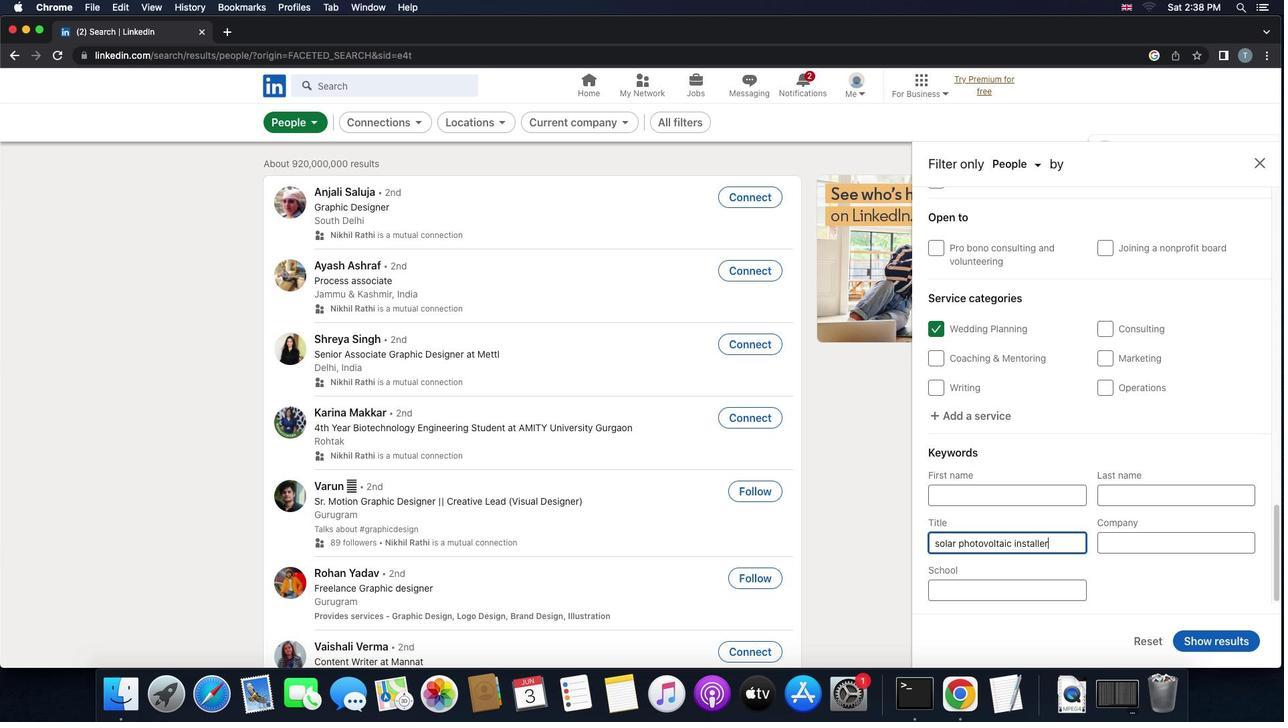 
Action: Mouse moved to (1218, 644)
Screenshot: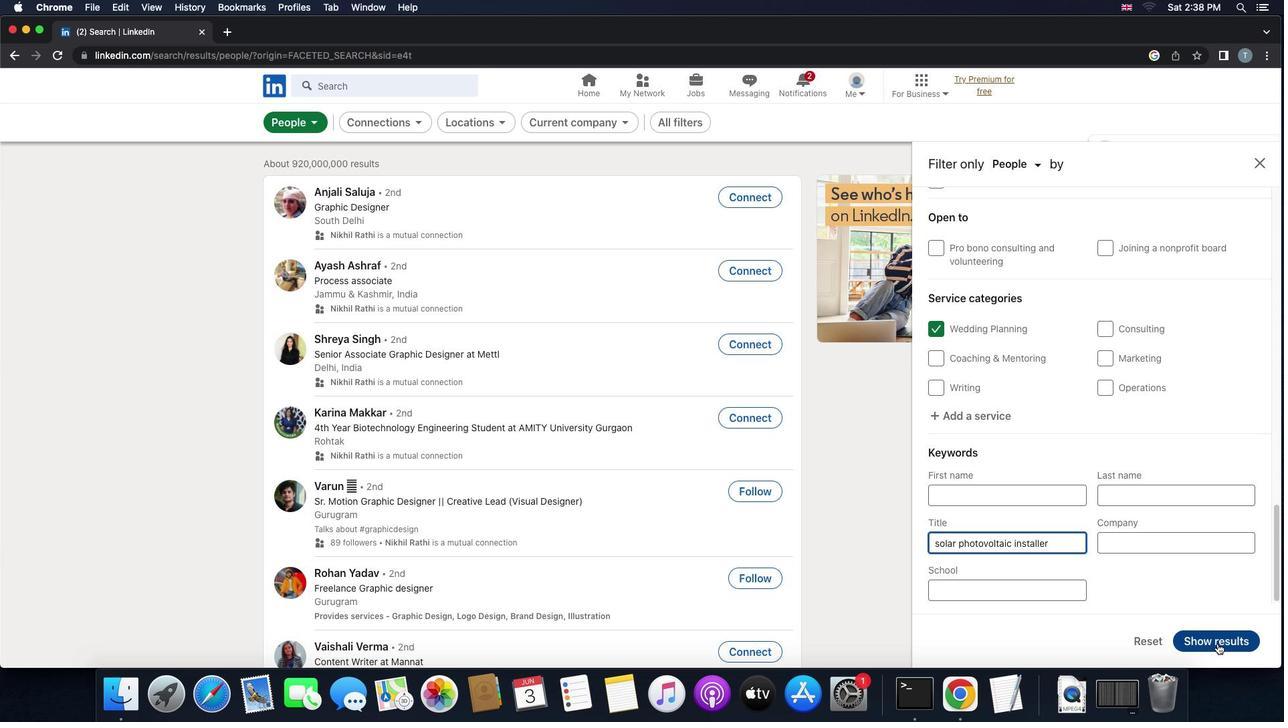 
Action: Mouse pressed left at (1218, 644)
Screenshot: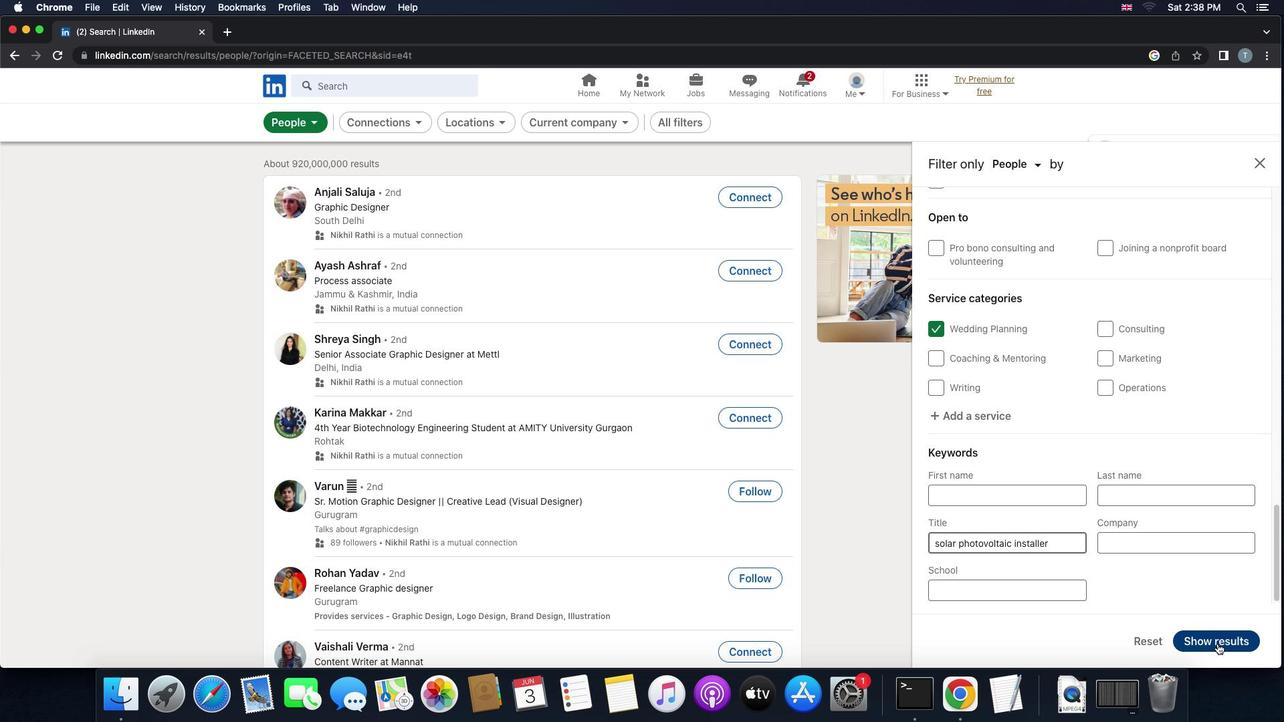 
Action: Mouse moved to (1188, 652)
Screenshot: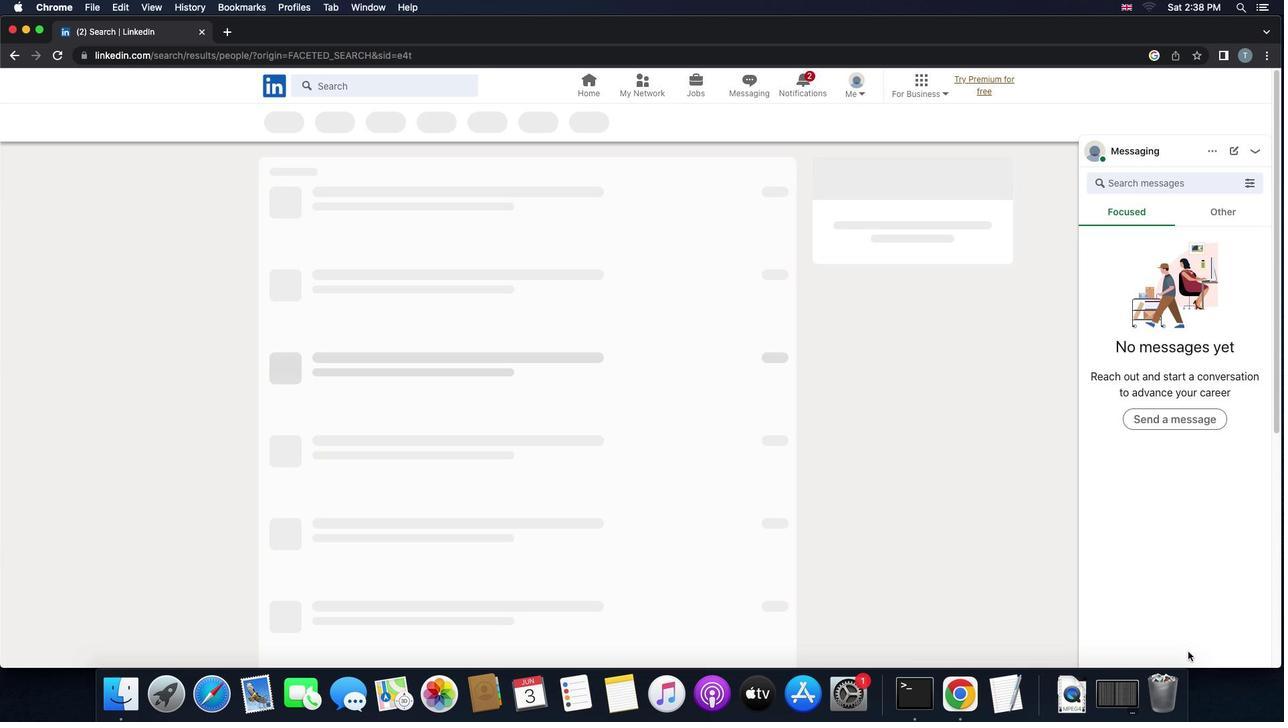
